 Task: Set up and organize the 'New Hiring' project in Asana, including tasks for recruitment and onboarding.
Action: Mouse moved to (273, 84)
Screenshot: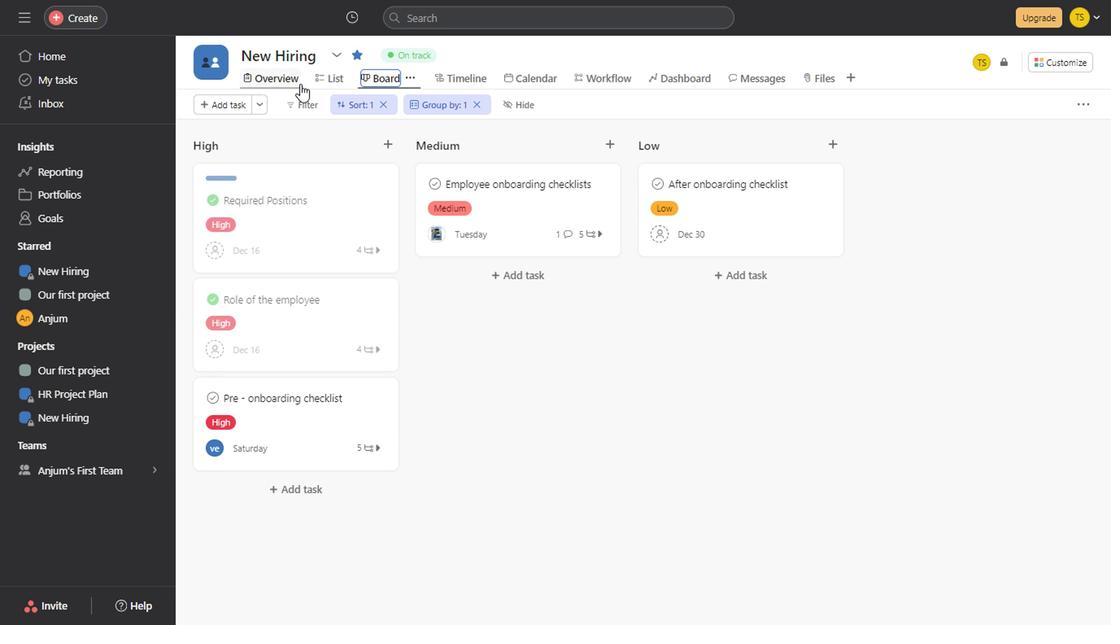 
Action: Mouse pressed left at (273, 84)
Screenshot: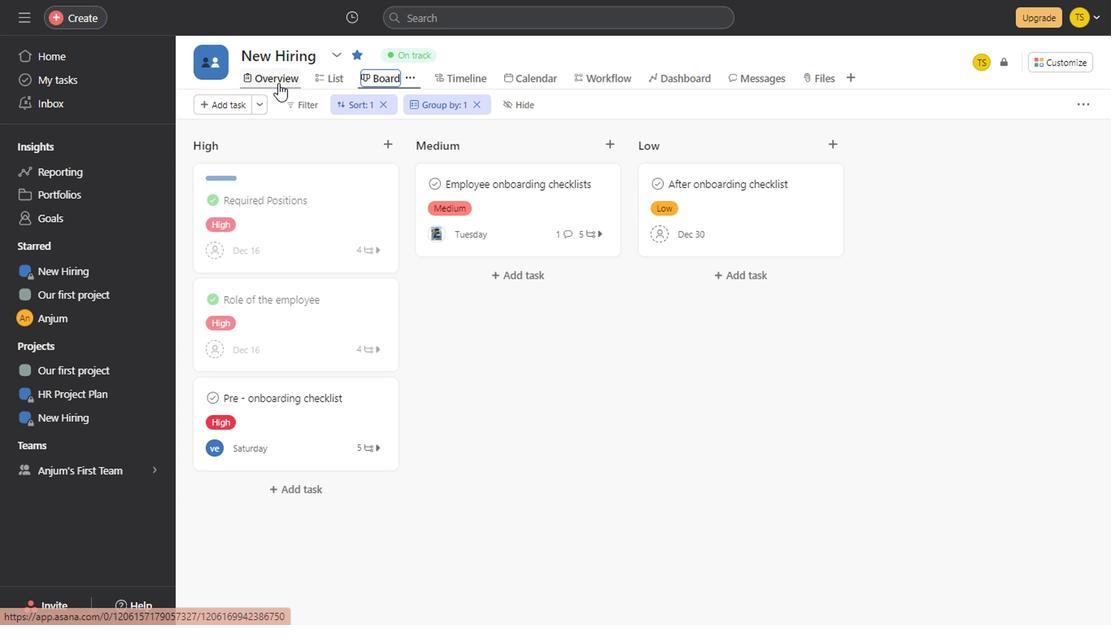 
Action: Mouse moved to (80, 59)
Screenshot: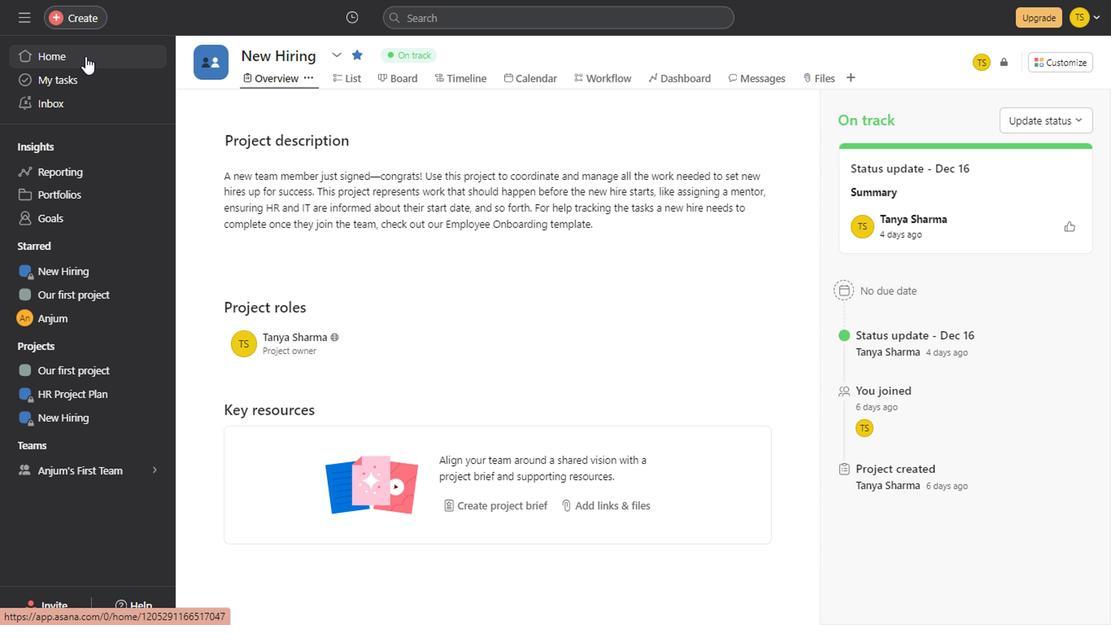 
Action: Mouse pressed left at (80, 59)
Screenshot: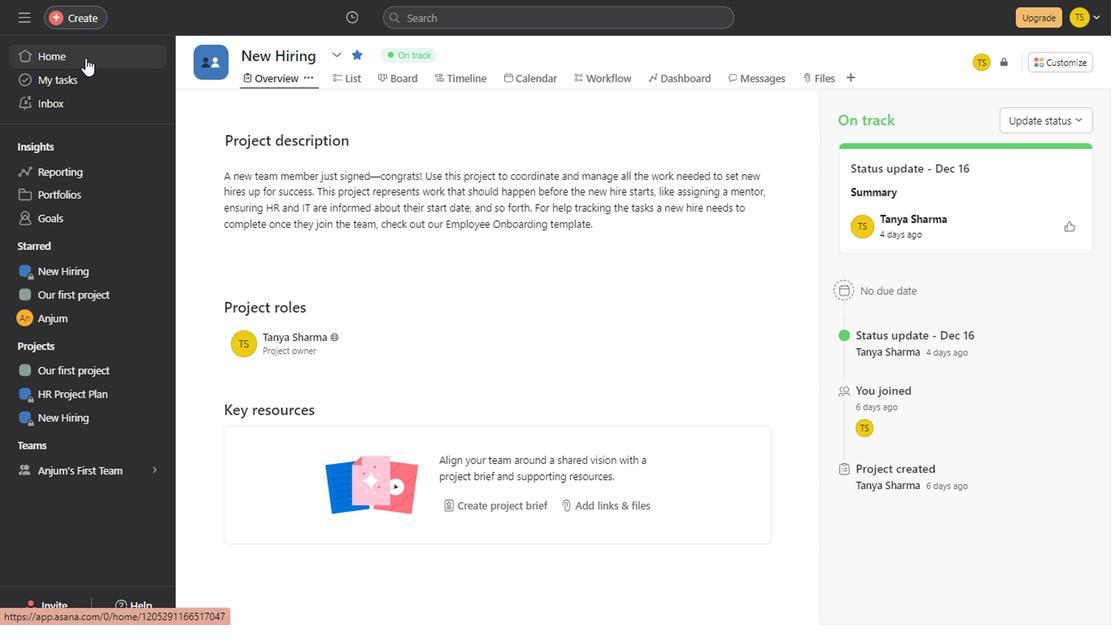 
Action: Mouse moved to (605, 434)
Screenshot: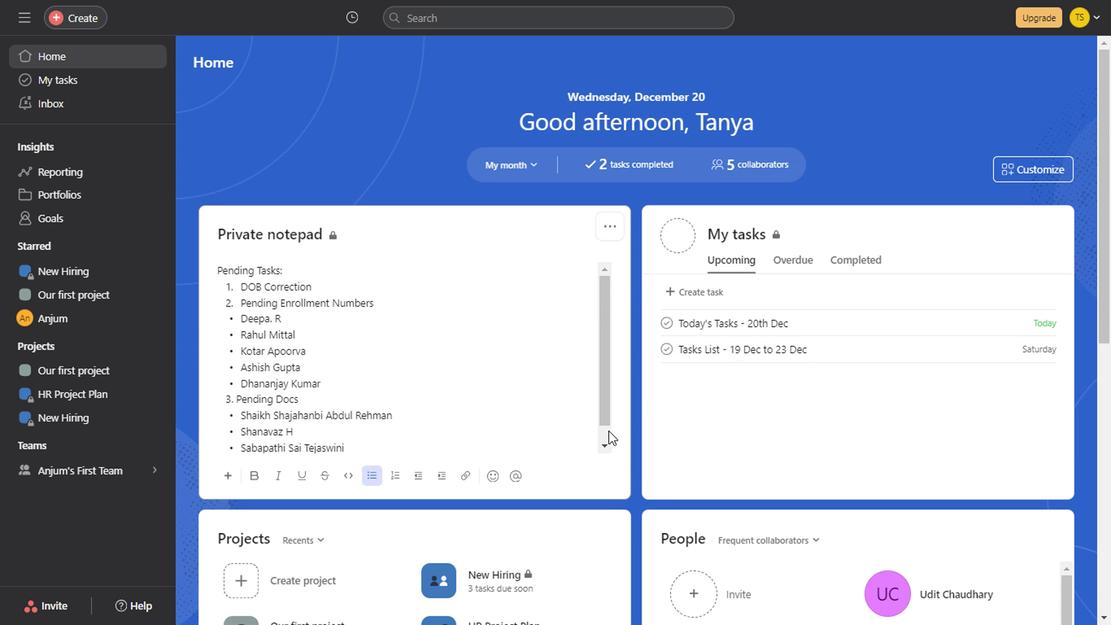 
Action: Mouse pressed left at (605, 434)
Screenshot: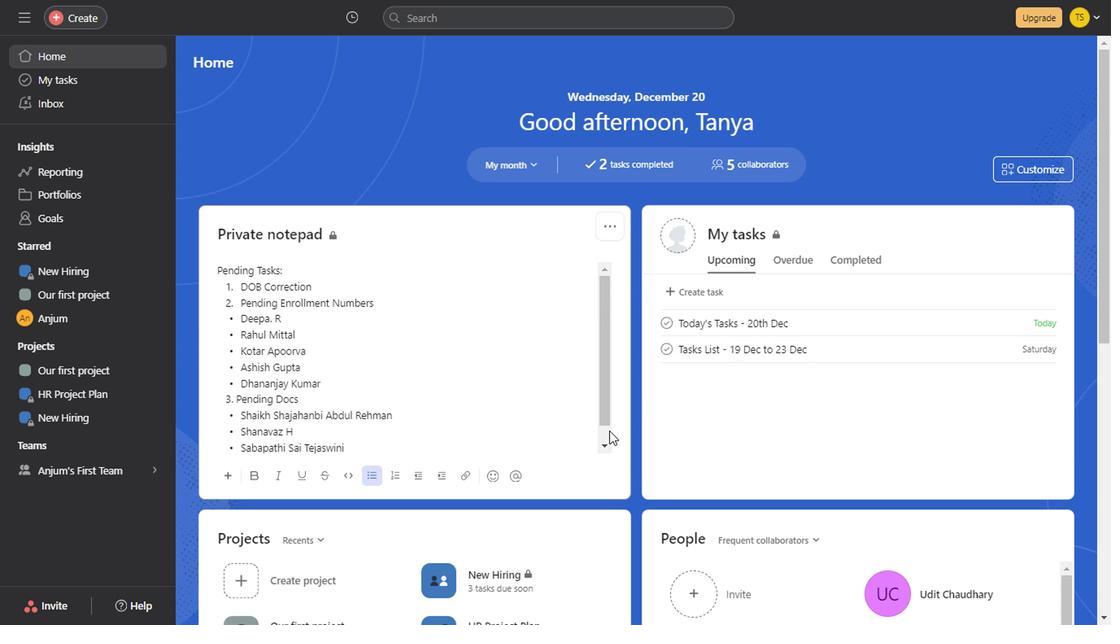 
Action: Mouse moved to (788, 272)
Screenshot: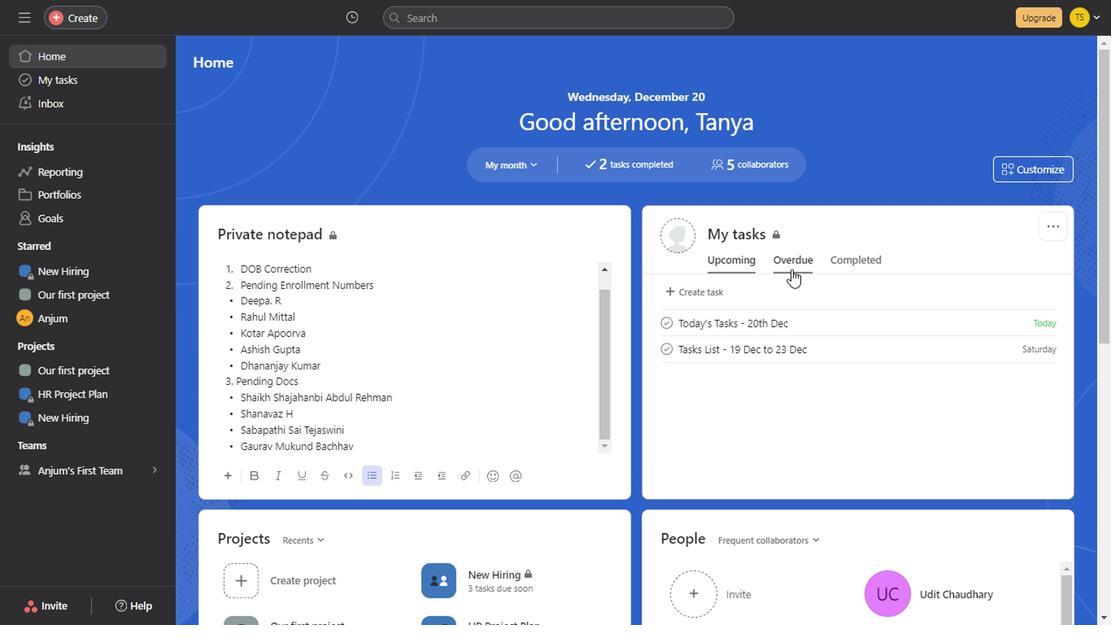 
Action: Mouse pressed left at (788, 272)
Screenshot: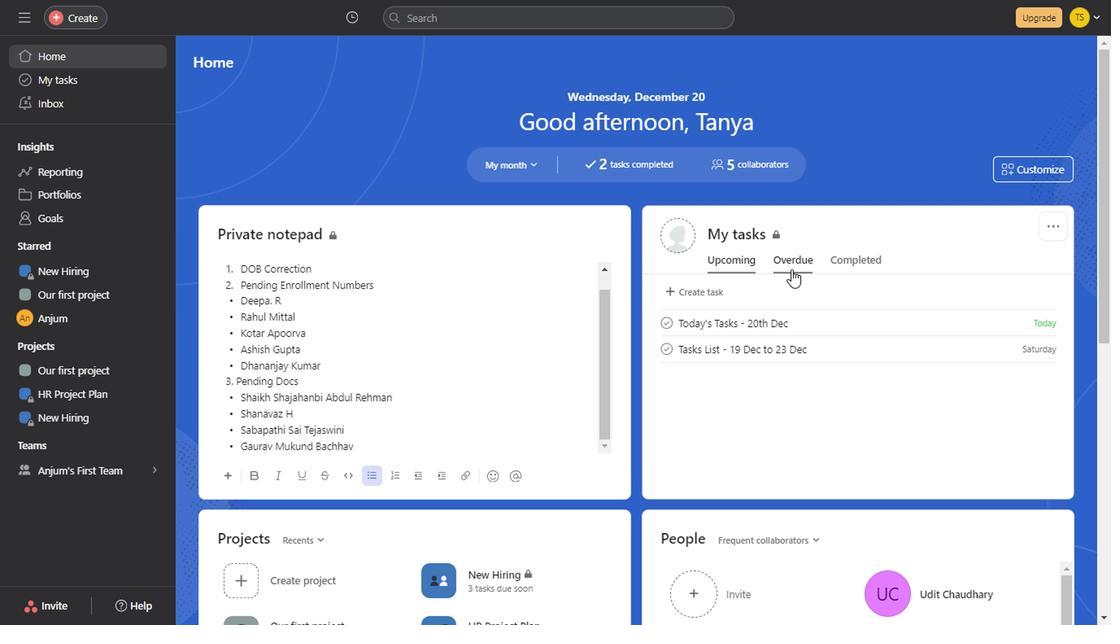 
Action: Mouse moved to (846, 274)
Screenshot: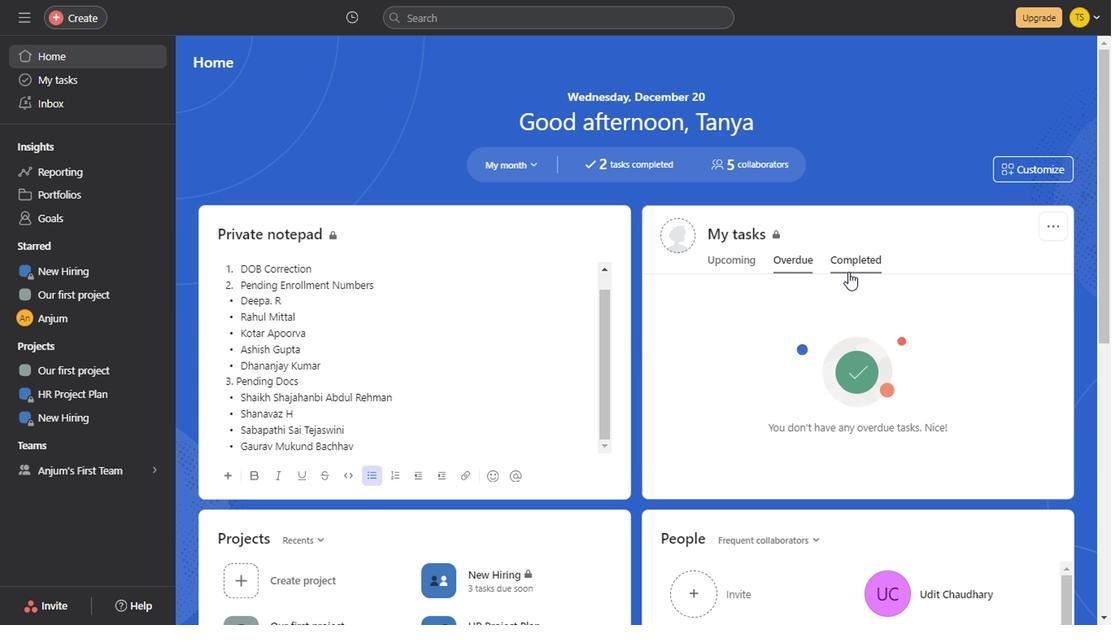 
Action: Mouse pressed left at (846, 274)
Screenshot: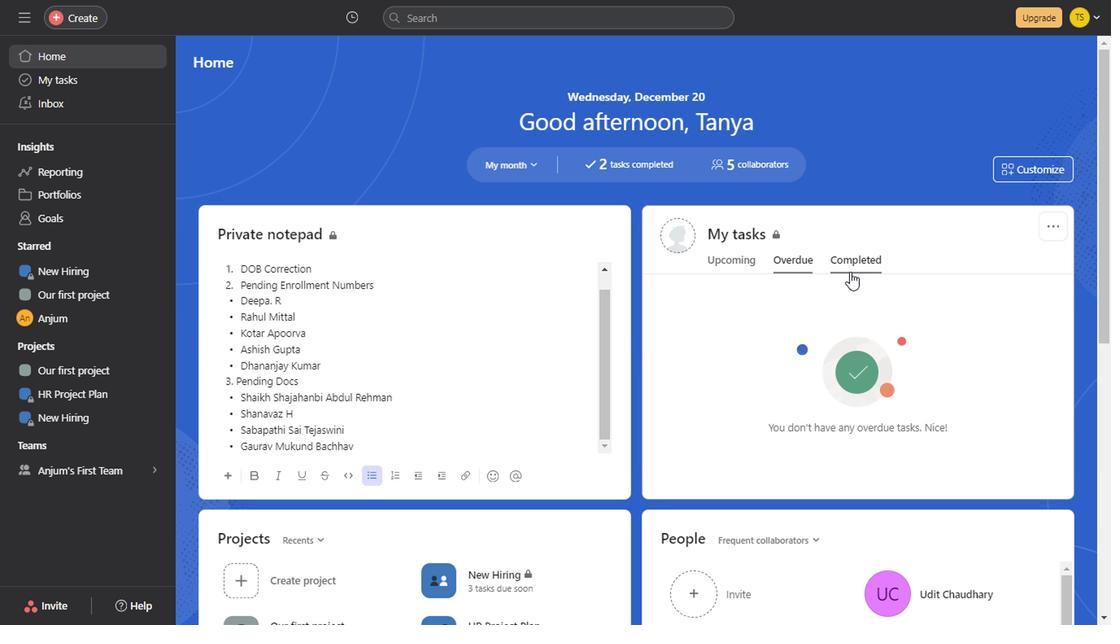 
Action: Mouse moved to (850, 416)
Screenshot: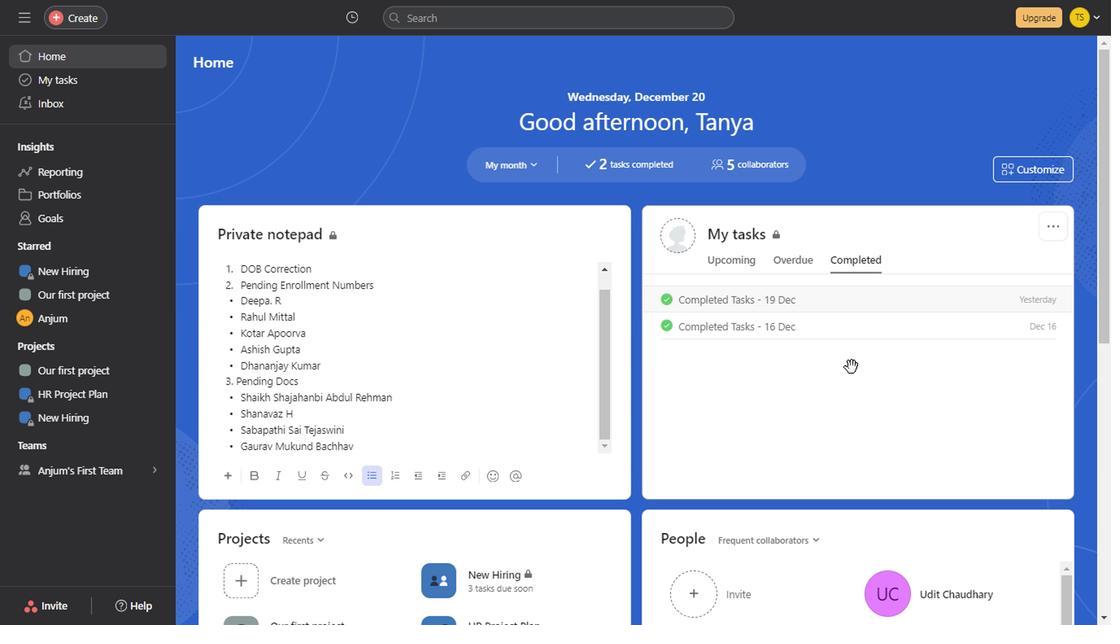 
Action: Mouse scrolled (850, 414) with delta (0, -1)
Screenshot: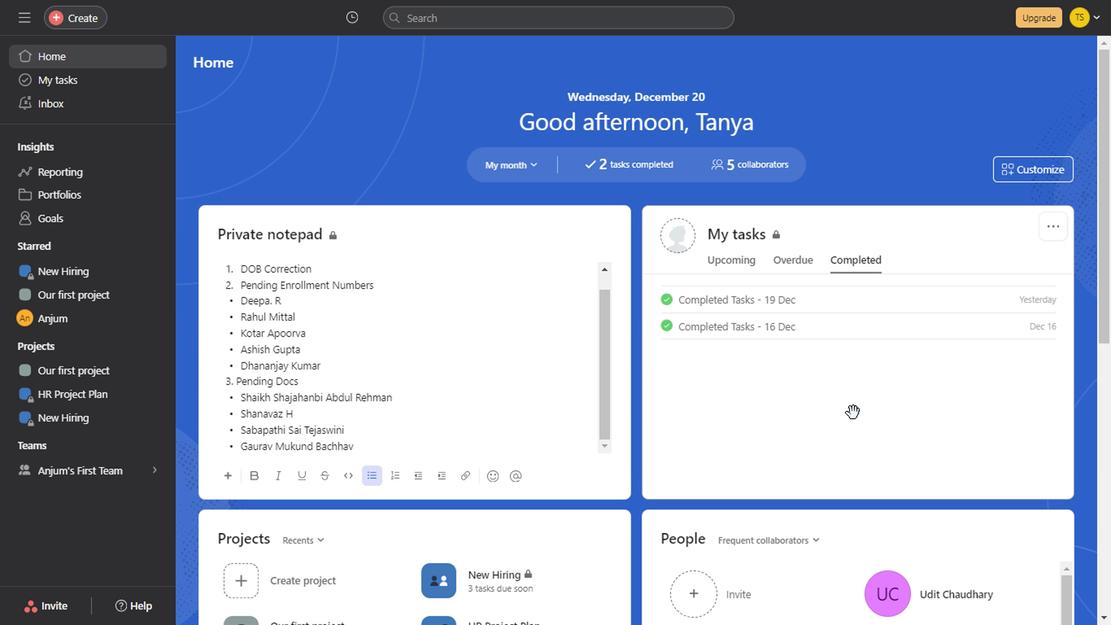 
Action: Mouse scrolled (850, 414) with delta (0, -1)
Screenshot: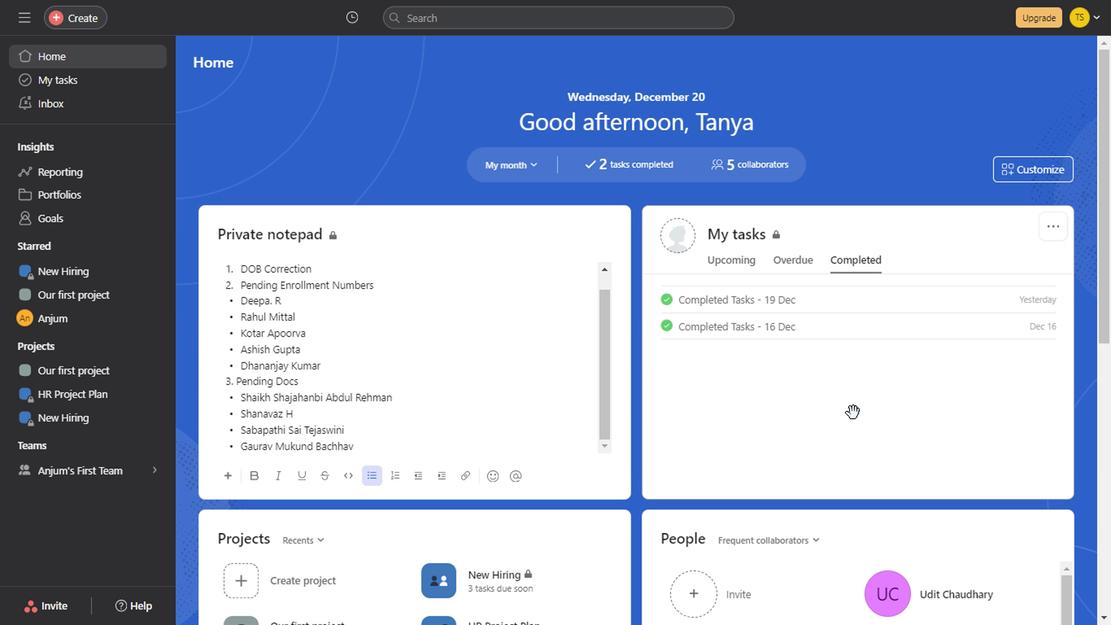 
Action: Mouse scrolled (850, 414) with delta (0, -1)
Screenshot: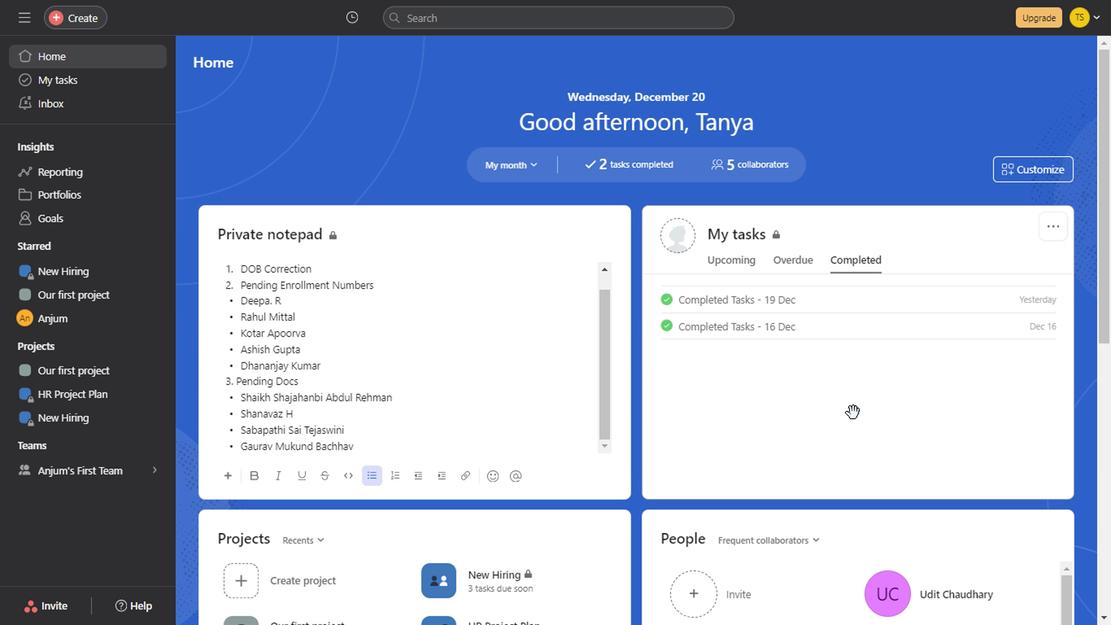 
Action: Mouse scrolled (850, 414) with delta (0, -1)
Screenshot: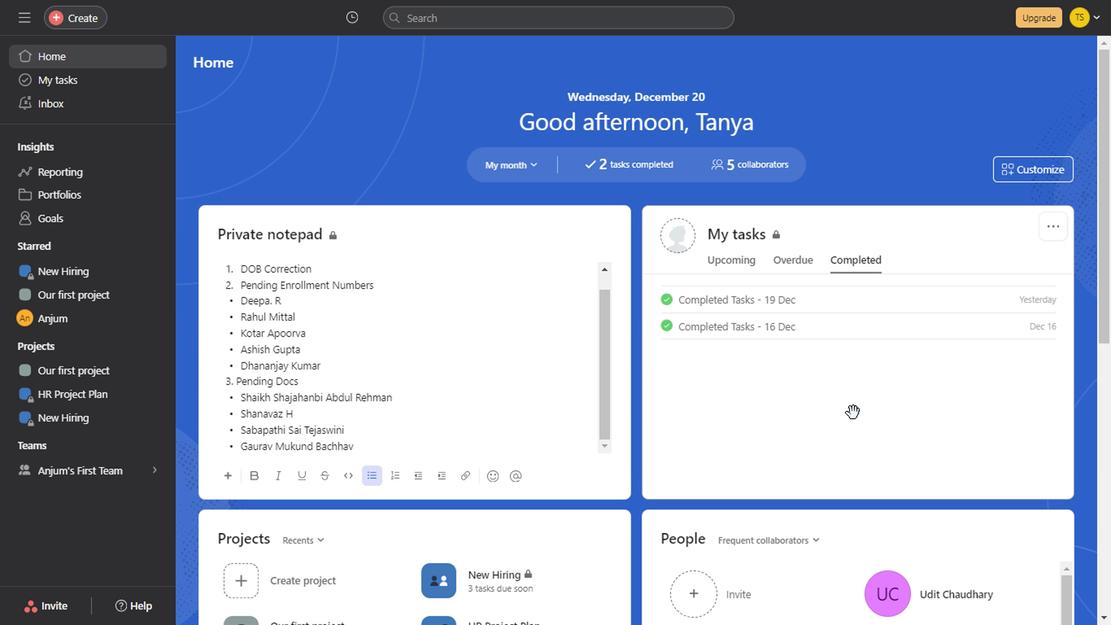 
Action: Mouse scrolled (850, 414) with delta (0, -1)
Screenshot: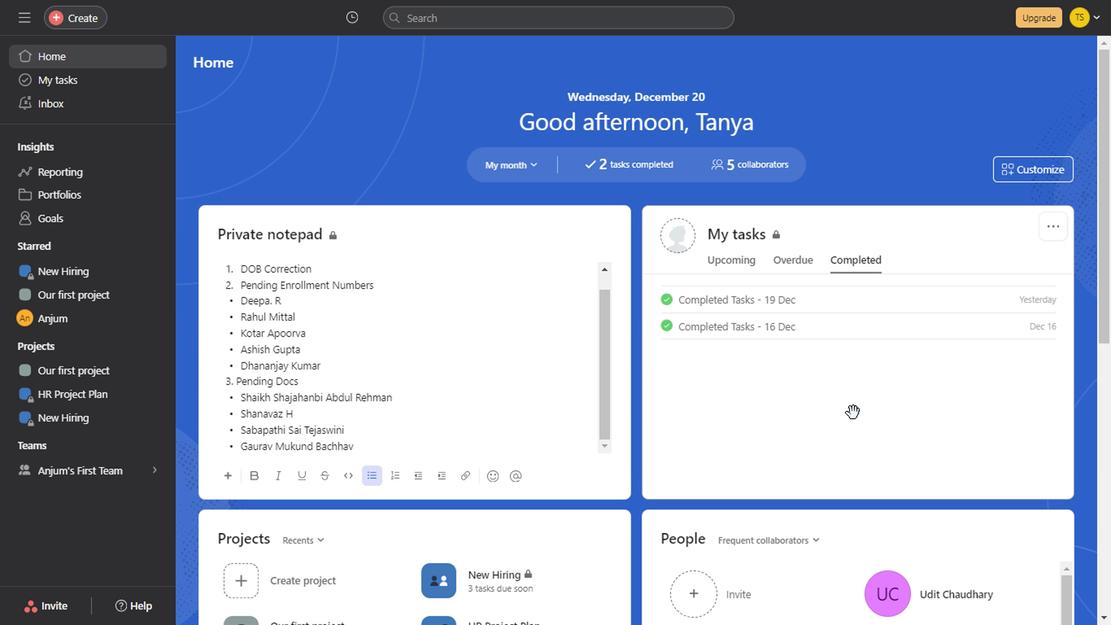 
Action: Mouse scrolled (850, 414) with delta (0, -1)
Screenshot: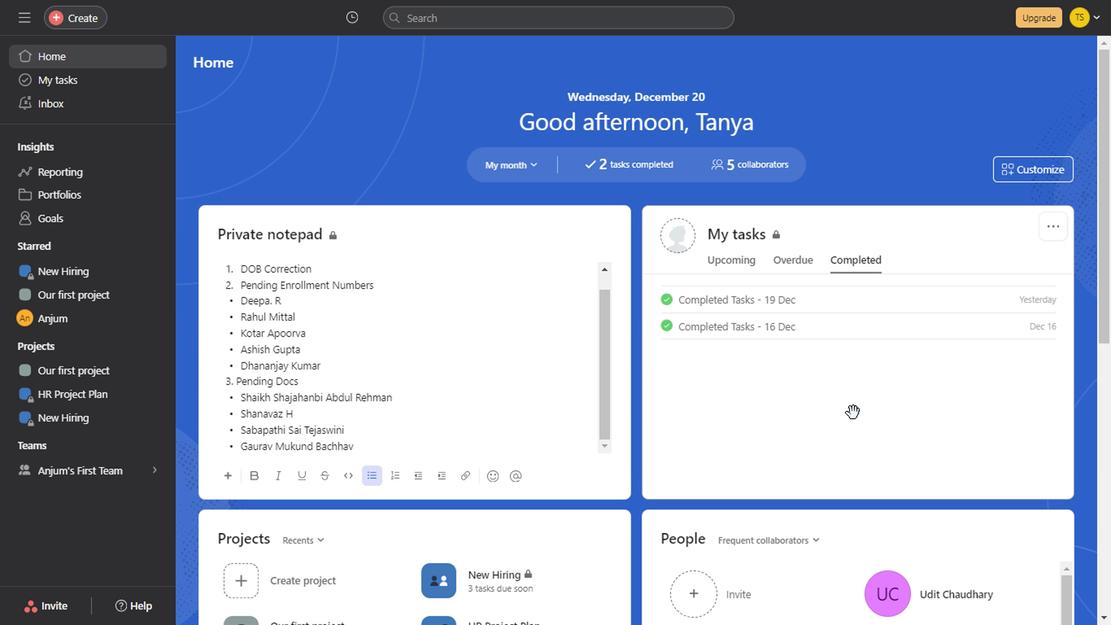 
Action: Mouse scrolled (850, 414) with delta (0, -1)
Screenshot: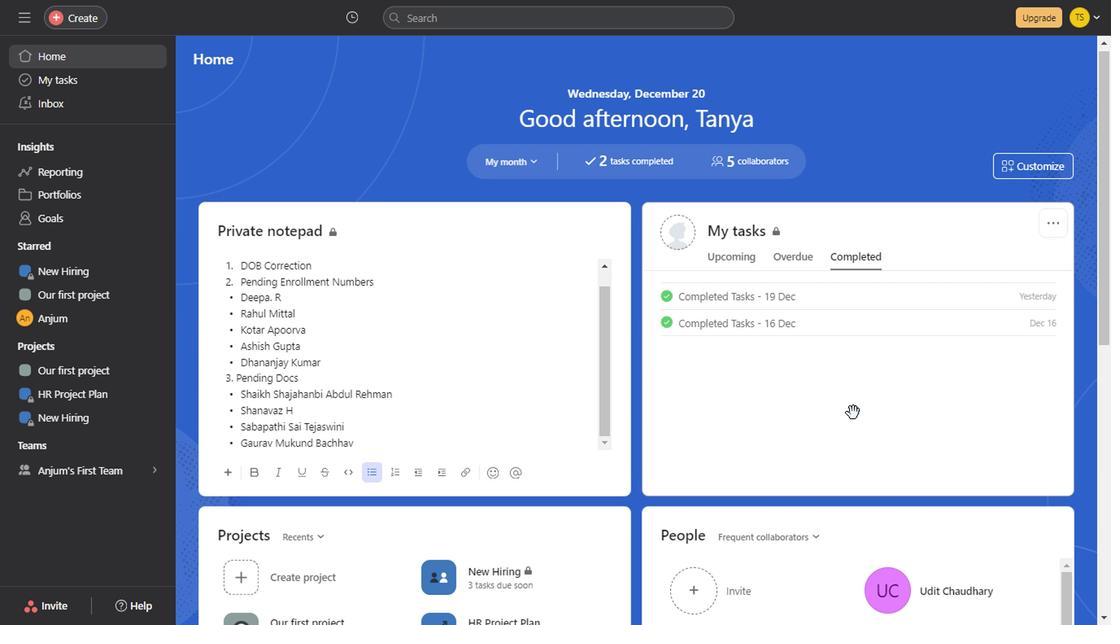 
Action: Mouse scrolled (850, 414) with delta (0, -1)
Screenshot: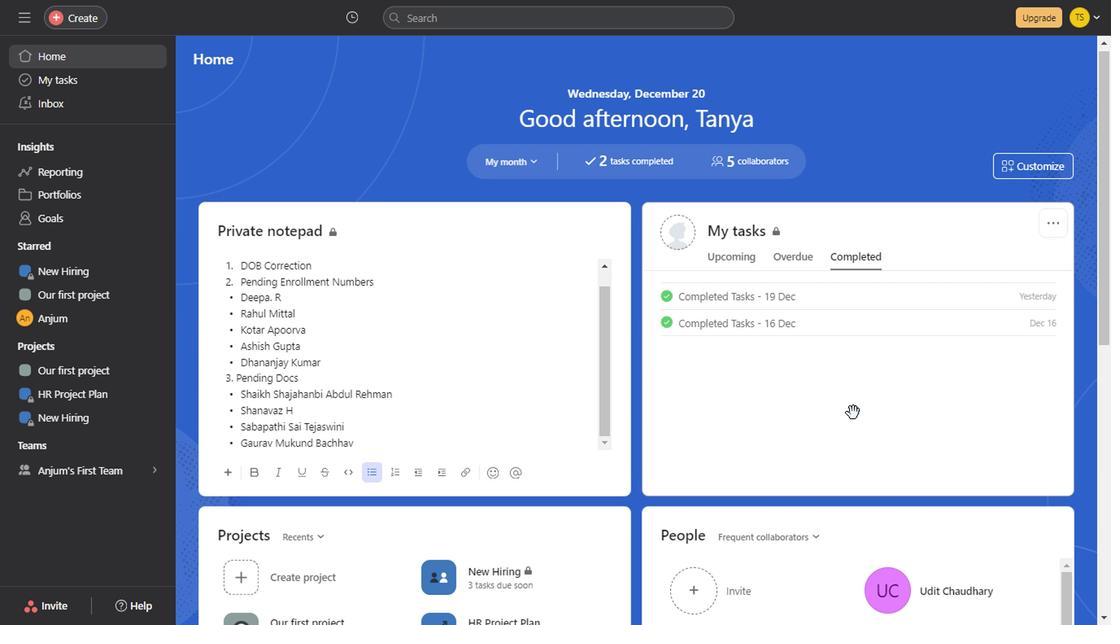
Action: Mouse scrolled (850, 414) with delta (0, -1)
Screenshot: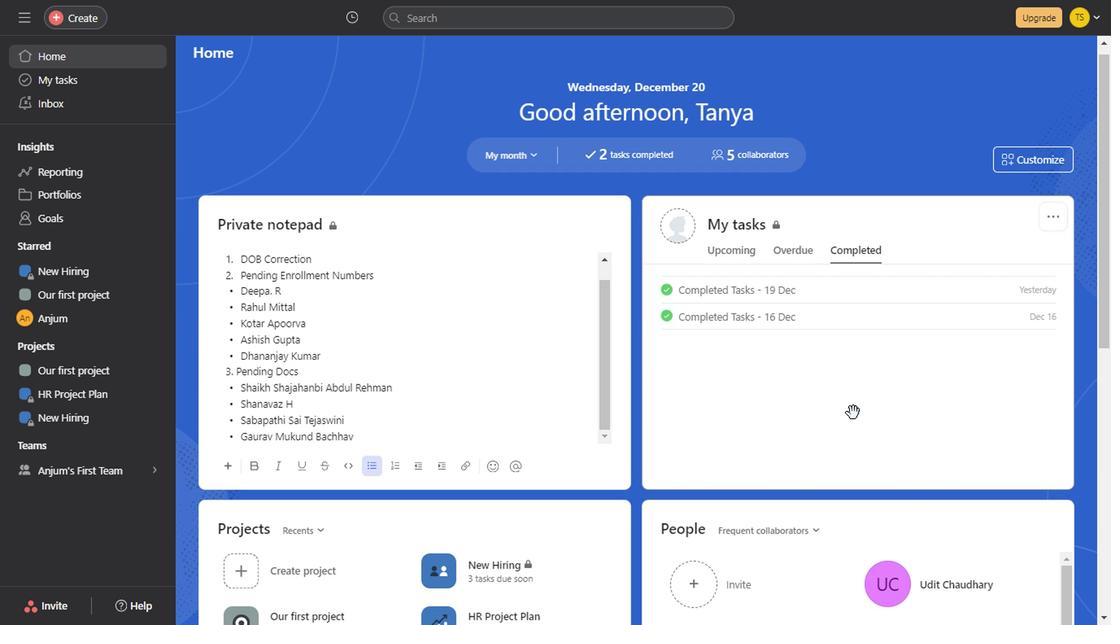 
Action: Mouse scrolled (850, 414) with delta (0, -1)
Screenshot: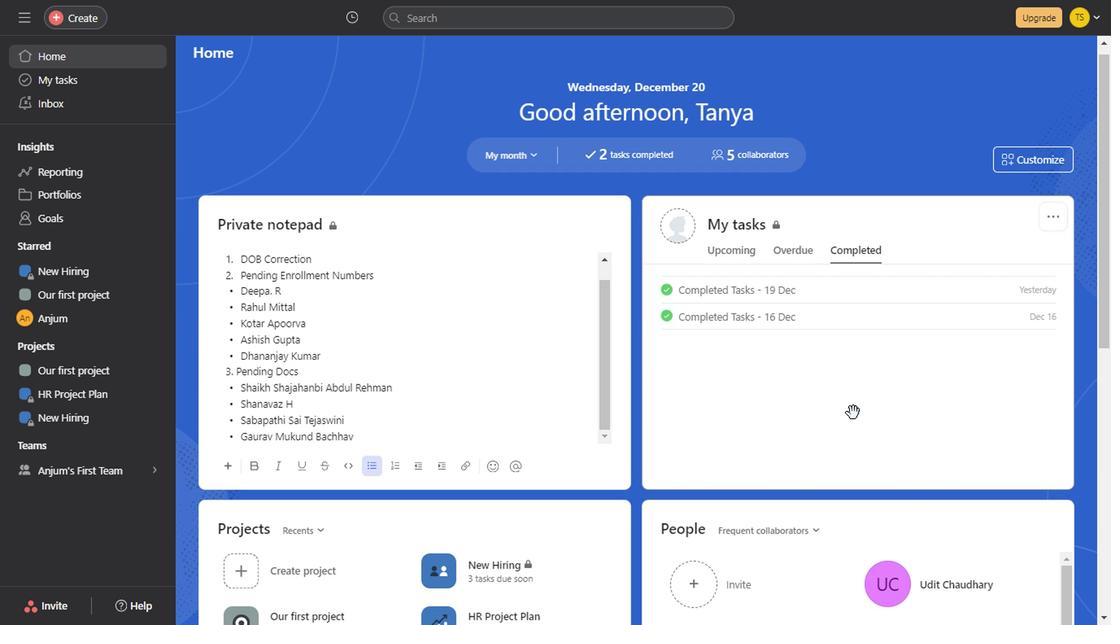 
Action: Mouse scrolled (850, 414) with delta (0, -1)
Screenshot: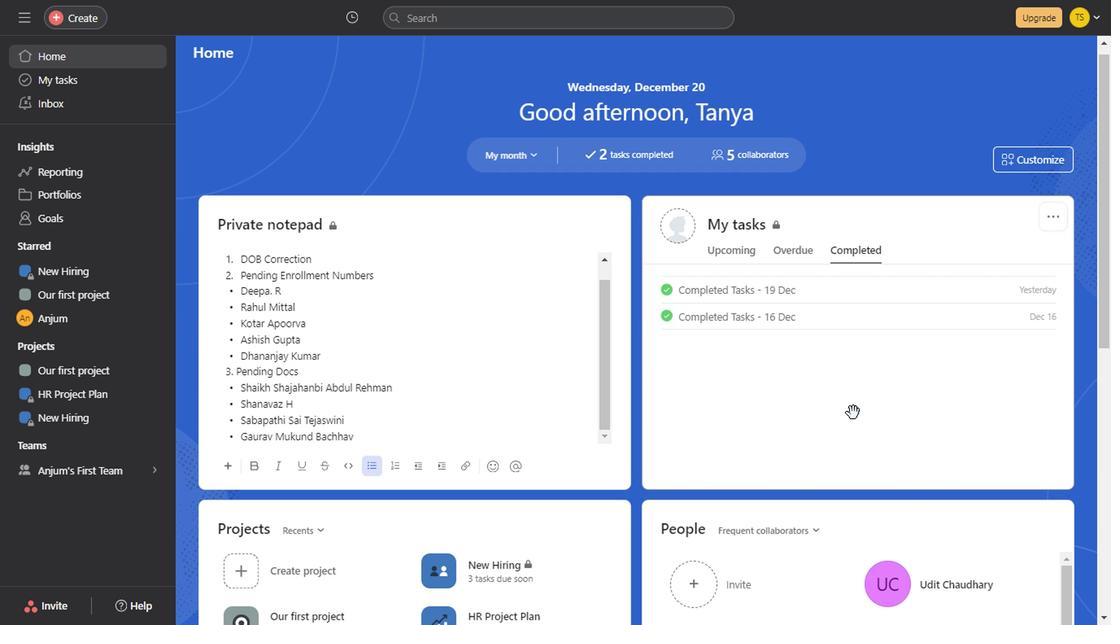 
Action: Mouse scrolled (850, 414) with delta (0, -1)
Screenshot: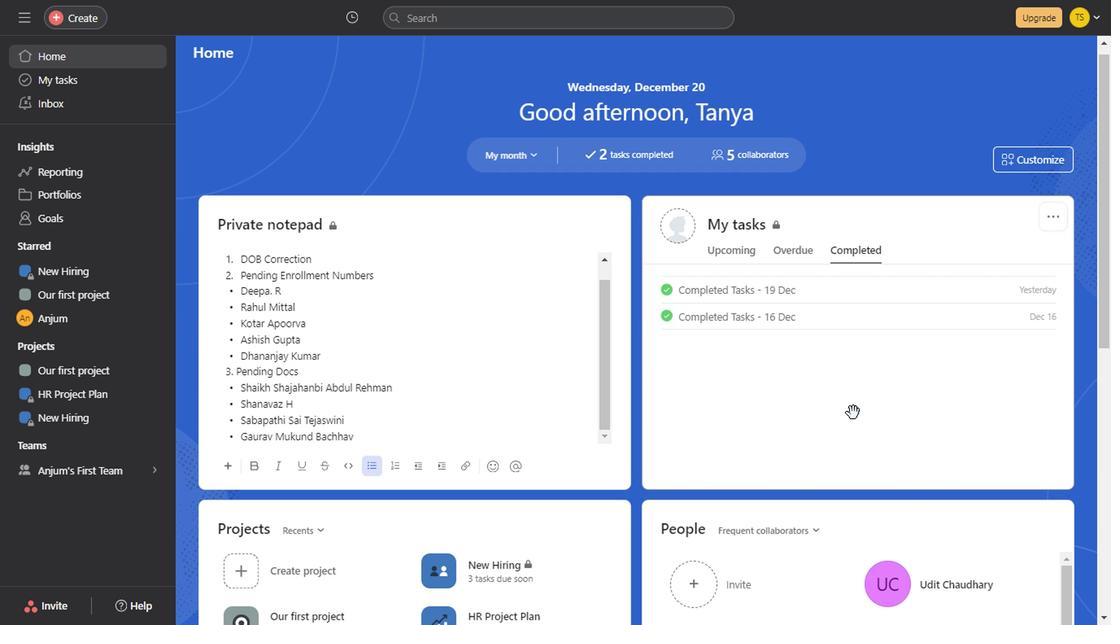 
Action: Mouse scrolled (850, 414) with delta (0, -1)
Screenshot: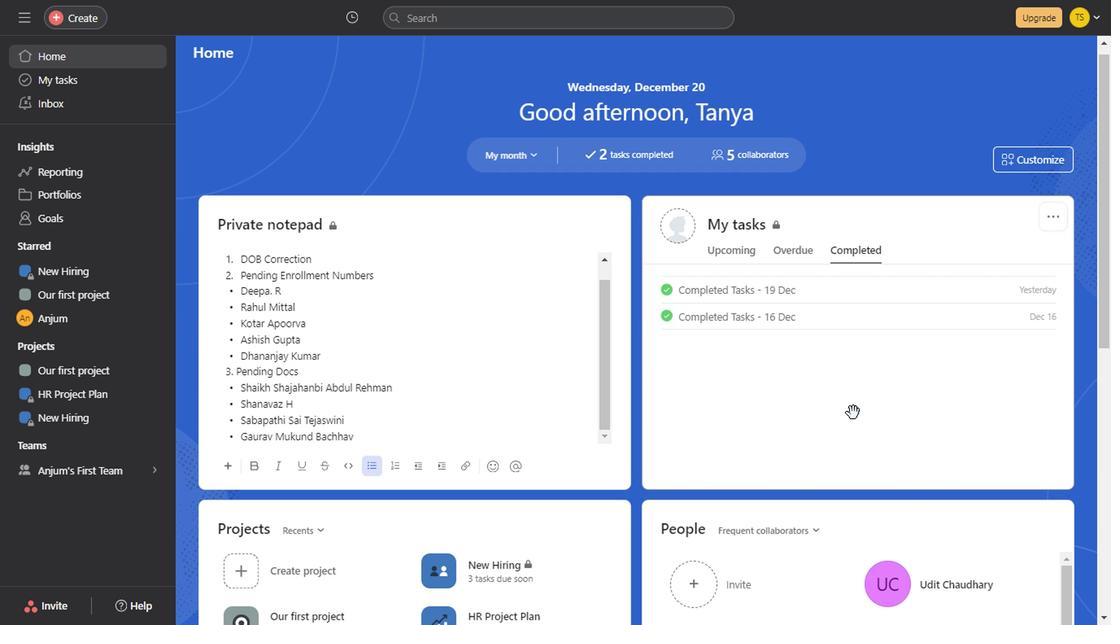 
Action: Mouse scrolled (850, 414) with delta (0, -1)
Screenshot: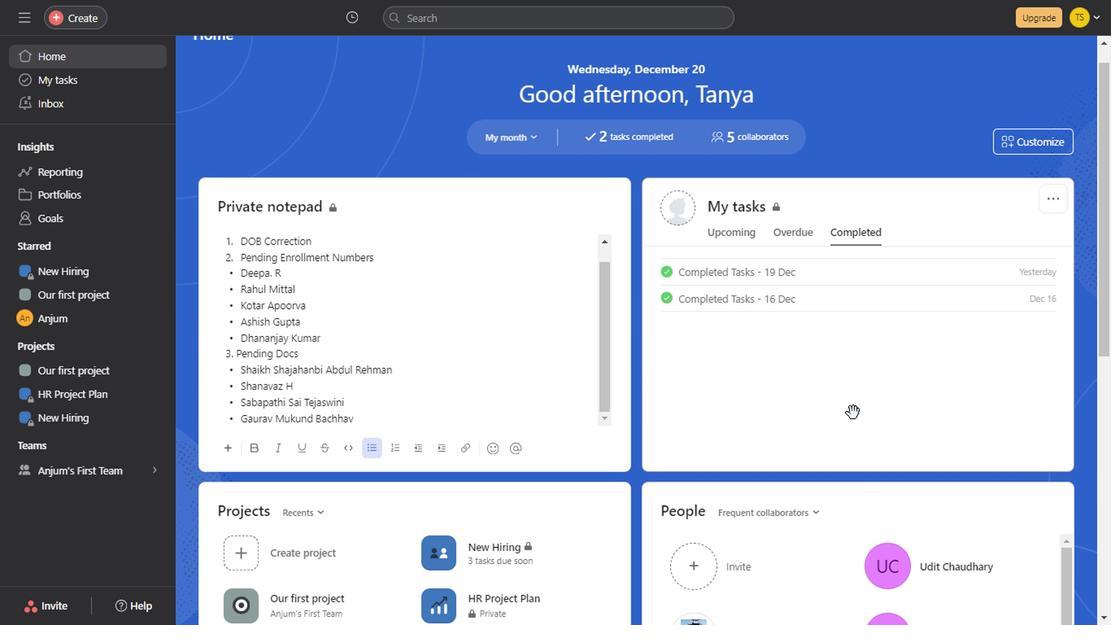 
Action: Mouse scrolled (850, 414) with delta (0, -1)
Screenshot: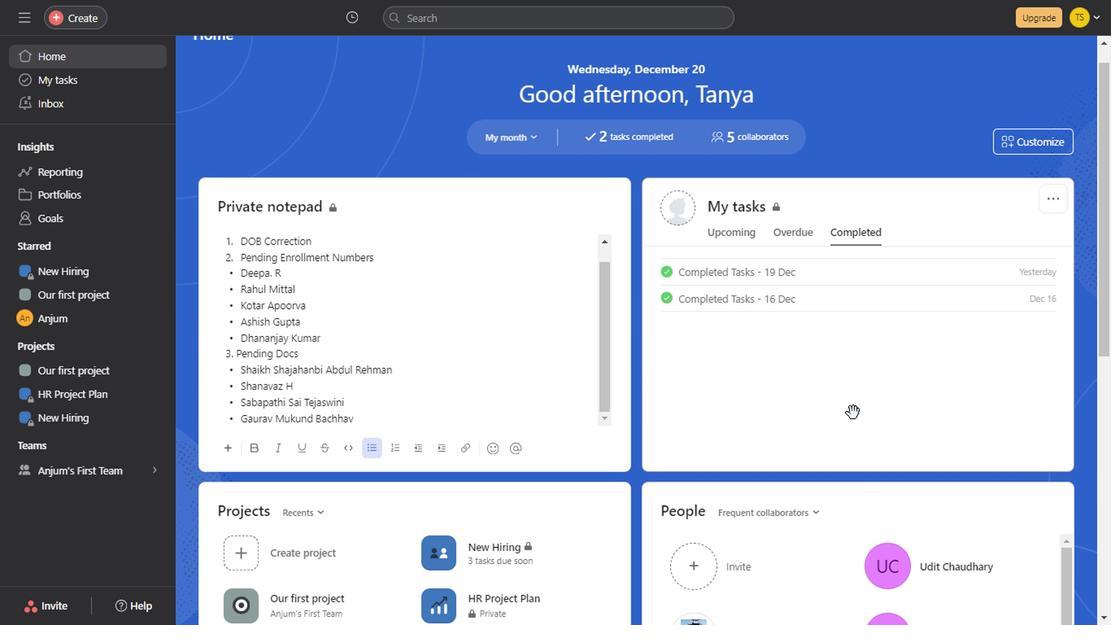 
Action: Mouse scrolled (850, 414) with delta (0, -1)
Screenshot: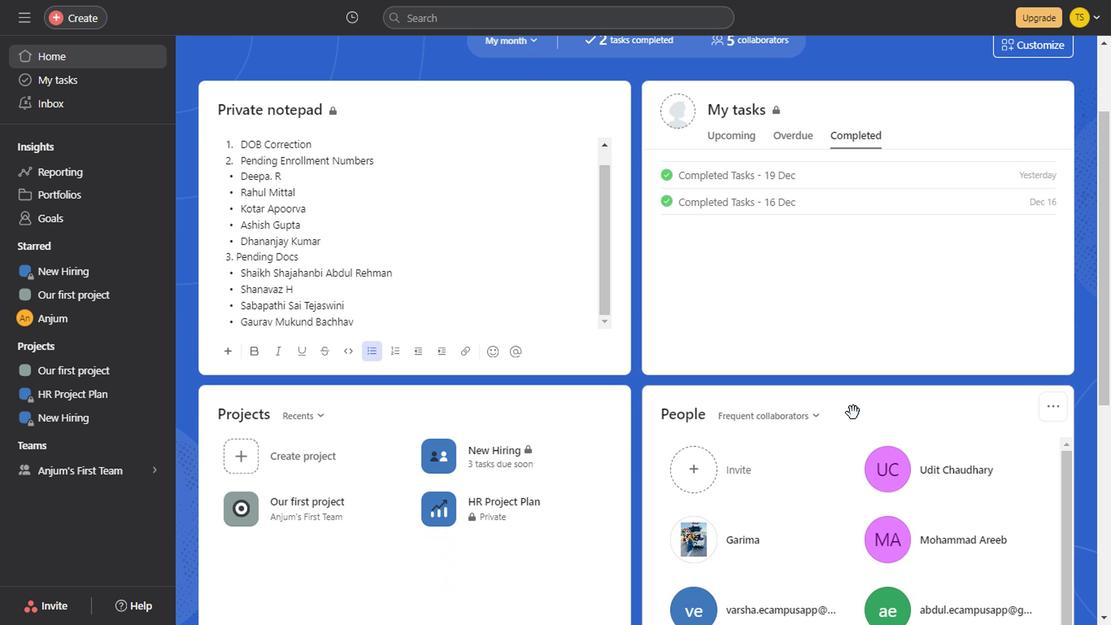 
Action: Mouse scrolled (850, 414) with delta (0, -1)
Screenshot: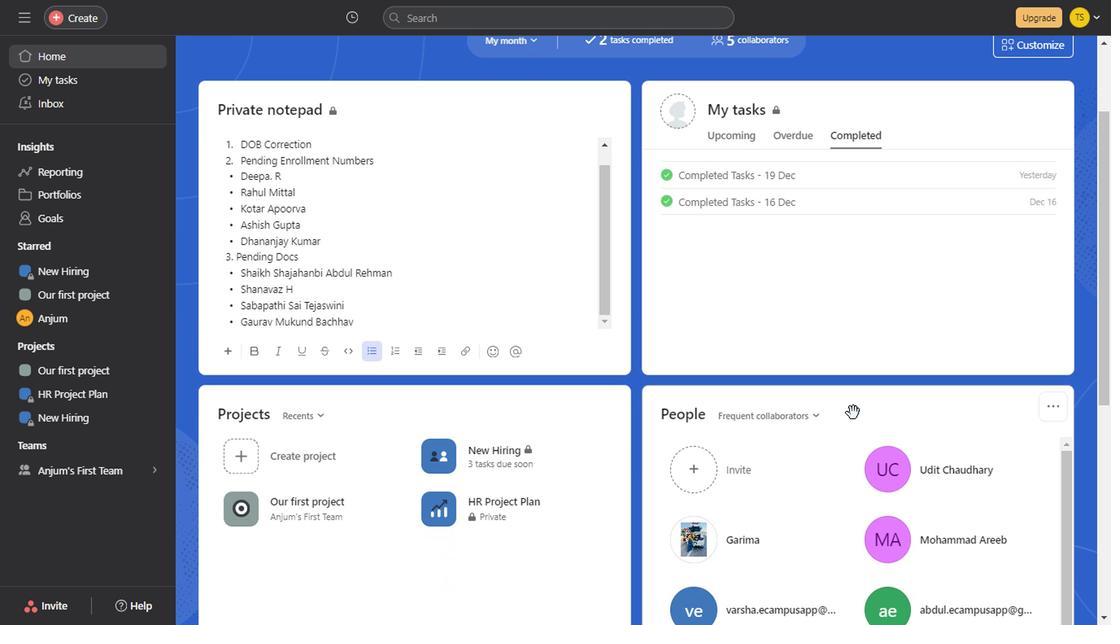 
Action: Mouse scrolled (850, 414) with delta (0, -1)
Screenshot: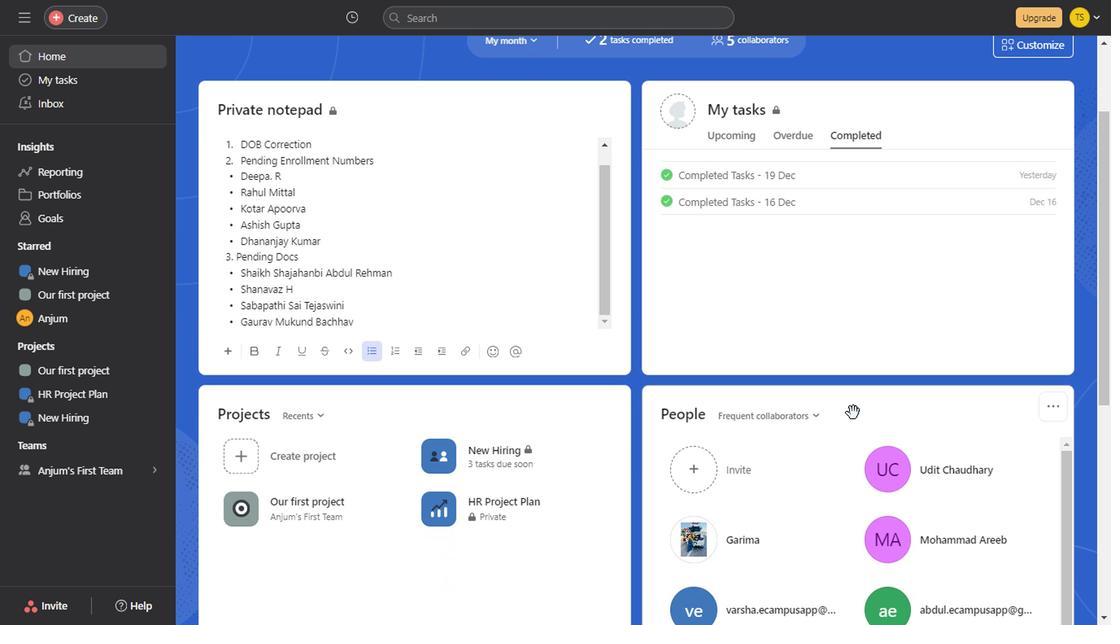 
Action: Mouse scrolled (850, 414) with delta (0, -1)
Screenshot: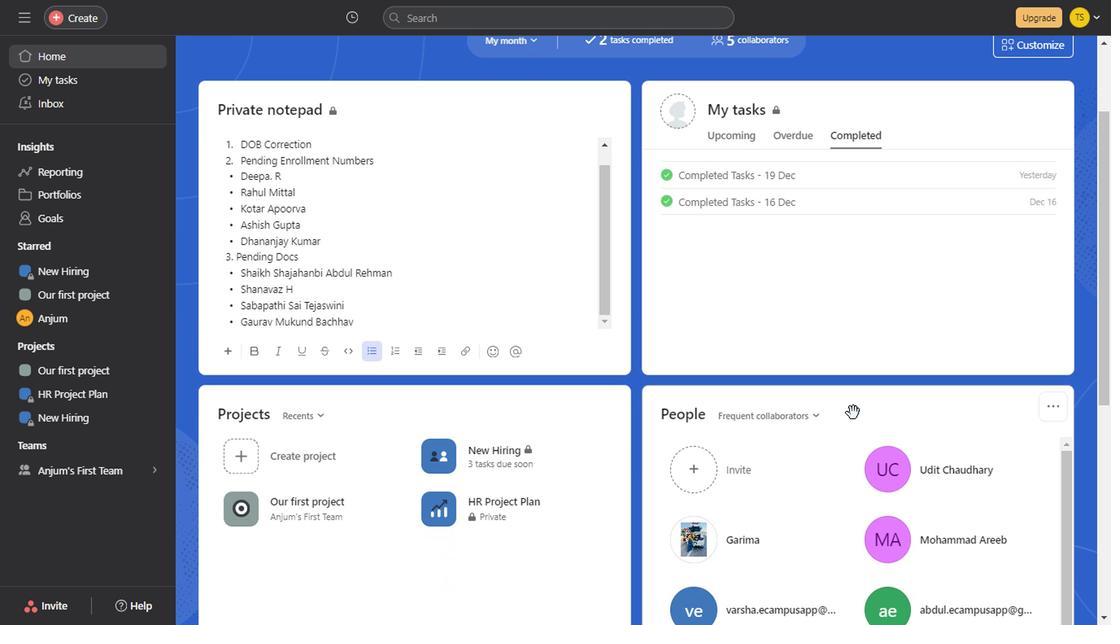 
Action: Mouse scrolled (850, 414) with delta (0, -1)
Screenshot: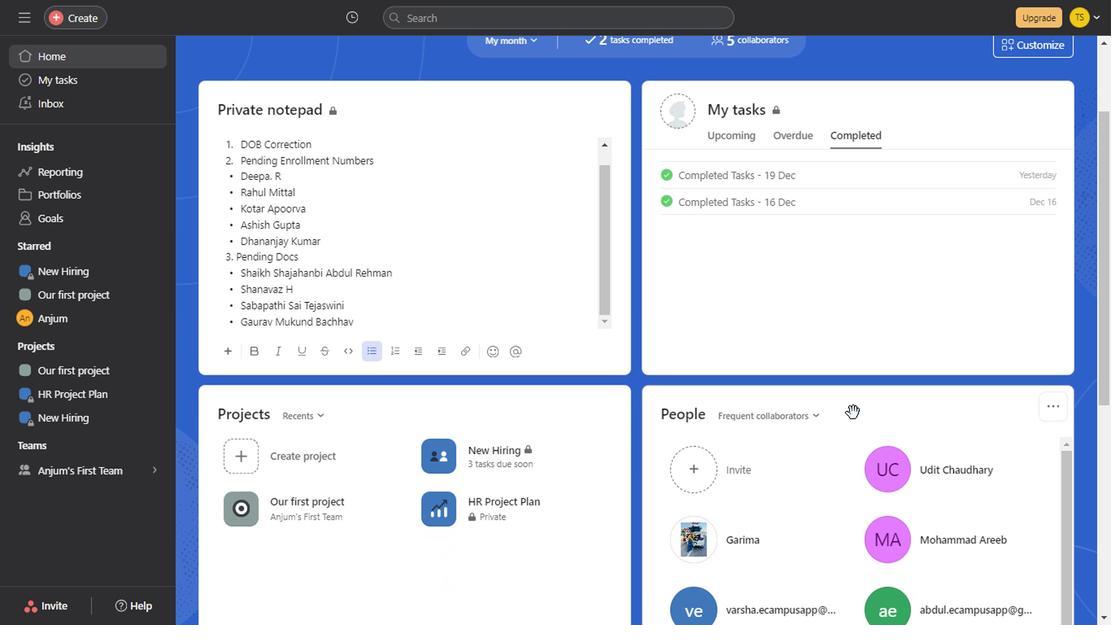 
Action: Mouse scrolled (850, 414) with delta (0, -1)
Screenshot: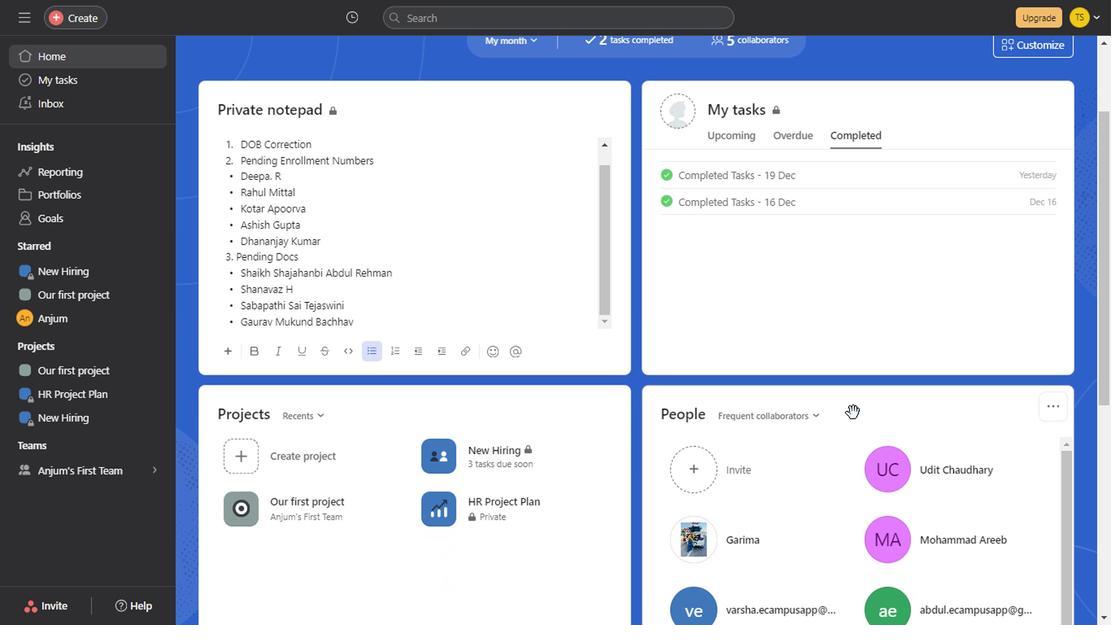 
Action: Mouse scrolled (850, 414) with delta (0, -1)
Screenshot: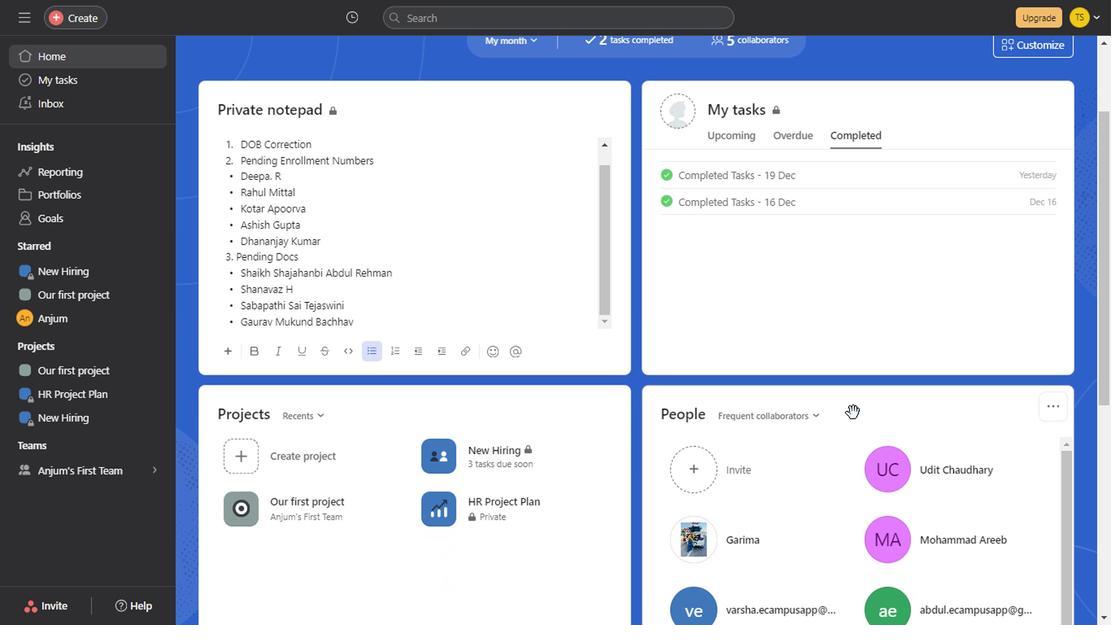 
Action: Mouse scrolled (850, 414) with delta (0, -1)
Screenshot: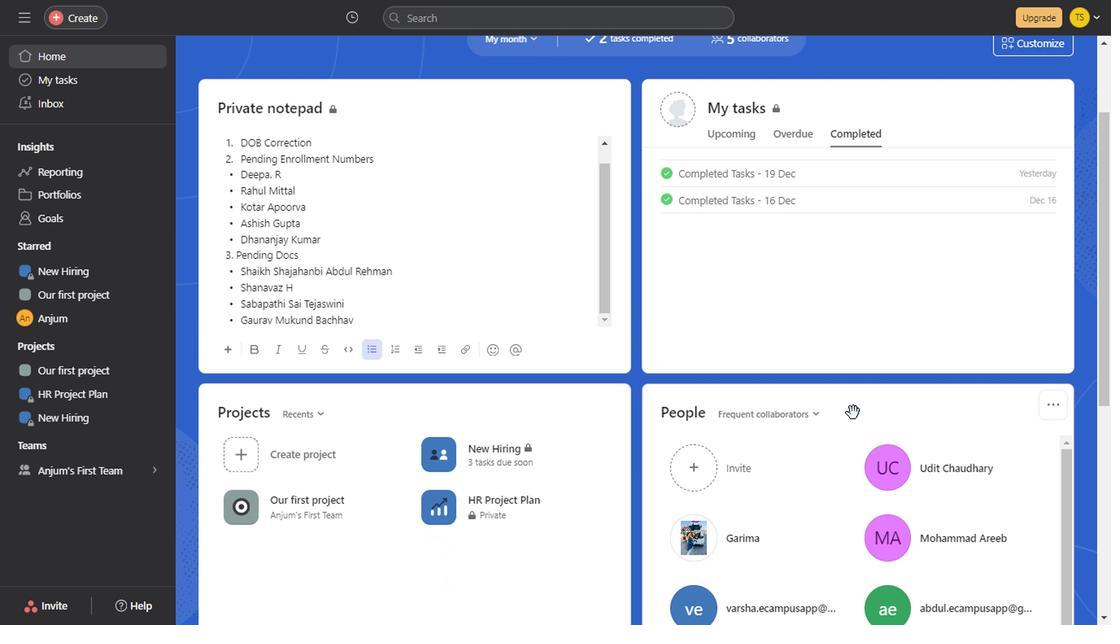
Action: Mouse scrolled (850, 414) with delta (0, -1)
Screenshot: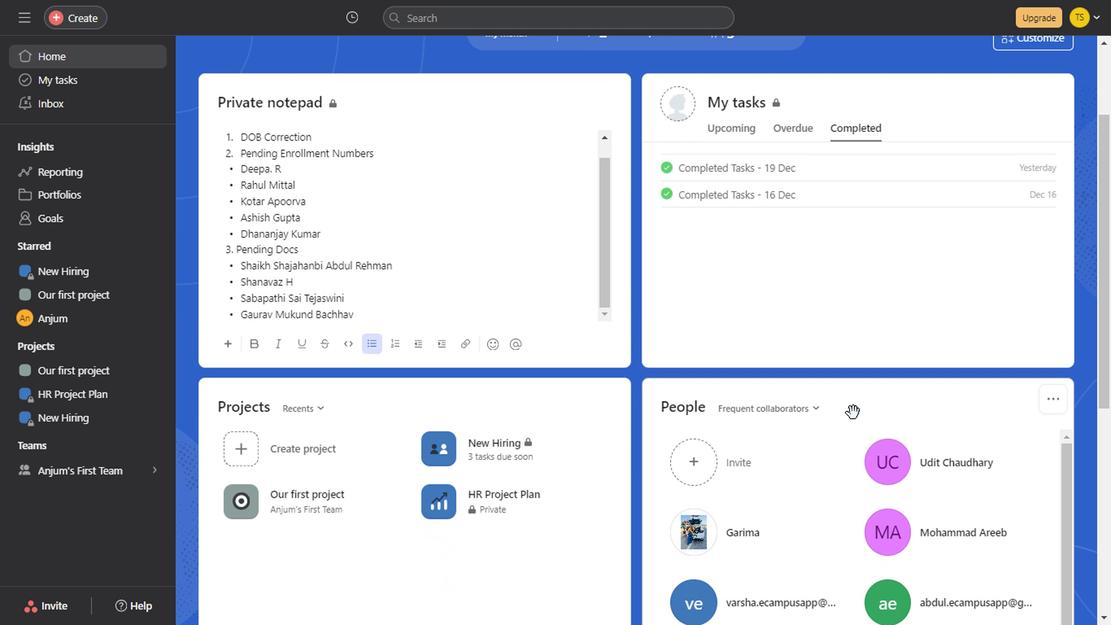 
Action: Mouse scrolled (850, 414) with delta (0, -1)
Screenshot: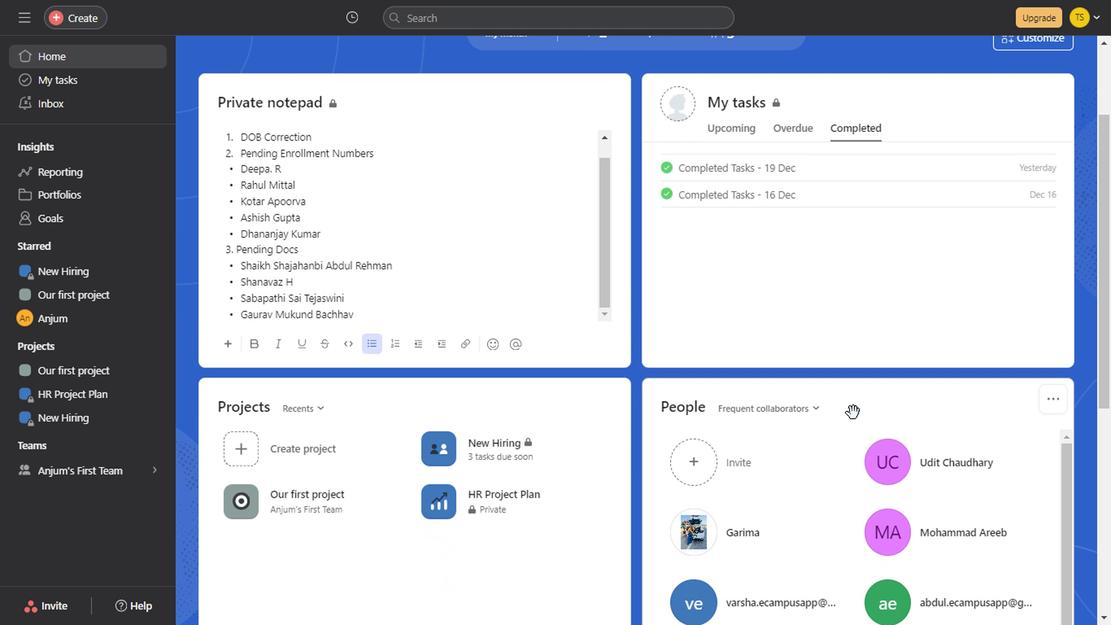 
Action: Mouse scrolled (850, 414) with delta (0, -1)
Screenshot: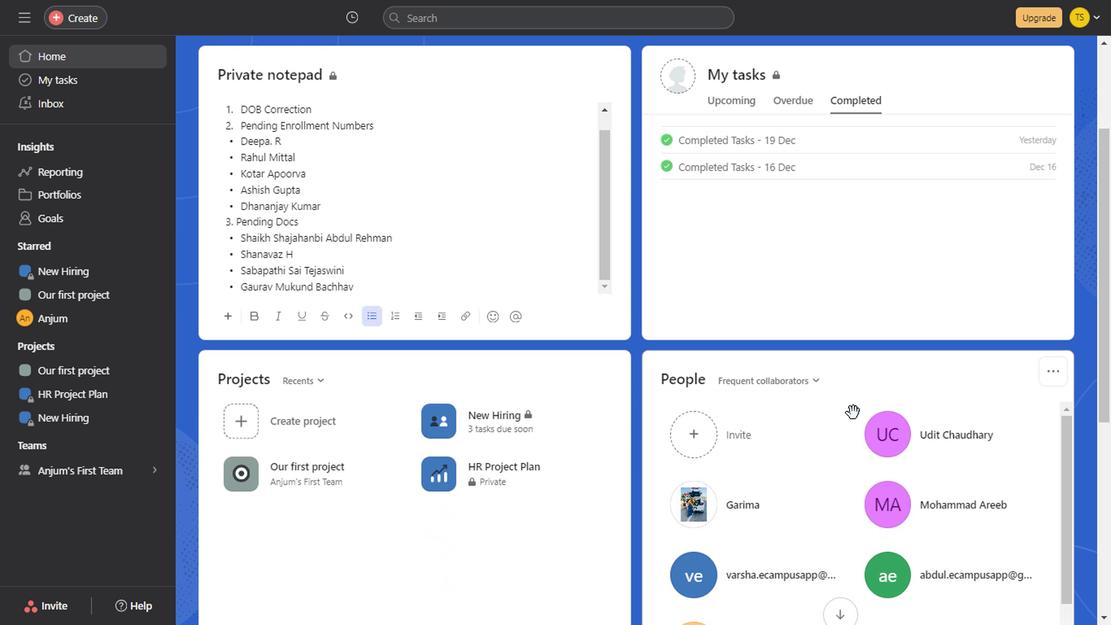 
Action: Mouse scrolled (850, 414) with delta (0, -1)
Screenshot: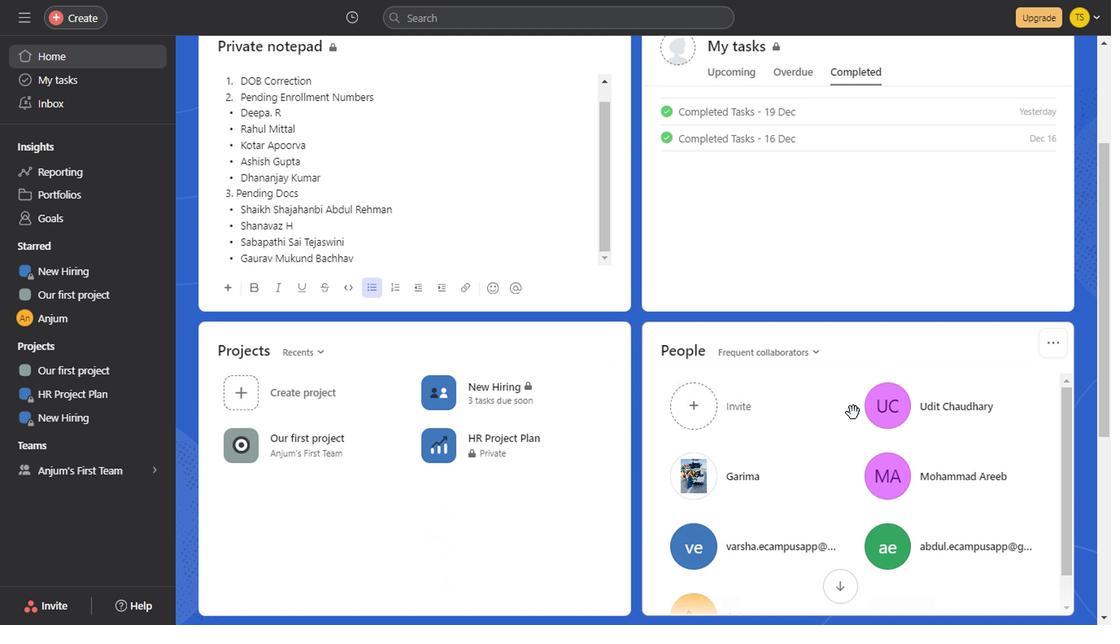 
Action: Mouse moved to (481, 292)
Screenshot: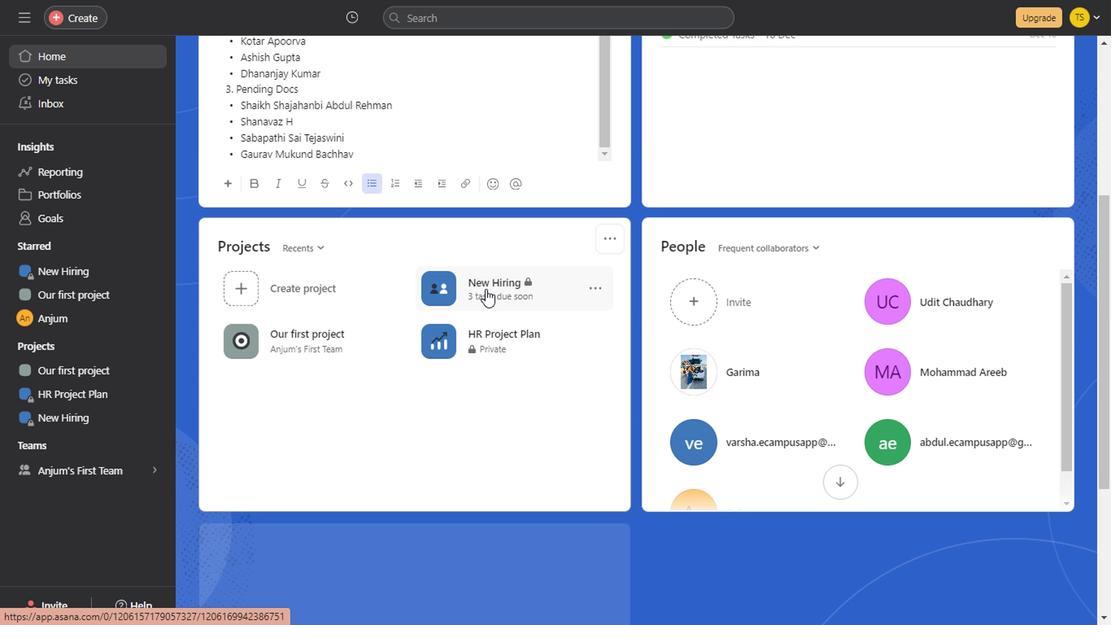 
Action: Mouse pressed left at (481, 292)
Screenshot: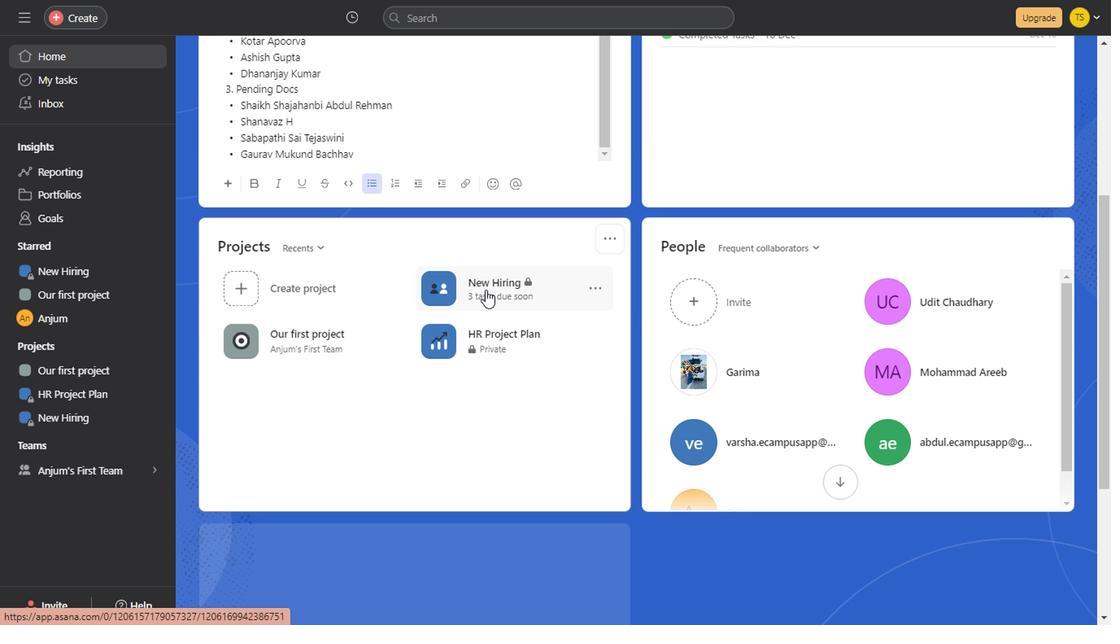 
Action: Mouse moved to (84, 76)
Screenshot: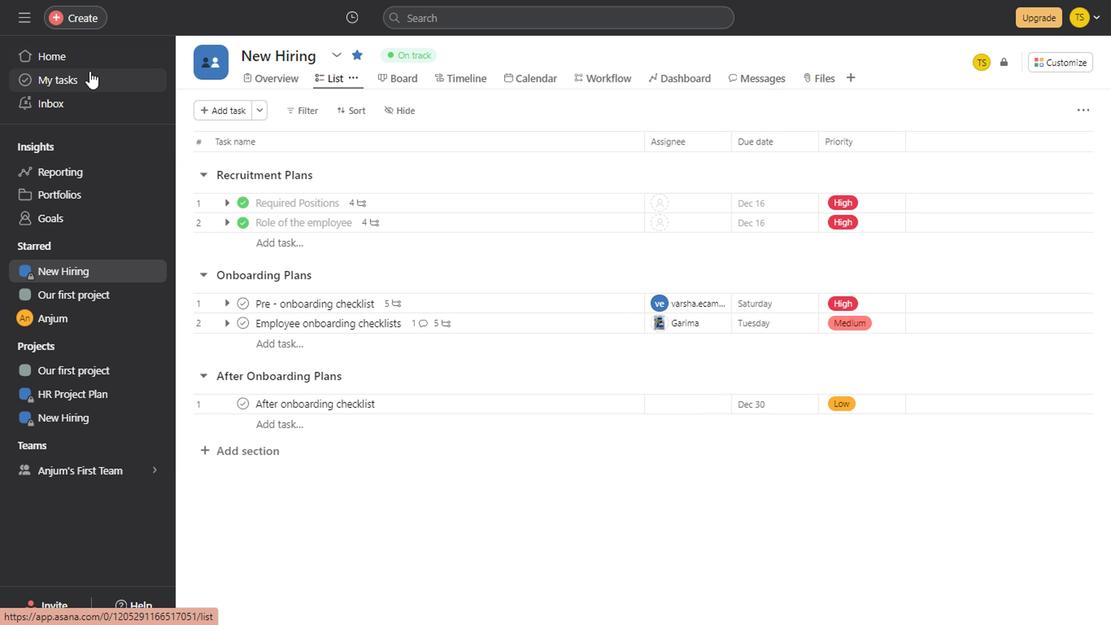 
Action: Mouse pressed left at (84, 76)
Screenshot: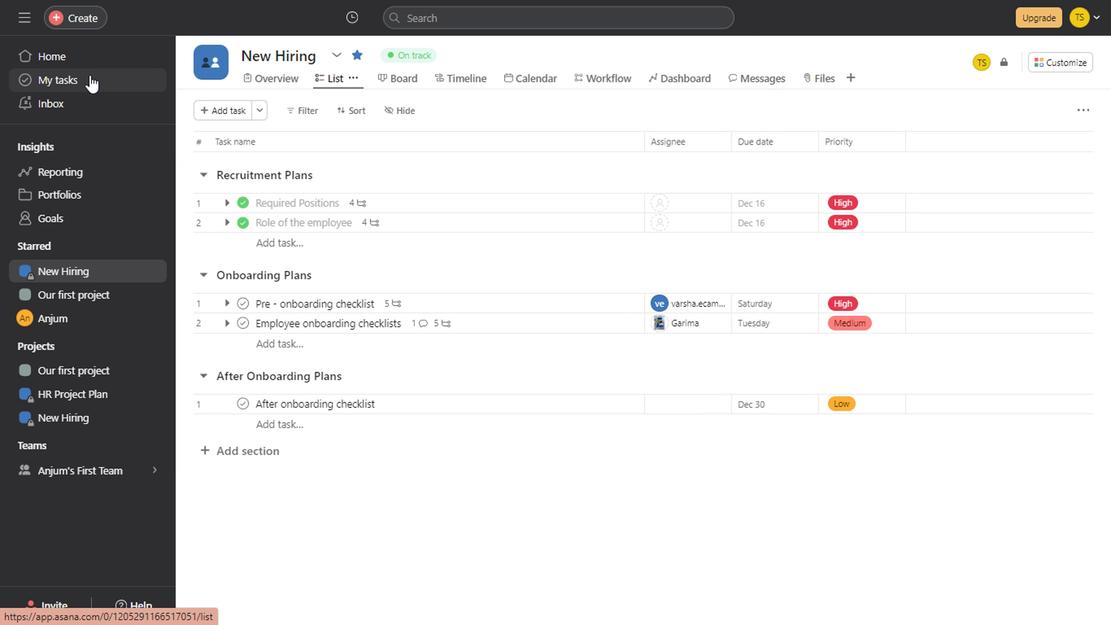 
Action: Mouse moved to (297, 76)
Screenshot: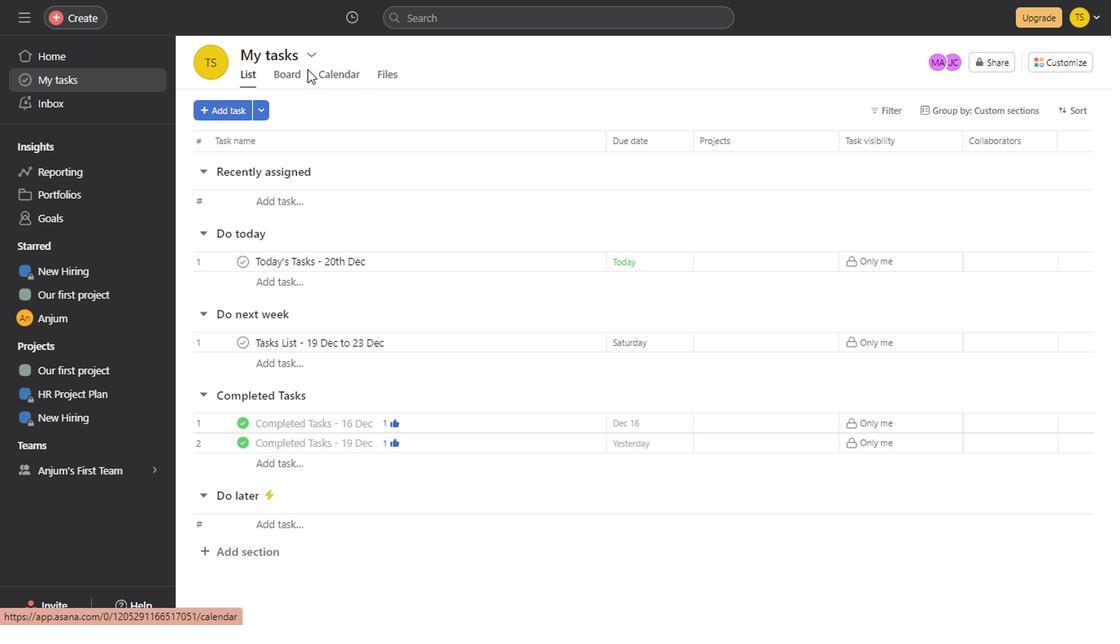 
Action: Mouse pressed left at (297, 76)
Screenshot: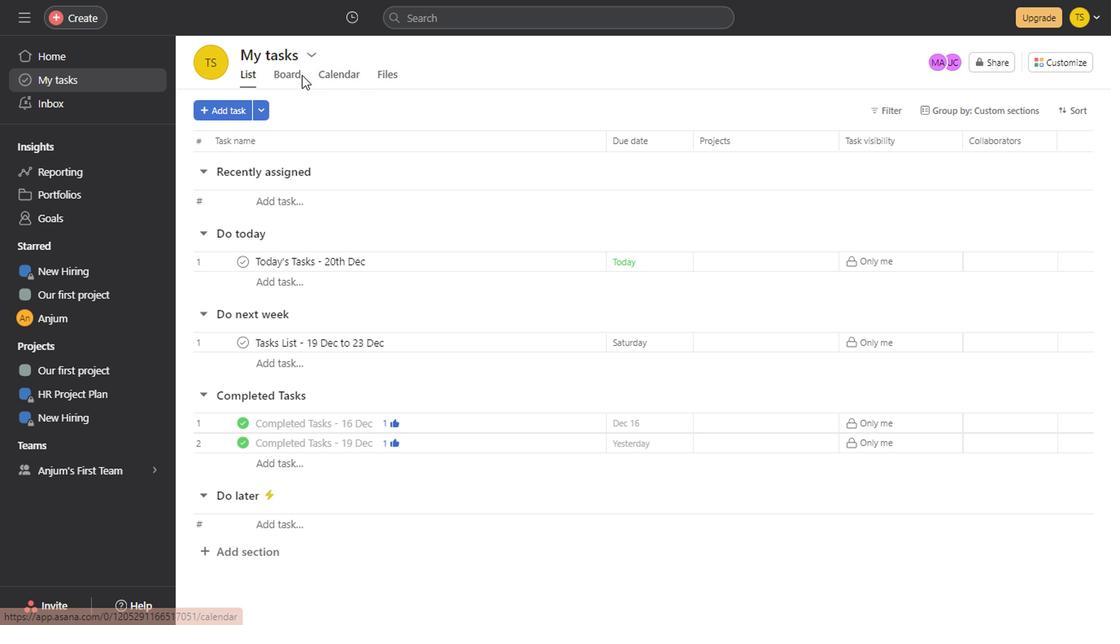 
Action: Mouse moved to (283, 76)
Screenshot: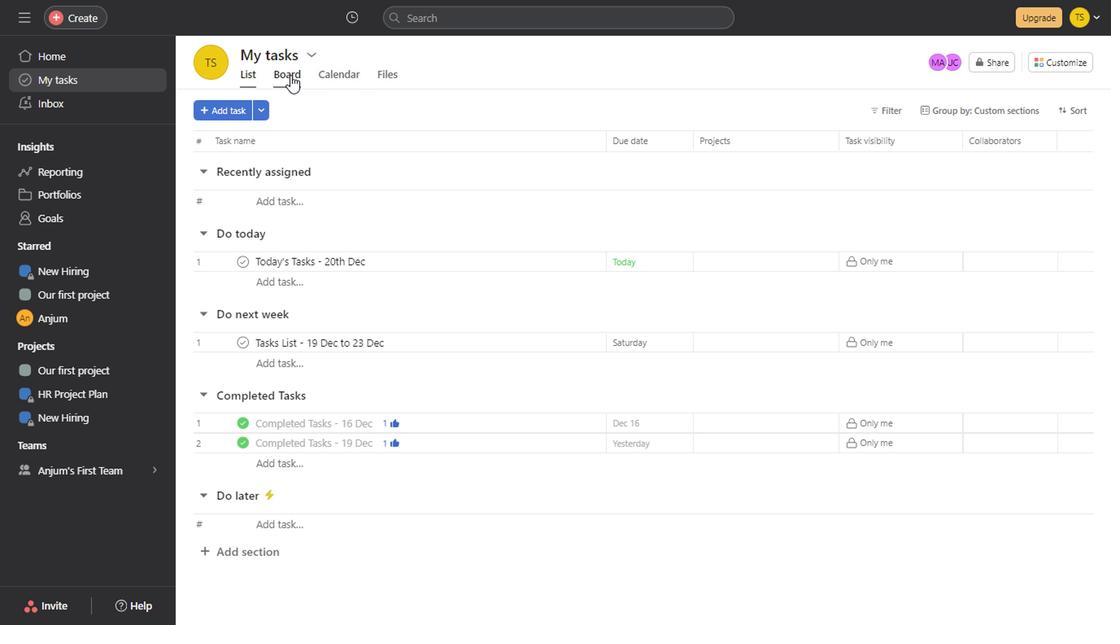 
Action: Mouse pressed left at (283, 76)
Screenshot: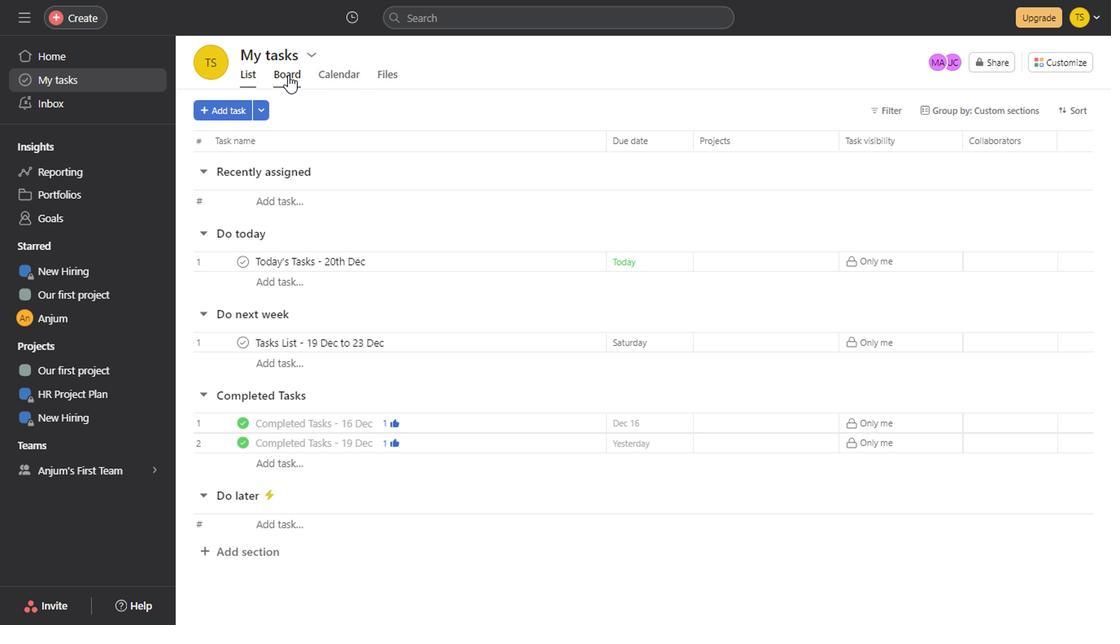 
Action: Mouse moved to (57, 97)
Screenshot: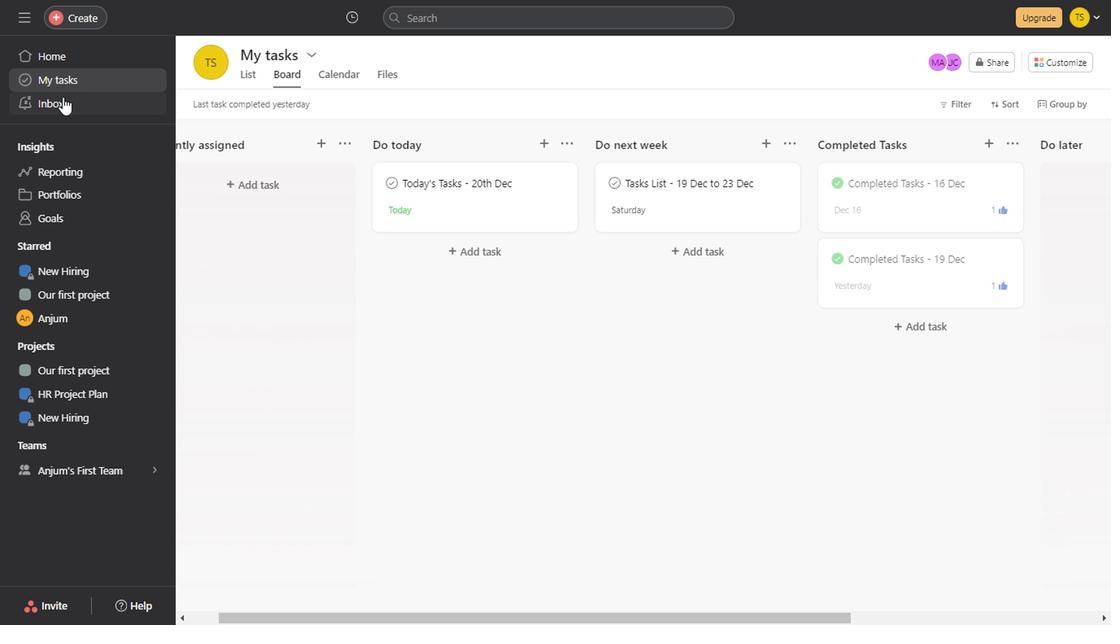 
Action: Mouse pressed left at (57, 97)
Screenshot: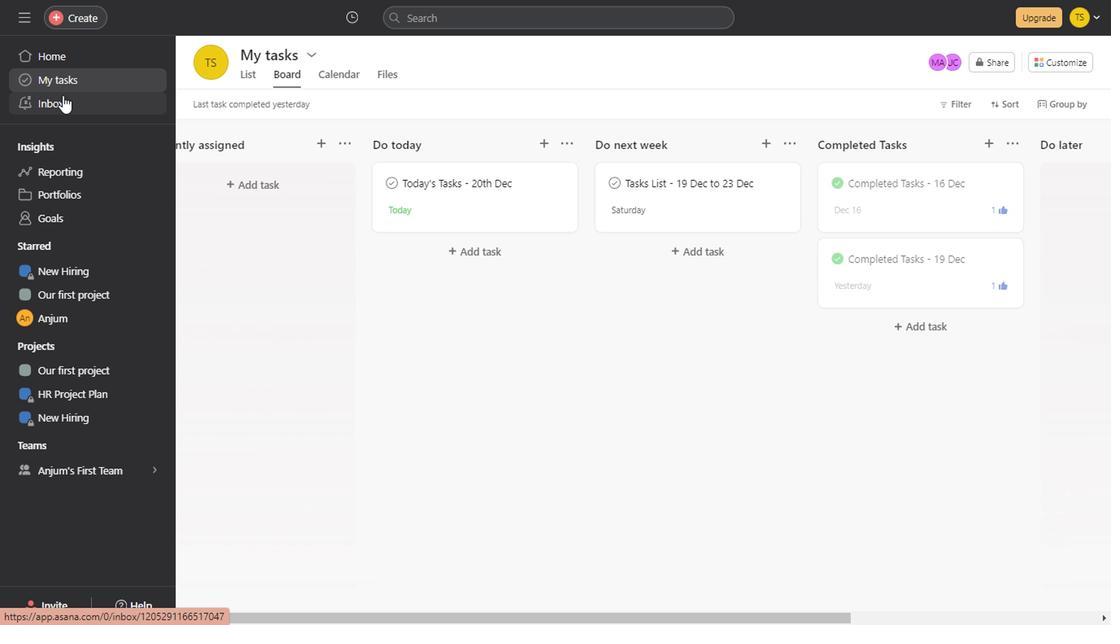 
Action: Mouse moved to (278, 85)
Screenshot: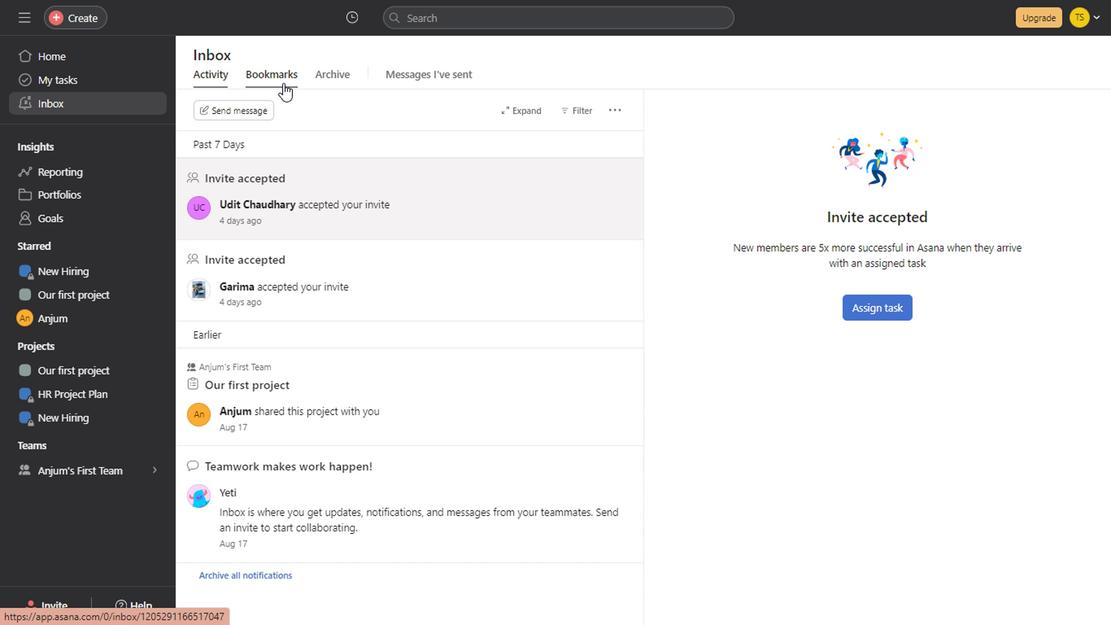 
Action: Mouse pressed left at (278, 85)
Screenshot: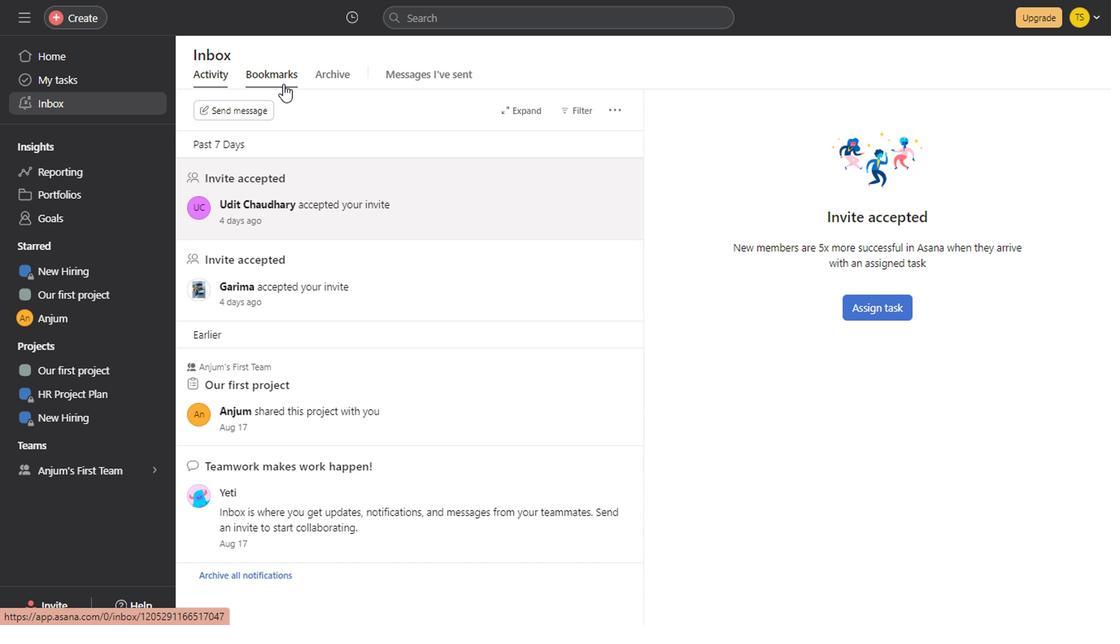 
Action: Mouse moved to (336, 71)
Screenshot: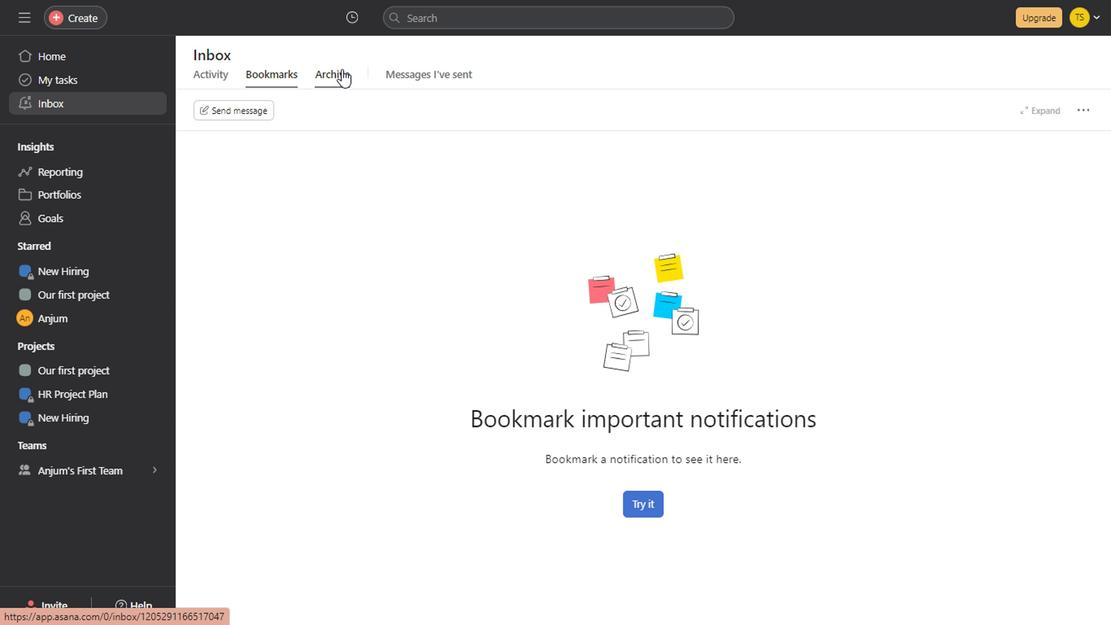 
Action: Mouse pressed left at (336, 71)
Screenshot: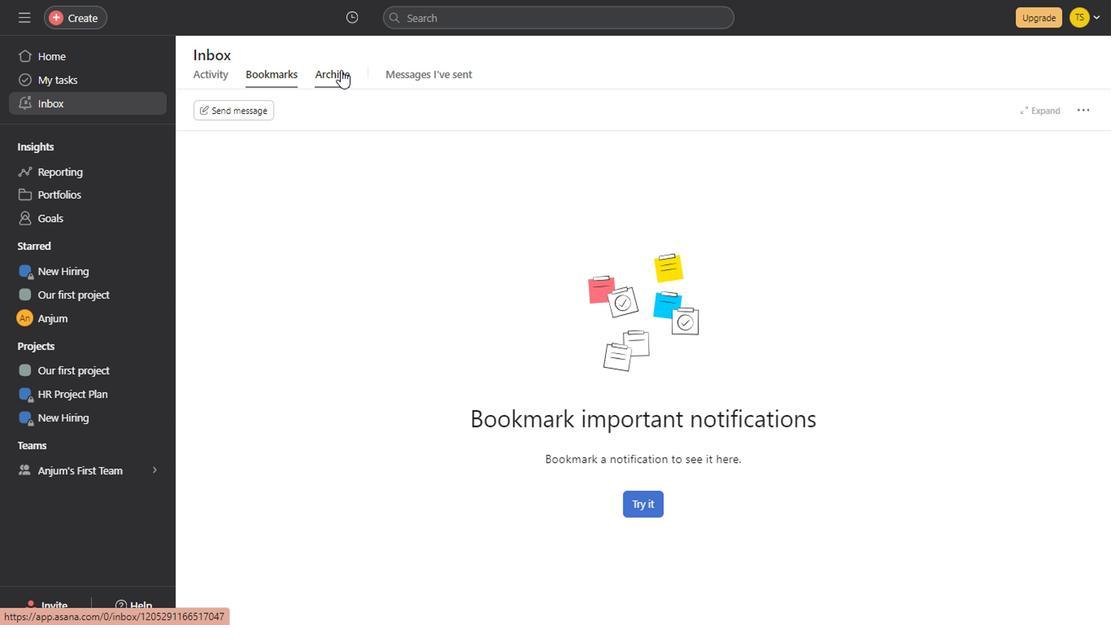 
Action: Mouse moved to (401, 74)
Screenshot: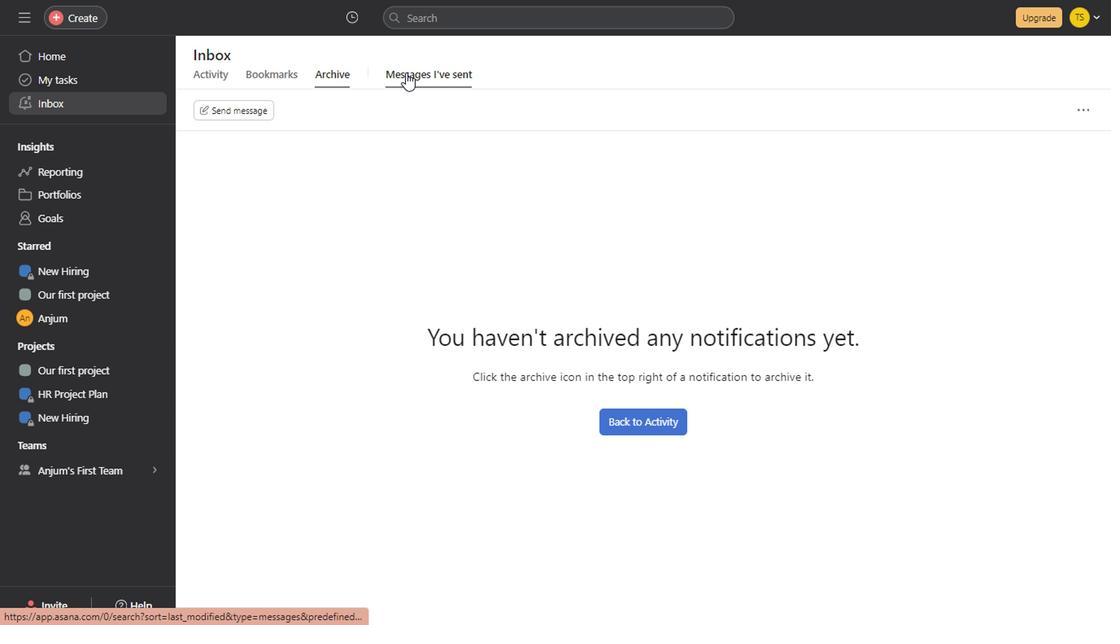 
Action: Mouse pressed left at (401, 74)
Screenshot: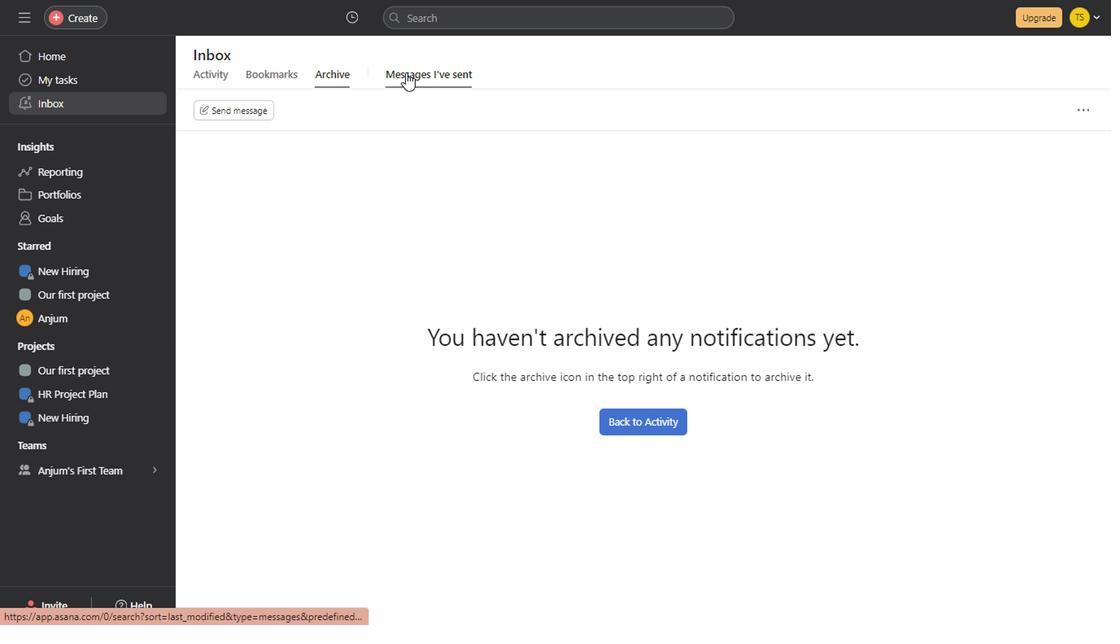 
Action: Mouse moved to (433, 183)
Screenshot: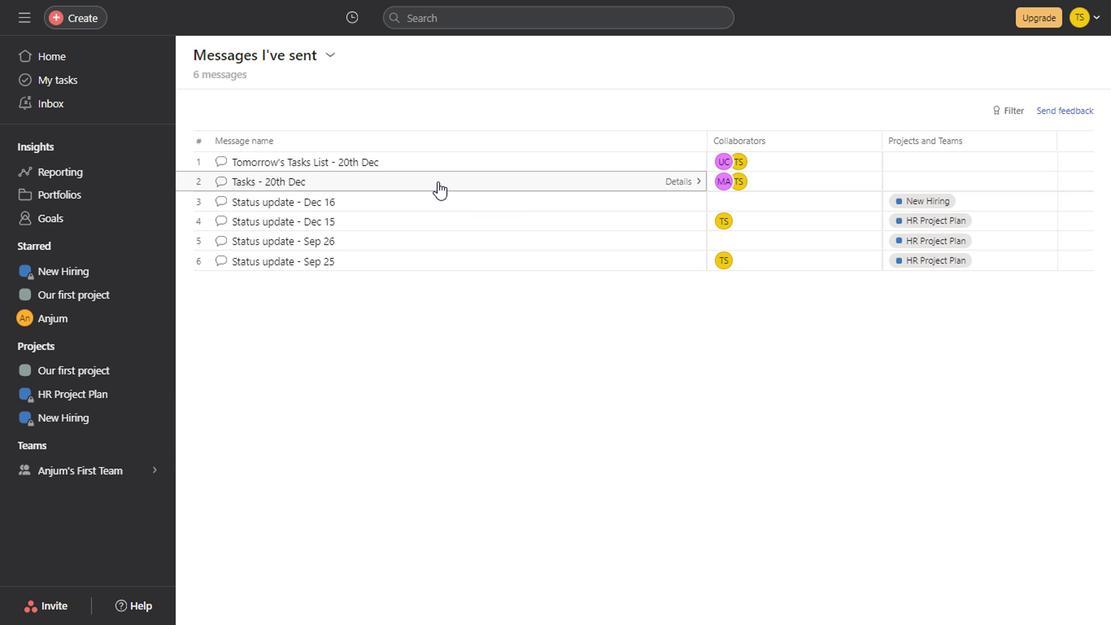 
Action: Mouse pressed left at (433, 183)
Screenshot: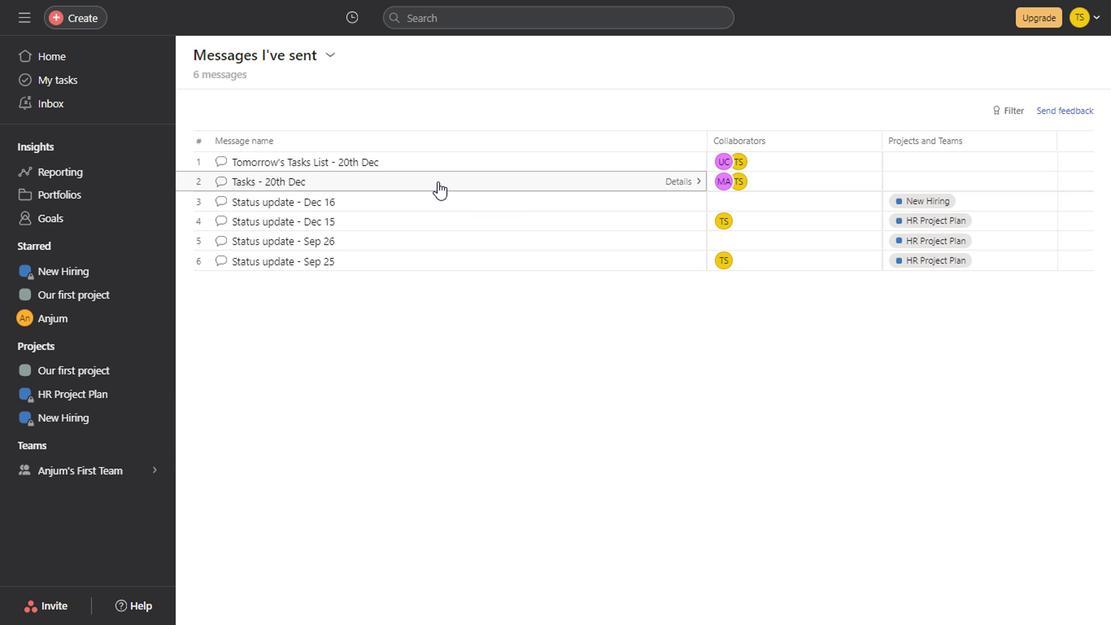 
Action: Mouse moved to (1080, 111)
Screenshot: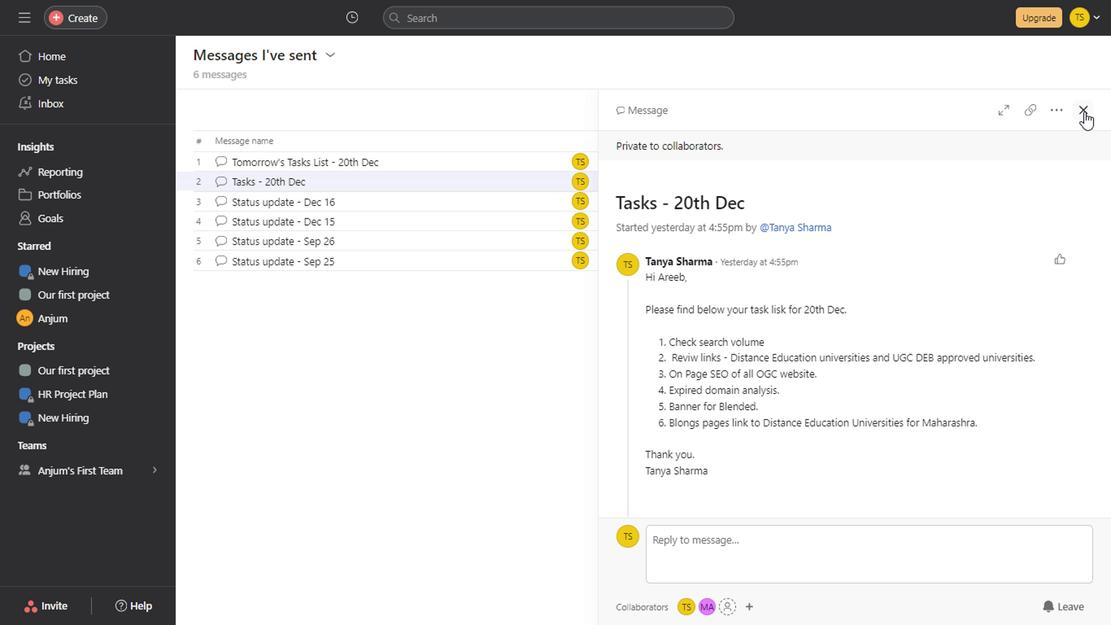 
Action: Mouse pressed left at (1080, 111)
Screenshot: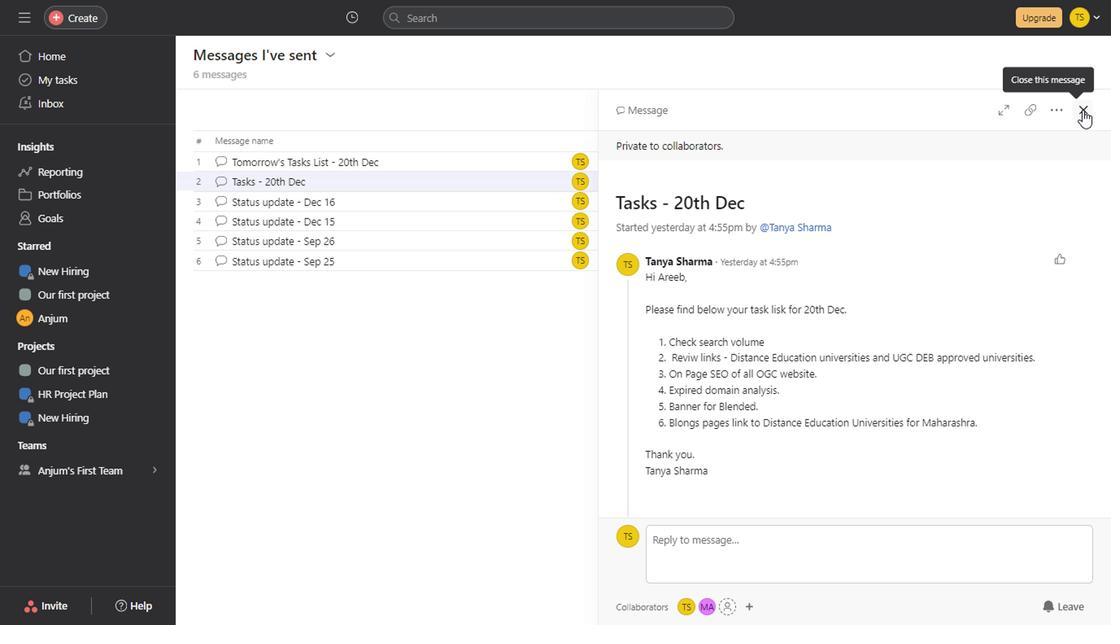 
Action: Mouse moved to (552, 159)
Screenshot: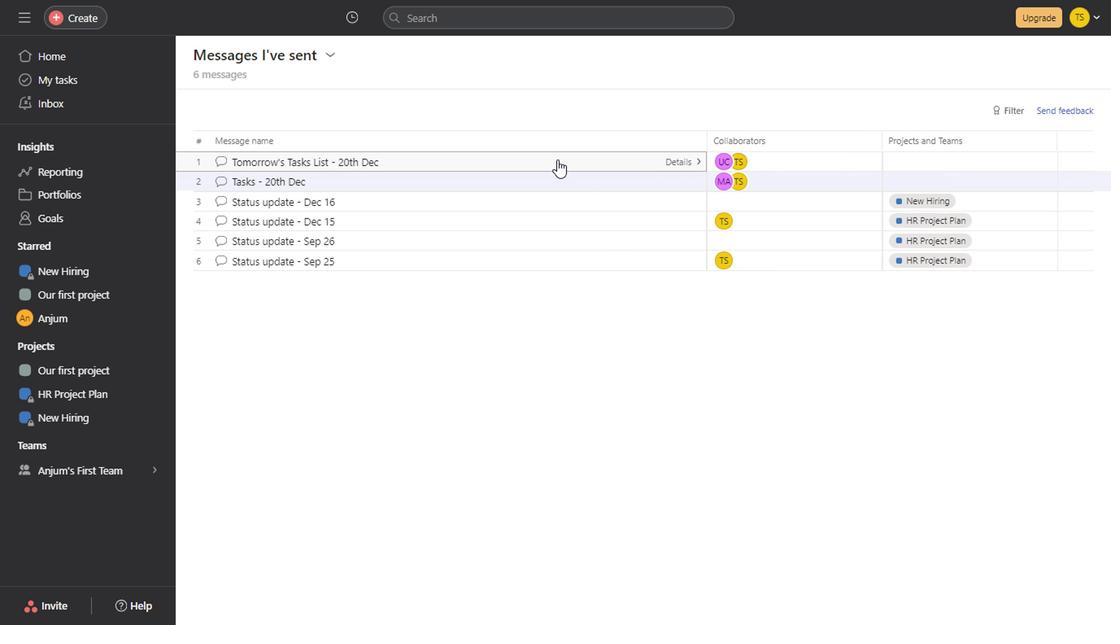 
Action: Mouse pressed left at (552, 159)
Screenshot: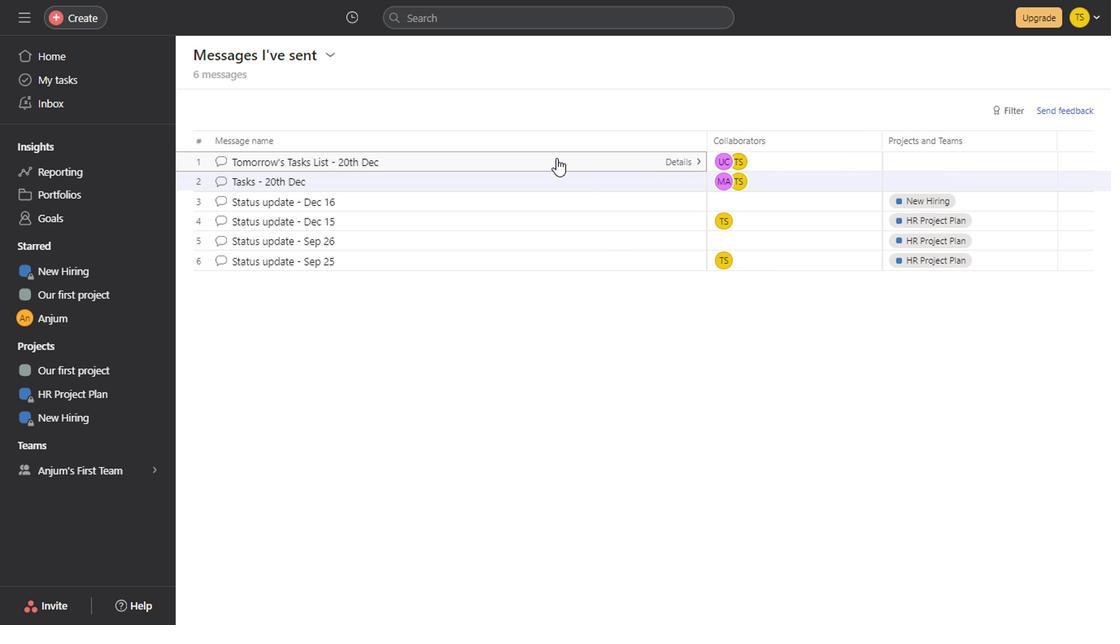 
Action: Mouse moved to (876, 390)
Screenshot: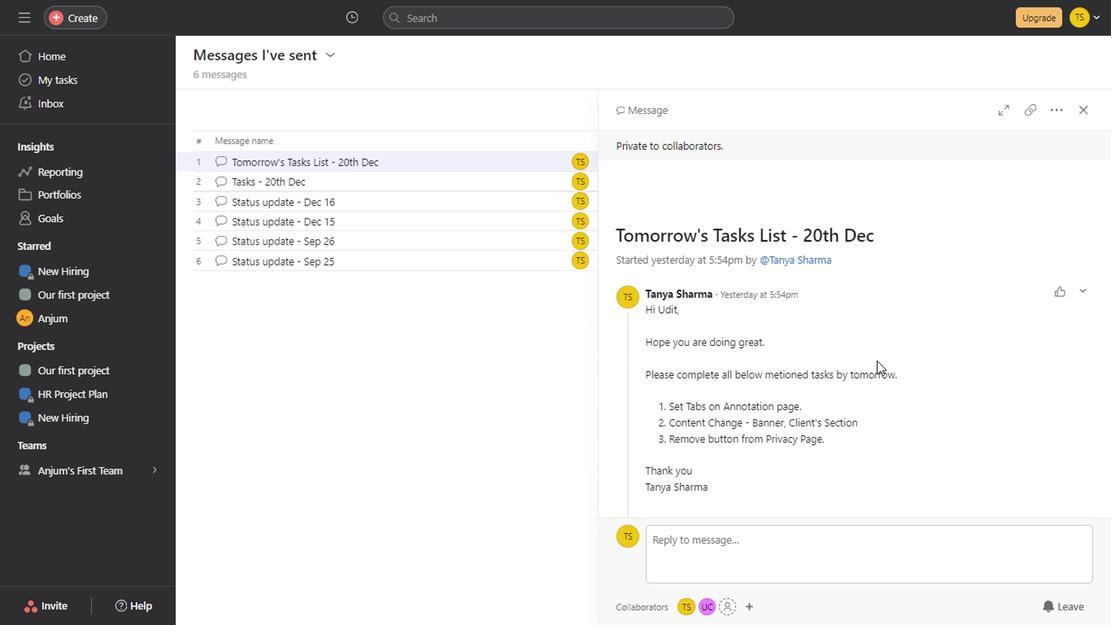 
Action: Mouse scrolled (876, 389) with delta (0, -1)
Screenshot: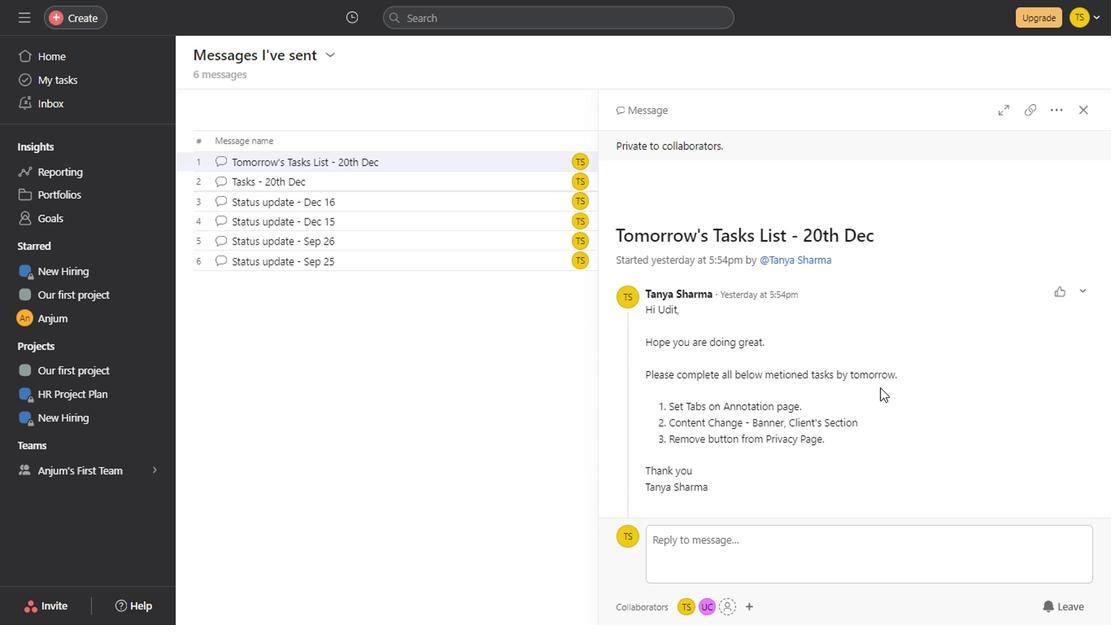 
Action: Mouse scrolled (876, 389) with delta (0, -1)
Screenshot: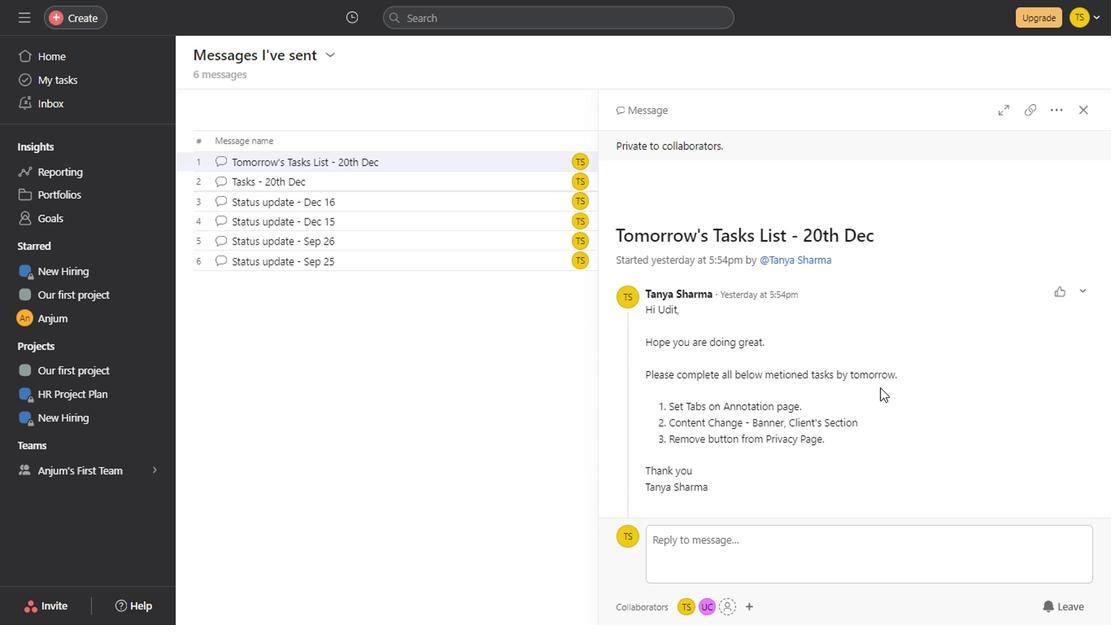 
Action: Mouse scrolled (876, 389) with delta (0, -1)
Screenshot: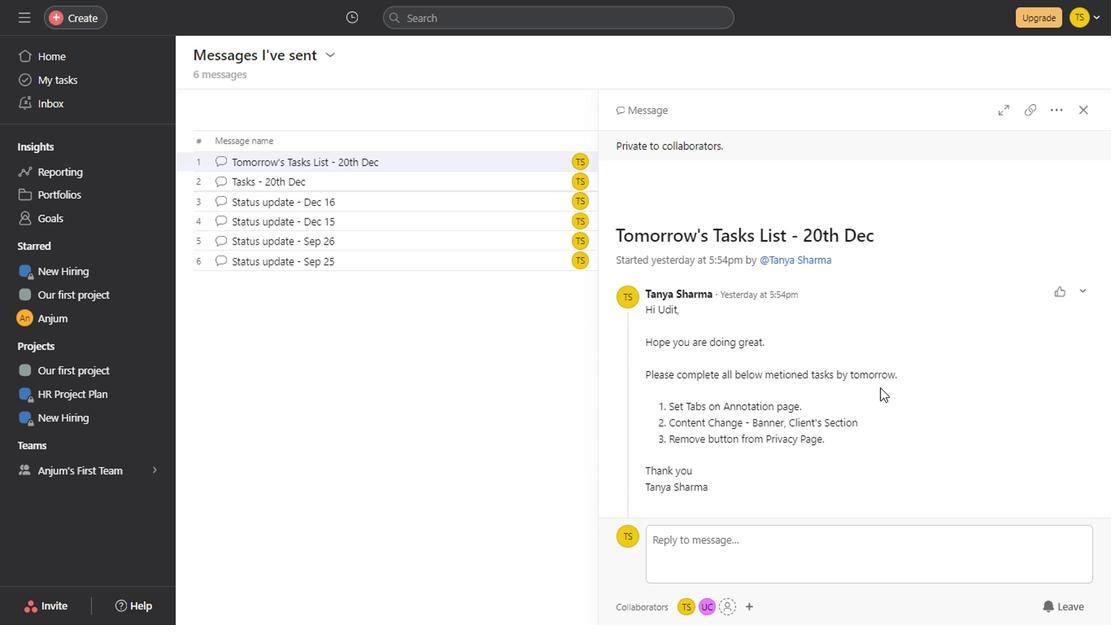 
Action: Mouse scrolled (876, 389) with delta (0, -1)
Screenshot: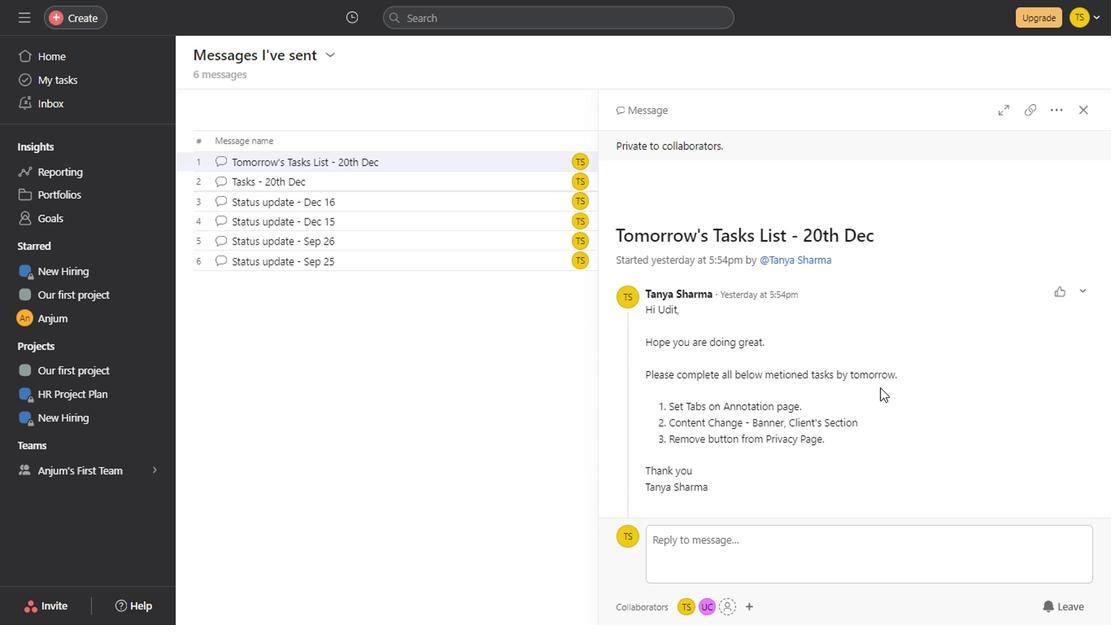 
Action: Mouse scrolled (876, 389) with delta (0, -1)
Screenshot: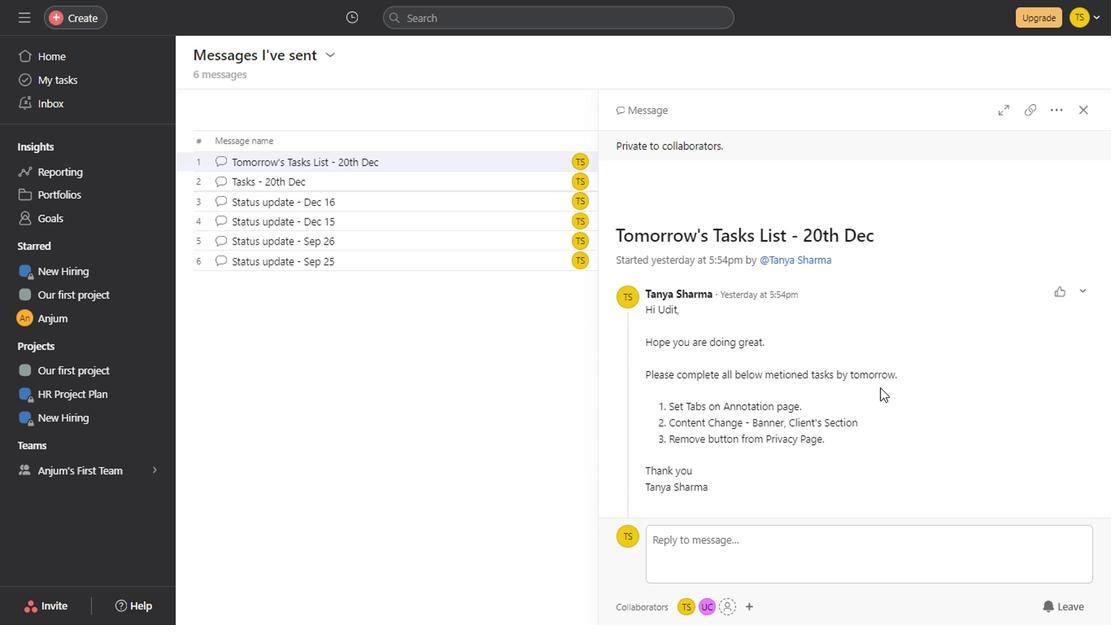 
Action: Mouse scrolled (876, 389) with delta (0, -1)
Screenshot: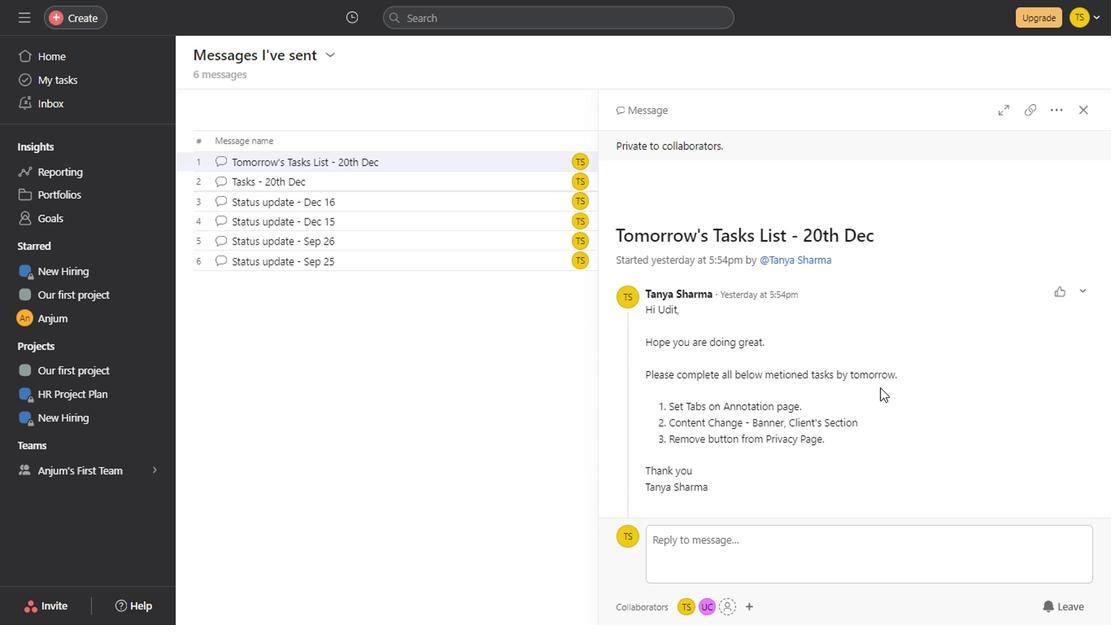 
Action: Mouse scrolled (876, 389) with delta (0, -1)
Screenshot: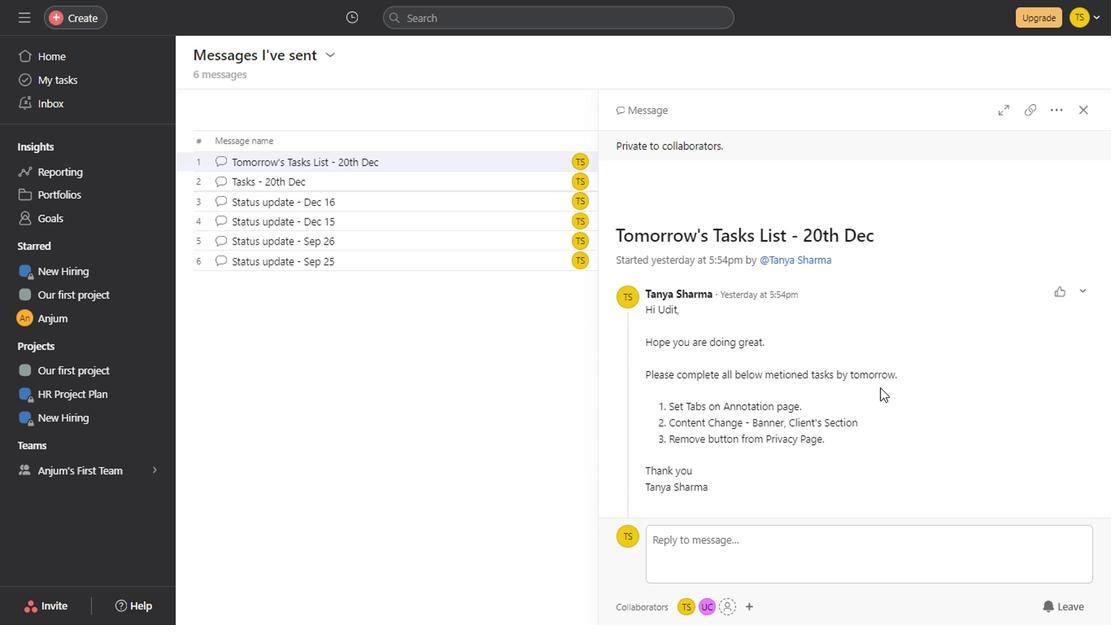 
Action: Mouse scrolled (876, 389) with delta (0, -1)
Screenshot: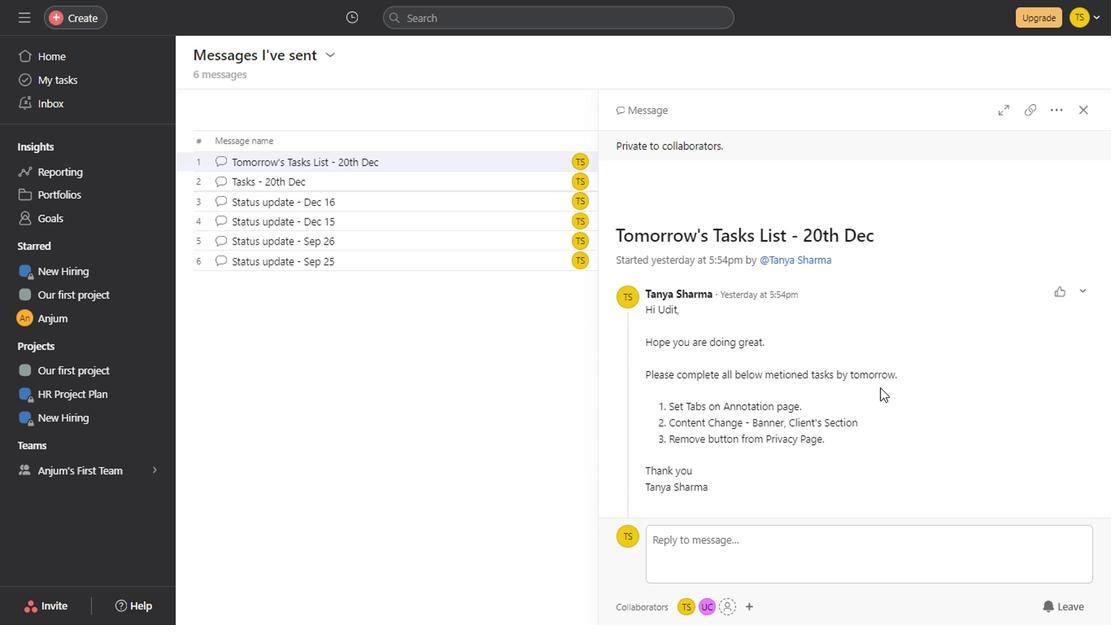 
Action: Mouse scrolled (876, 389) with delta (0, -1)
Screenshot: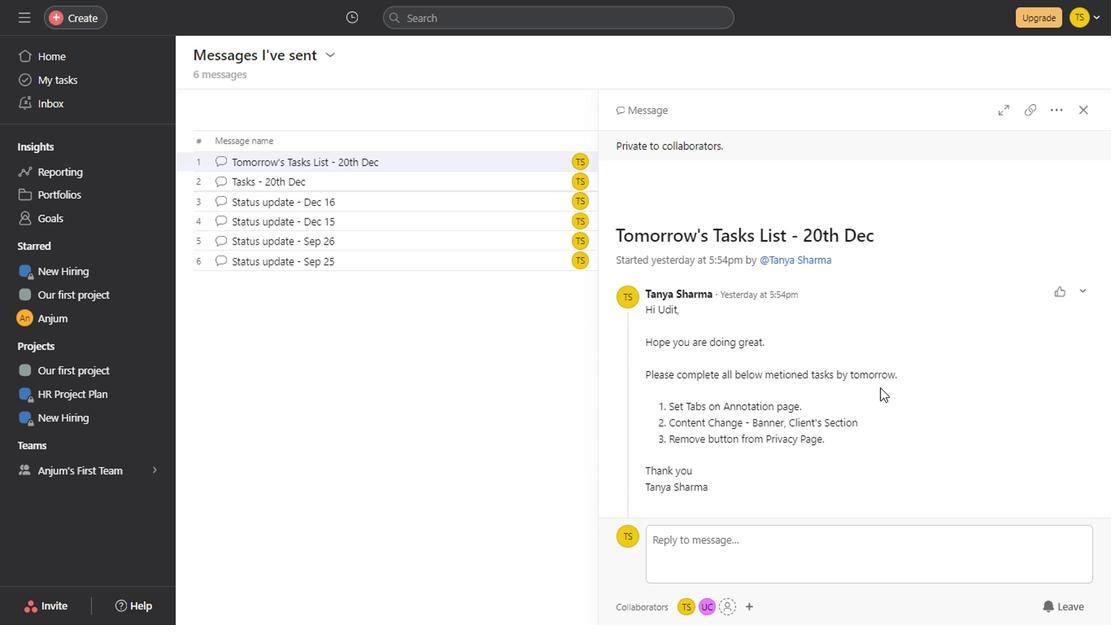 
Action: Mouse scrolled (876, 389) with delta (0, -1)
Screenshot: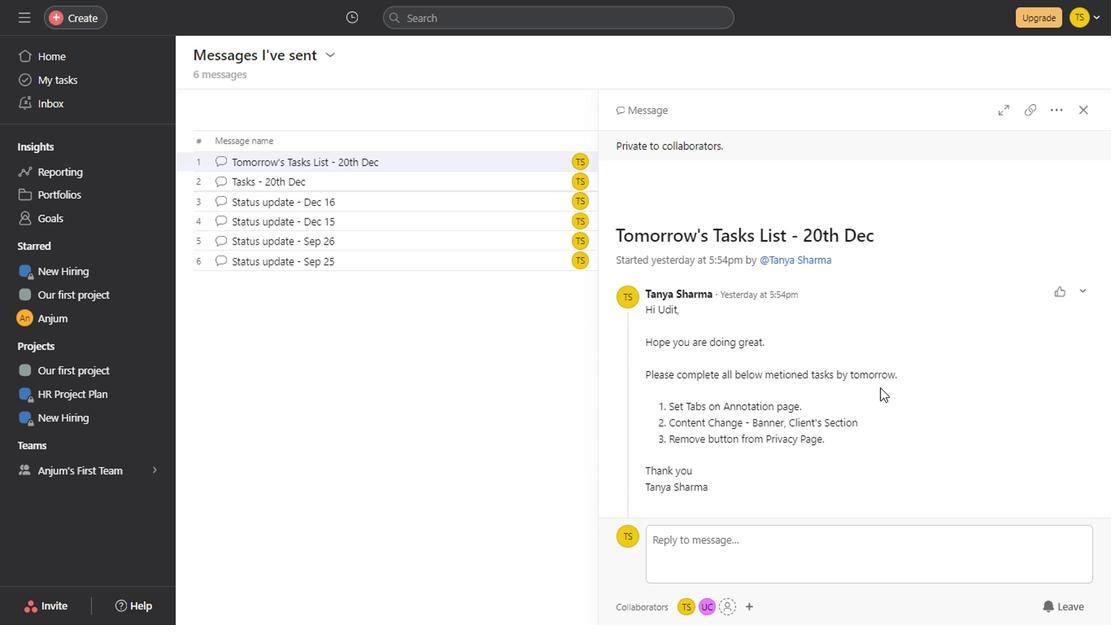 
Action: Mouse scrolled (876, 389) with delta (0, -1)
Screenshot: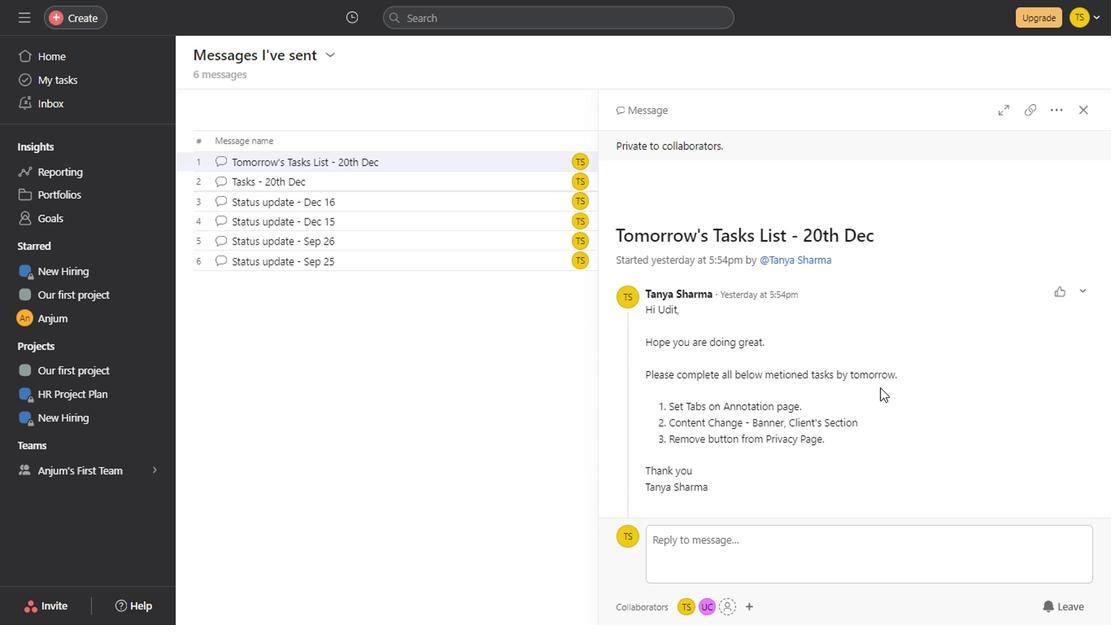 
Action: Mouse scrolled (876, 389) with delta (0, -1)
Screenshot: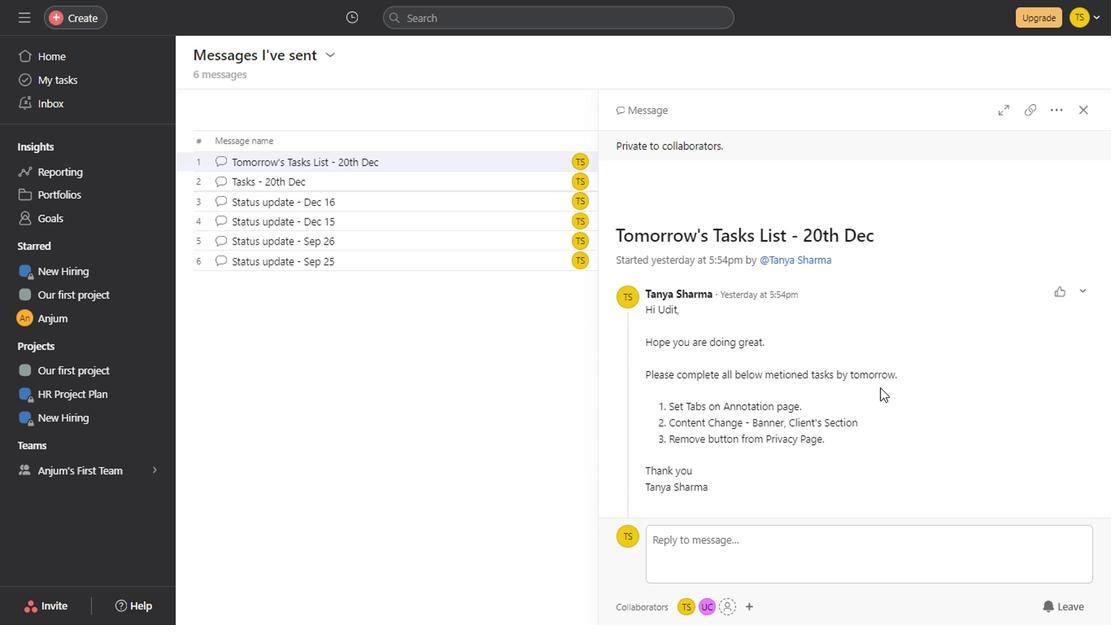 
Action: Mouse scrolled (876, 389) with delta (0, -1)
Screenshot: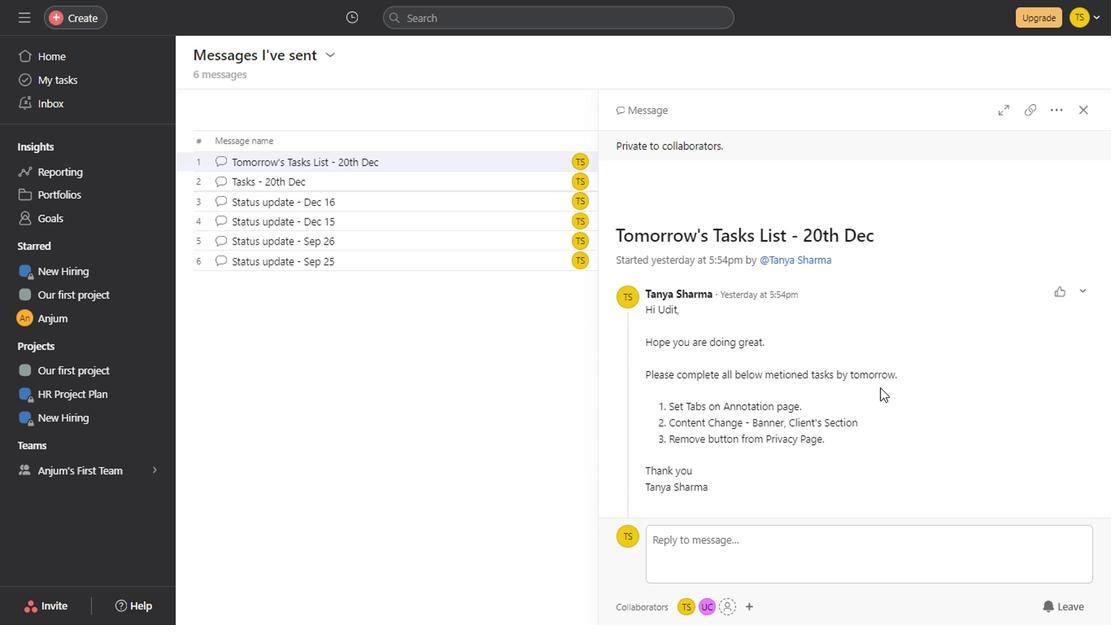 
Action: Mouse scrolled (876, 389) with delta (0, -1)
Screenshot: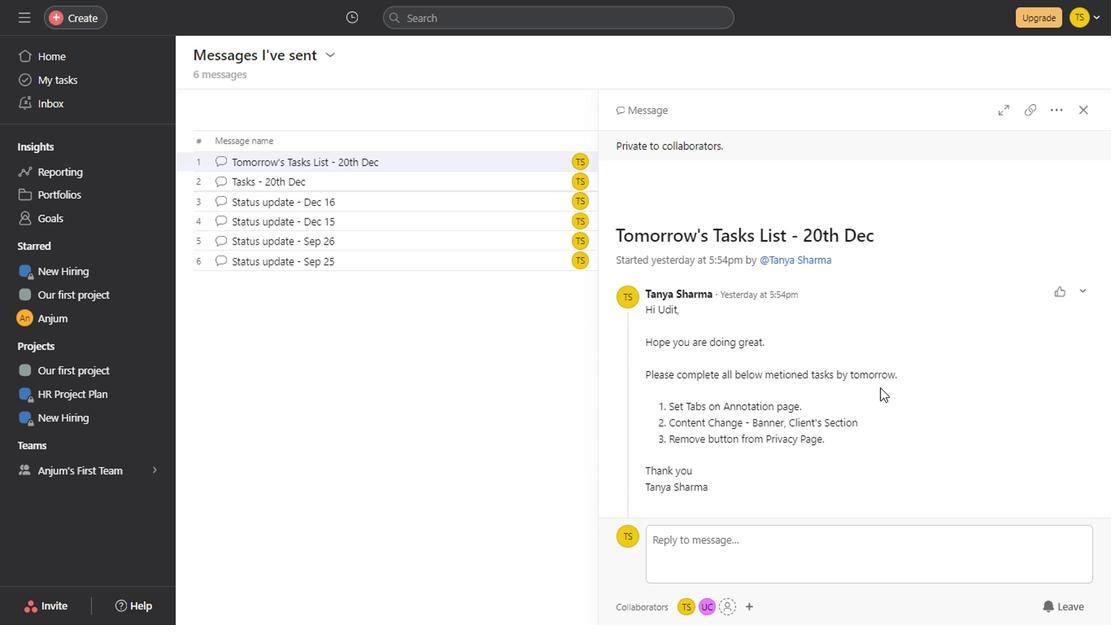 
Action: Mouse scrolled (876, 389) with delta (0, -1)
Screenshot: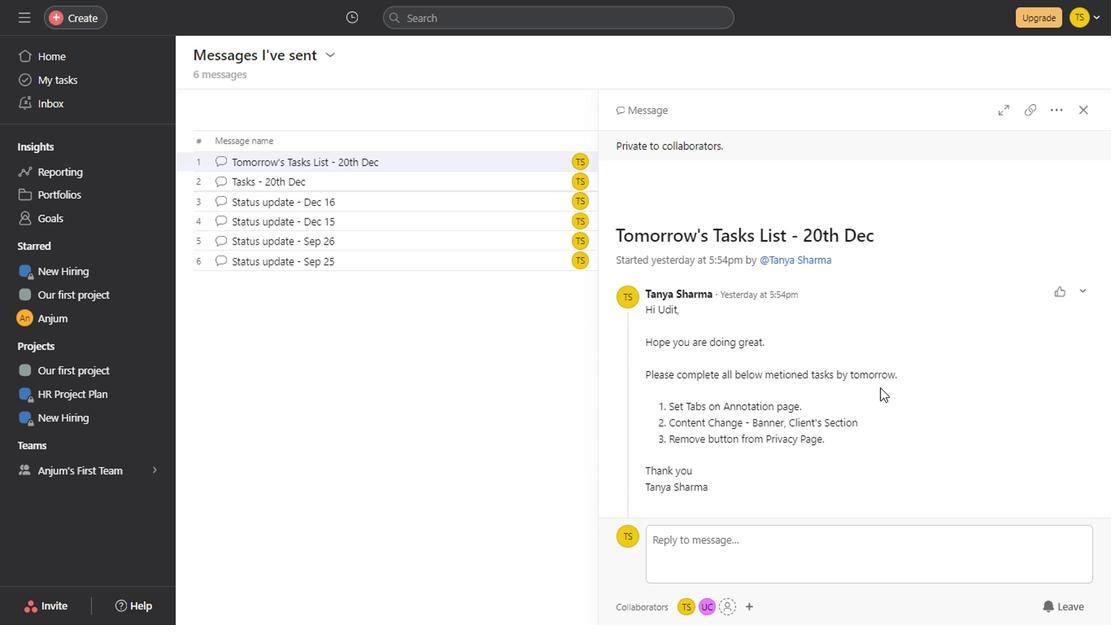 
Action: Mouse scrolled (876, 389) with delta (0, -1)
Screenshot: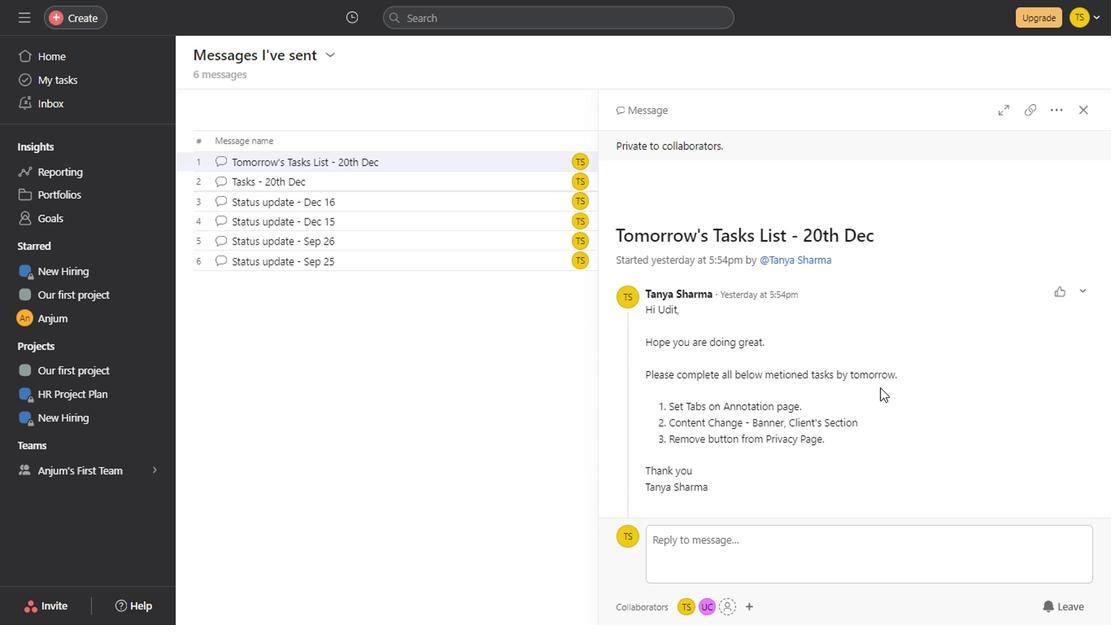 
Action: Mouse scrolled (876, 389) with delta (0, -1)
Screenshot: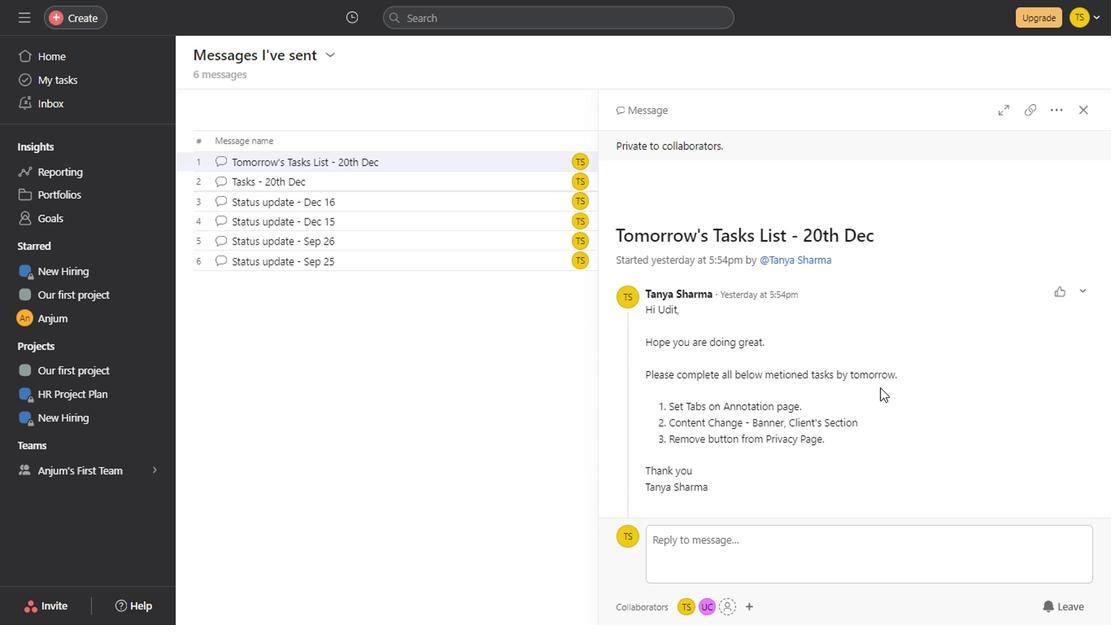 
Action: Mouse scrolled (876, 389) with delta (0, -1)
Screenshot: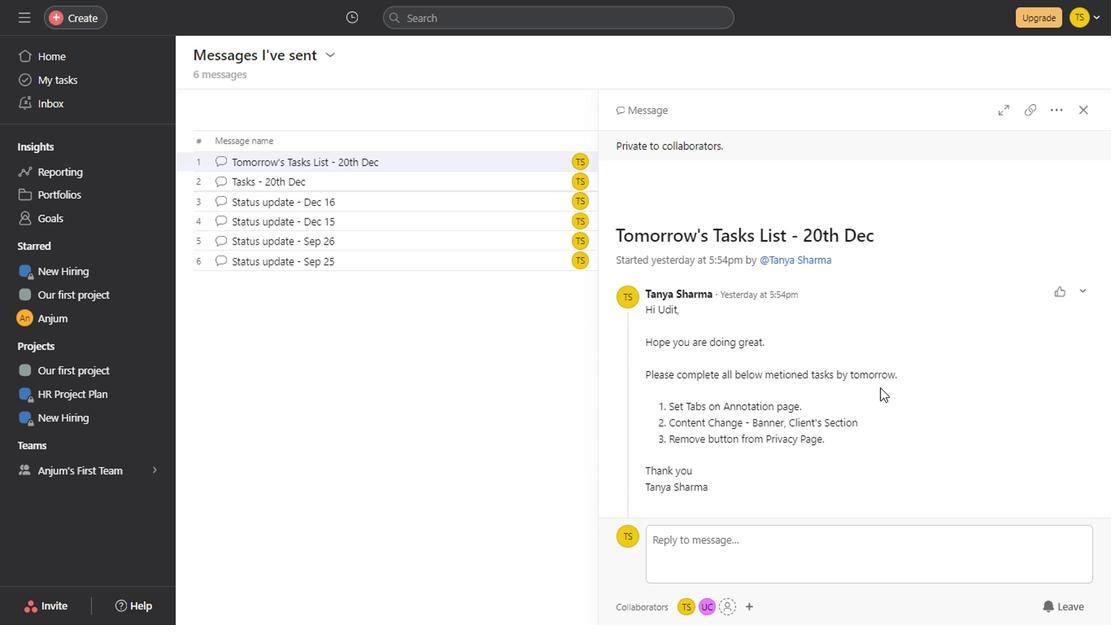 
Action: Mouse scrolled (876, 389) with delta (0, -1)
Screenshot: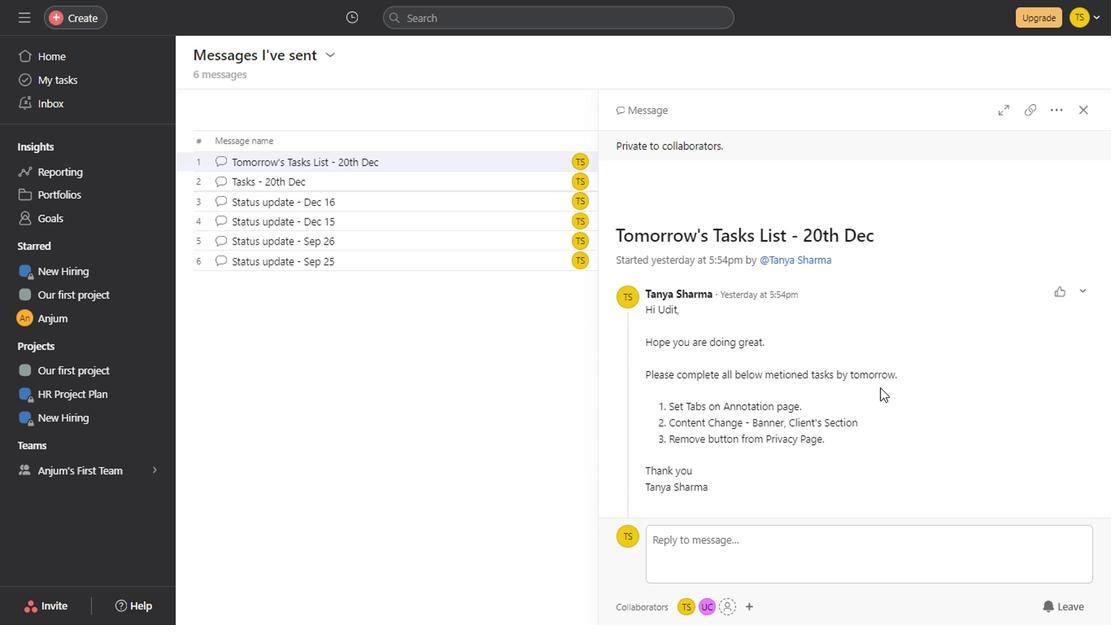 
Action: Mouse scrolled (876, 389) with delta (0, -1)
Screenshot: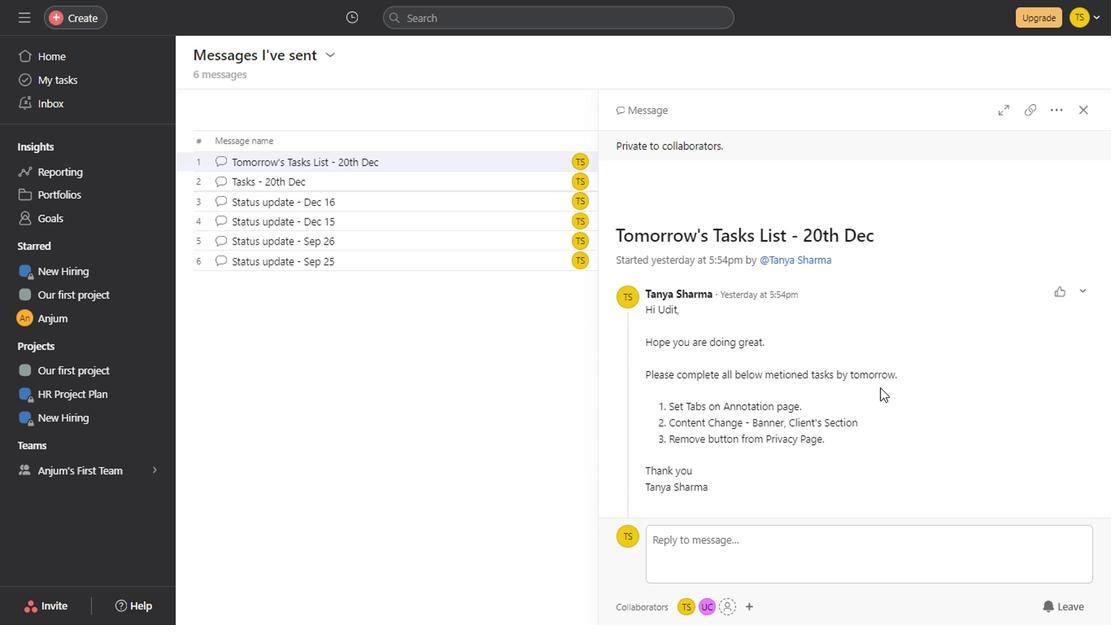 
Action: Mouse scrolled (876, 389) with delta (0, -1)
Screenshot: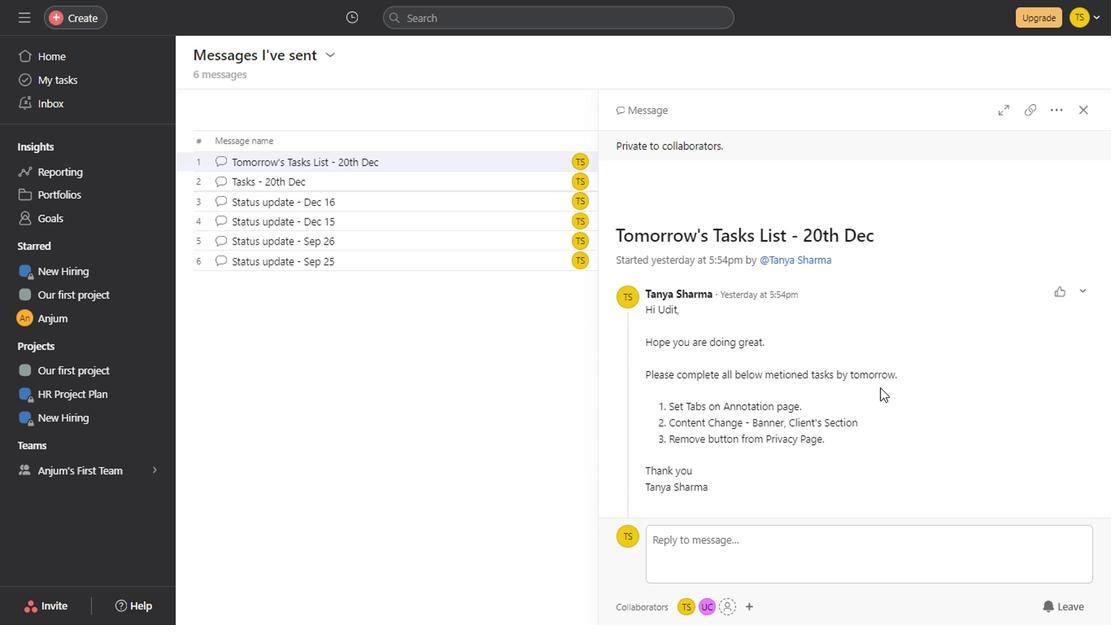 
Action: Mouse scrolled (876, 389) with delta (0, -1)
Screenshot: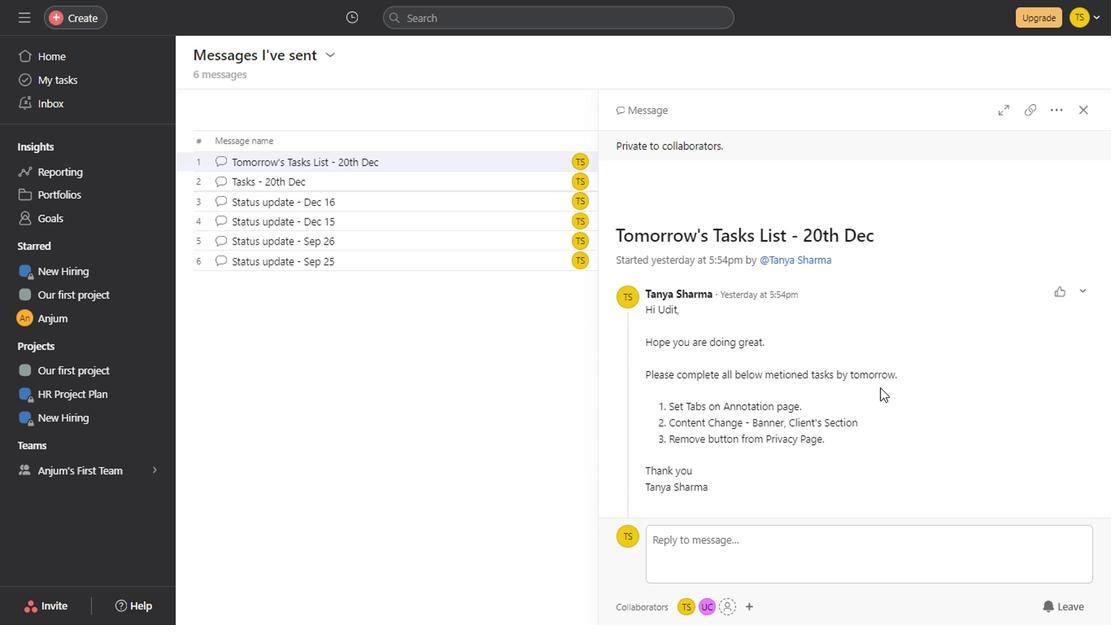 
Action: Mouse scrolled (876, 389) with delta (0, -1)
Screenshot: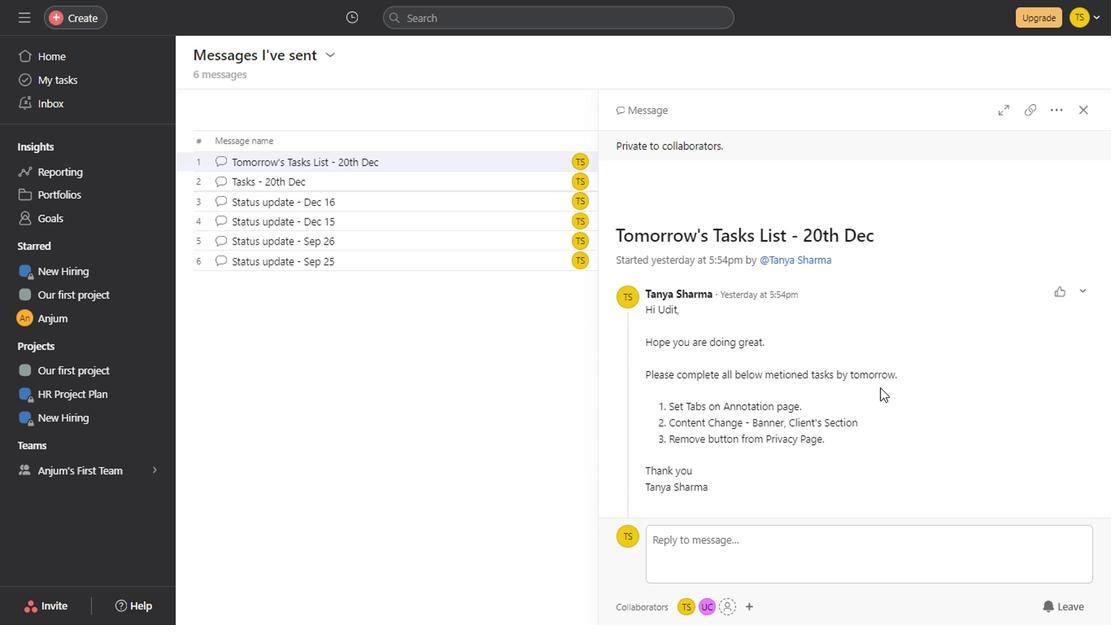 
Action: Mouse scrolled (876, 389) with delta (0, -1)
Screenshot: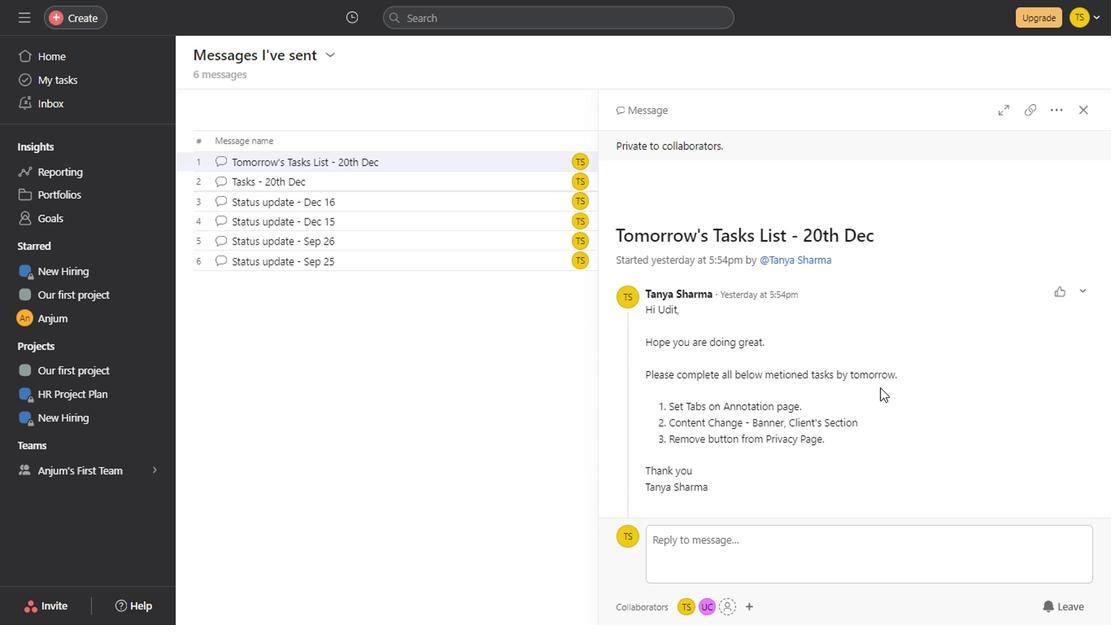 
Action: Mouse scrolled (876, 389) with delta (0, -1)
Screenshot: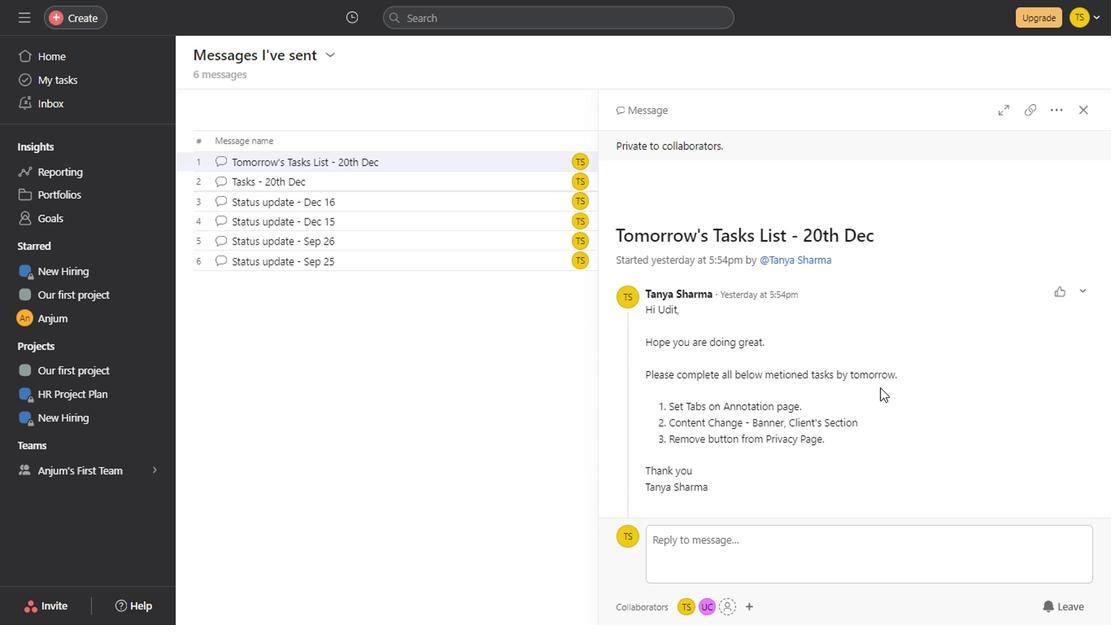 
Action: Mouse scrolled (876, 389) with delta (0, -1)
Screenshot: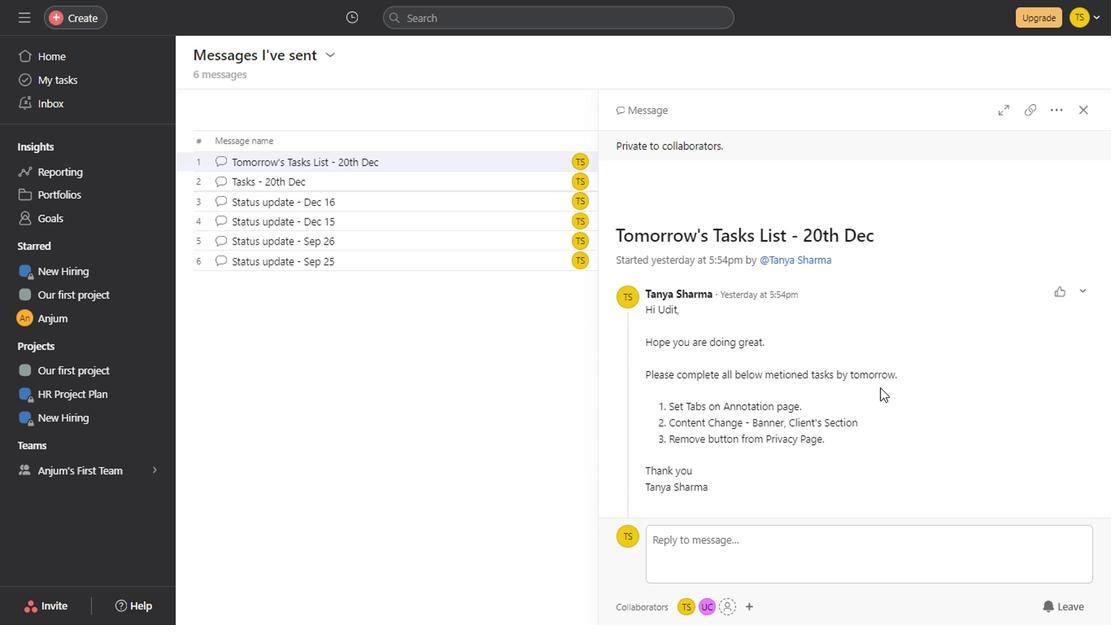 
Action: Mouse scrolled (876, 389) with delta (0, -1)
Screenshot: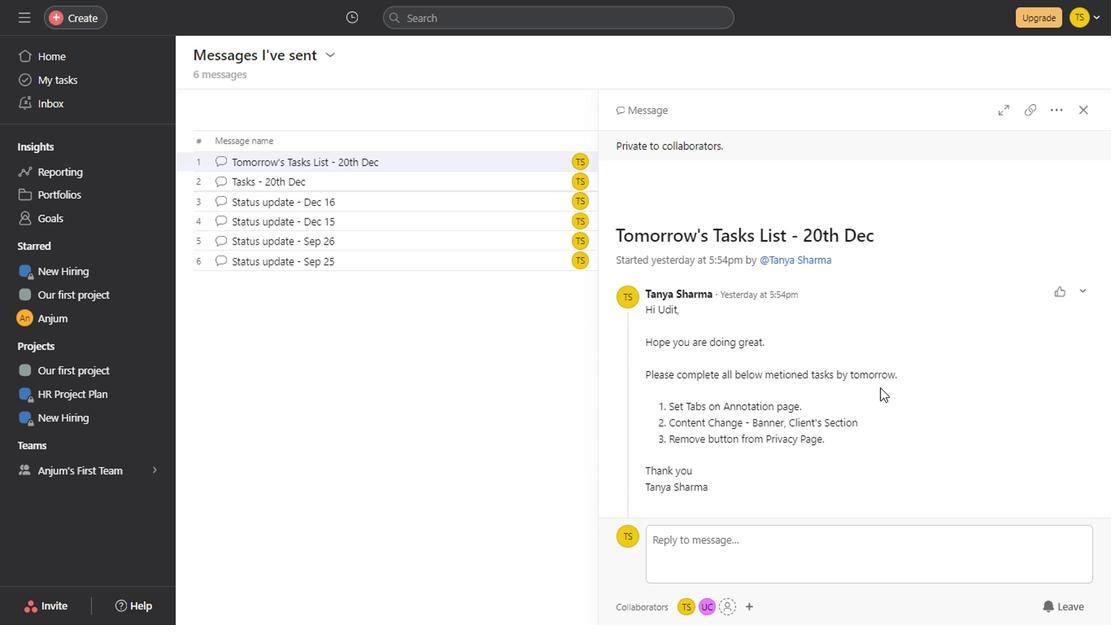 
Action: Mouse scrolled (876, 389) with delta (0, -1)
Screenshot: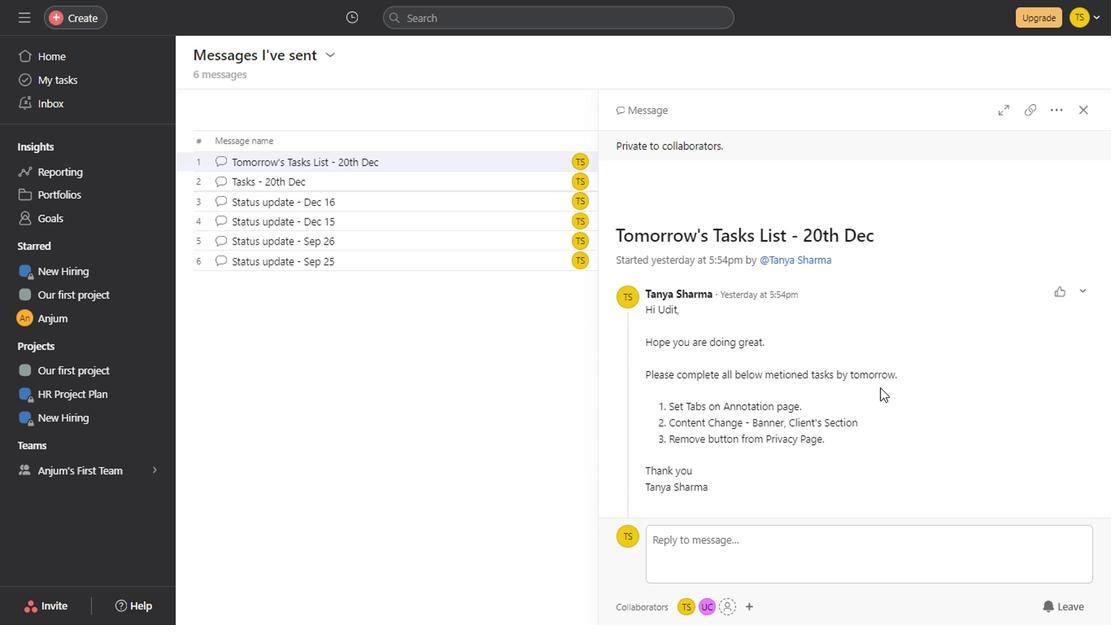 
Action: Mouse scrolled (876, 389) with delta (0, -1)
Screenshot: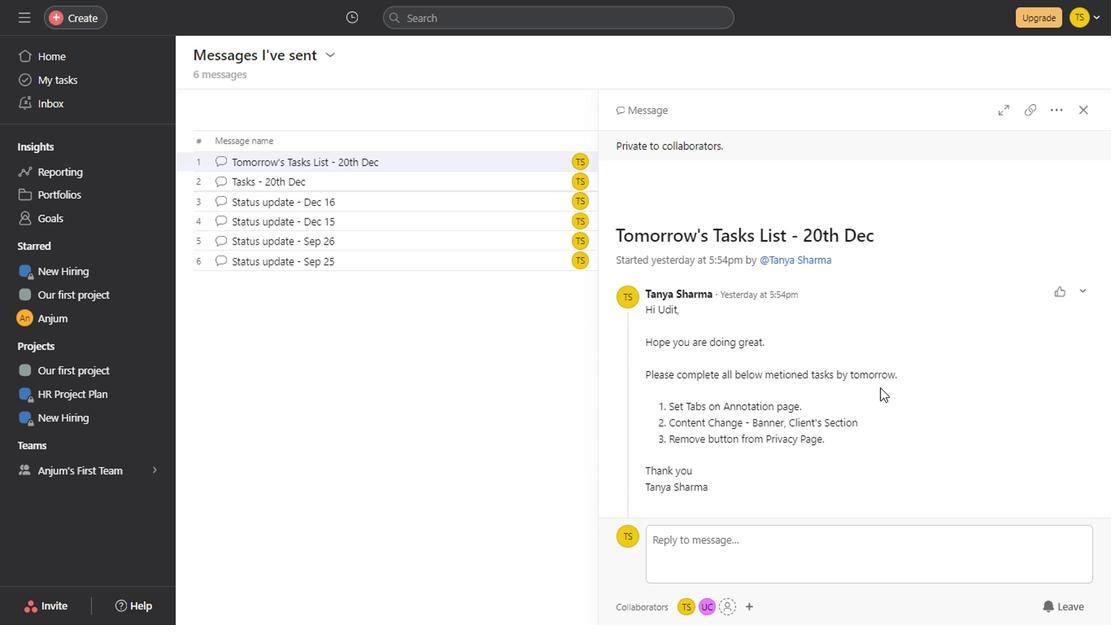 
Action: Mouse scrolled (876, 389) with delta (0, -1)
Screenshot: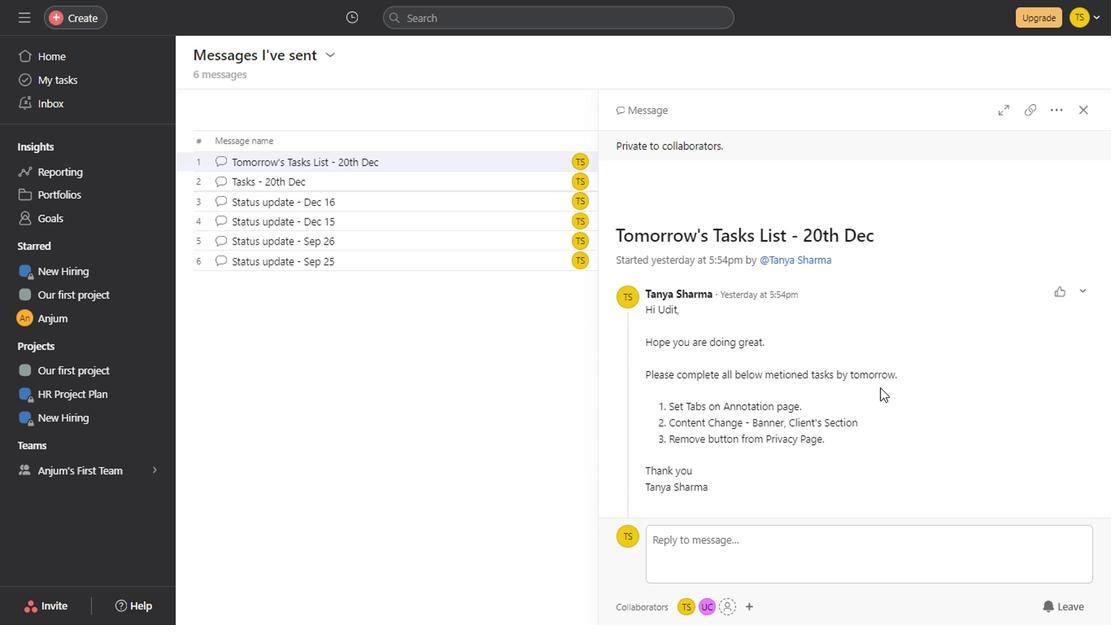 
Action: Mouse scrolled (876, 389) with delta (0, -1)
Screenshot: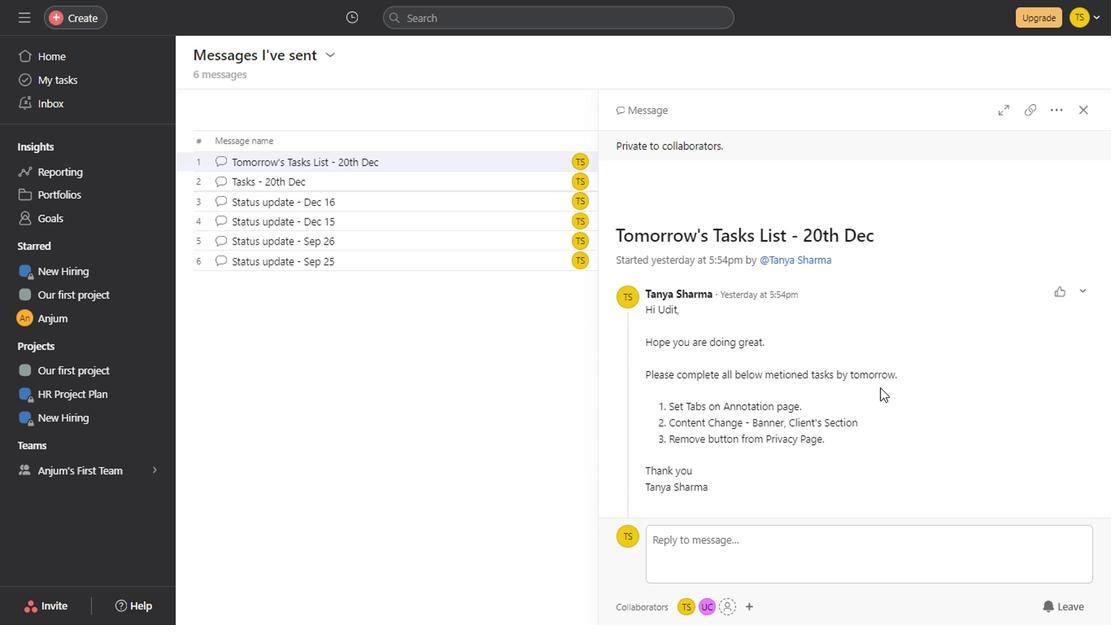 
Action: Mouse scrolled (876, 389) with delta (0, -1)
Screenshot: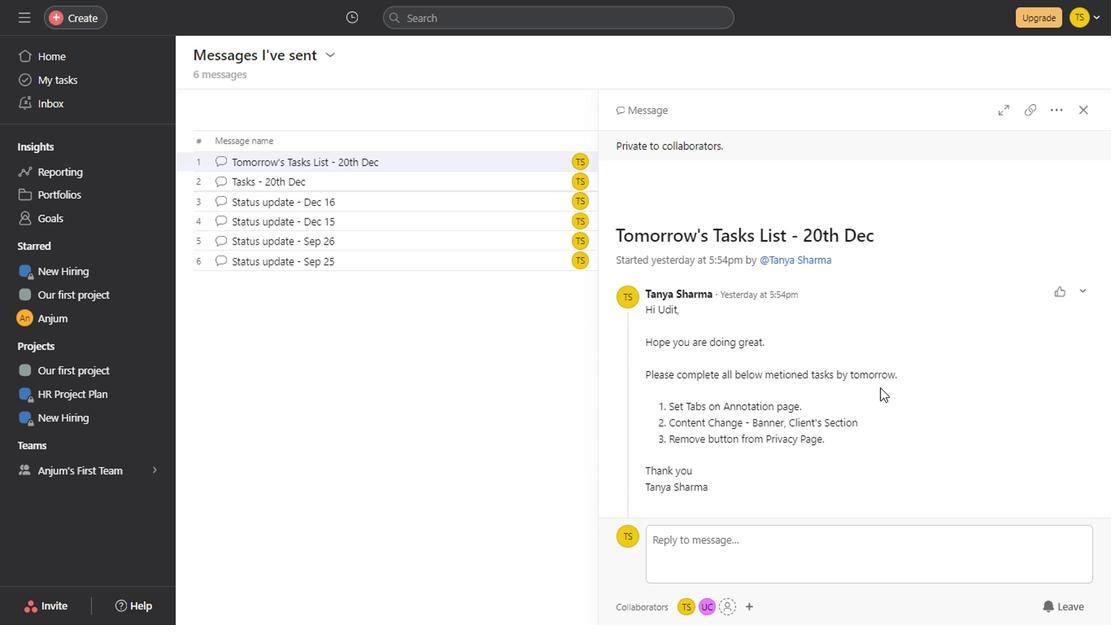 
Action: Mouse scrolled (876, 389) with delta (0, -1)
Screenshot: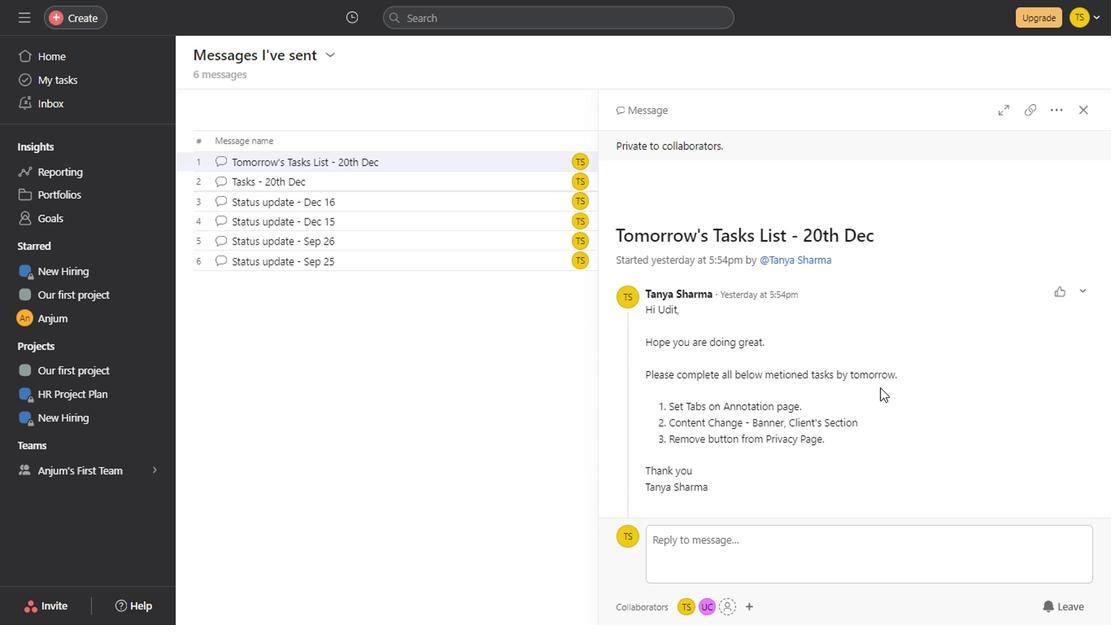 
Action: Mouse moved to (1070, 614)
Screenshot: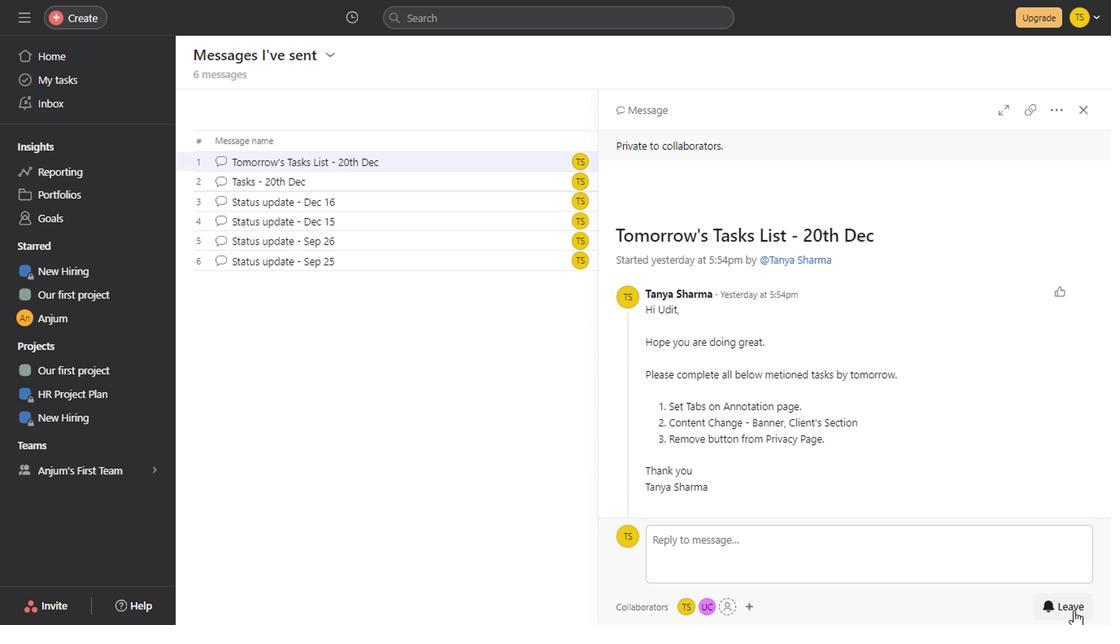 
Action: Mouse pressed left at (1070, 614)
Screenshot: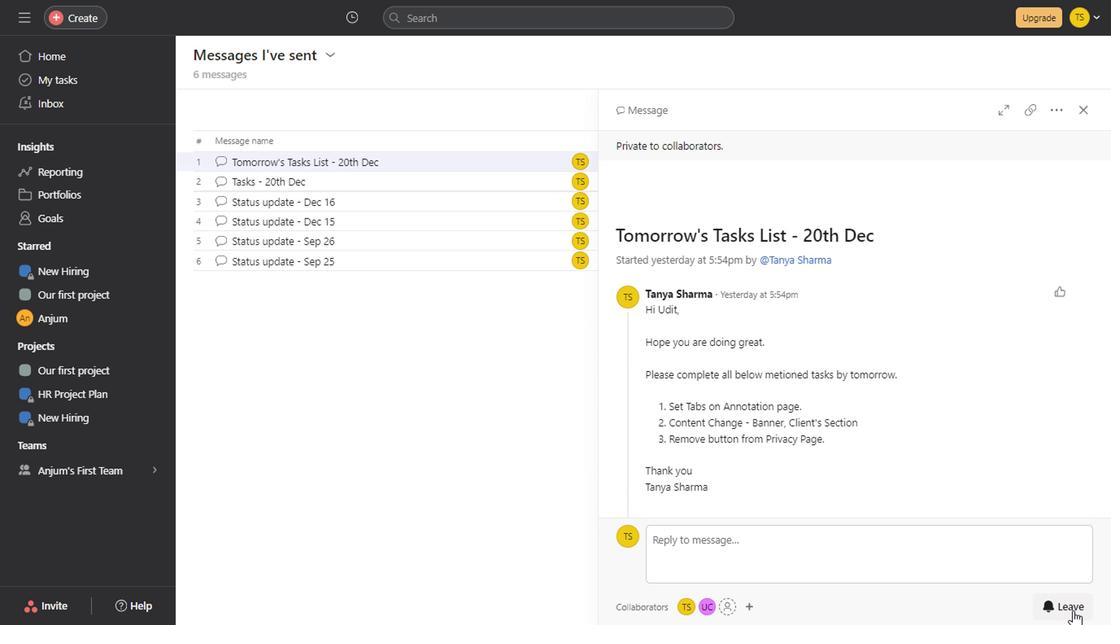 
Action: Mouse moved to (442, 163)
Screenshot: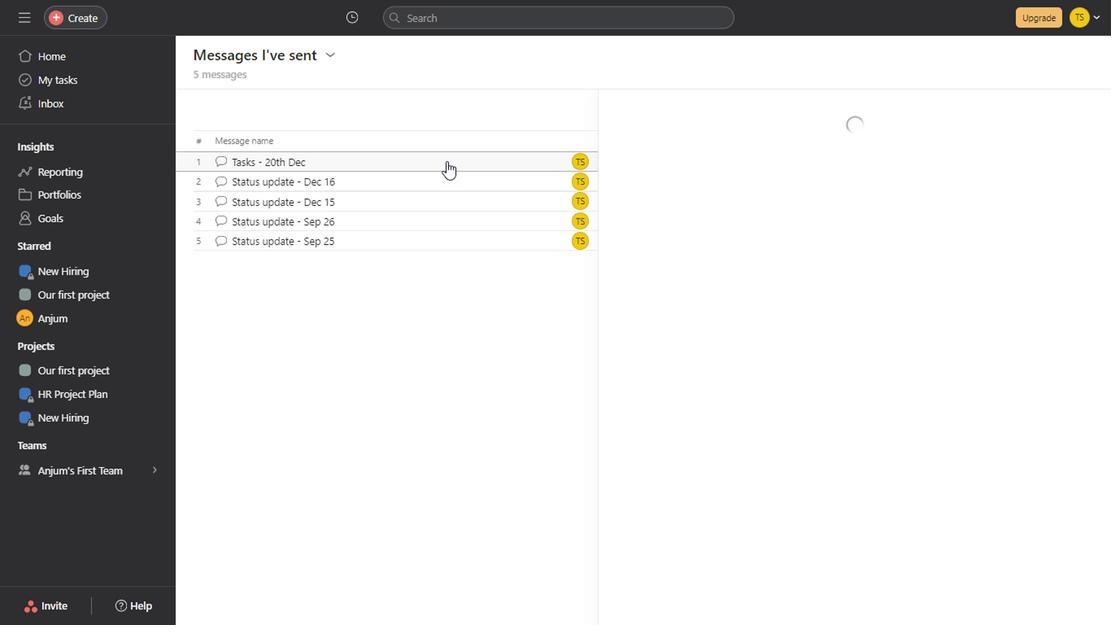 
Action: Mouse pressed left at (442, 163)
Screenshot: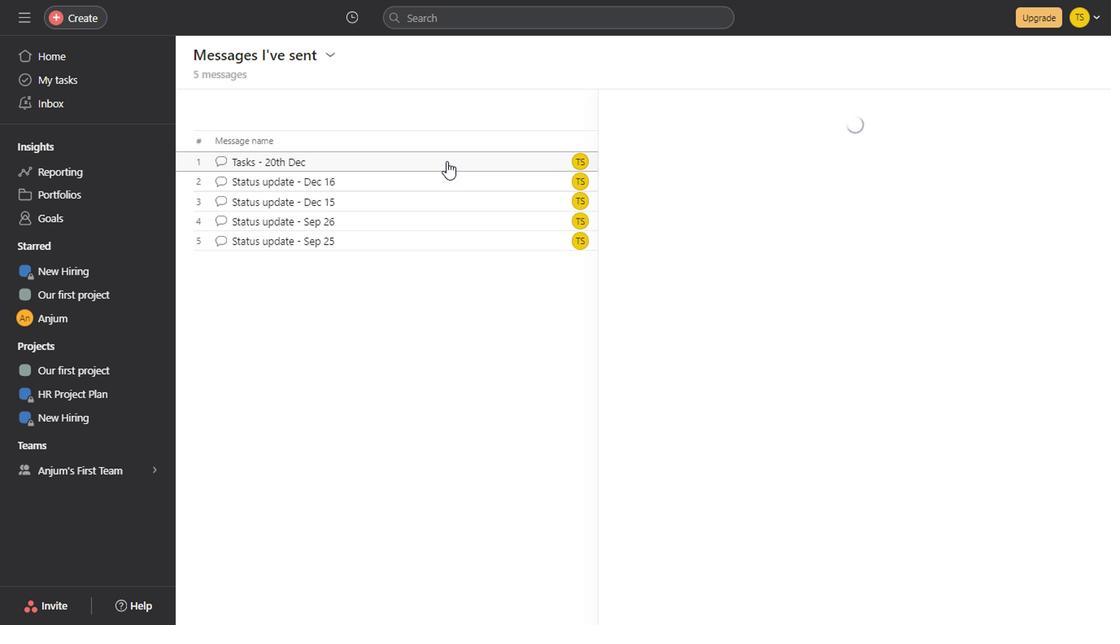 
Action: Mouse moved to (436, 189)
Screenshot: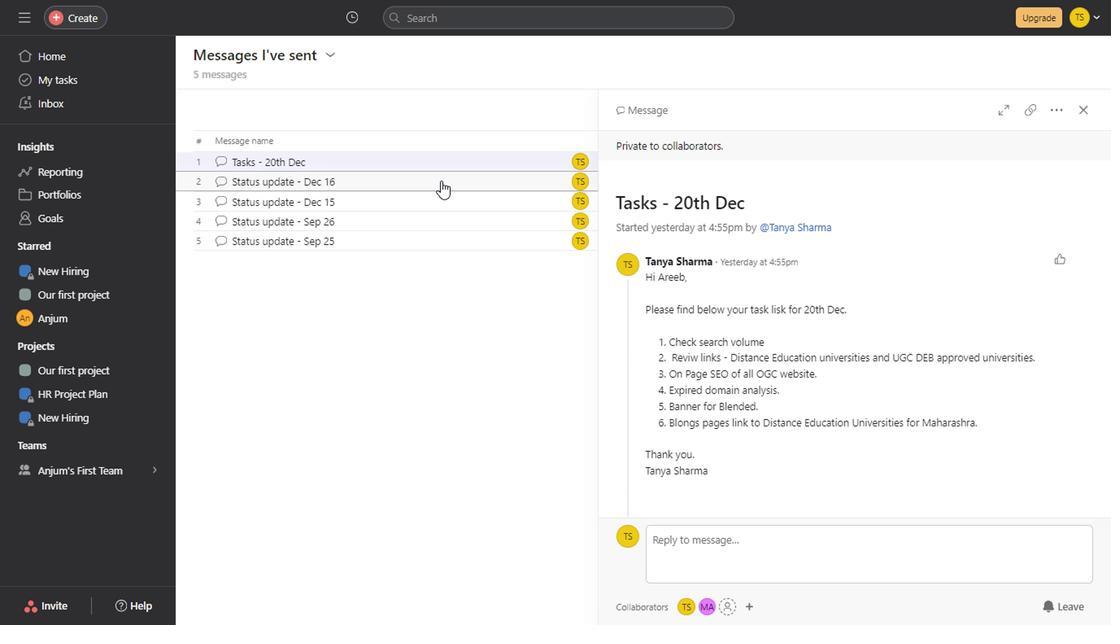 
Action: Mouse pressed left at (436, 189)
Screenshot: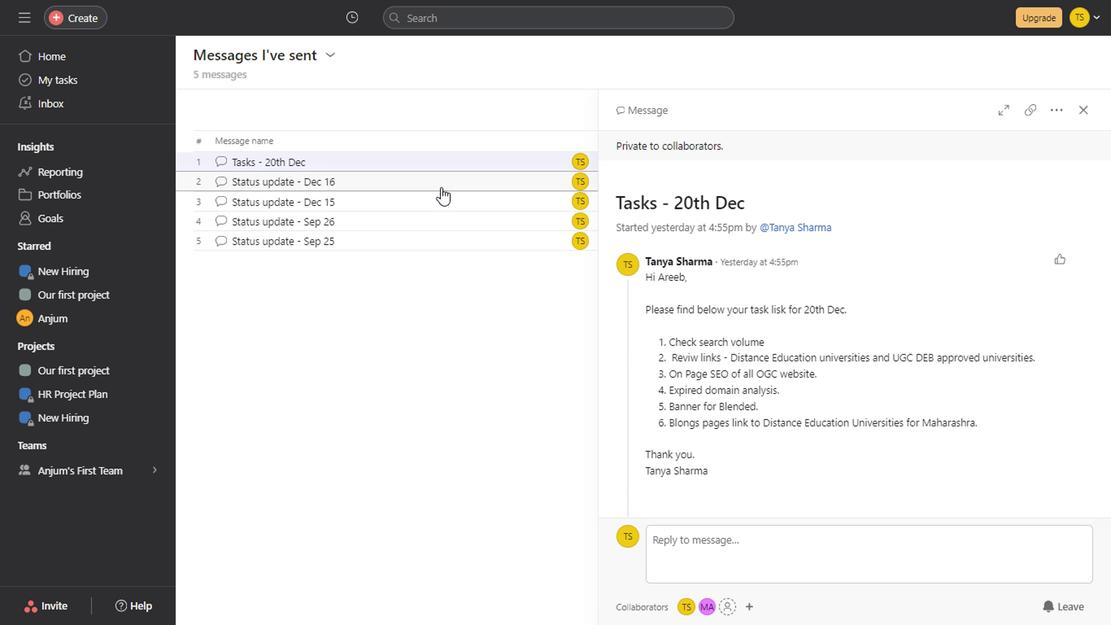 
Action: Mouse moved to (1075, 122)
Screenshot: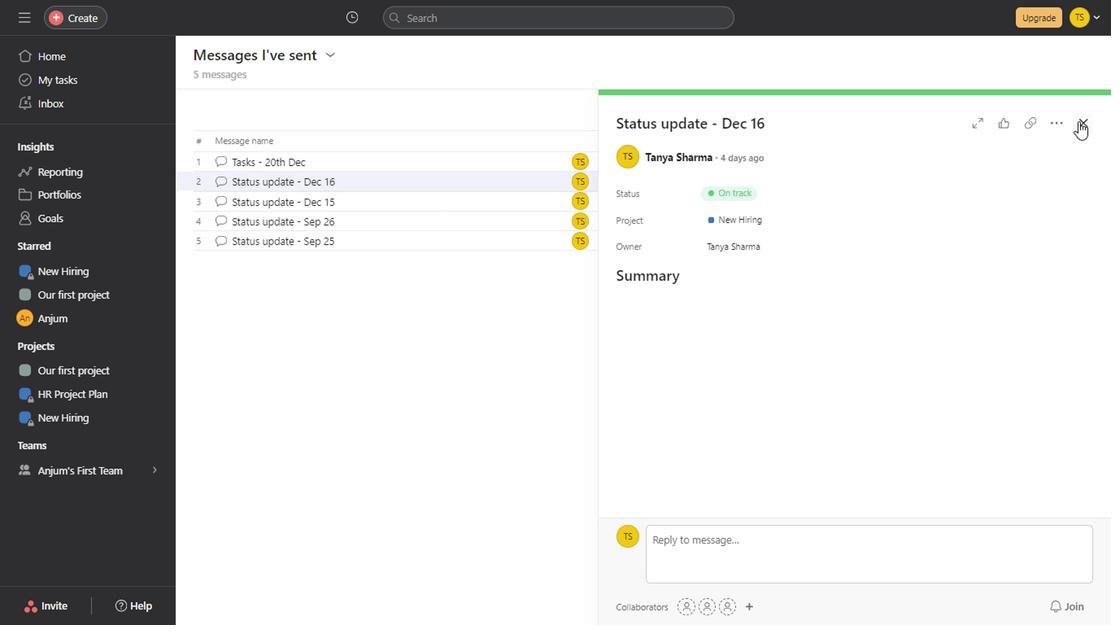 
Action: Mouse pressed left at (1075, 122)
Screenshot: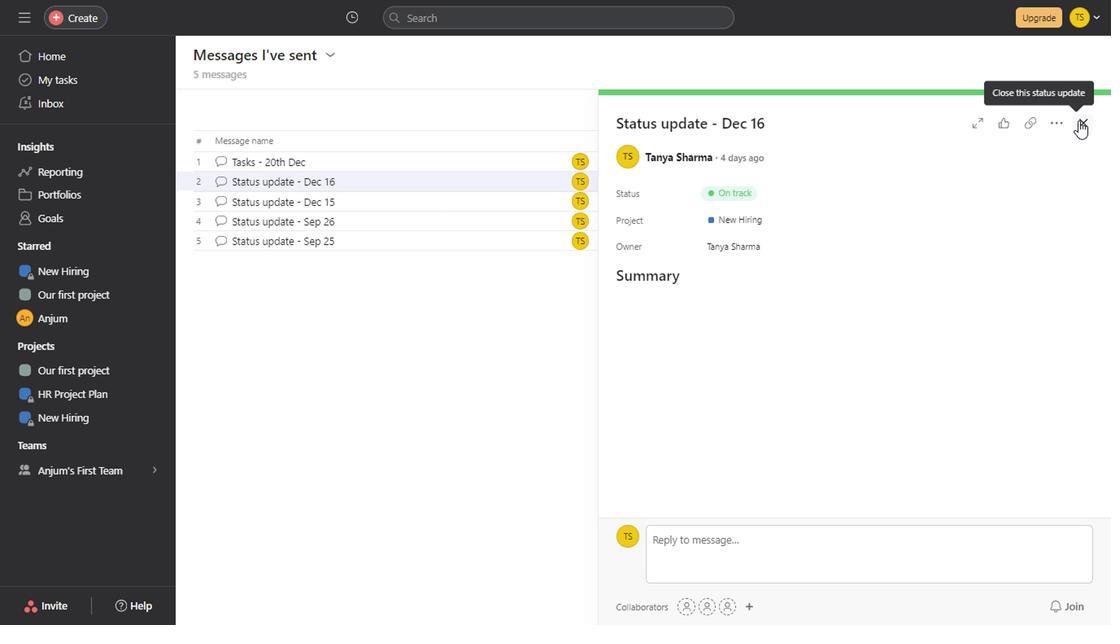 
Action: Mouse moved to (524, 165)
Screenshot: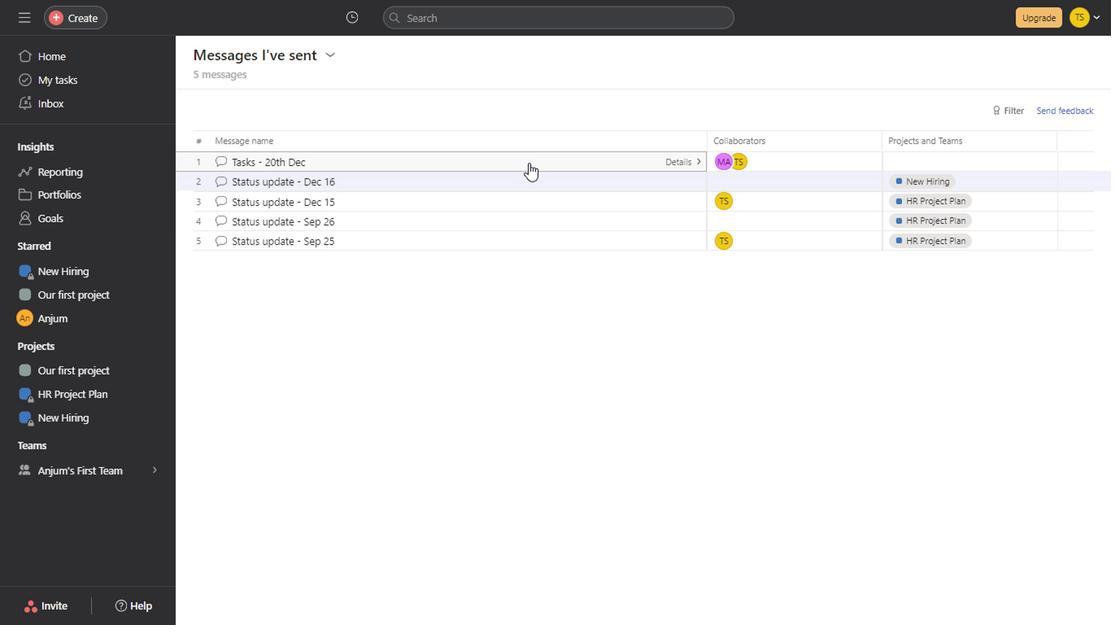 
Action: Mouse pressed left at (524, 165)
Screenshot: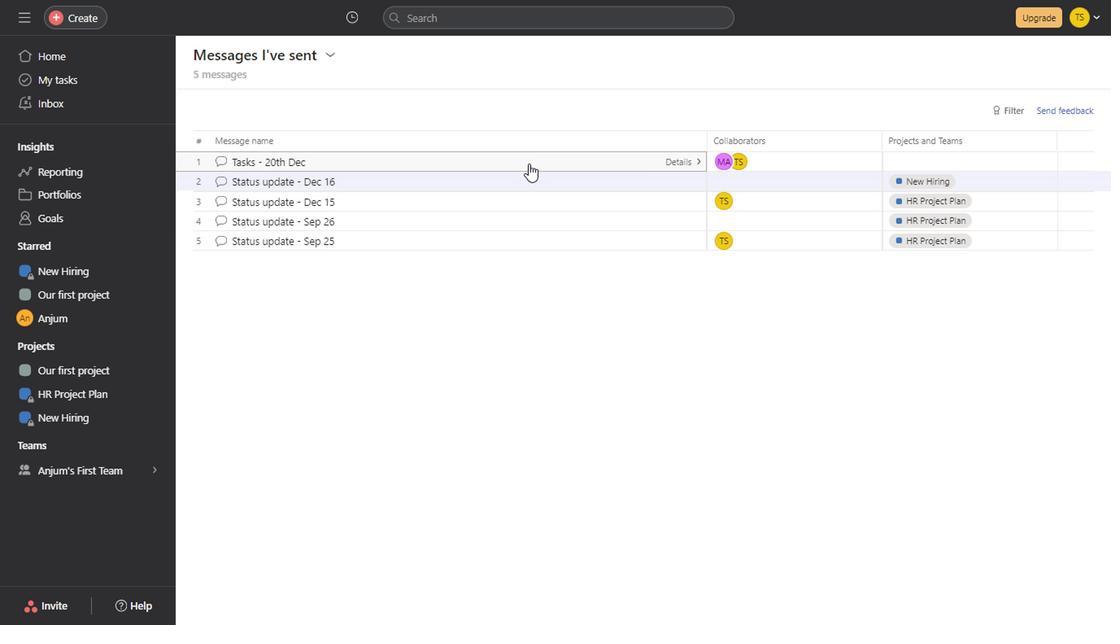 
Action: Mouse moved to (1083, 114)
Screenshot: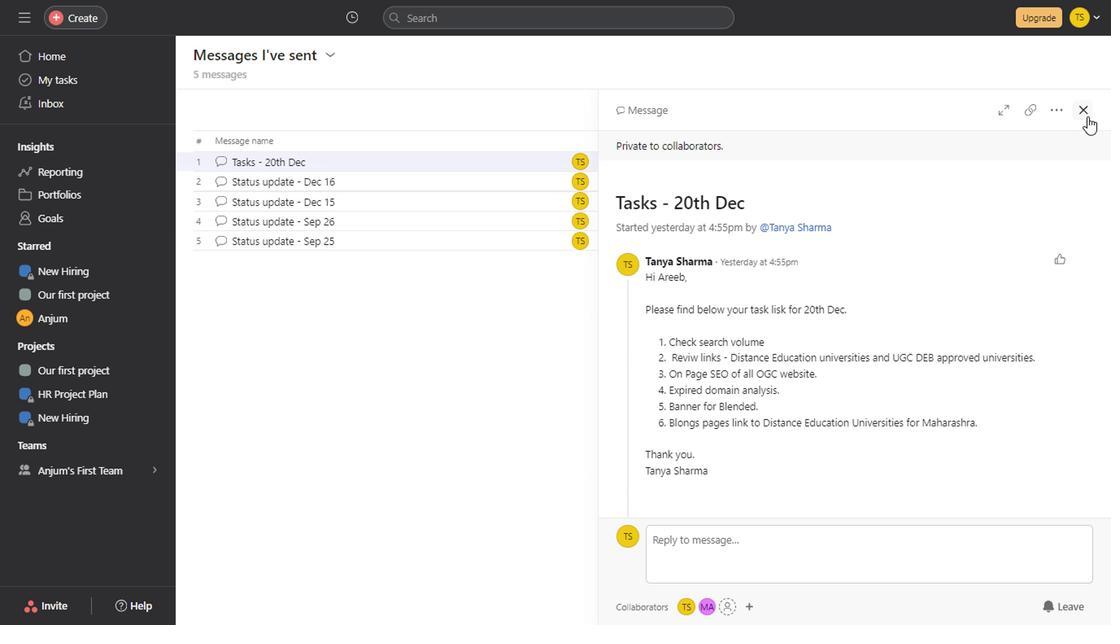
Action: Mouse pressed left at (1083, 114)
Screenshot: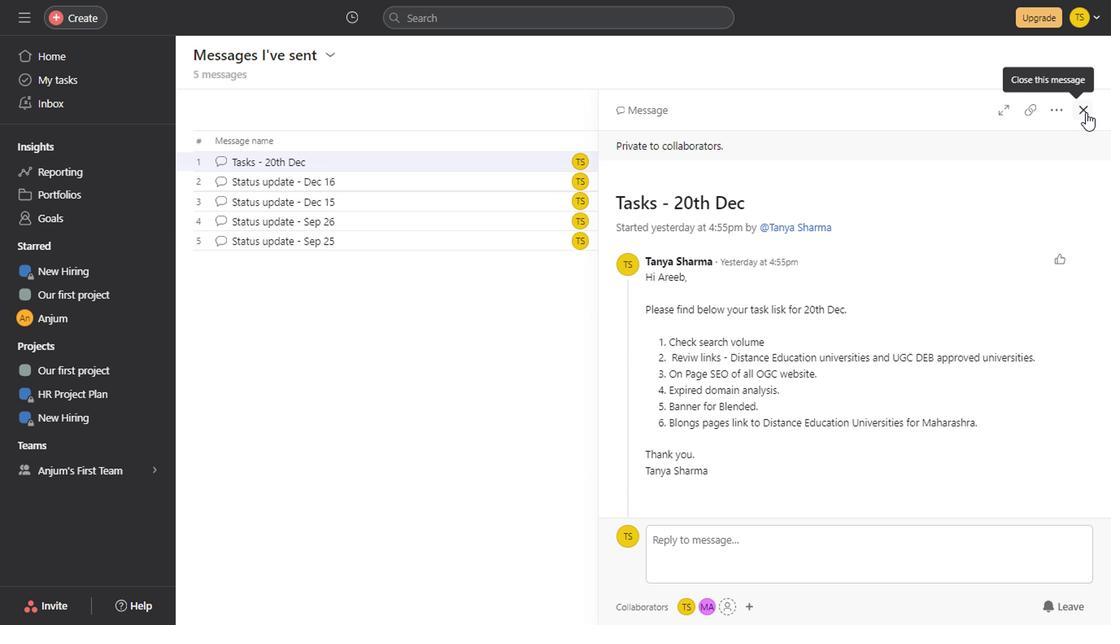 
Action: Mouse moved to (995, 108)
Screenshot: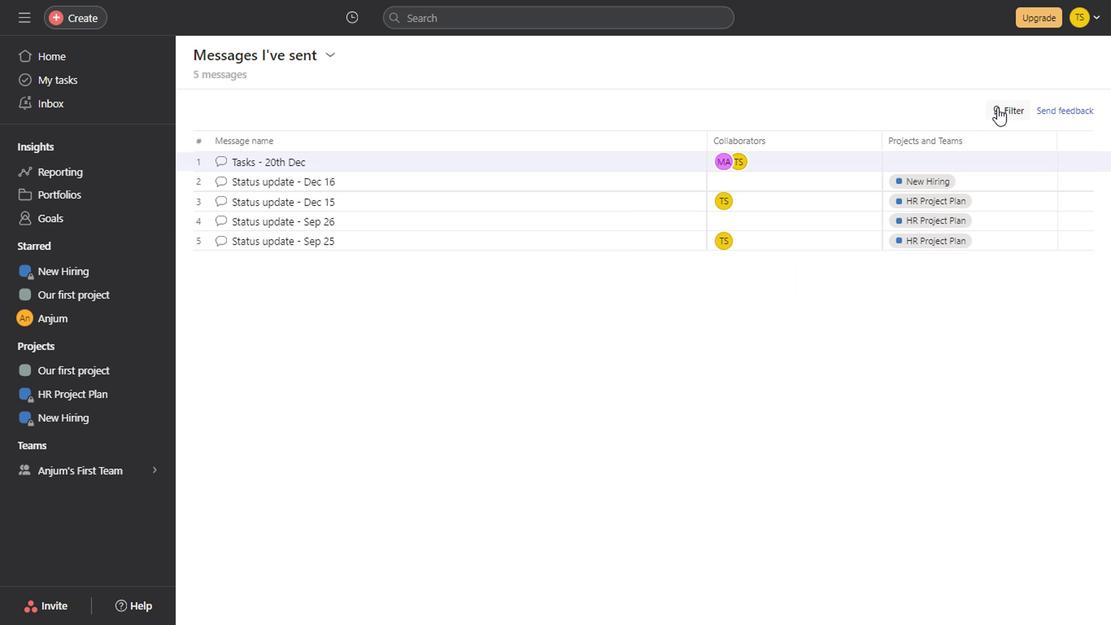
Action: Mouse pressed left at (995, 108)
Screenshot: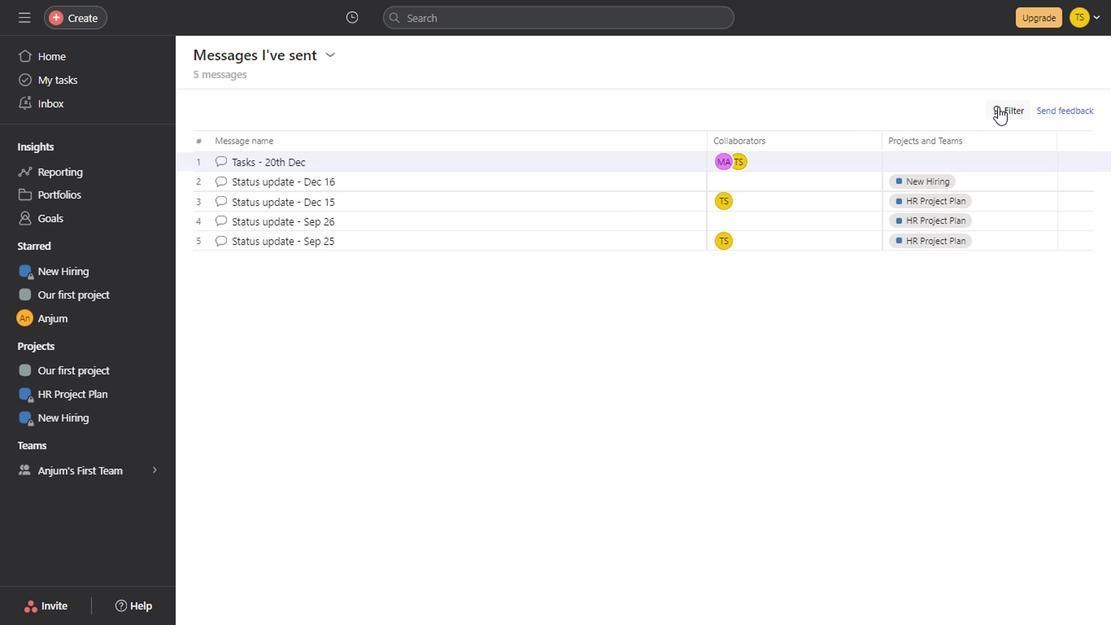 
Action: Mouse moved to (835, 342)
Screenshot: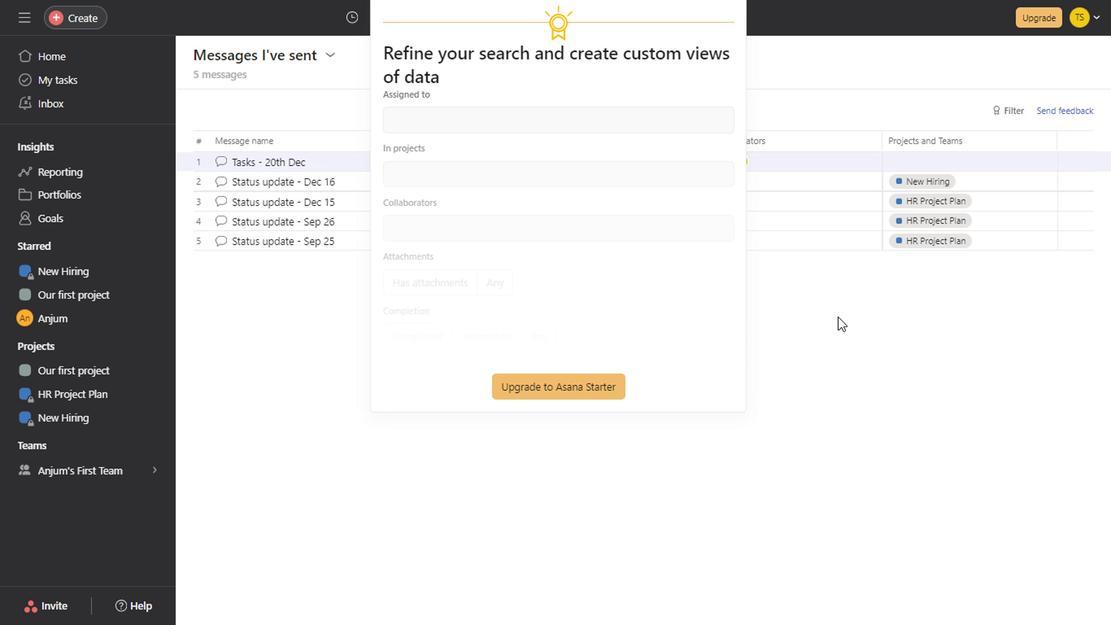 
Action: Mouse pressed left at (835, 342)
Screenshot: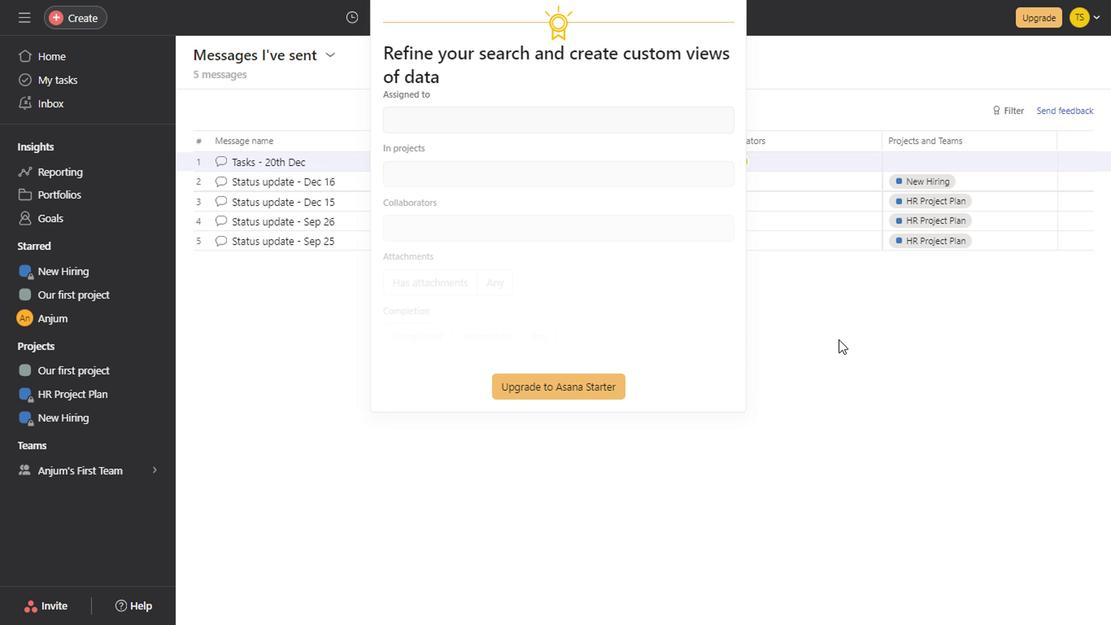 
Action: Mouse moved to (454, 211)
Screenshot: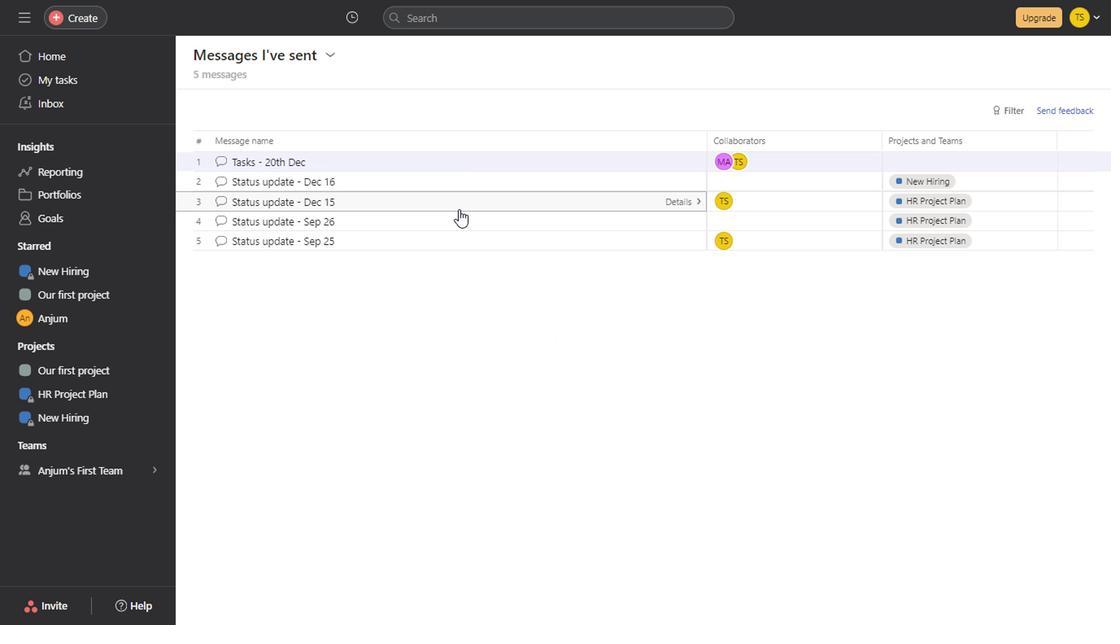 
Action: Mouse pressed left at (454, 211)
Screenshot: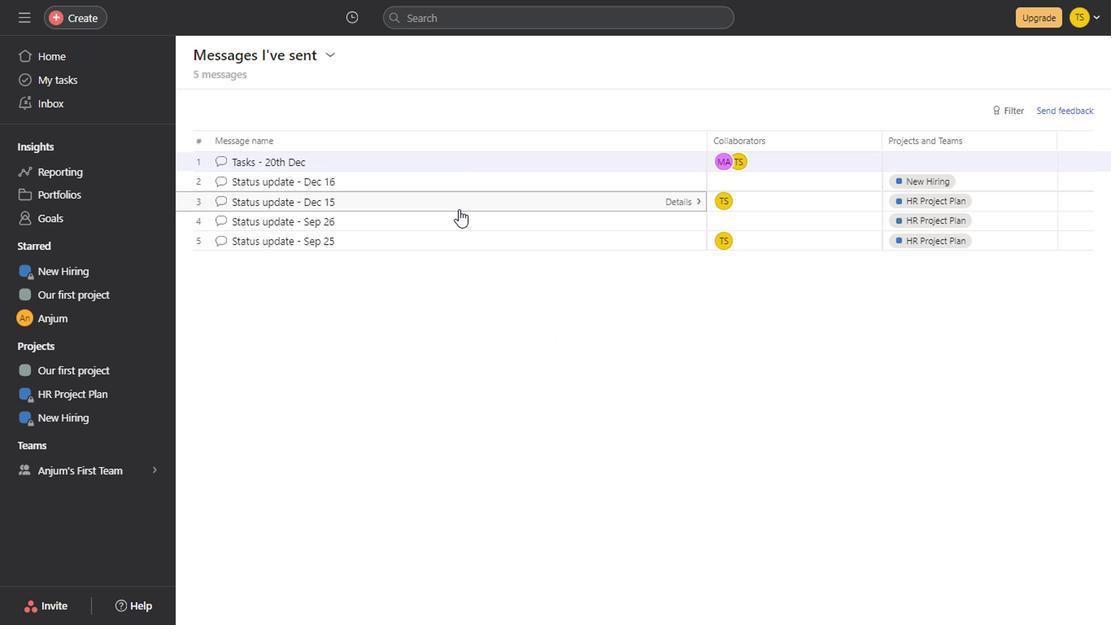 
Action: Mouse moved to (1082, 119)
Screenshot: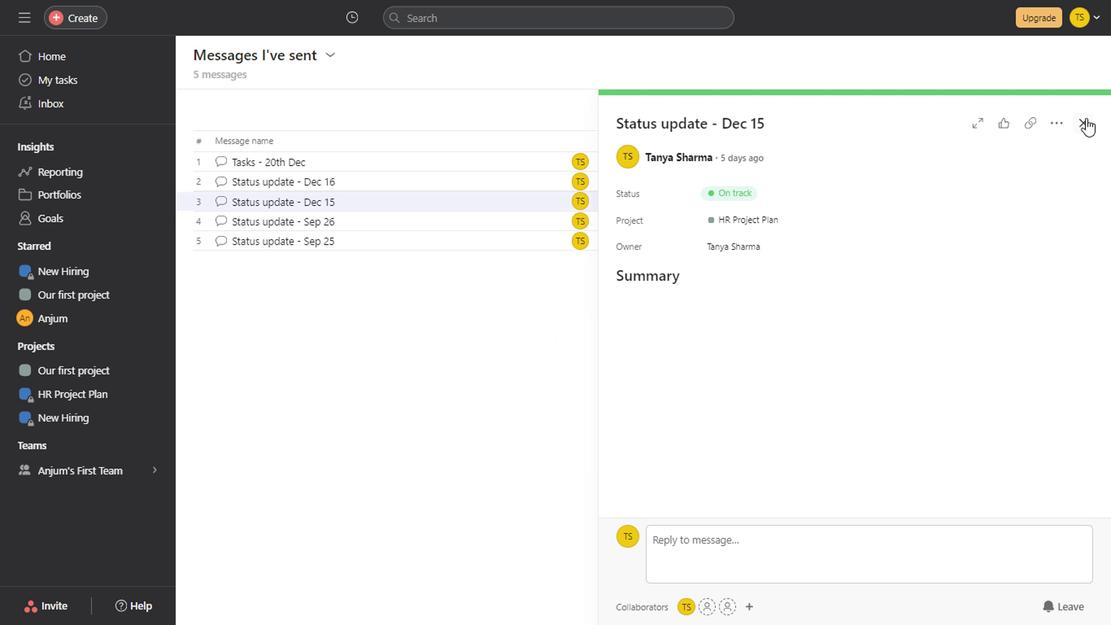 
Action: Mouse pressed left at (1082, 119)
Screenshot: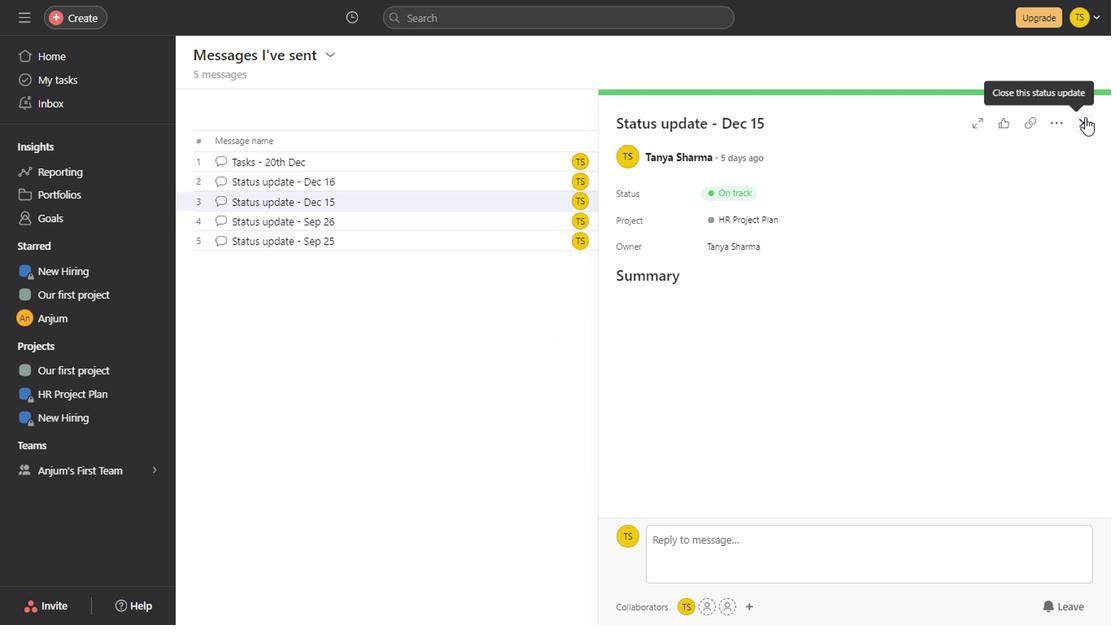 
Action: Mouse moved to (565, 250)
Screenshot: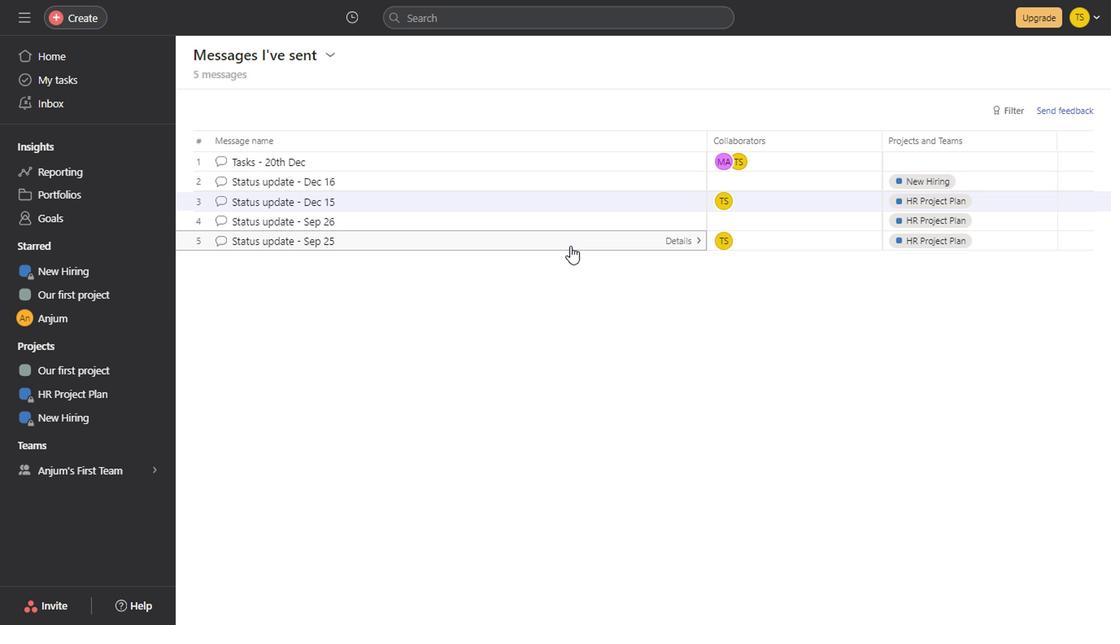 
Action: Mouse pressed left at (565, 250)
Screenshot: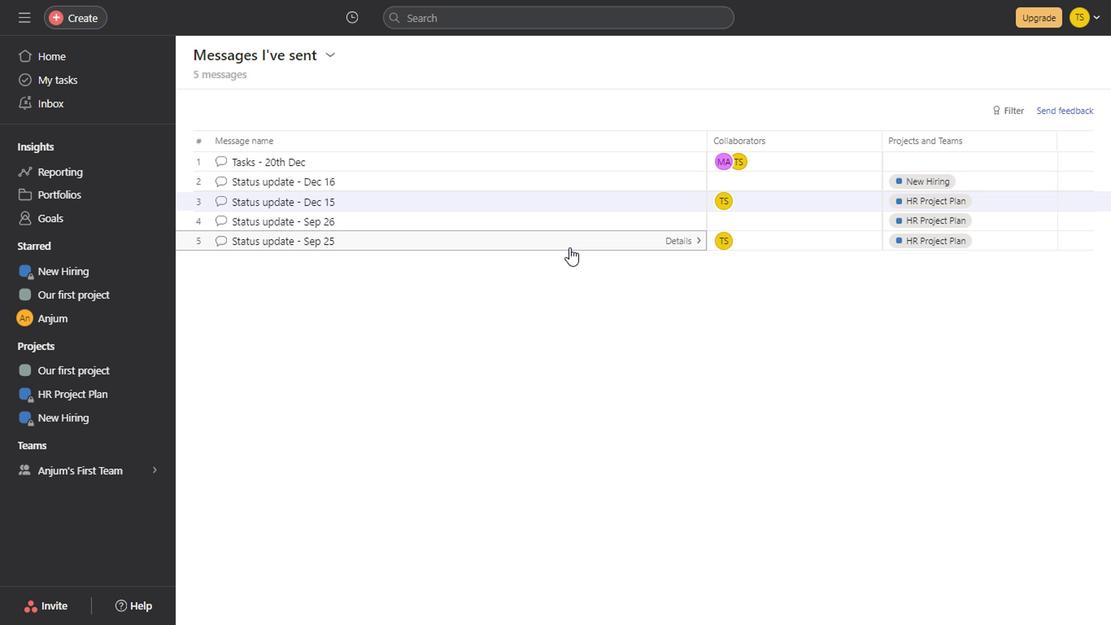 
Action: Mouse moved to (1070, 608)
Screenshot: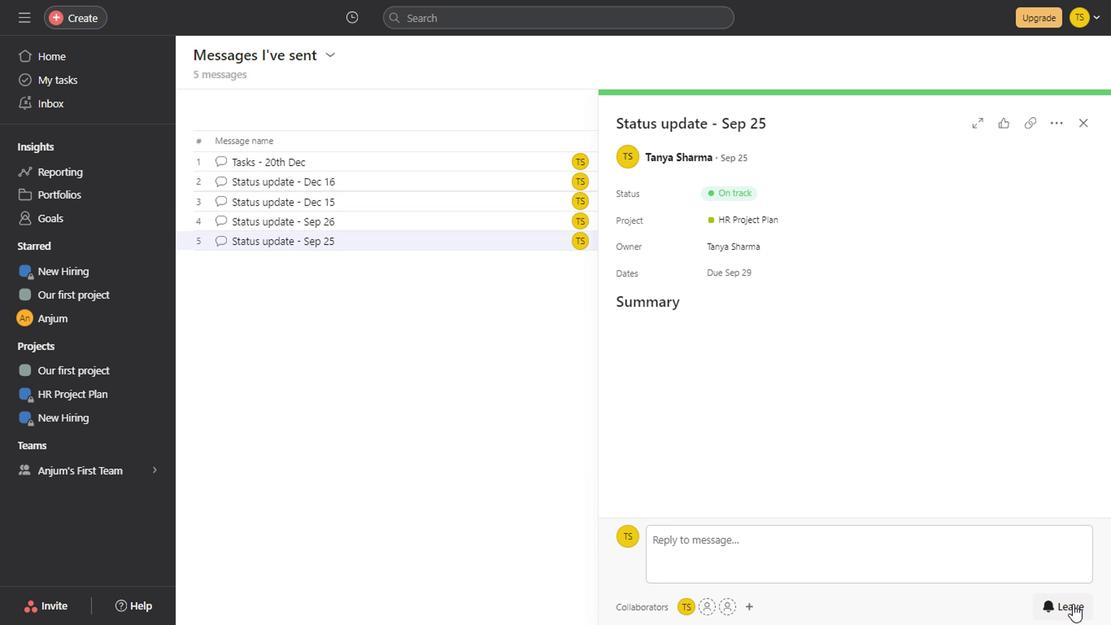 
Action: Mouse pressed left at (1070, 608)
Screenshot: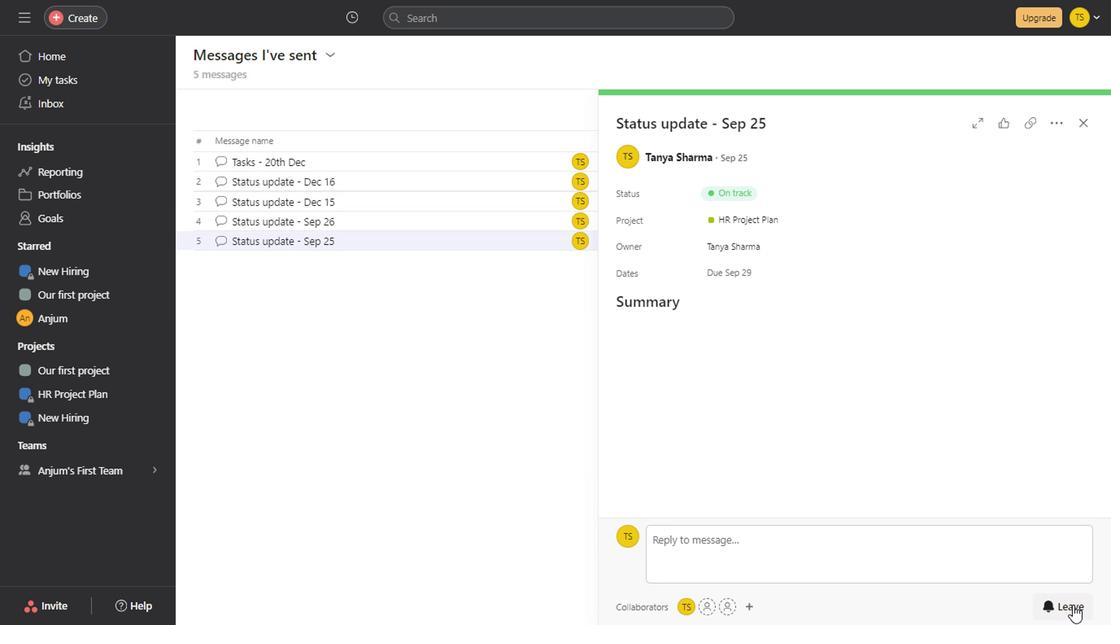 
Action: Mouse moved to (1078, 120)
Screenshot: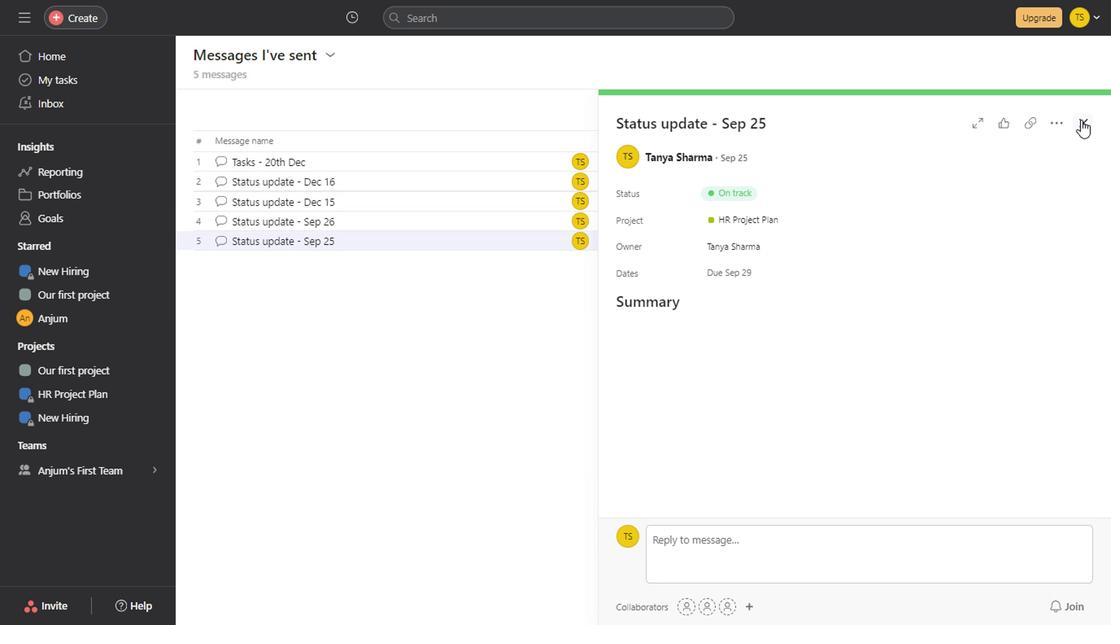 
Action: Mouse pressed left at (1078, 120)
Screenshot: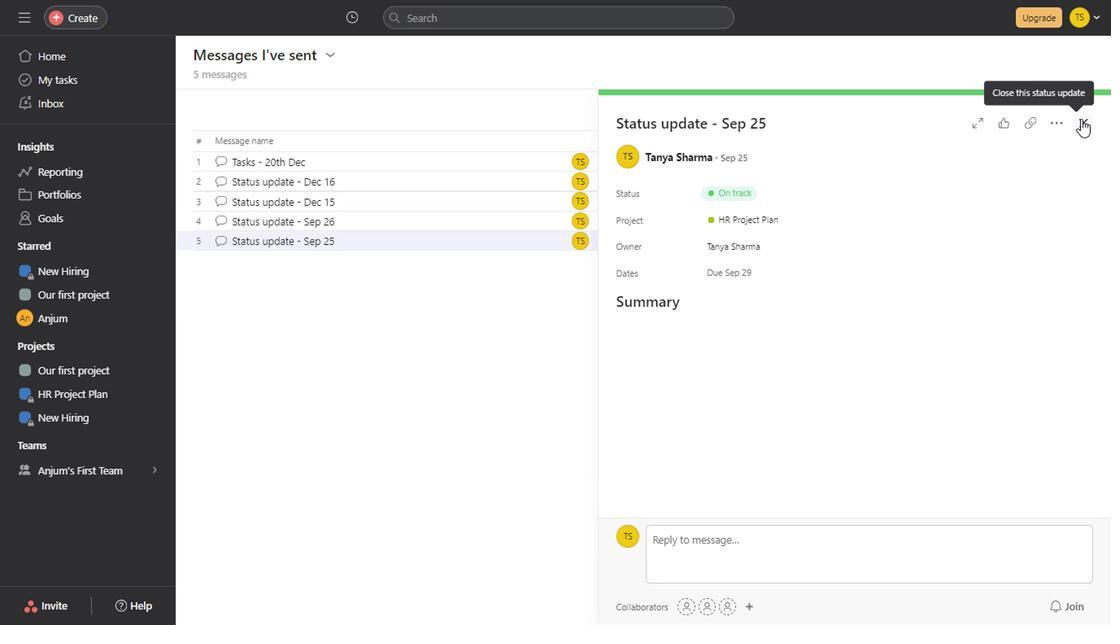 
Action: Mouse moved to (688, 341)
Screenshot: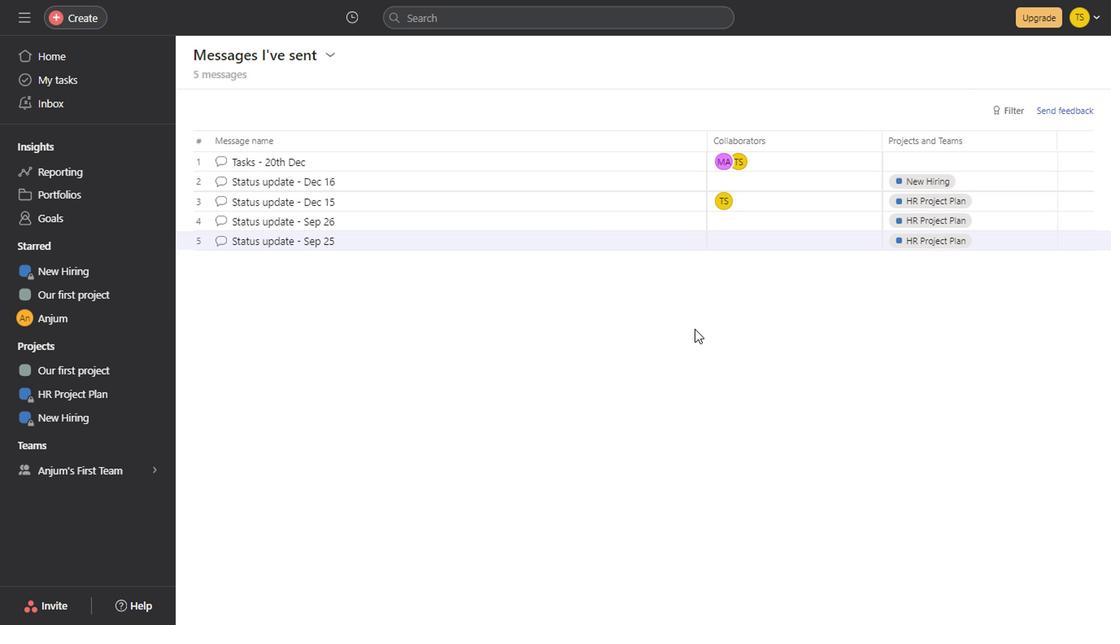
Action: Mouse pressed left at (688, 341)
Screenshot: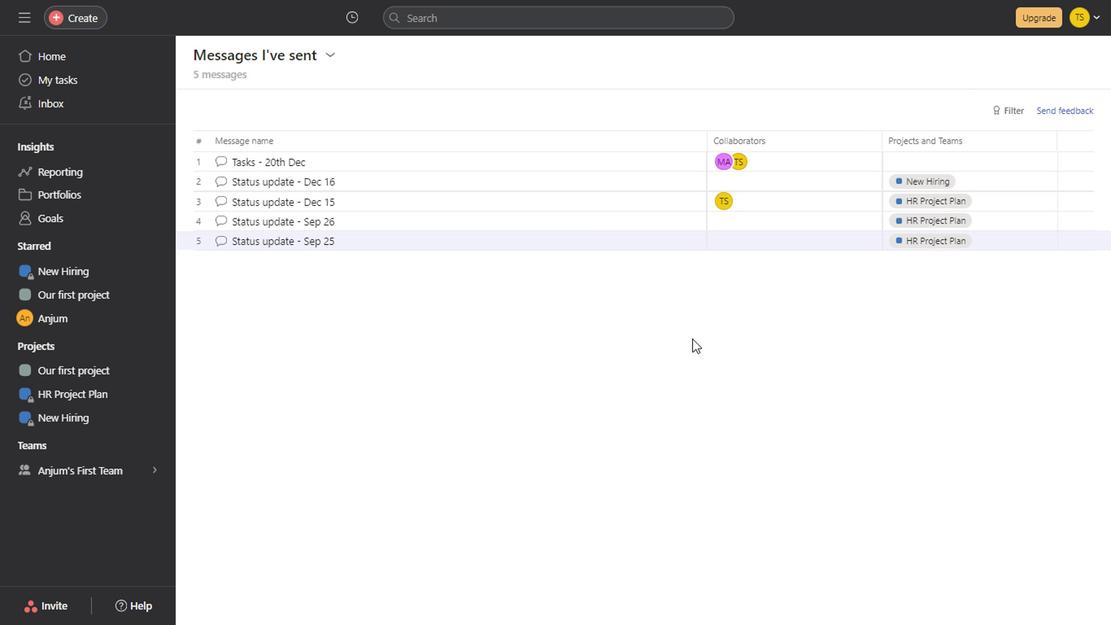 
Action: Mouse moved to (116, 391)
Screenshot: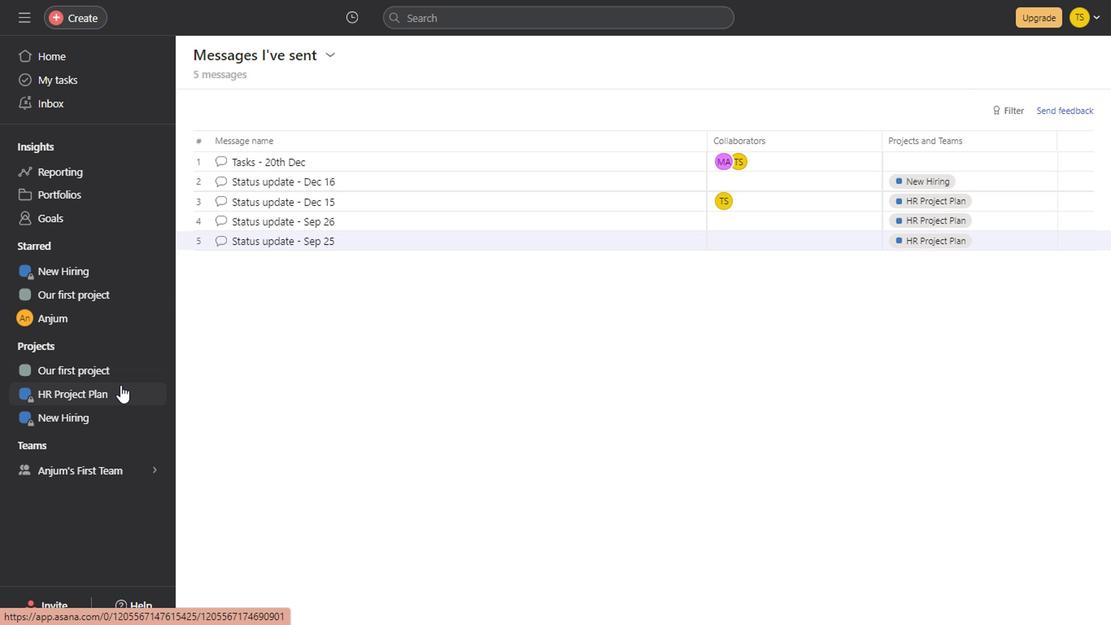 
Action: Mouse pressed left at (116, 391)
Screenshot: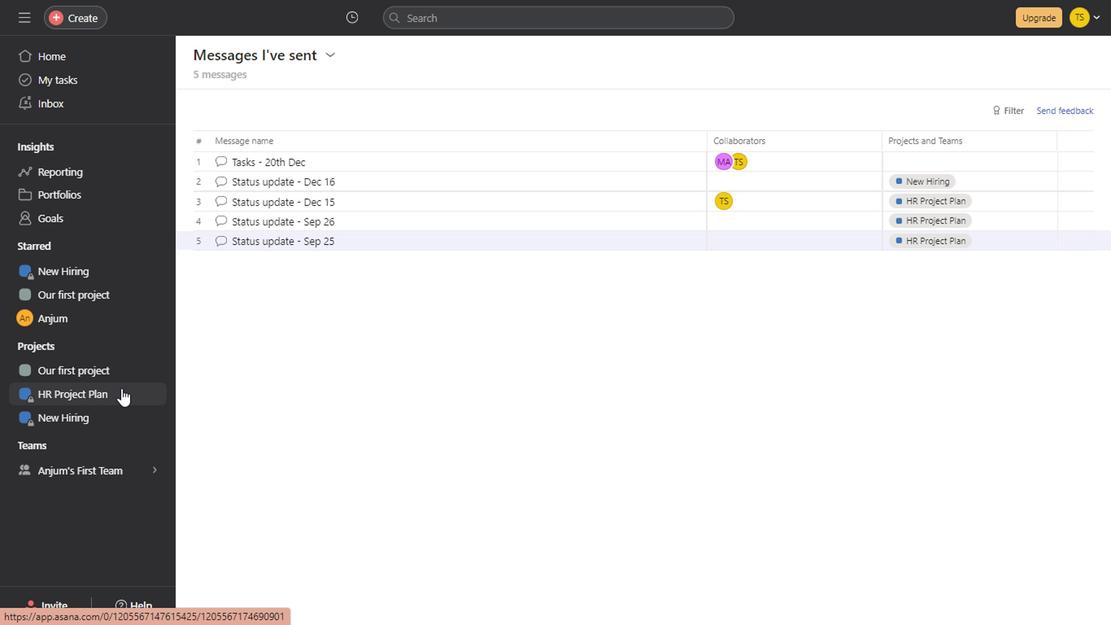 
Action: Mouse moved to (104, 421)
Screenshot: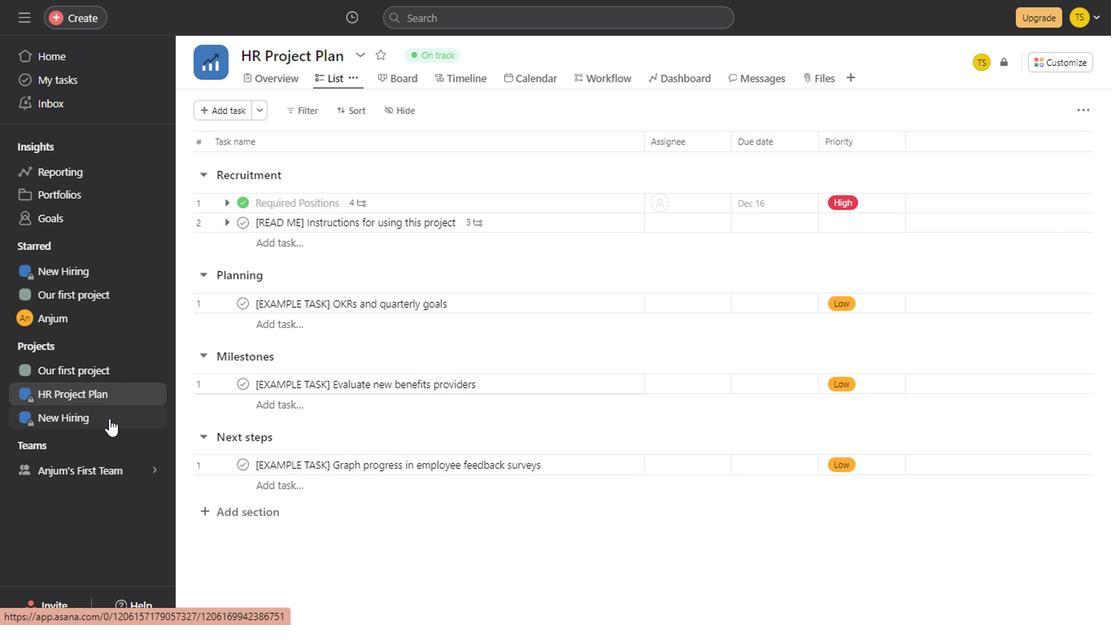 
Action: Mouse pressed left at (104, 421)
Screenshot: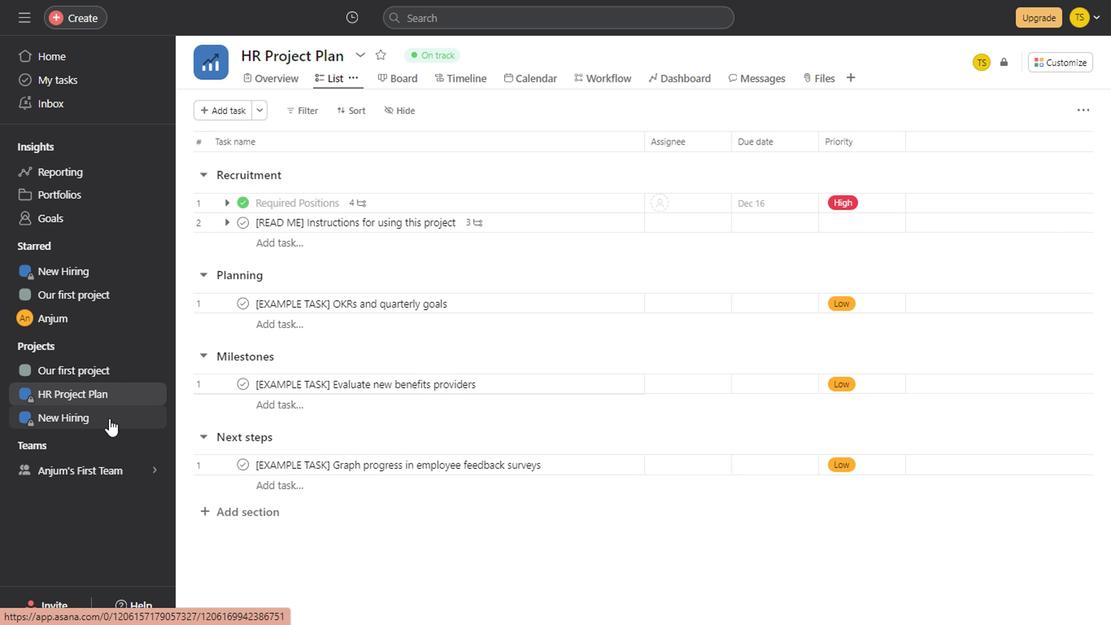 
Action: Mouse moved to (467, 318)
Screenshot: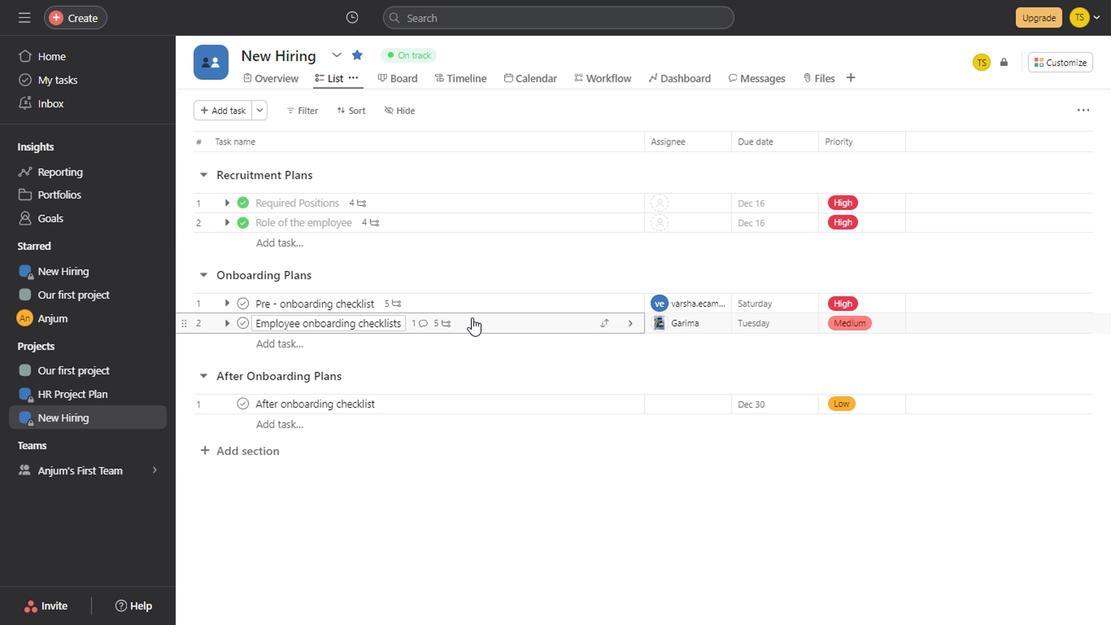 
Action: Mouse pressed left at (467, 318)
Screenshot: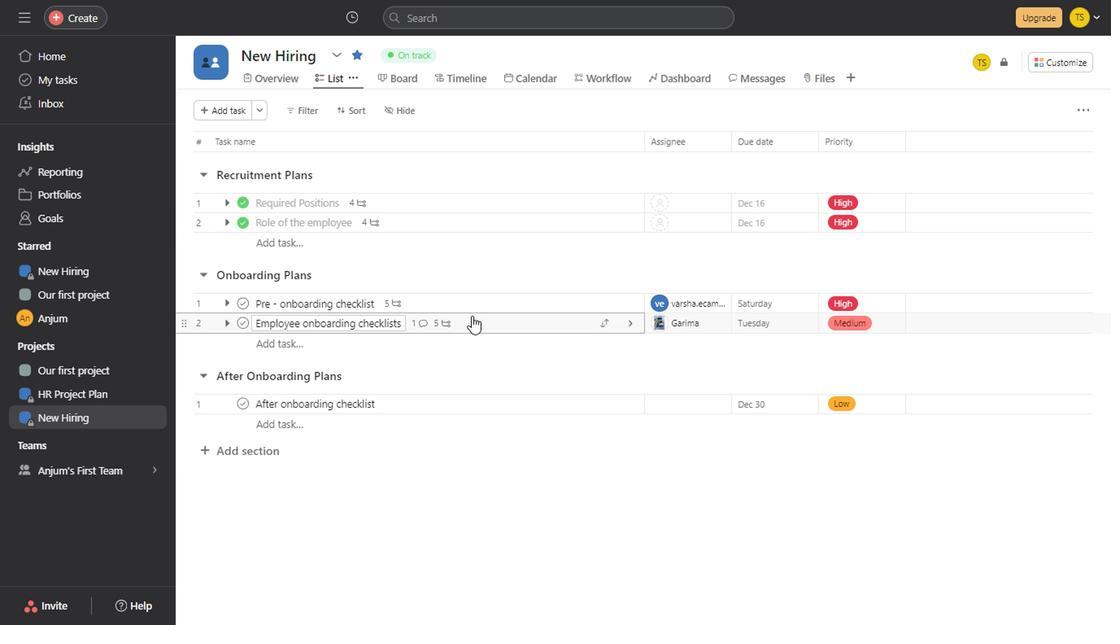 
Action: Mouse moved to (720, 368)
Screenshot: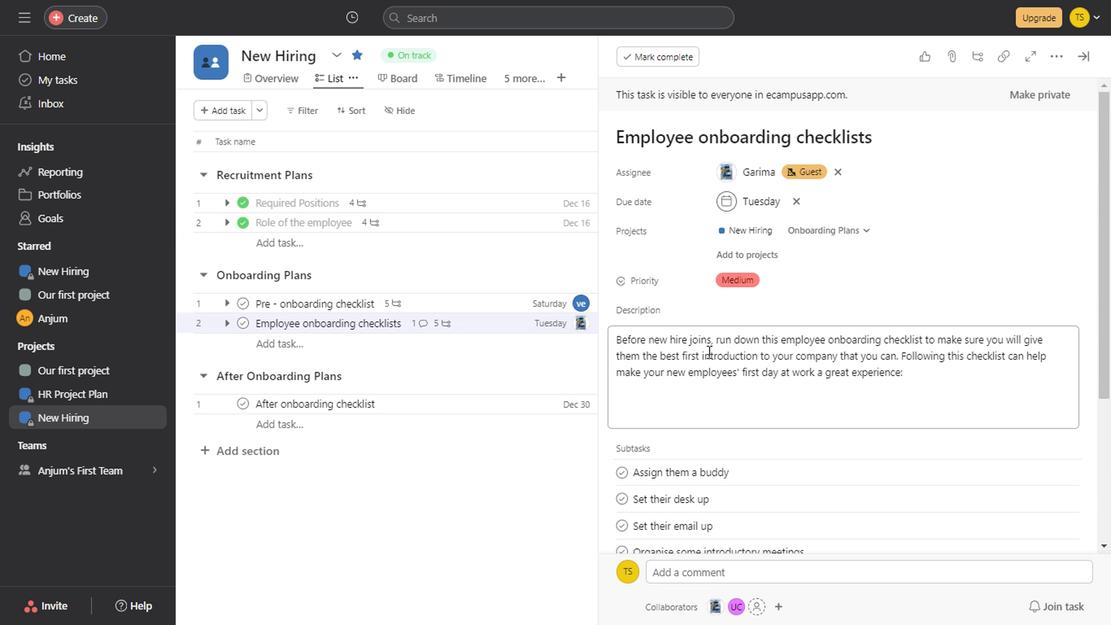 
Action: Mouse pressed left at (720, 368)
Screenshot: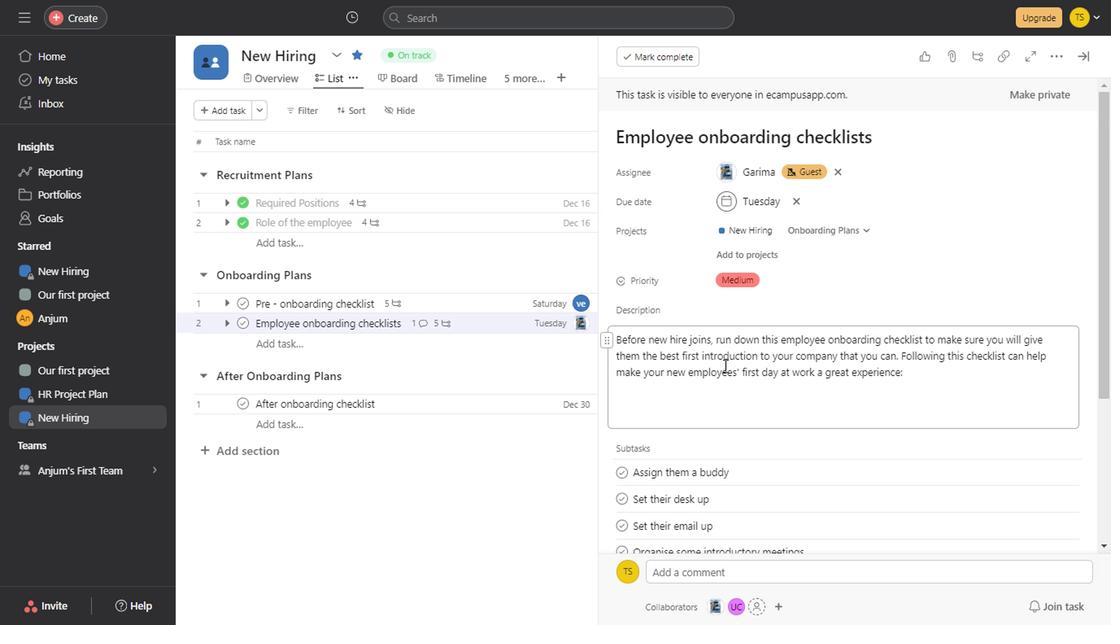 
Action: Mouse moved to (846, 436)
Screenshot: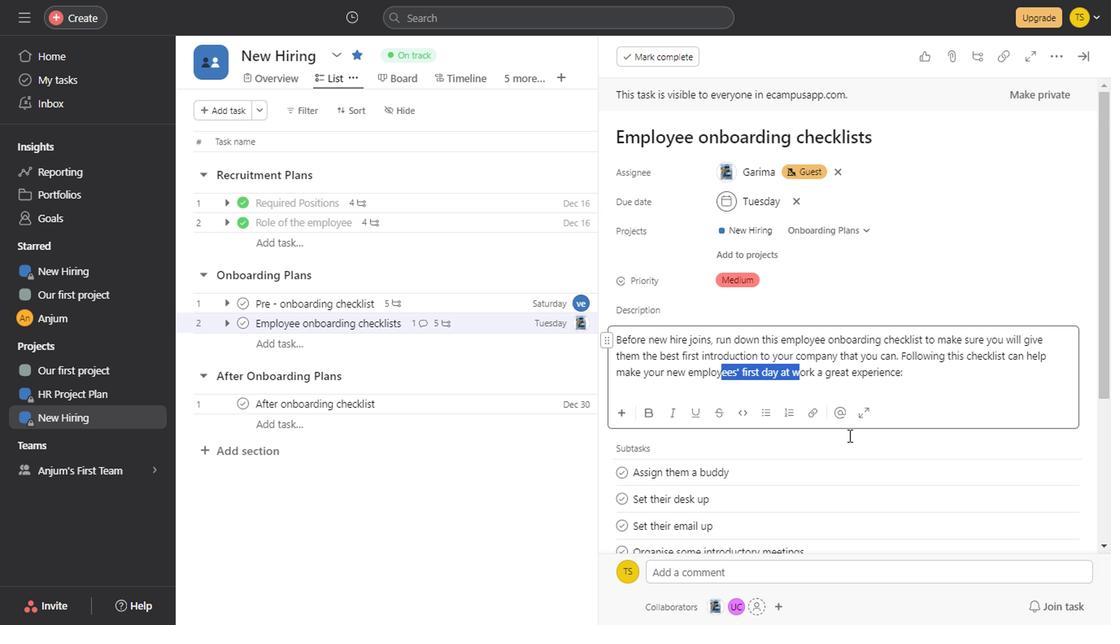 
Action: Mouse scrolled (846, 436) with delta (0, 0)
Screenshot: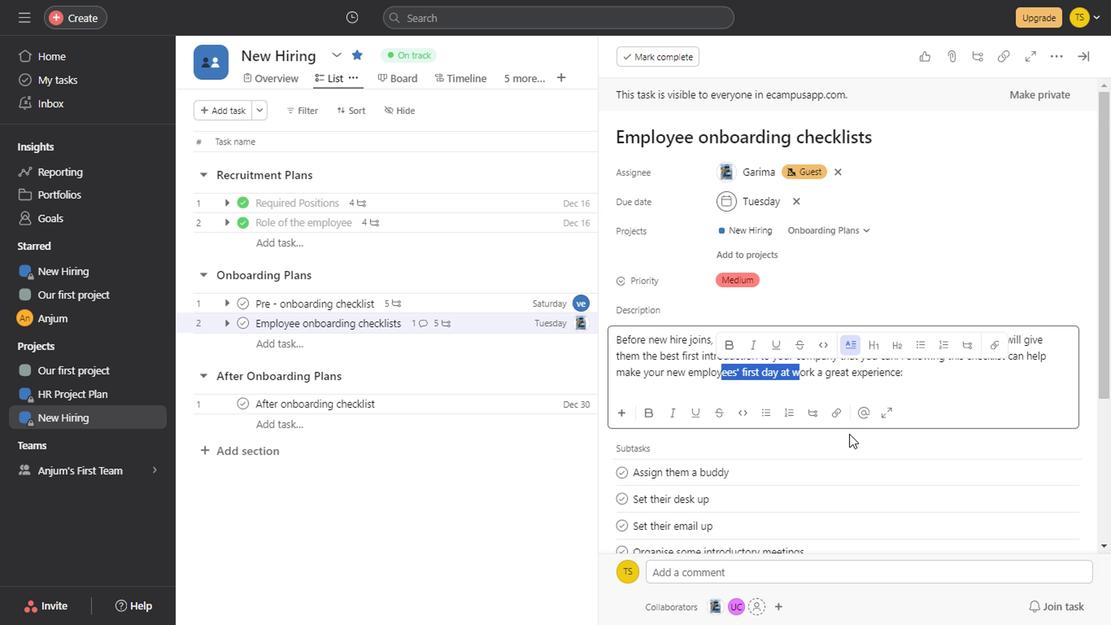 
Action: Mouse scrolled (846, 436) with delta (0, 0)
Screenshot: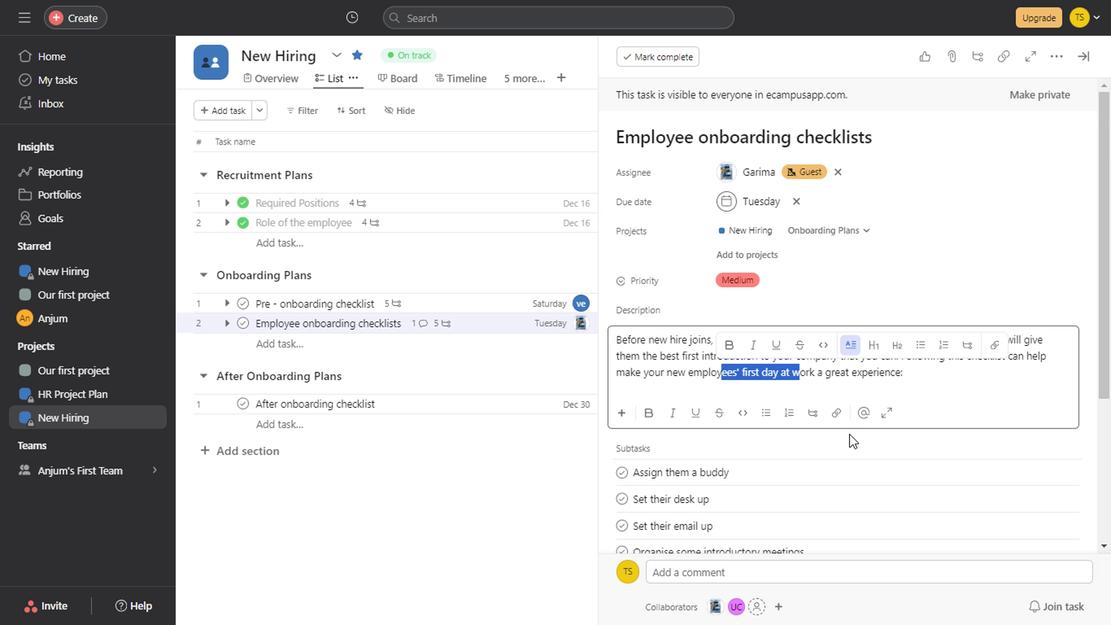 
Action: Mouse scrolled (846, 436) with delta (0, 0)
Screenshot: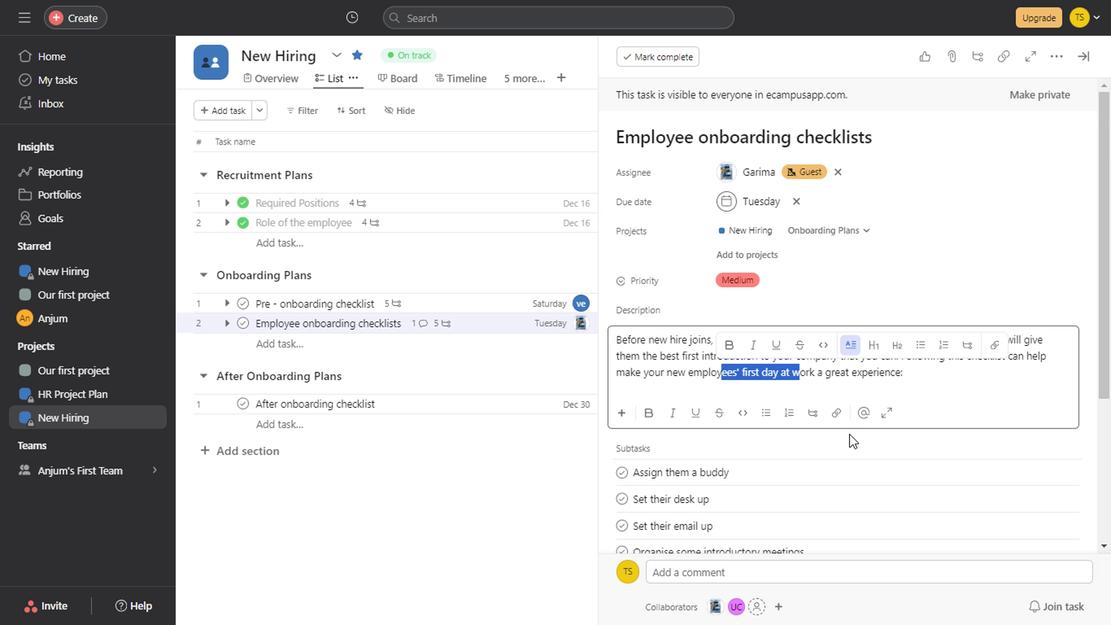 
Action: Mouse scrolled (846, 436) with delta (0, 0)
Screenshot: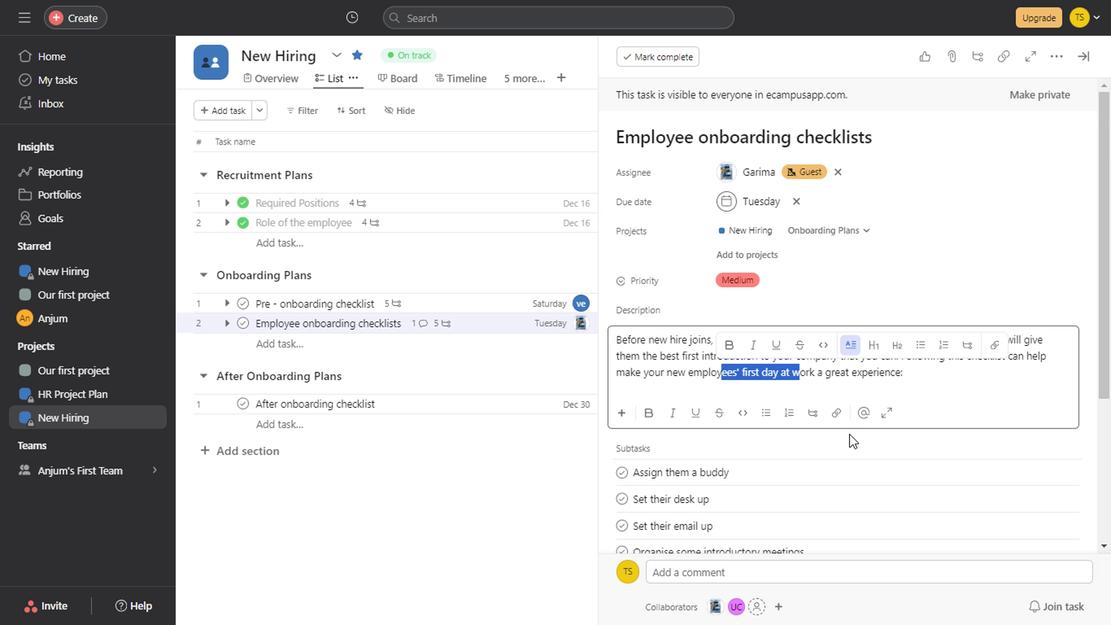 
Action: Mouse scrolled (846, 436) with delta (0, 0)
Screenshot: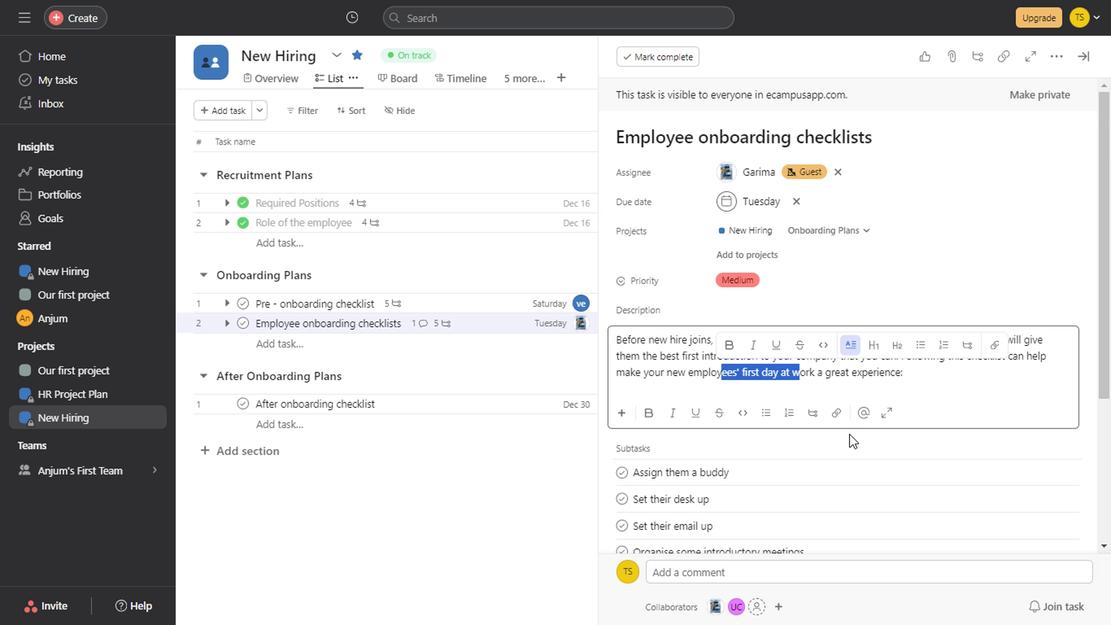 
Action: Mouse scrolled (846, 436) with delta (0, 0)
Screenshot: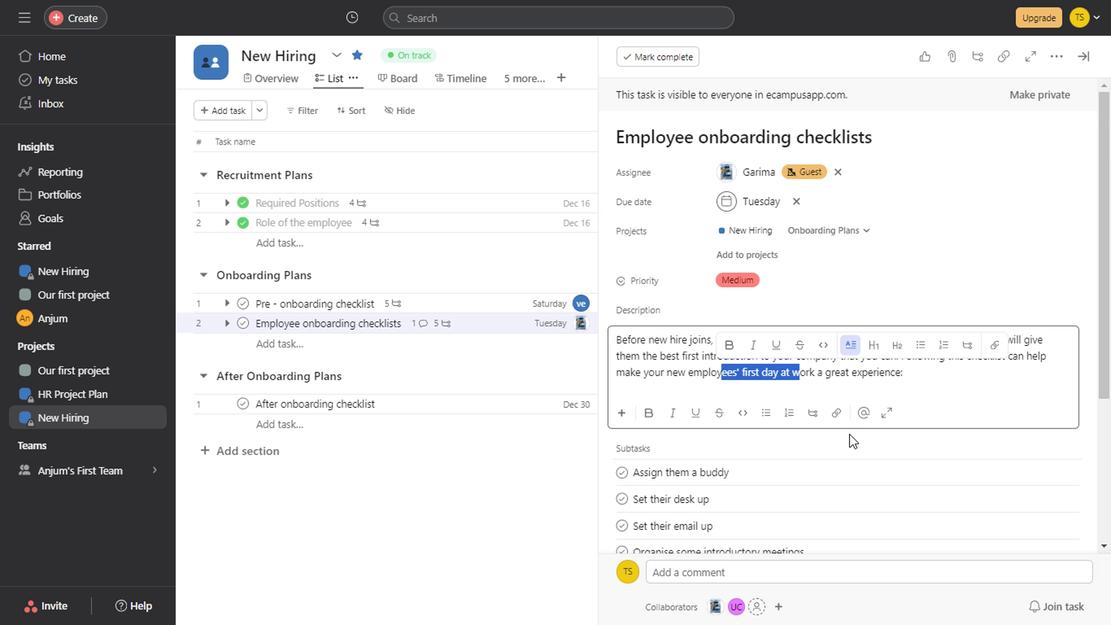 
Action: Mouse scrolled (846, 436) with delta (0, 0)
Screenshot: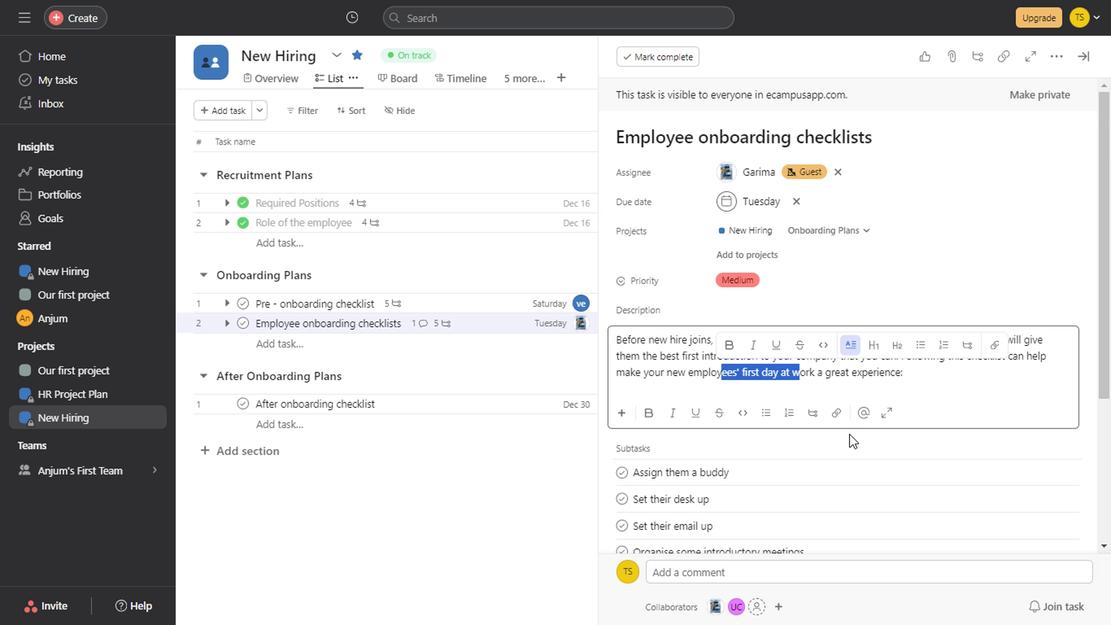 
Action: Mouse scrolled (846, 436) with delta (0, 0)
Screenshot: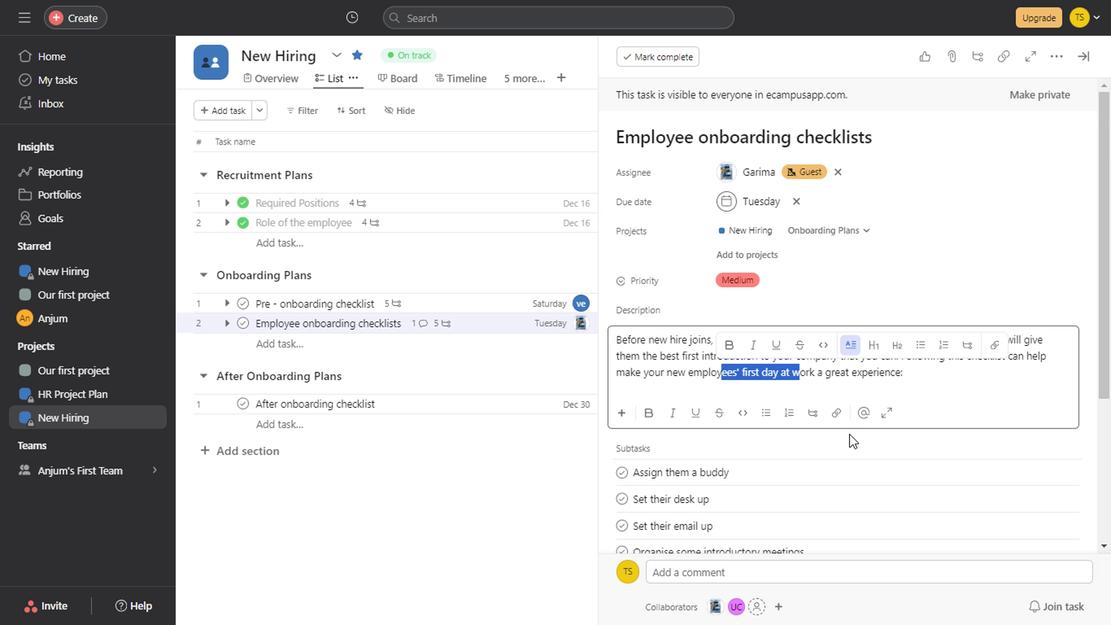 
Action: Mouse scrolled (846, 436) with delta (0, 0)
Screenshot: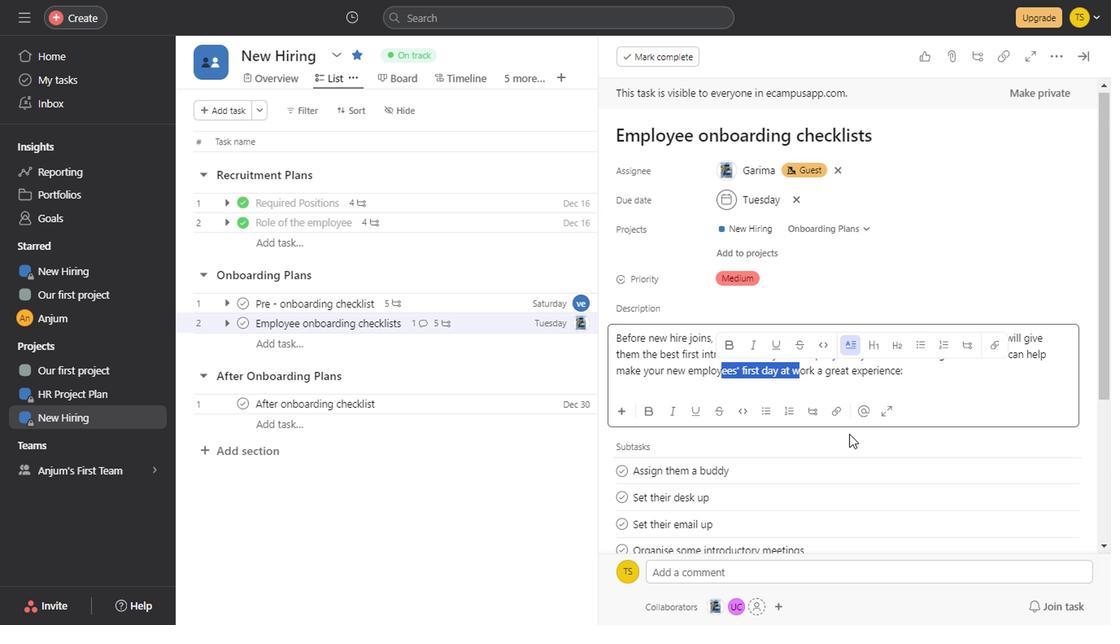 
Action: Mouse scrolled (846, 436) with delta (0, 0)
Screenshot: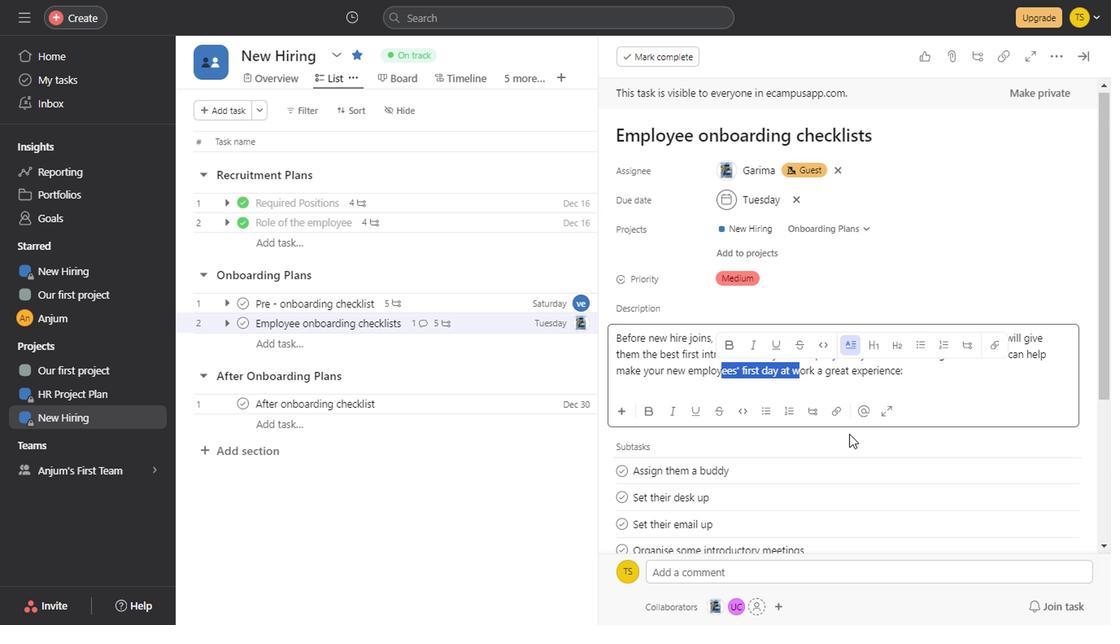 
Action: Mouse scrolled (846, 436) with delta (0, 0)
Screenshot: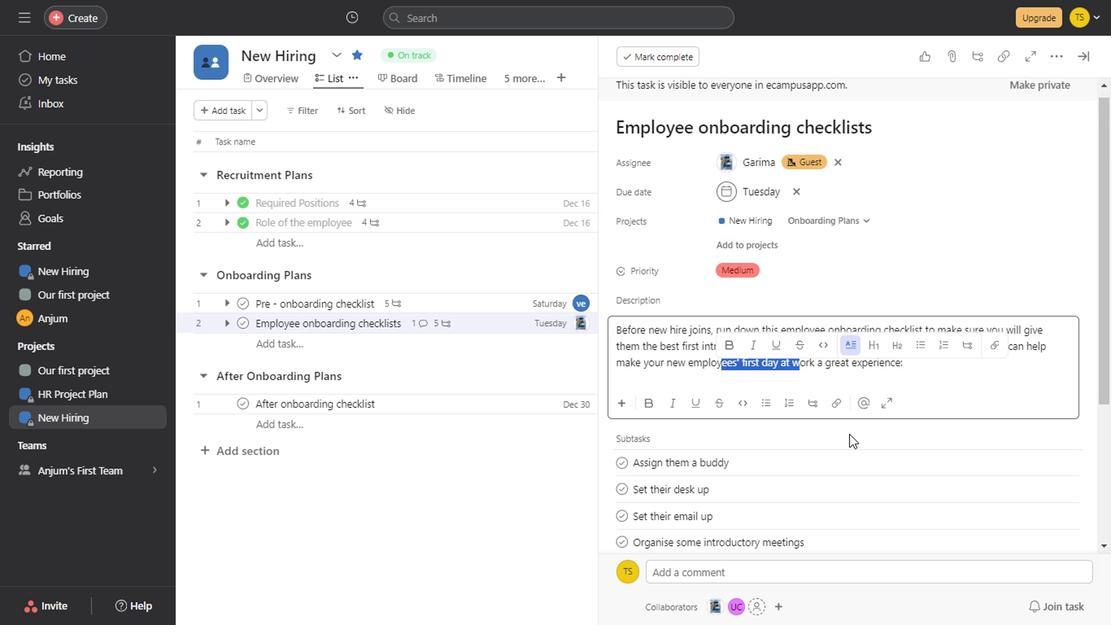 
Action: Mouse moved to (823, 187)
Screenshot: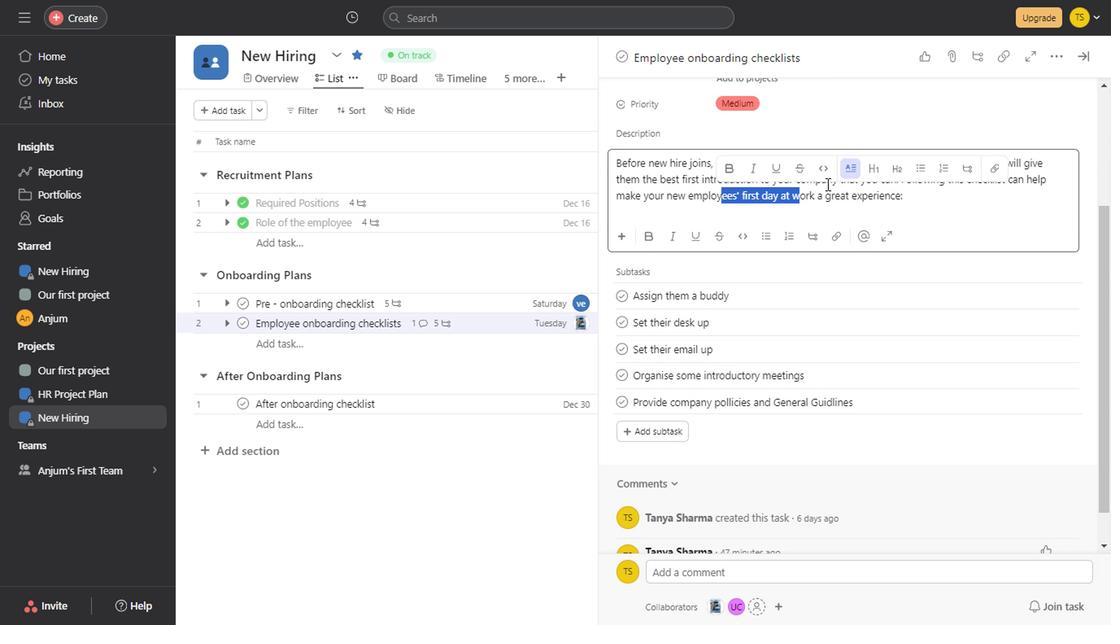 
Action: Mouse pressed left at (823, 187)
Screenshot: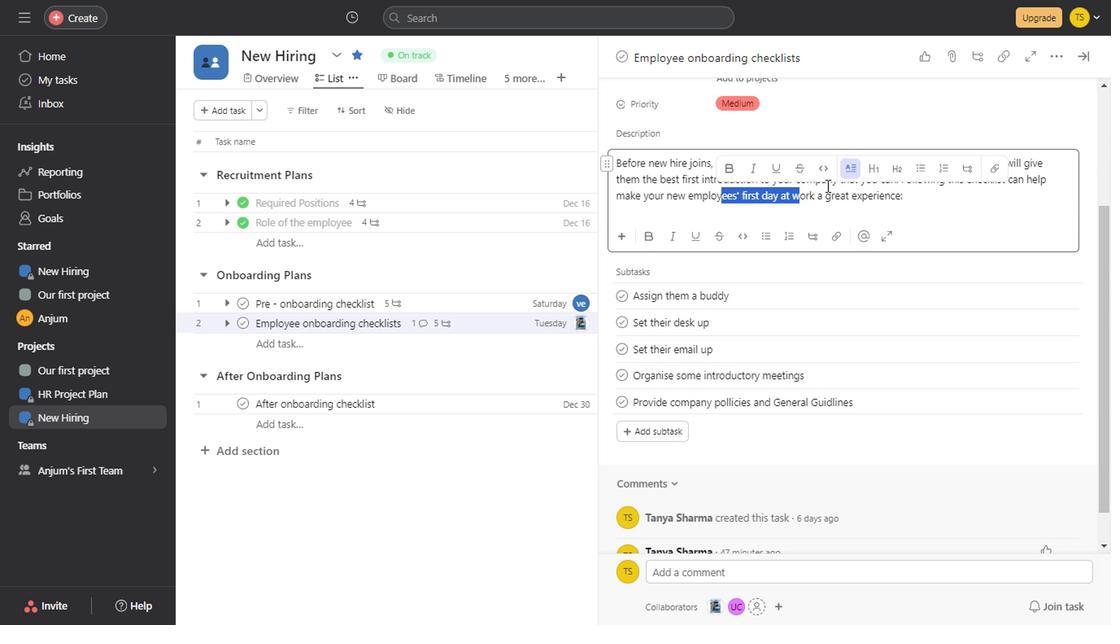 
Action: Mouse moved to (804, 303)
Screenshot: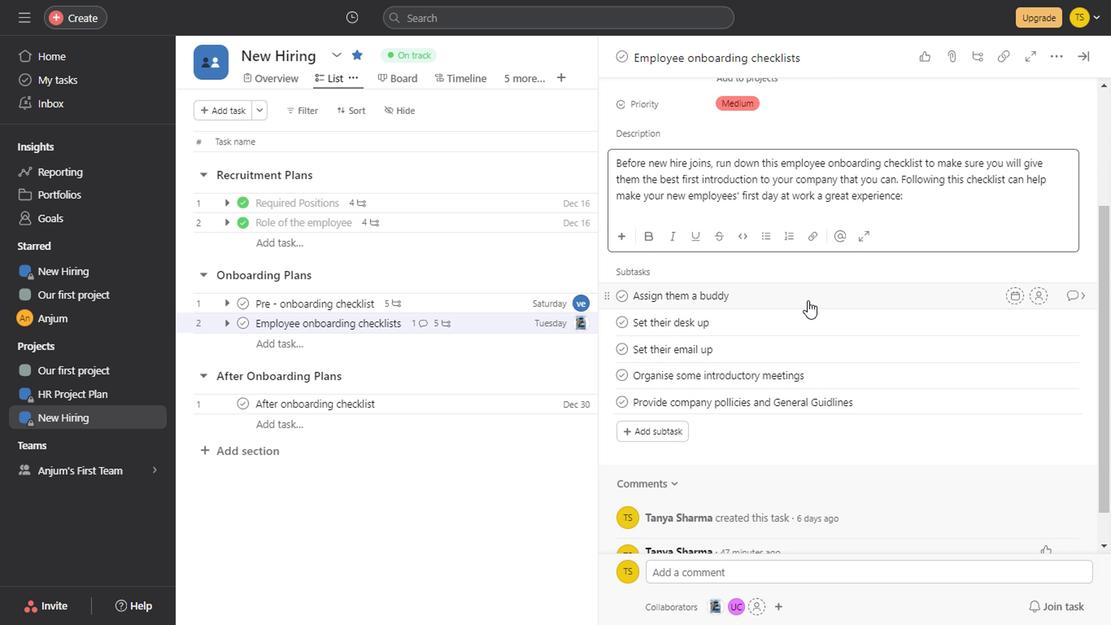 
Action: Mouse pressed left at (804, 303)
Screenshot: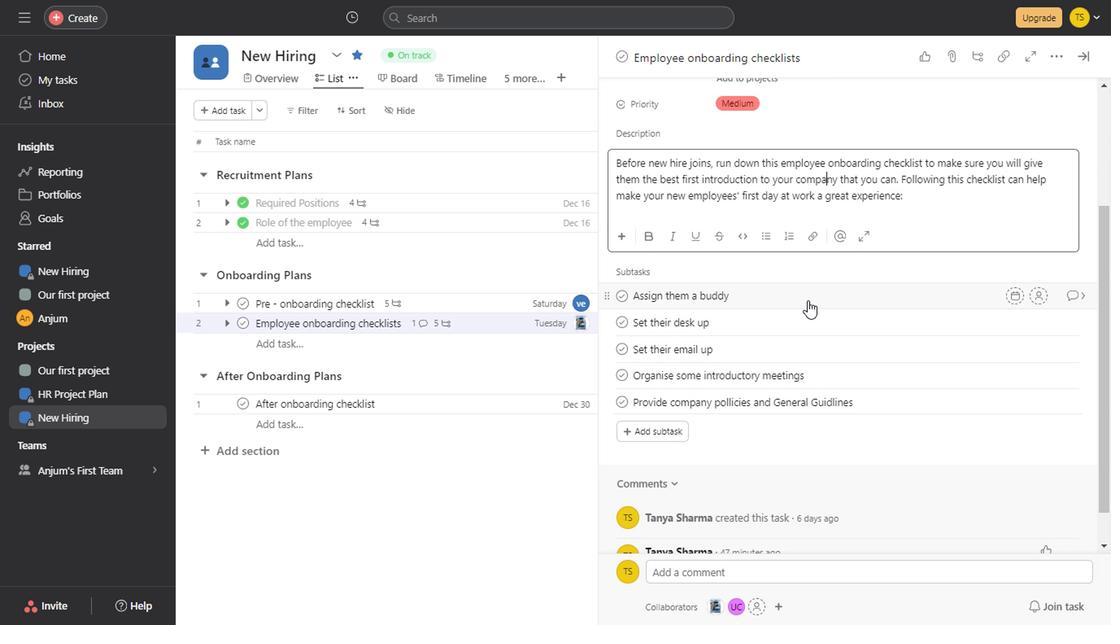 
Action: Mouse moved to (1067, 293)
Screenshot: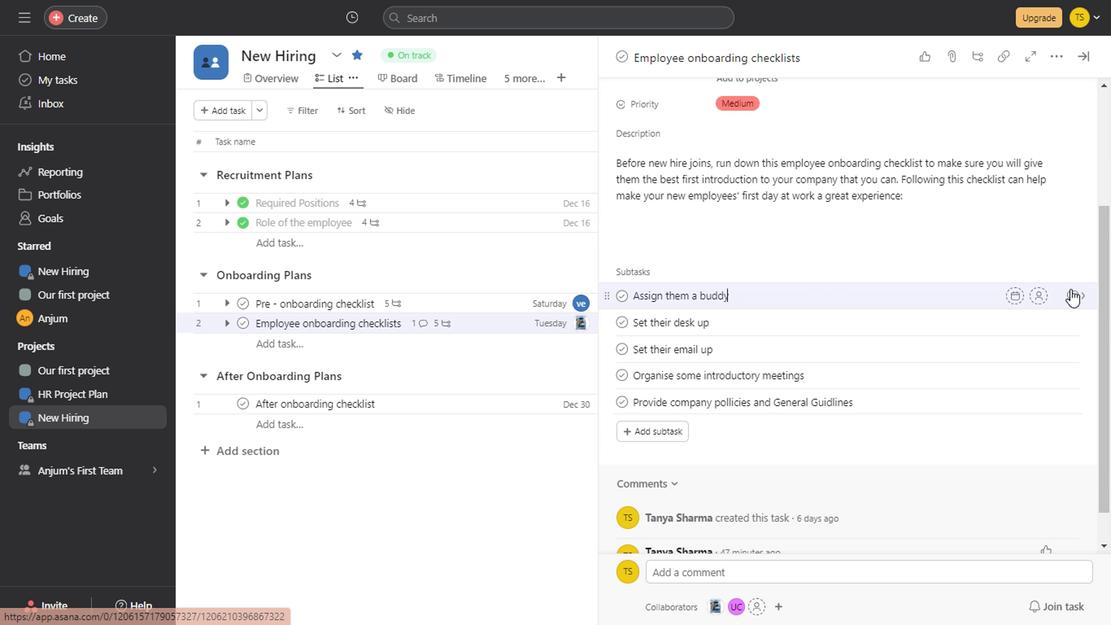 
Action: Mouse pressed left at (1067, 293)
Screenshot: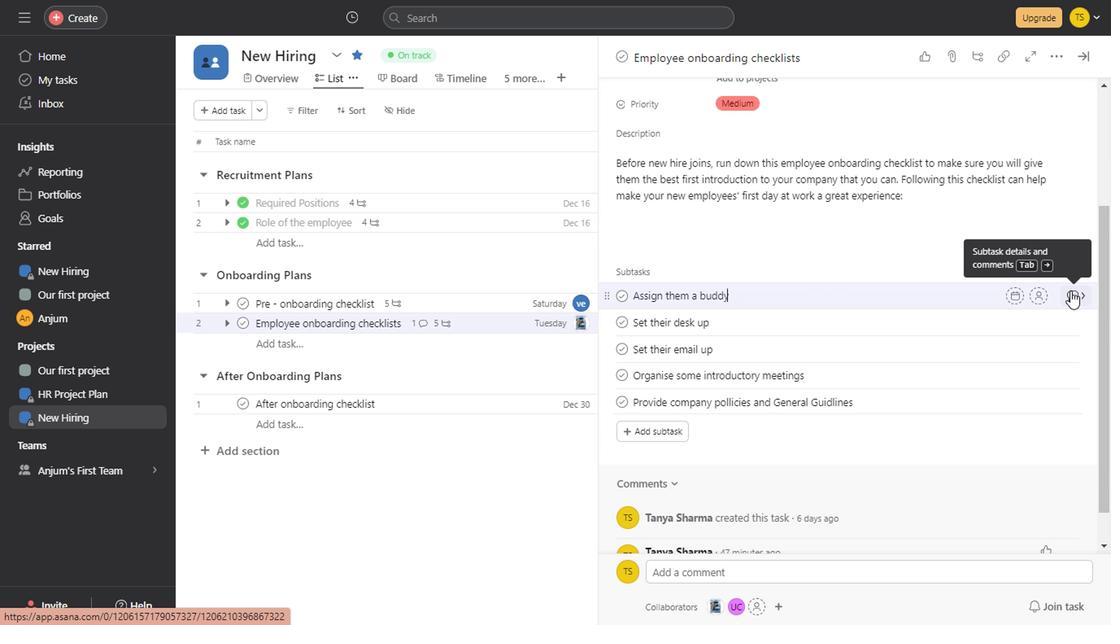 
Action: Mouse moved to (665, 339)
Screenshot: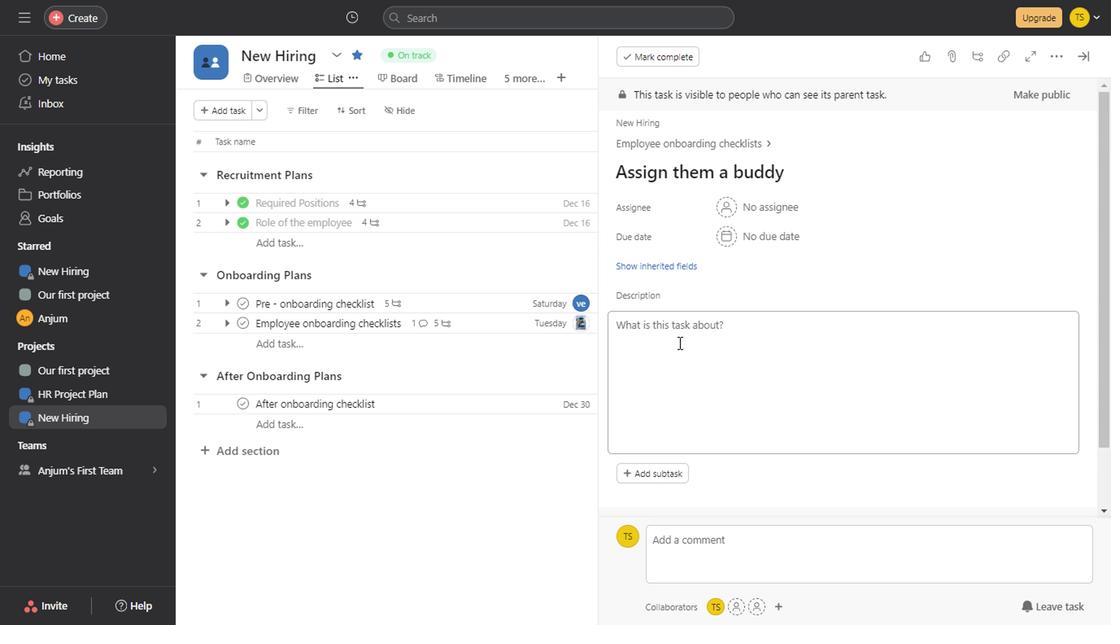 
Action: Mouse pressed left at (665, 339)
Screenshot: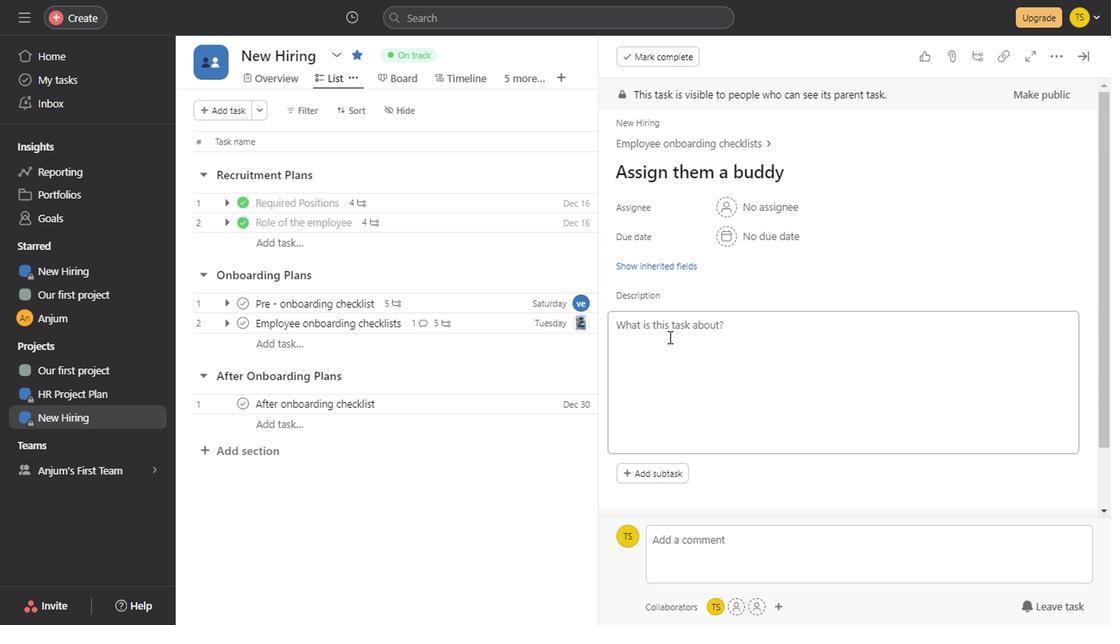 
Action: Key pressed g<Key.backspace><Key.shift>Someone<Key.space>who
Screenshot: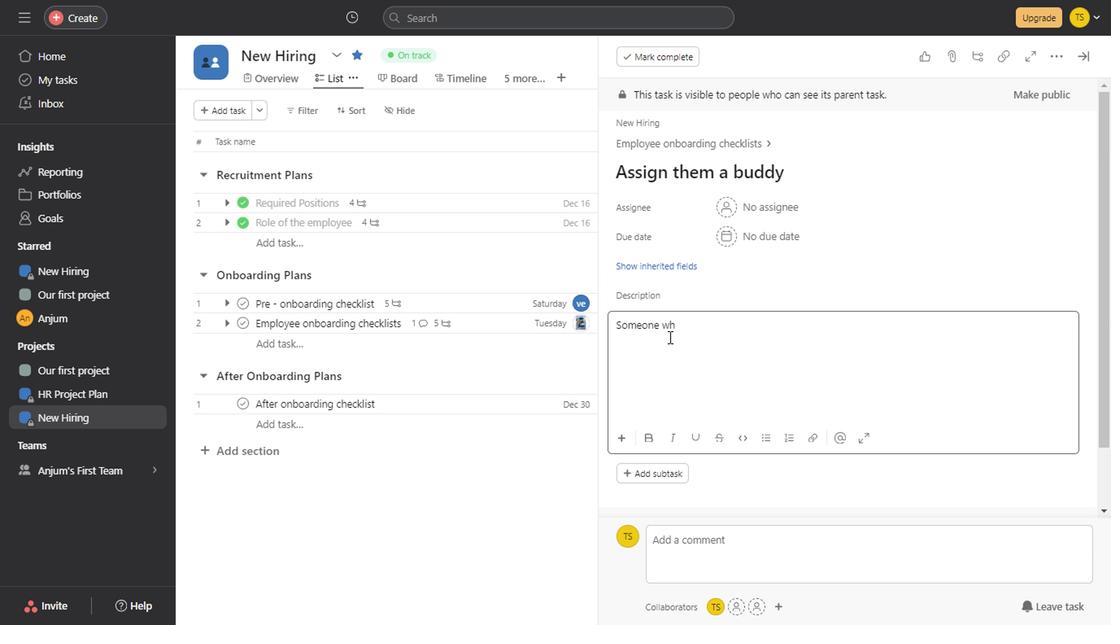 
Action: Mouse moved to (1028, 56)
Screenshot: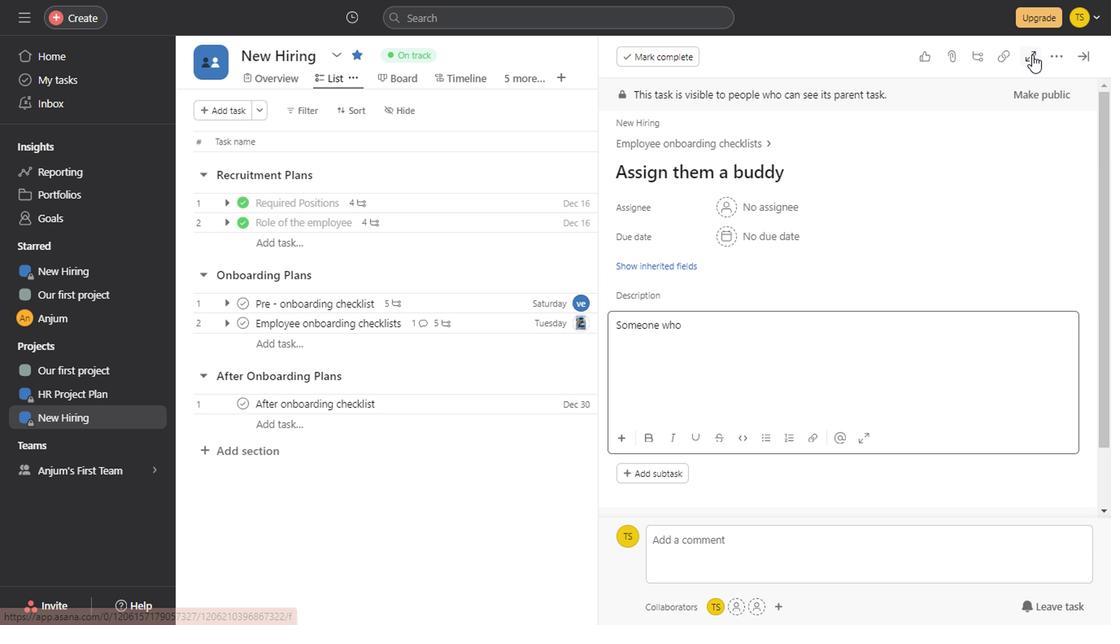 
Action: Mouse pressed left at (1028, 56)
Screenshot: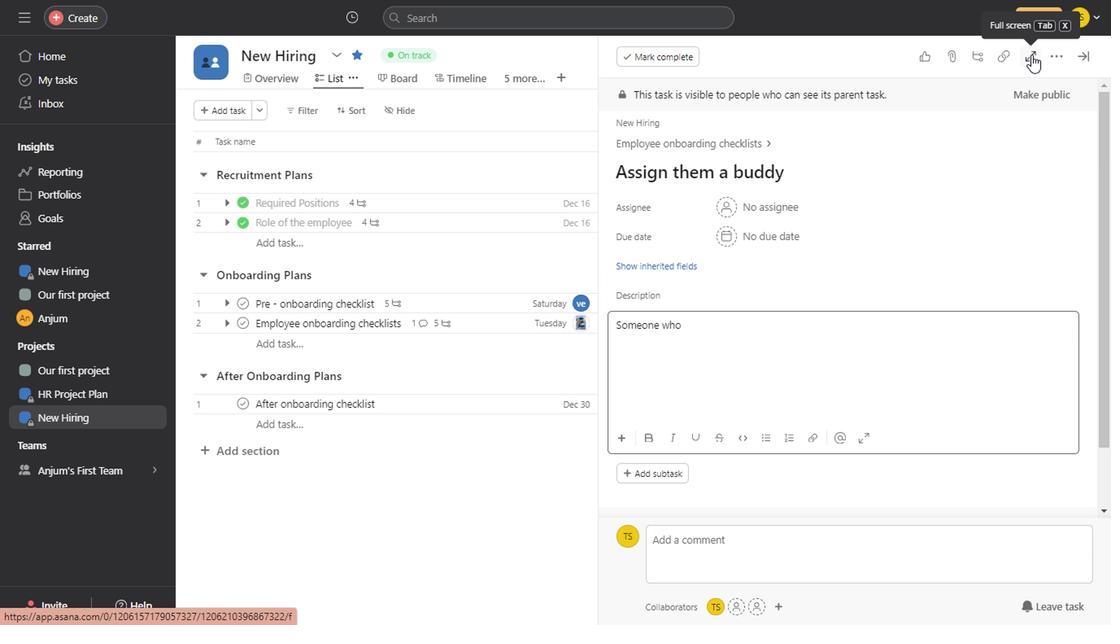 
Action: Mouse moved to (398, 301)
Screenshot: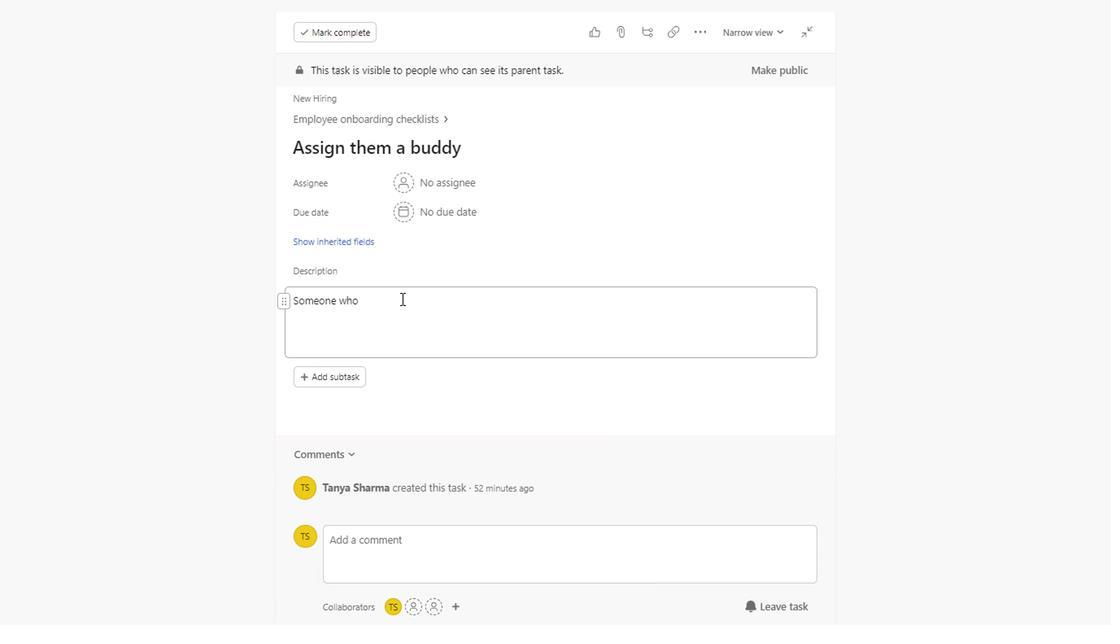 
Action: Mouse pressed left at (398, 301)
Screenshot: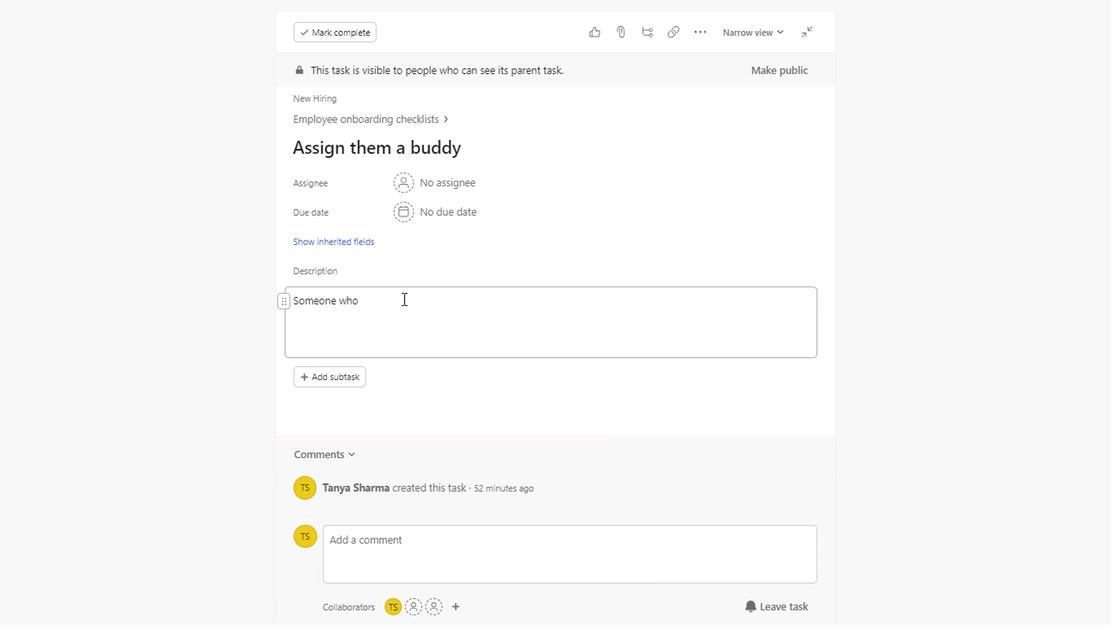 
Action: Key pressed <Key.space>can<Key.space>show<Key.space>them<Key.space>
Screenshot: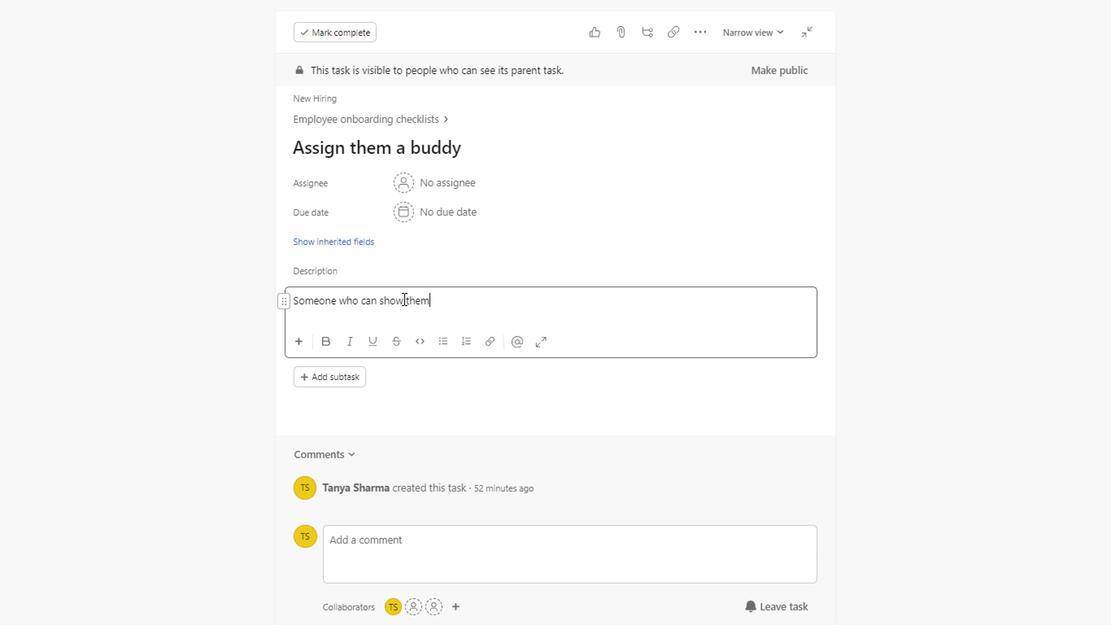 
Action: Mouse moved to (1108, 355)
Screenshot: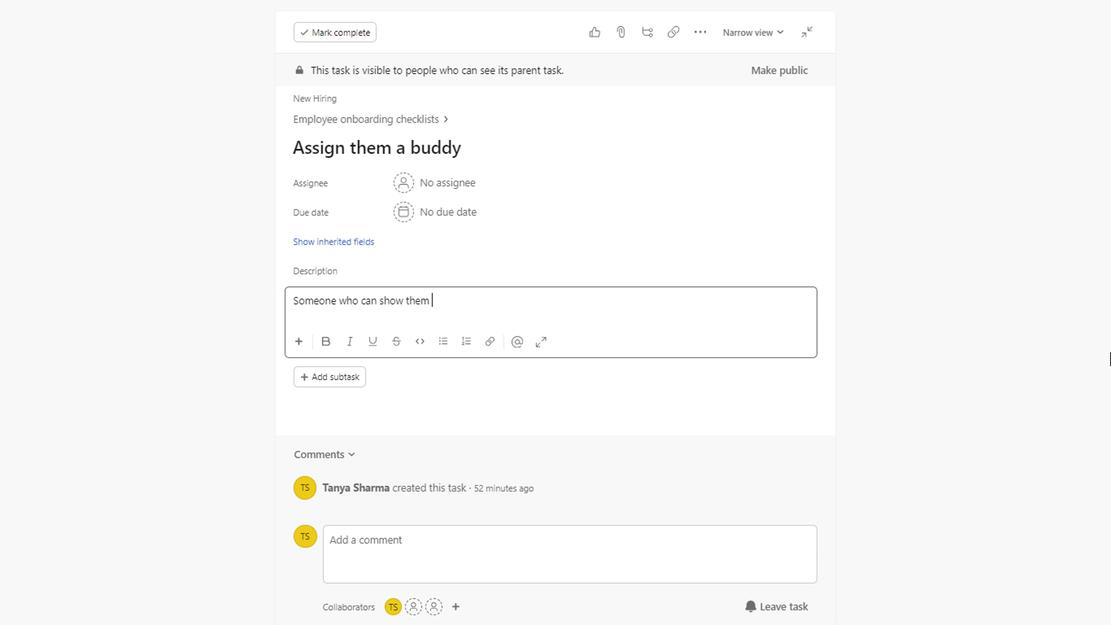 
Action: Key pressed where<Key.space>eyerything<Key.space>isn<Key.space><Key.backspace><Key.space><Key.backspace><Key.backspace><Key.space>and<Key.space><Key.left><Key.left><Key.left><Key.left><Key.left>,<Key.right><Key.right><Key.right><Key.right><Key.space>who'll<Key.space>be<Key.space>on<Key.space>hand<Key.space>if<Key.space>they<Key.space>have<Key.space>any<Key.space>questions.<Key.space><Key.shift_r><Key.shift_r><Key.shift_r><Key.enter><Key.shift_r><Key.shift_r><Key.shift_r><Key.shift_r><Key.shift_r><Key.shift_r>You<Key.space>can<Key.space>assign<Key.space>a<Key.space>buddy<Key.space>justb<Key.backspace><Key.space>for<Key.space>the<Key.space>week,<Key.space>or<Key.space>it<Key.space>could<Key.space>be<Key.space>an<Key.space>on<Key.space>goin<Key.backspace><Key.backspace>ing<Key.space>relationship<Key.space>throughout<Key.space>the<Key.space>whole<Key.space>onboarding<Key.space>process.
Screenshot: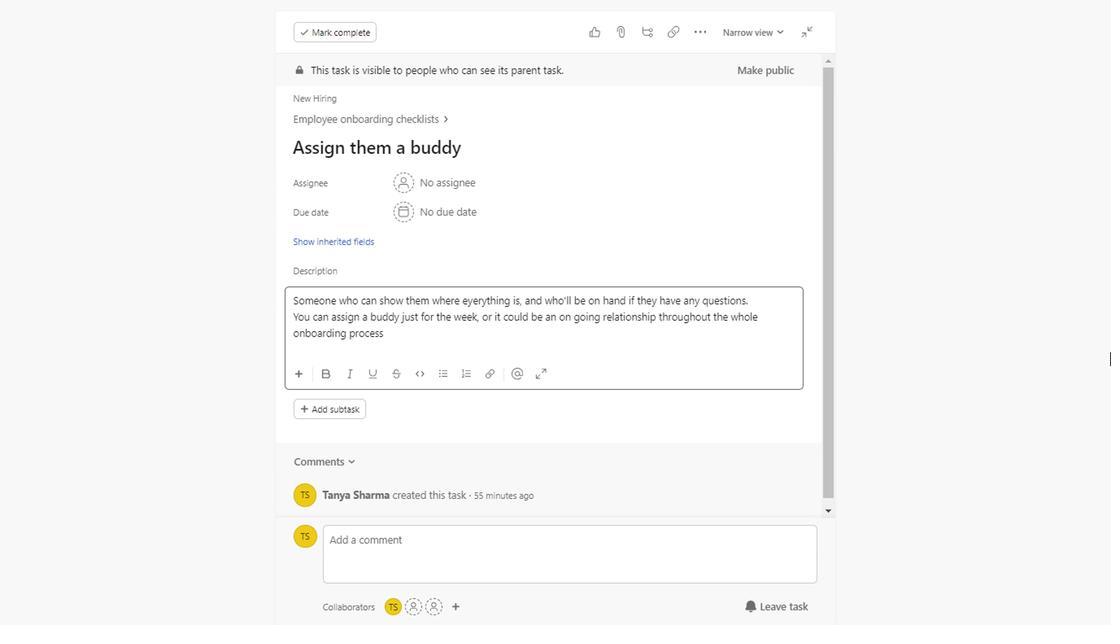 
Action: Mouse moved to (726, 454)
Screenshot: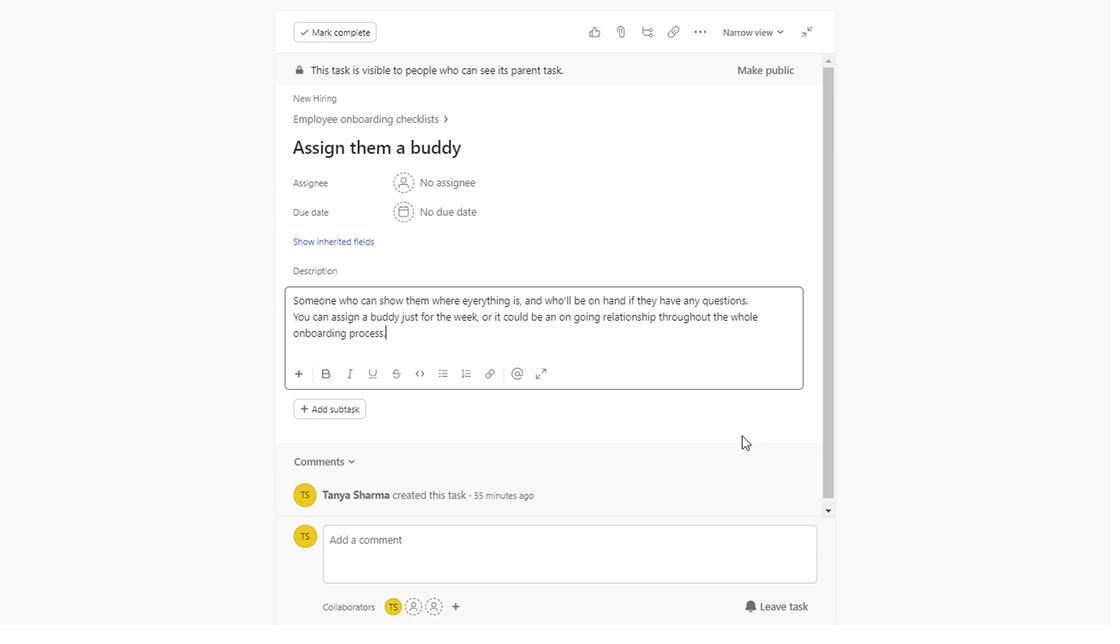 
Action: Mouse scrolled (726, 453) with delta (0, 0)
Screenshot: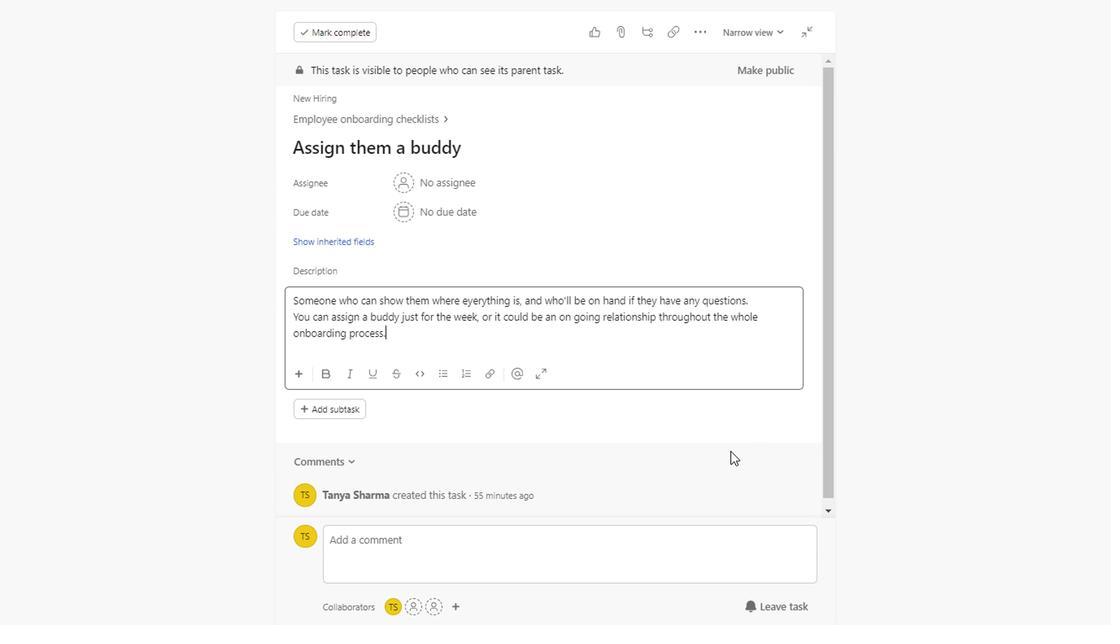 
Action: Mouse scrolled (726, 453) with delta (0, 0)
Screenshot: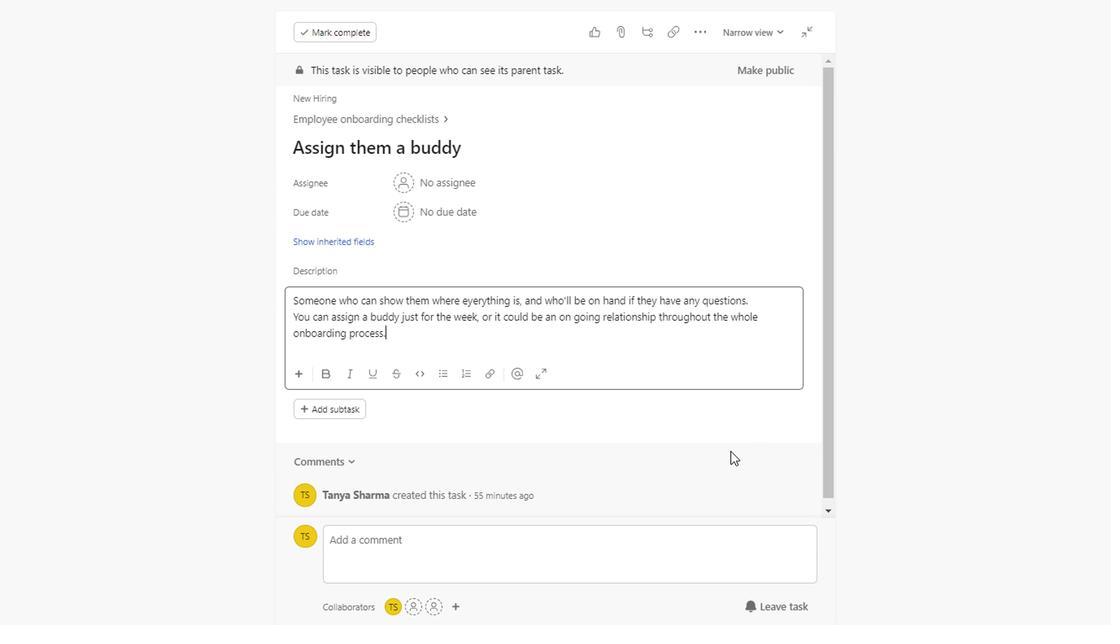 
Action: Mouse scrolled (726, 453) with delta (0, 0)
Screenshot: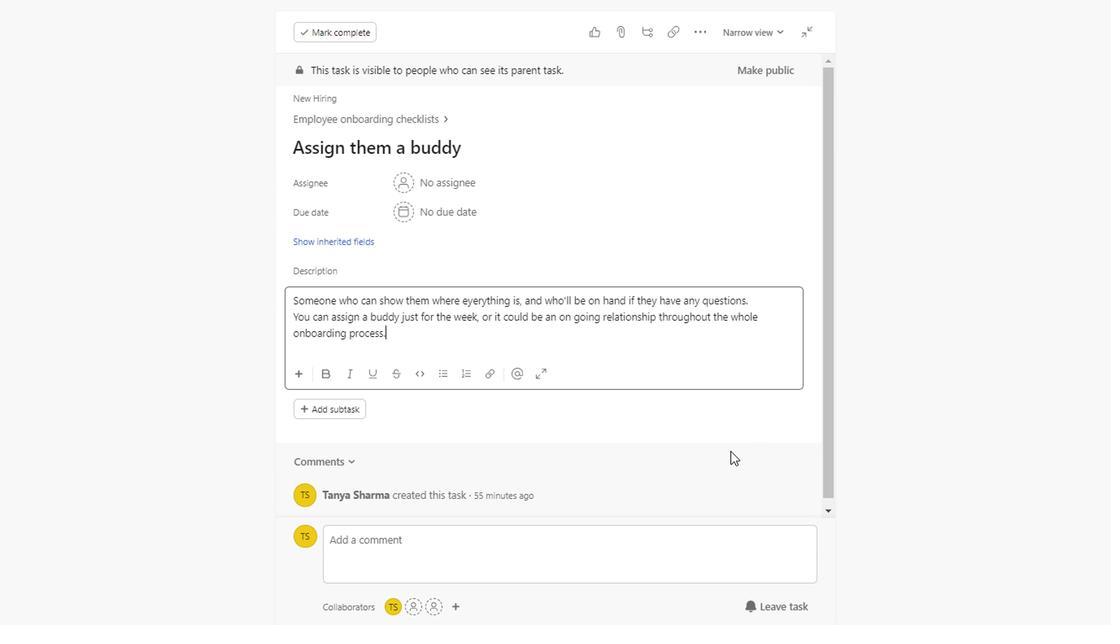 
Action: Mouse scrolled (726, 453) with delta (0, 0)
Screenshot: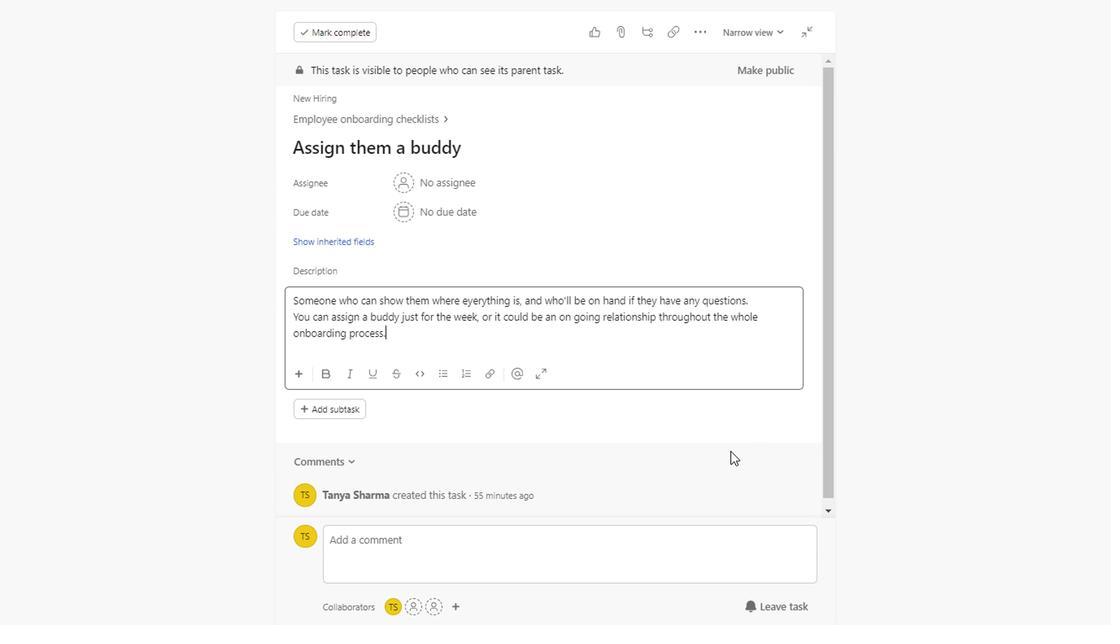 
Action: Mouse scrolled (726, 453) with delta (0, 0)
Screenshot: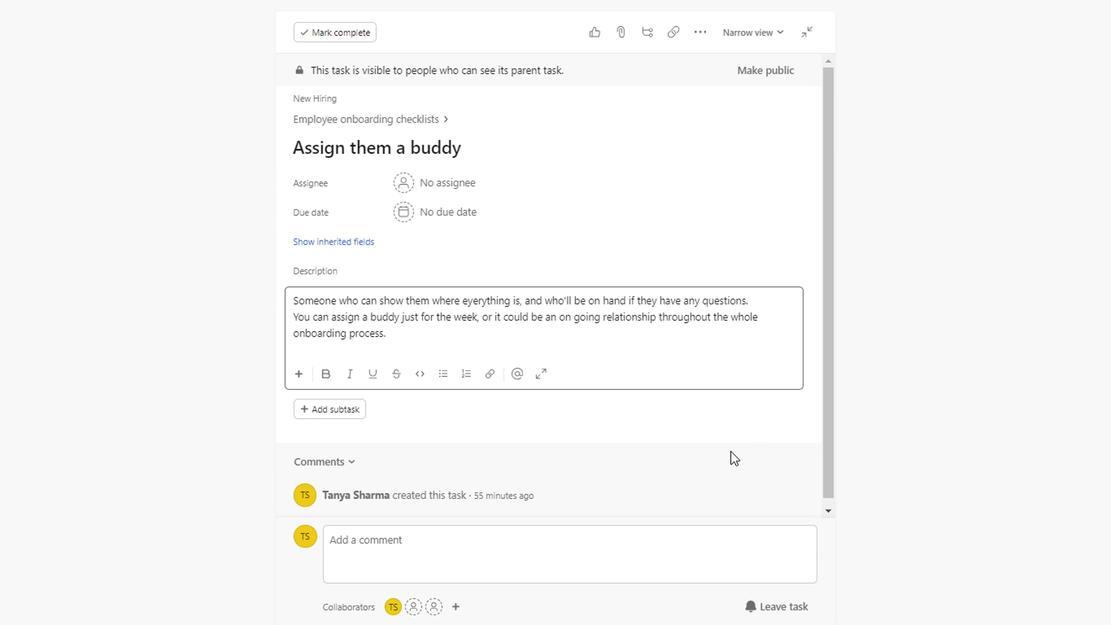 
Action: Mouse scrolled (726, 453) with delta (0, 0)
Screenshot: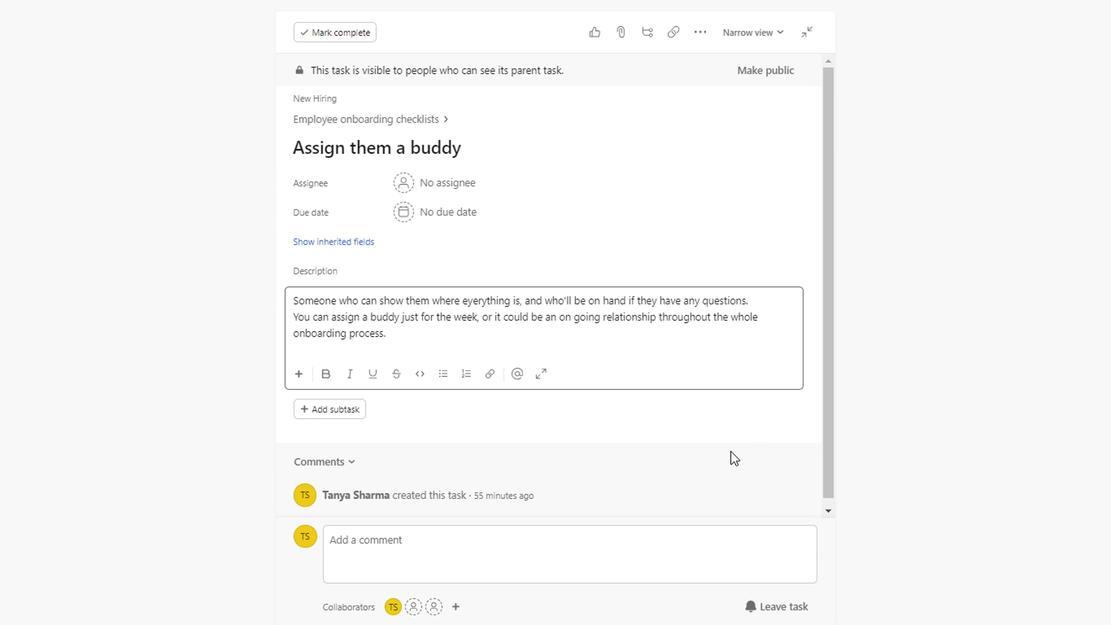 
Action: Mouse scrolled (726, 453) with delta (0, 0)
Screenshot: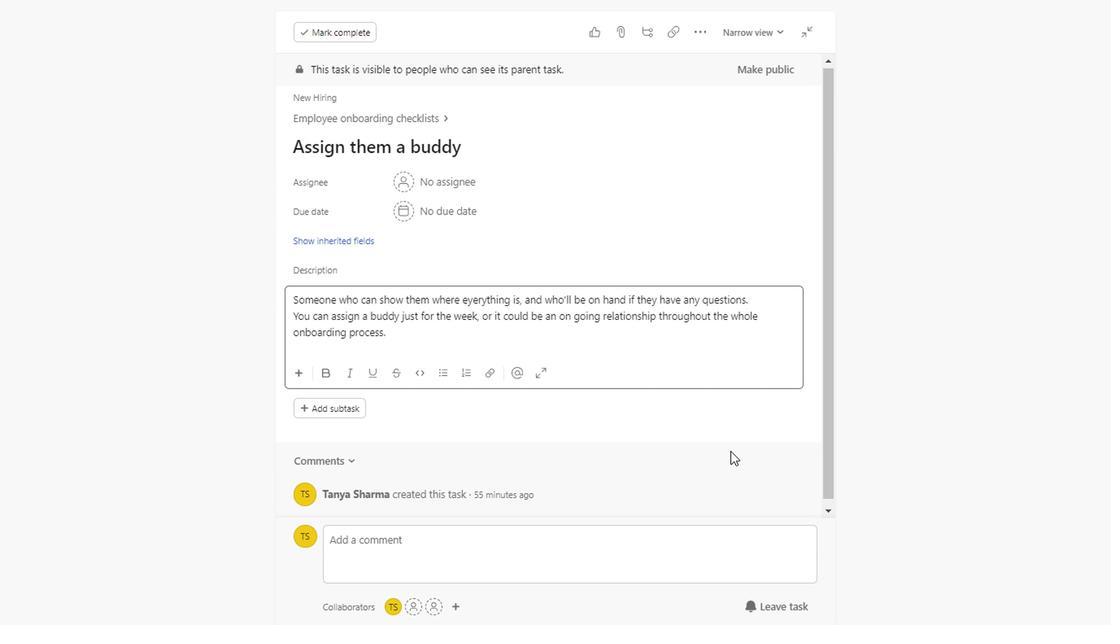
Action: Mouse scrolled (726, 453) with delta (0, 0)
Screenshot: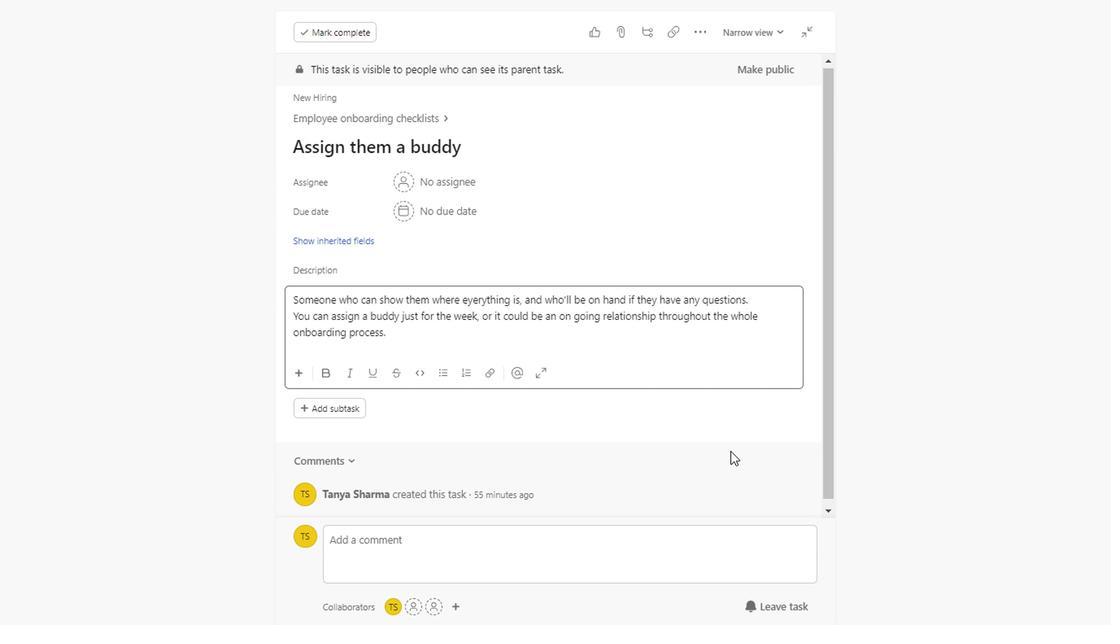 
Action: Mouse scrolled (726, 453) with delta (0, 0)
Screenshot: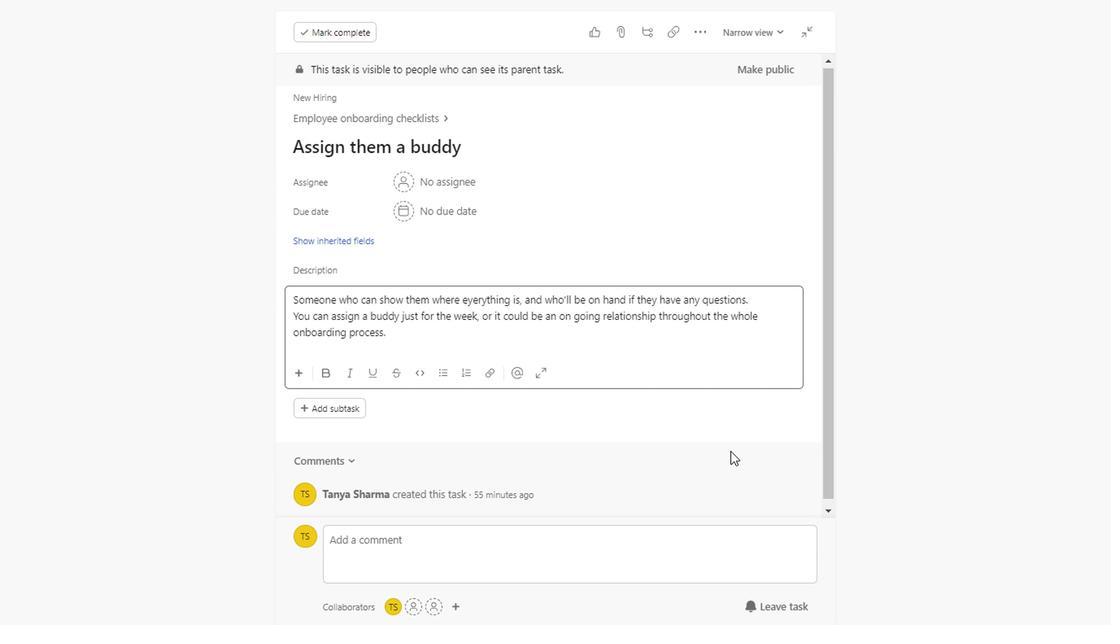 
Action: Mouse scrolled (726, 453) with delta (0, 0)
Screenshot: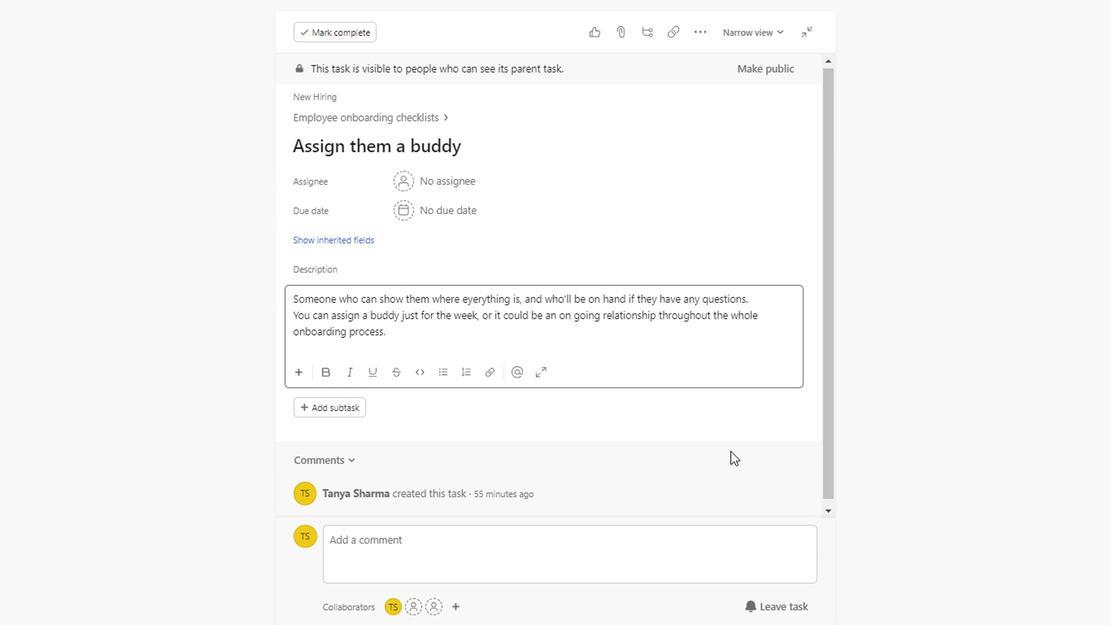 
Action: Mouse moved to (445, 210)
Screenshot: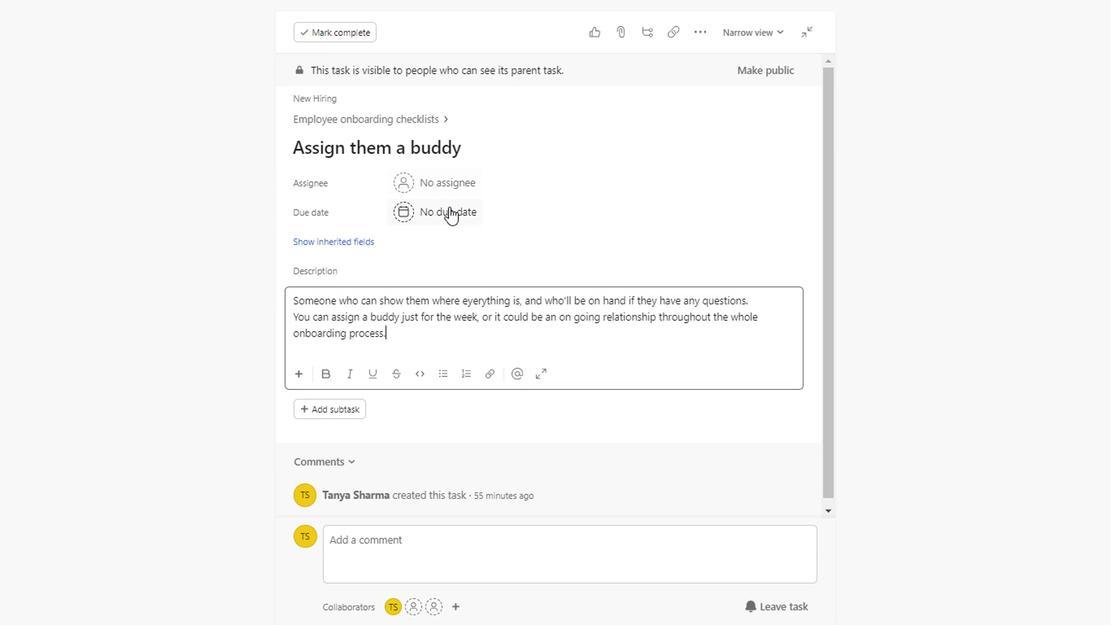 
Action: Mouse pressed left at (445, 210)
Screenshot: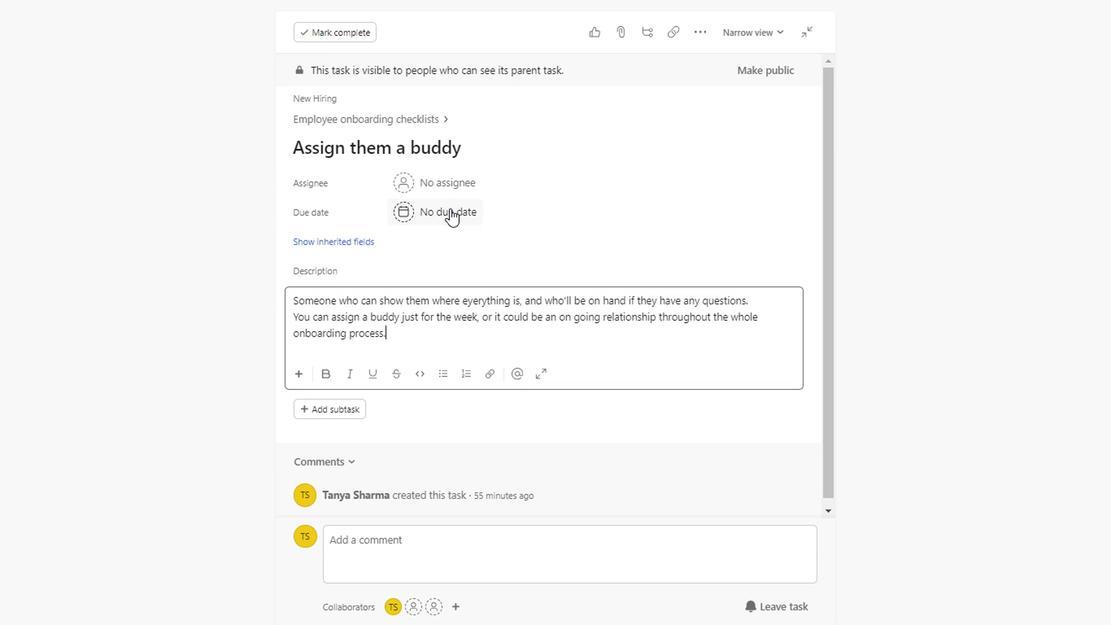 
Action: Mouse moved to (437, 410)
Screenshot: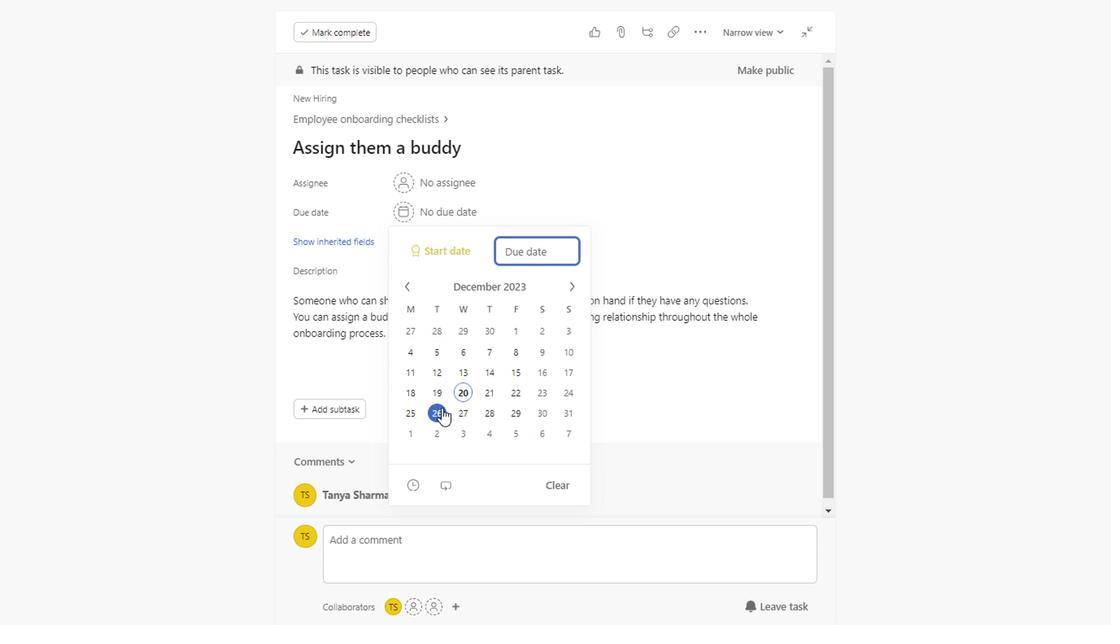 
Action: Mouse pressed left at (437, 410)
Screenshot: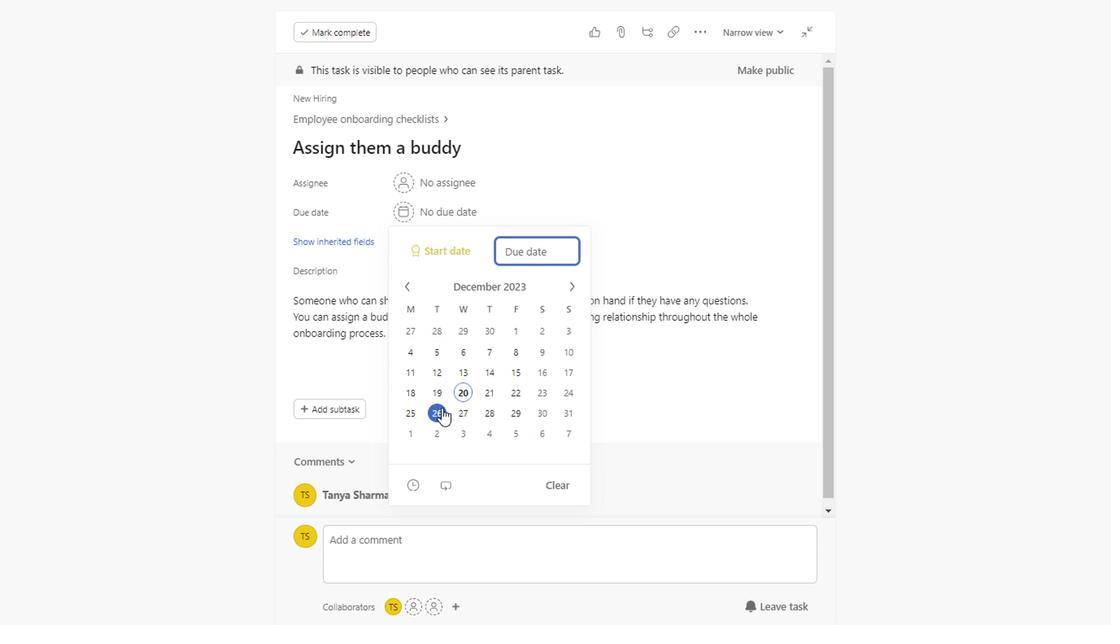 
Action: Mouse moved to (432, 410)
Screenshot: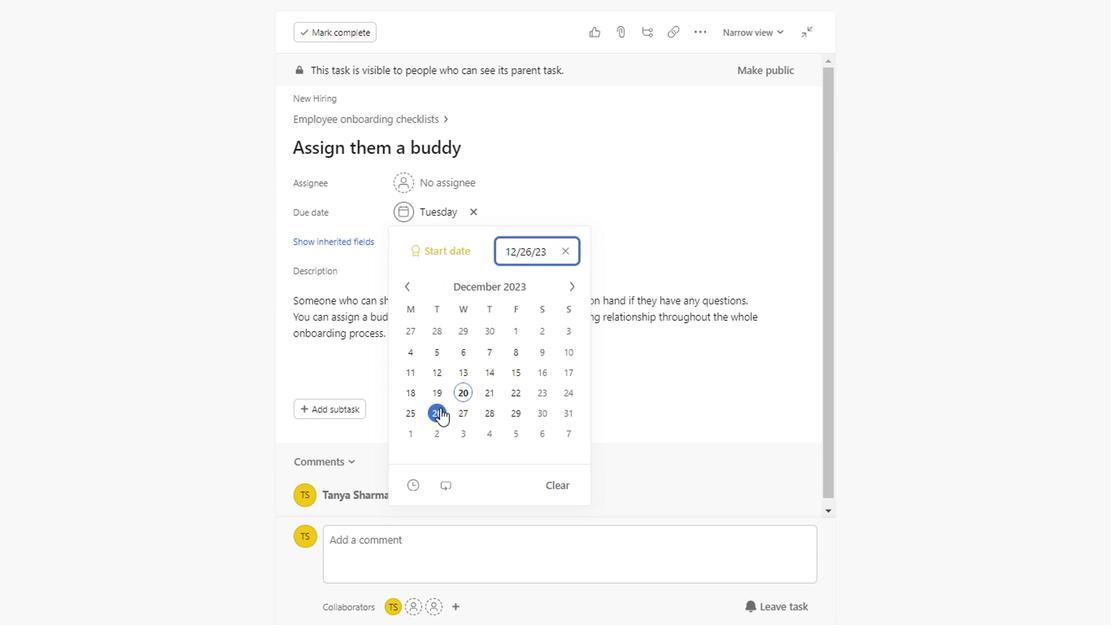 
Action: Mouse pressed left at (432, 410)
Screenshot: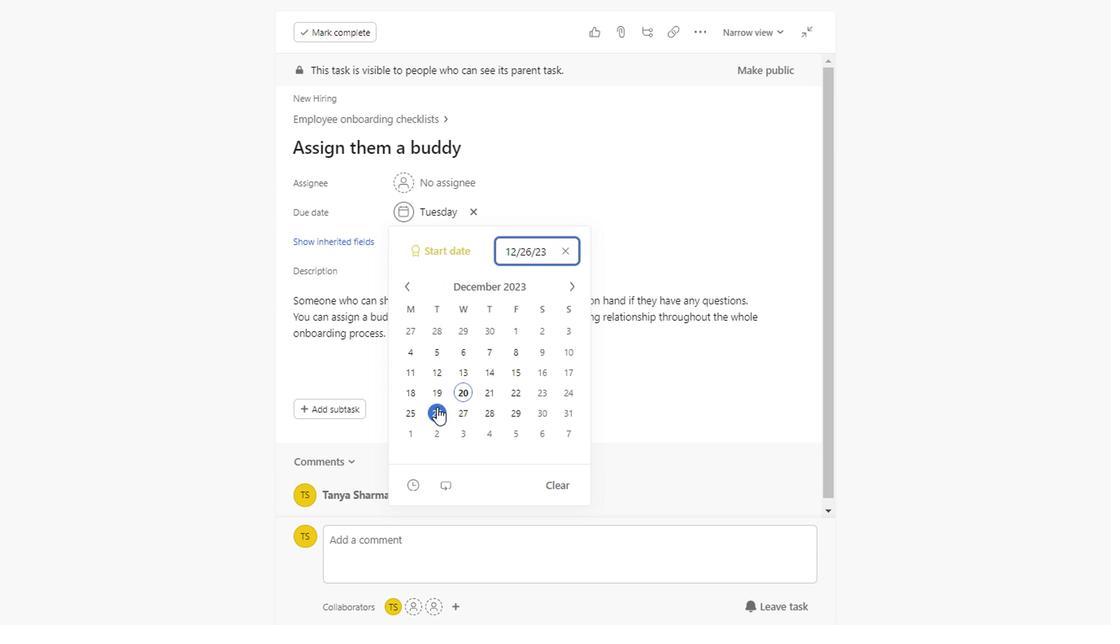 
Action: Mouse moved to (692, 392)
Screenshot: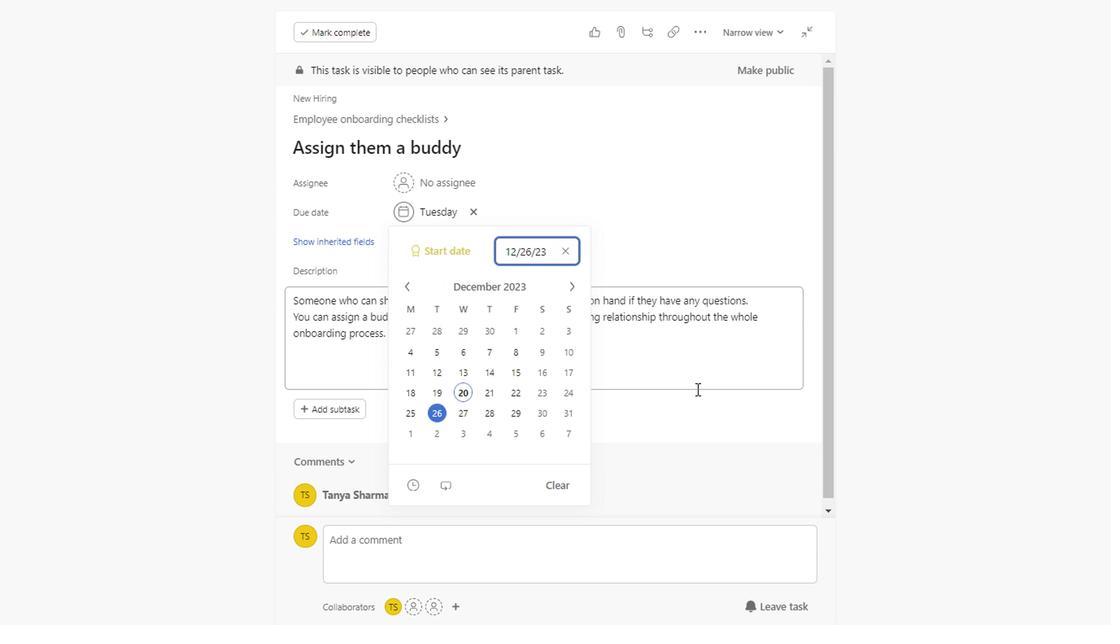 
Action: Mouse pressed left at (692, 392)
Screenshot: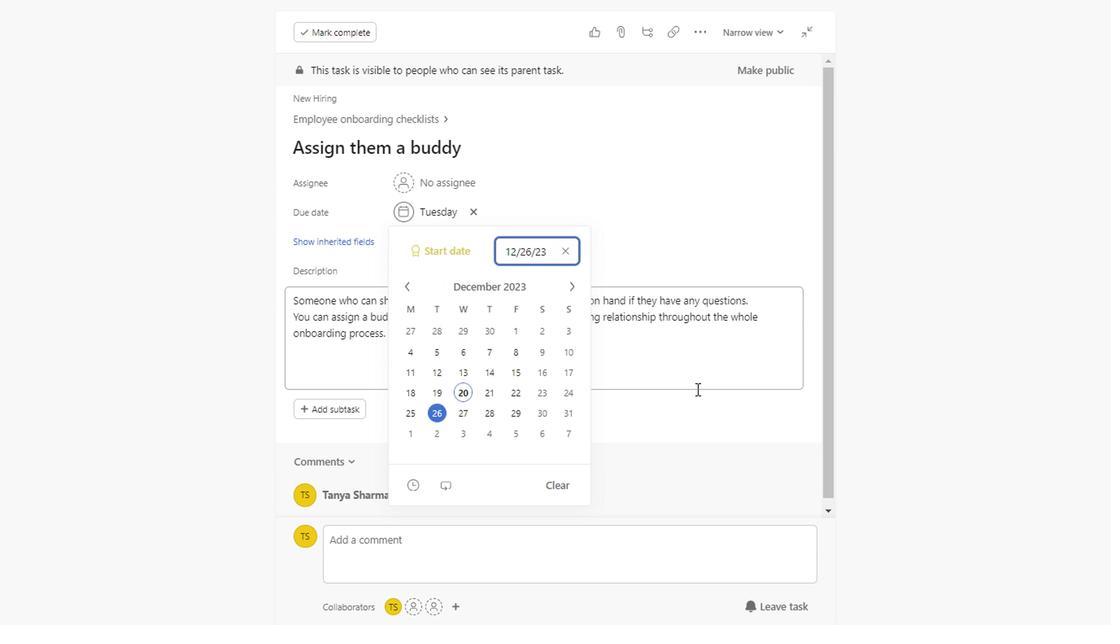 
Action: Mouse moved to (441, 169)
Screenshot: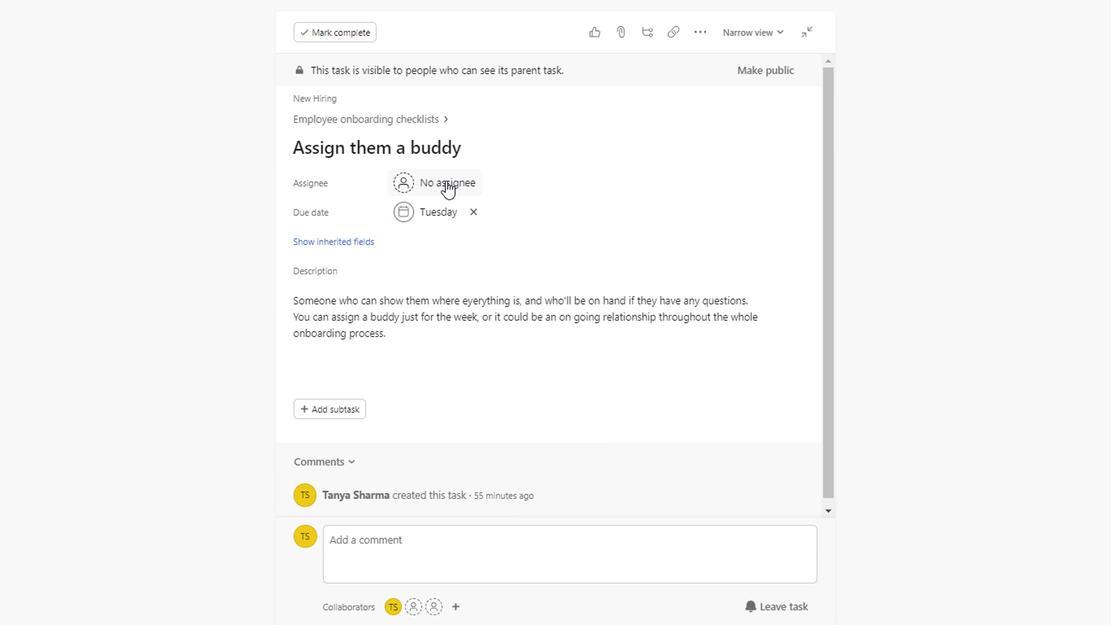 
Action: Mouse pressed left at (441, 169)
Screenshot: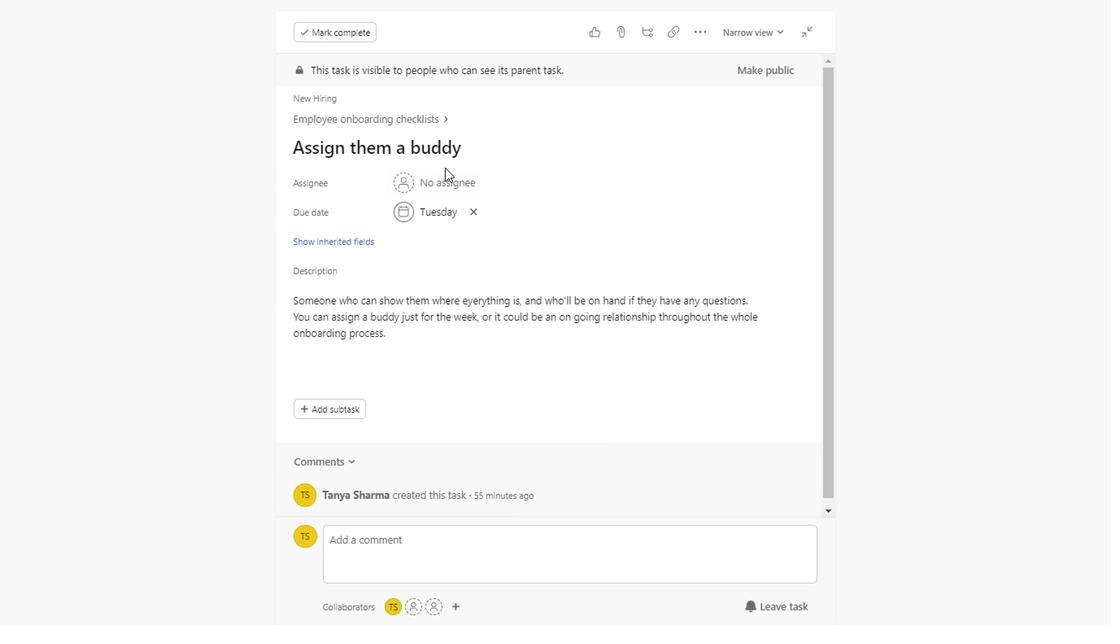 
Action: Mouse moved to (447, 197)
Screenshot: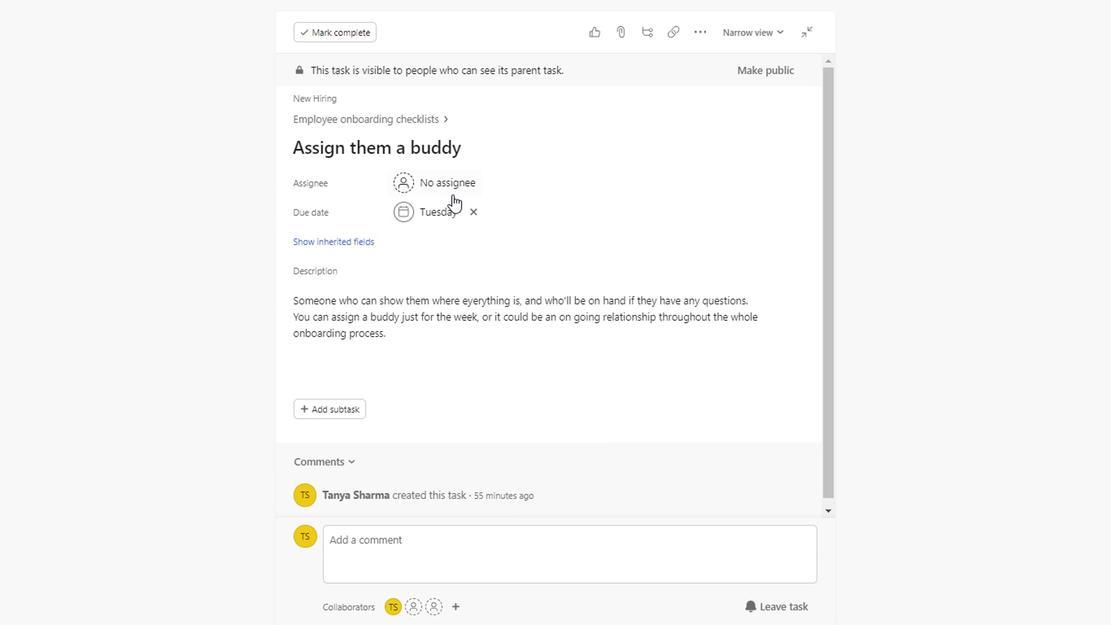 
Action: Mouse pressed left at (447, 197)
Screenshot: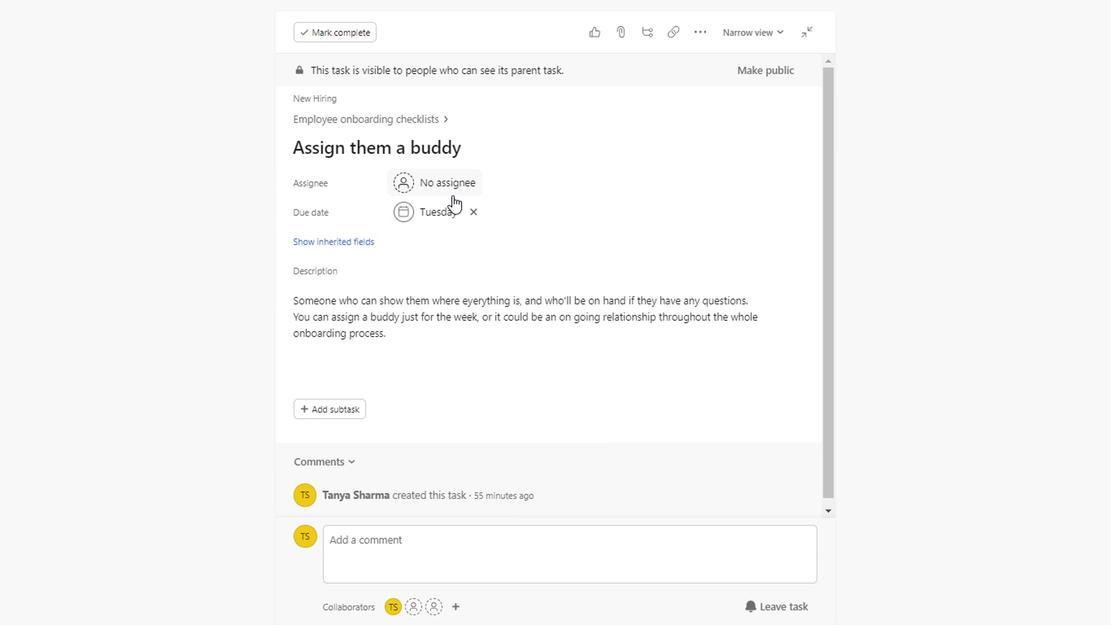 
Action: Mouse moved to (468, 321)
Screenshot: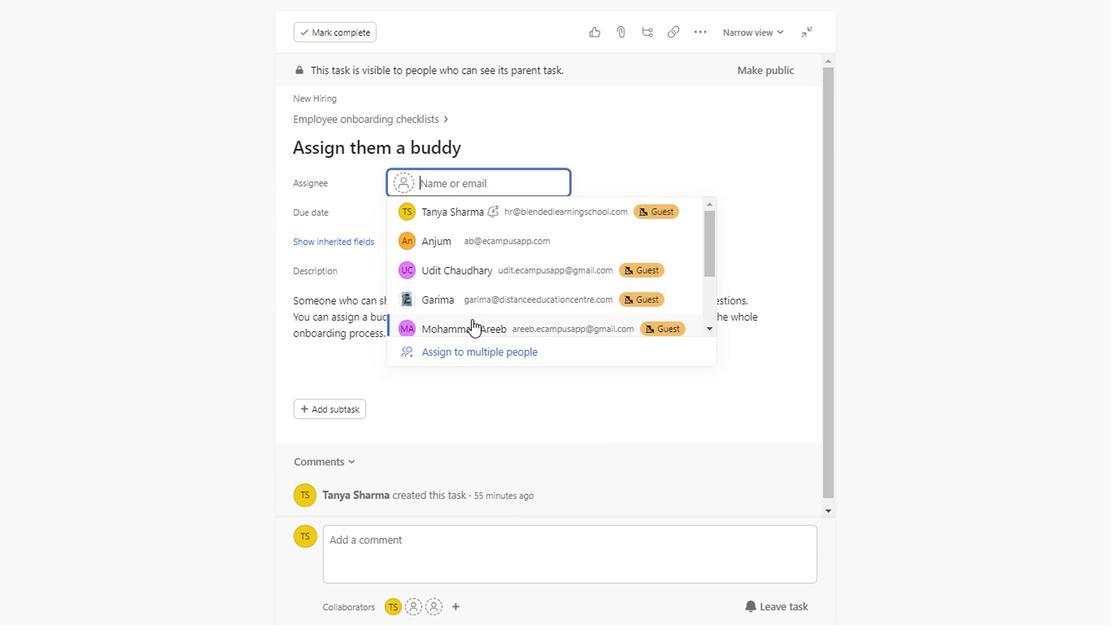 
Action: Mouse scrolled (468, 321) with delta (0, 0)
Screenshot: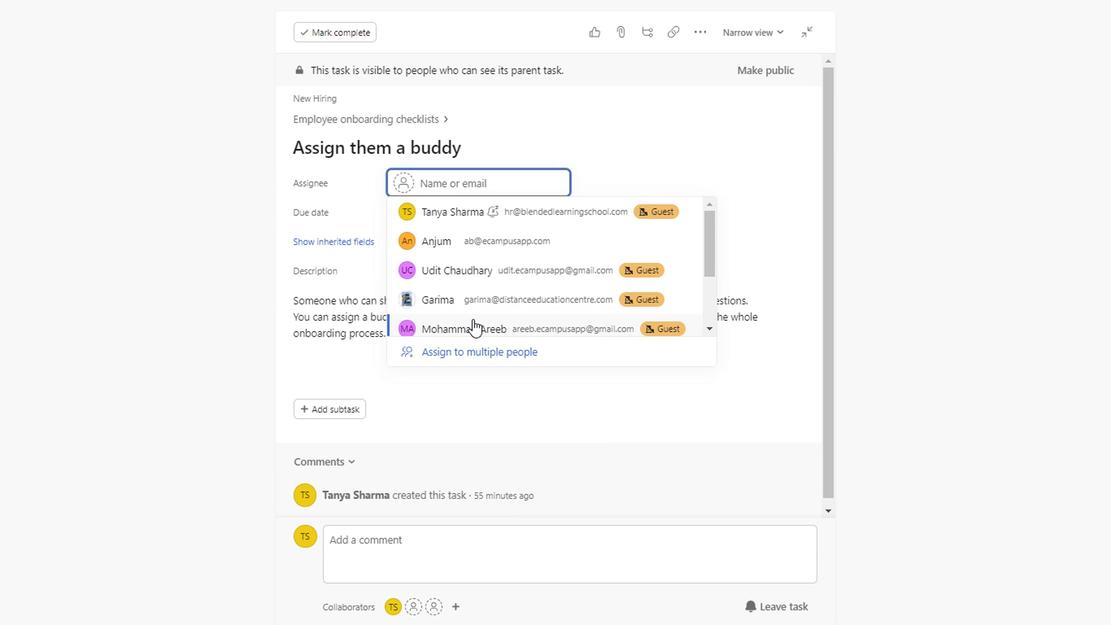 
Action: Mouse scrolled (468, 321) with delta (0, 0)
Screenshot: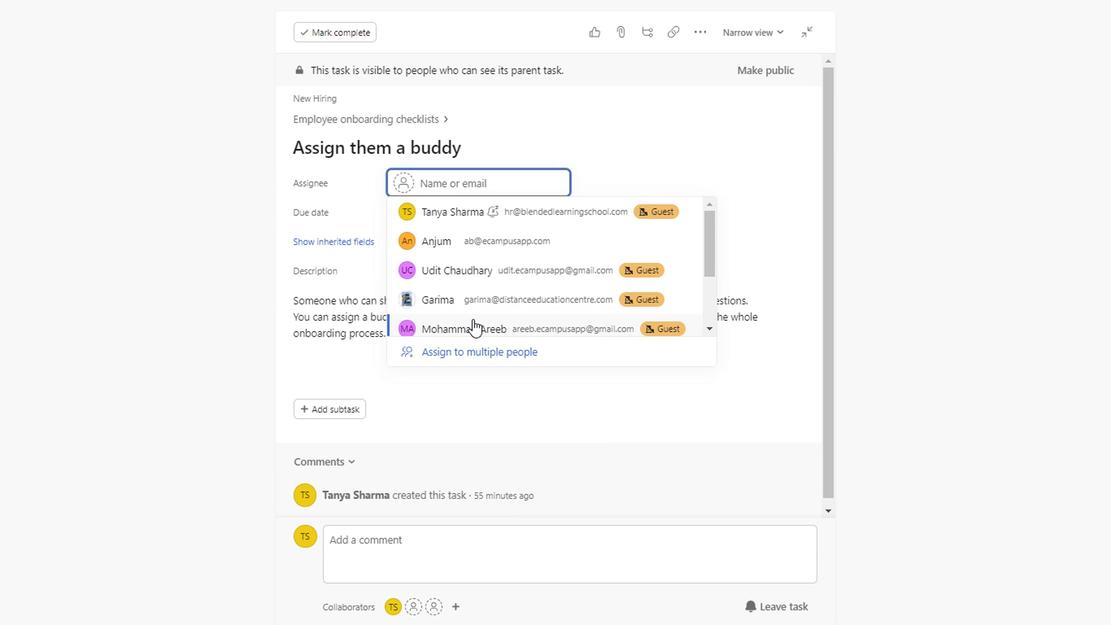 
Action: Mouse scrolled (468, 321) with delta (0, 0)
Screenshot: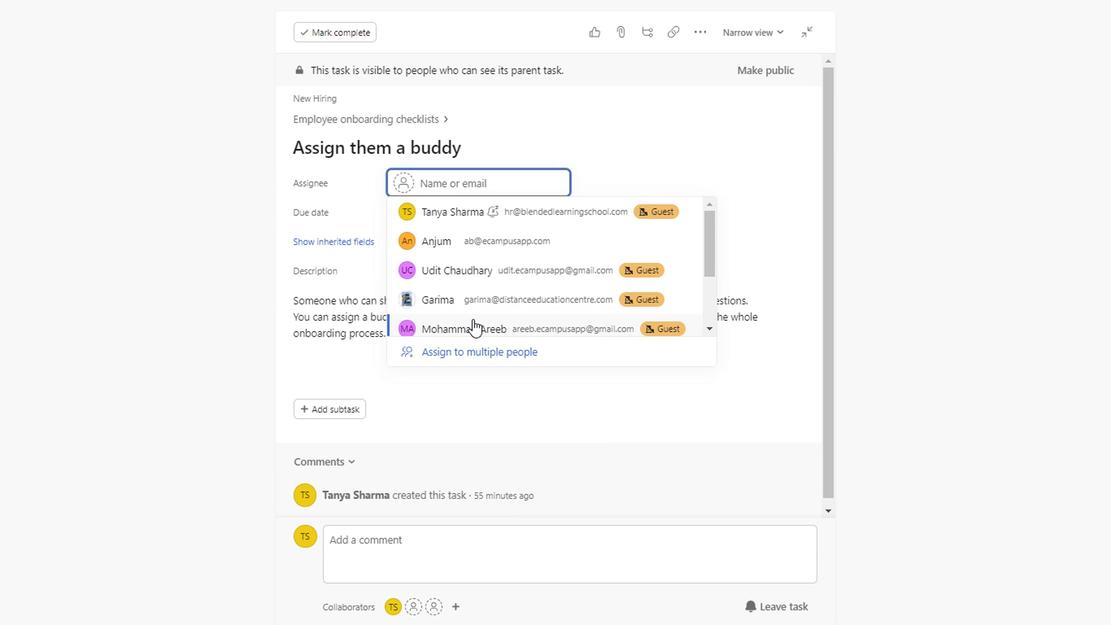 
Action: Mouse scrolled (468, 321) with delta (0, 0)
Screenshot: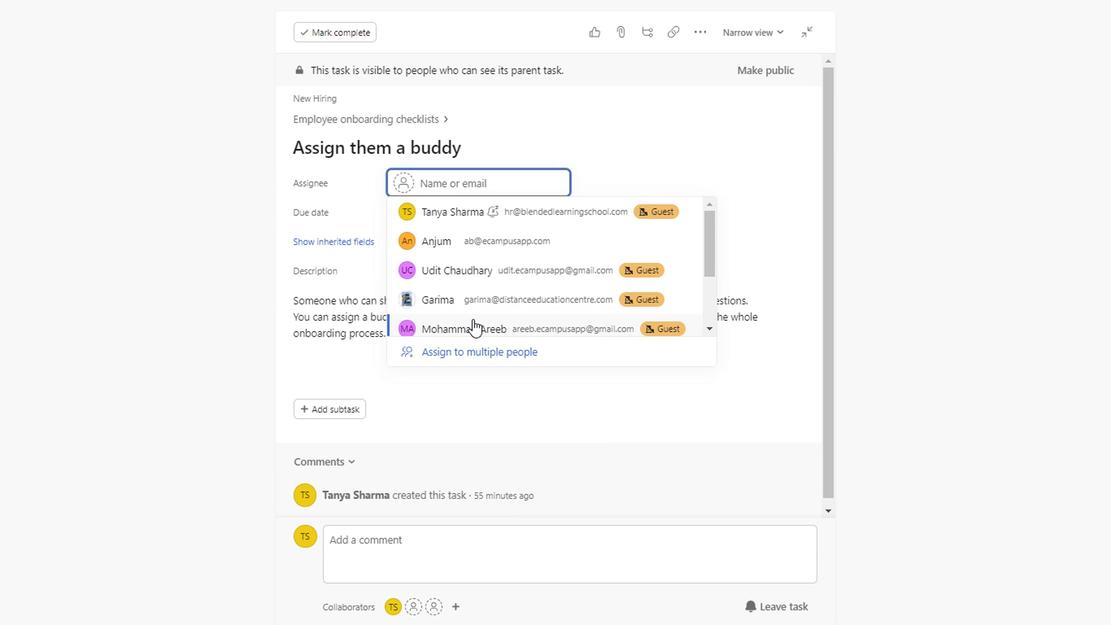 
Action: Mouse scrolled (468, 321) with delta (0, 0)
Screenshot: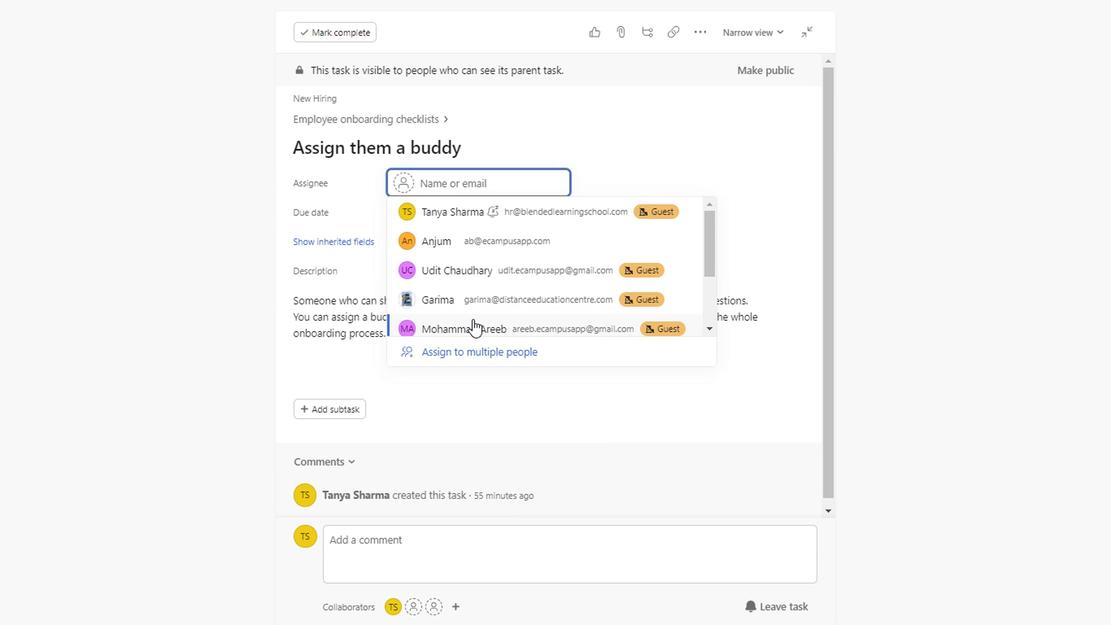 
Action: Mouse scrolled (468, 321) with delta (0, 0)
Screenshot: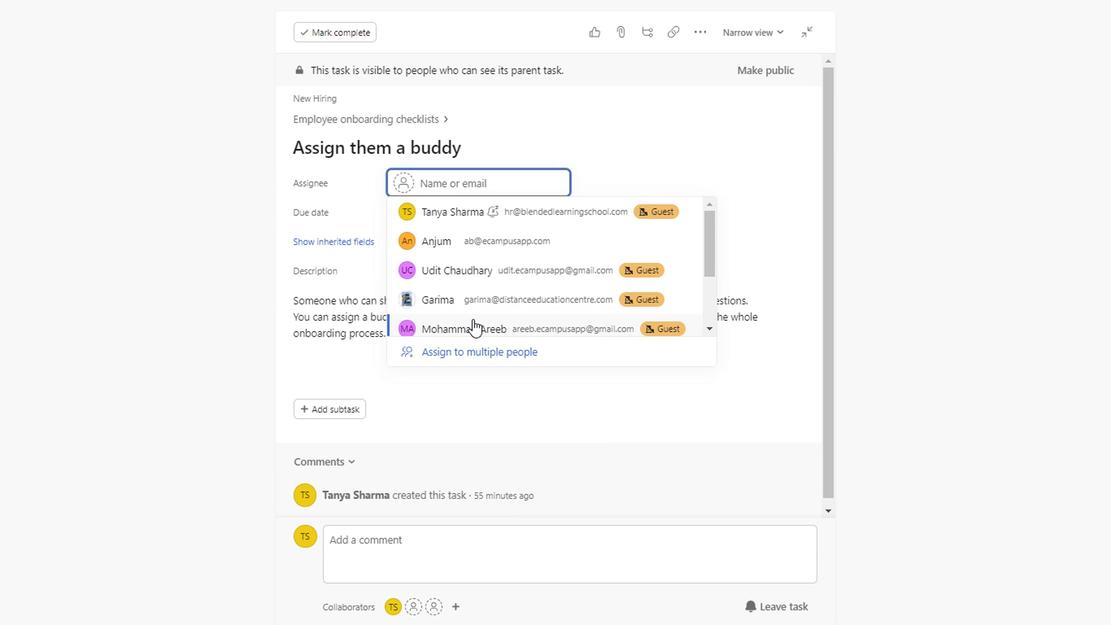 
Action: Mouse scrolled (468, 321) with delta (0, 0)
Screenshot: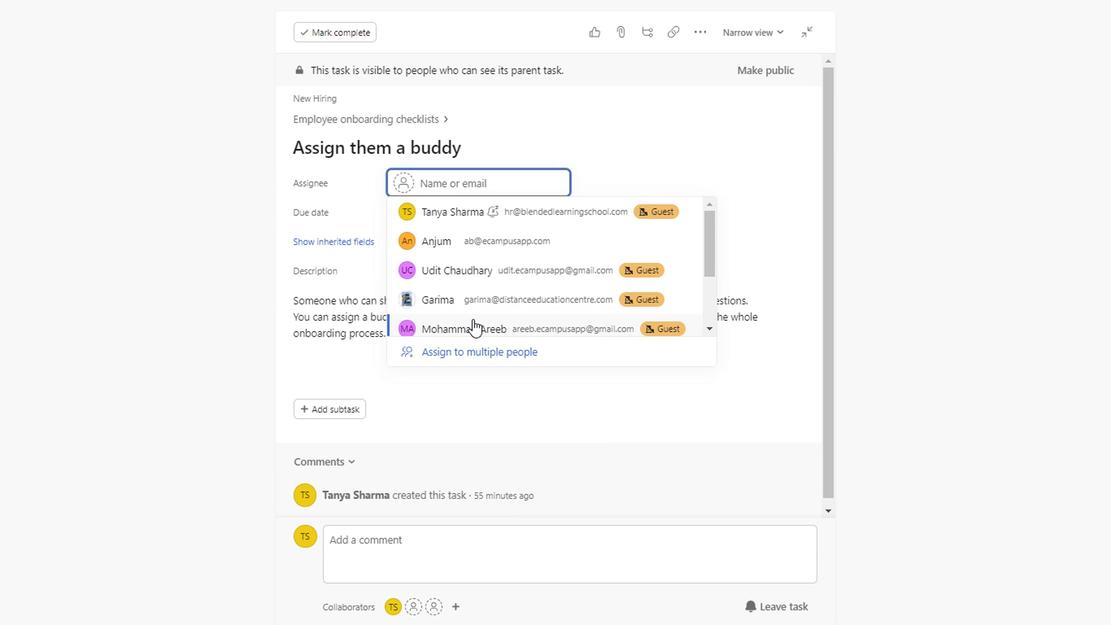 
Action: Mouse scrolled (468, 321) with delta (0, 0)
Screenshot: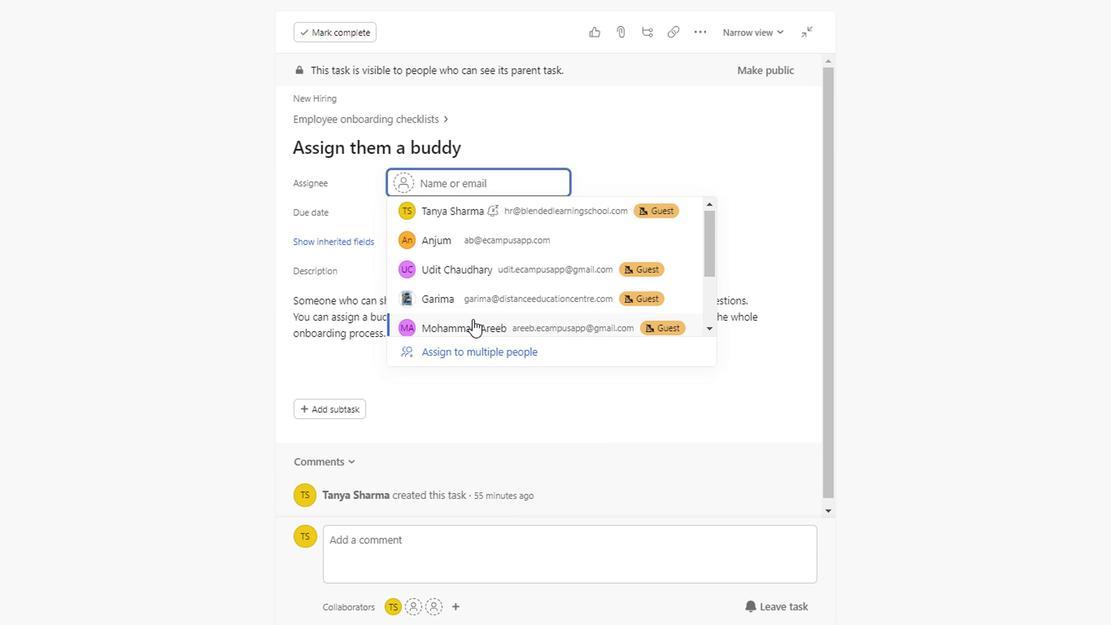 
Action: Mouse scrolled (468, 321) with delta (0, 0)
Screenshot: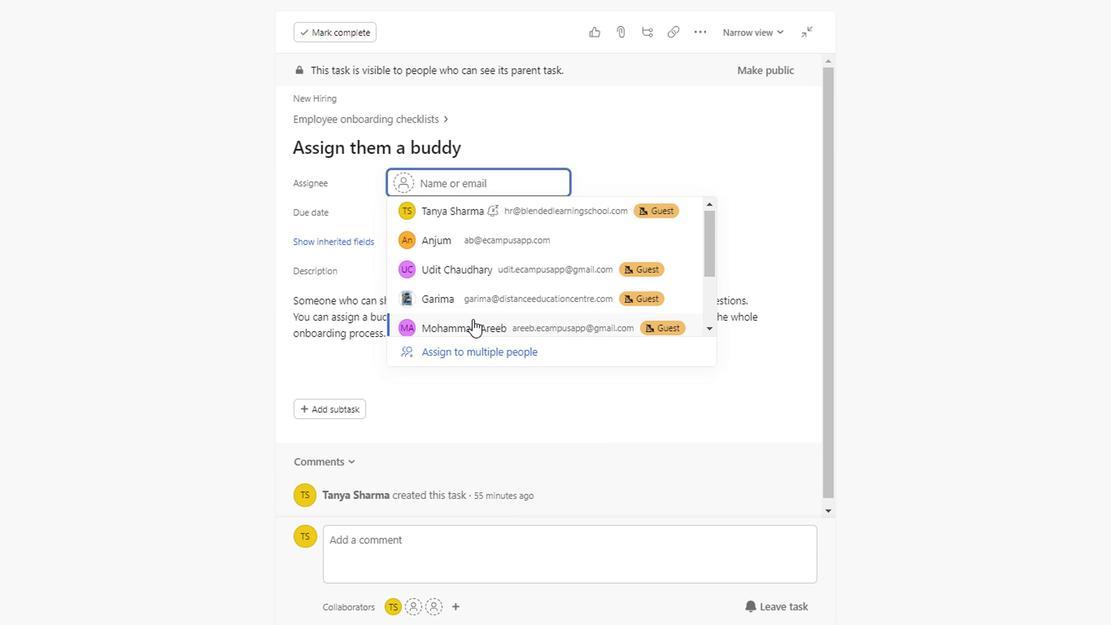 
Action: Mouse scrolled (468, 321) with delta (0, 0)
Screenshot: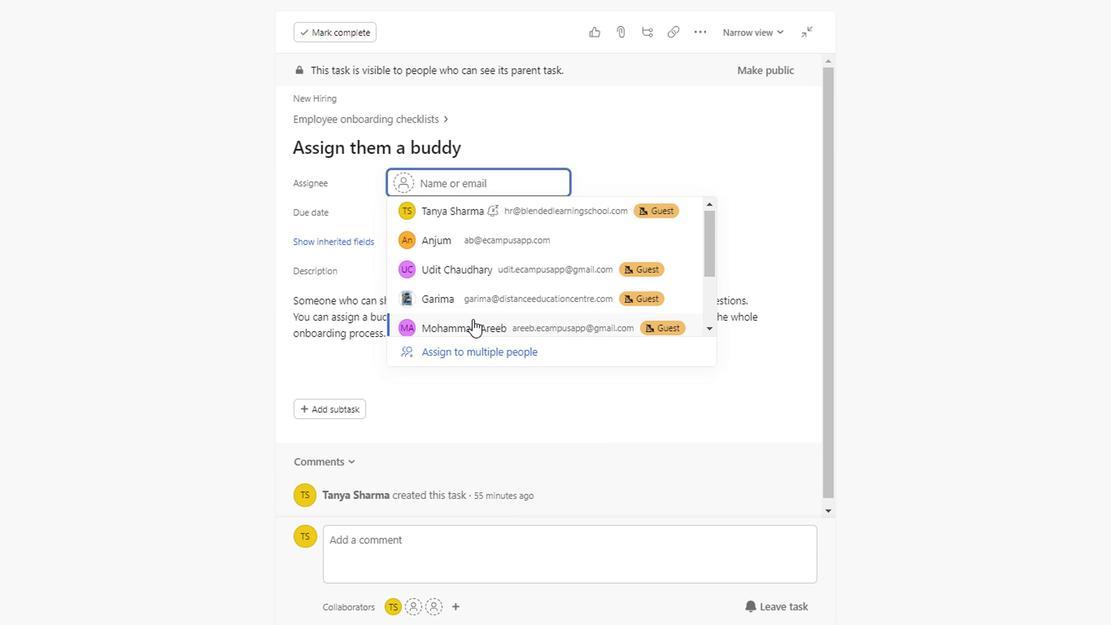
Action: Mouse scrolled (468, 321) with delta (0, 0)
Screenshot: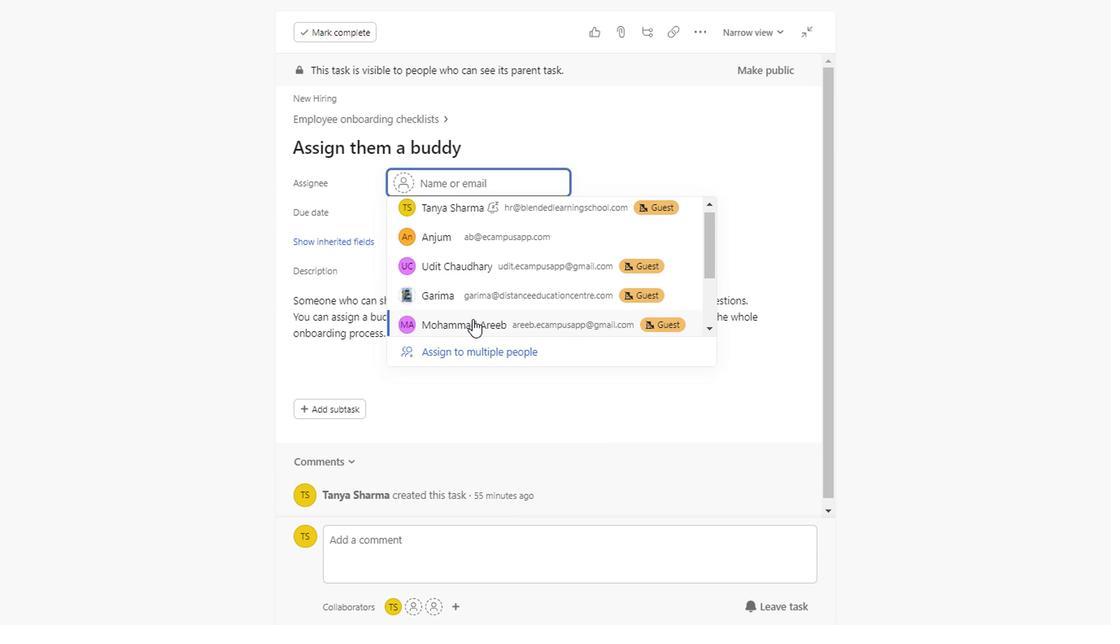 
Action: Mouse scrolled (468, 321) with delta (0, 0)
Screenshot: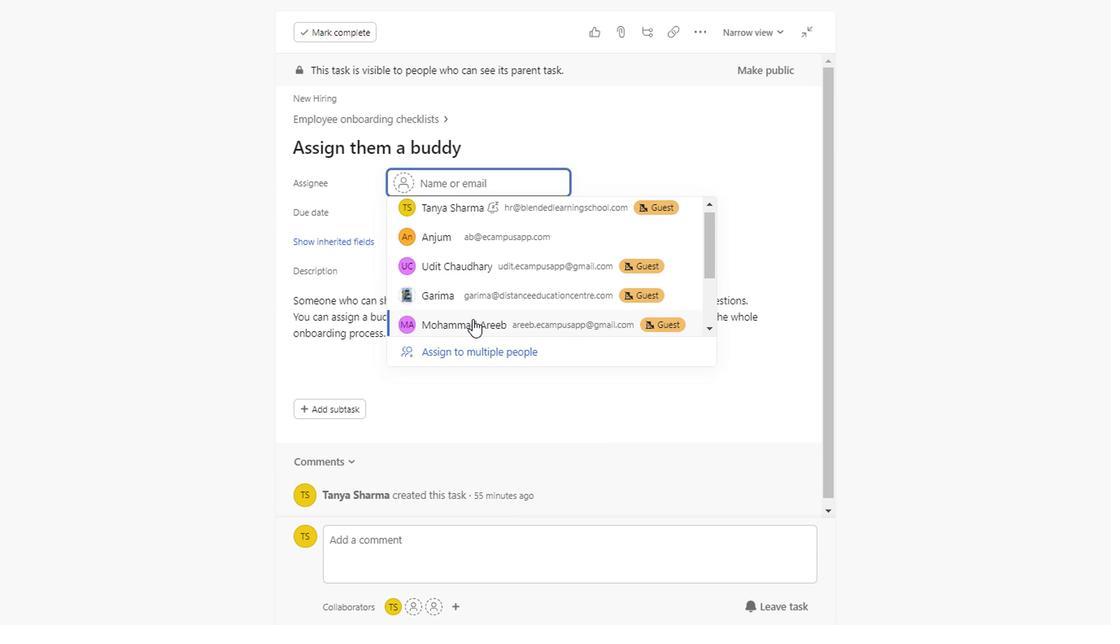 
Action: Mouse scrolled (468, 321) with delta (0, 0)
Screenshot: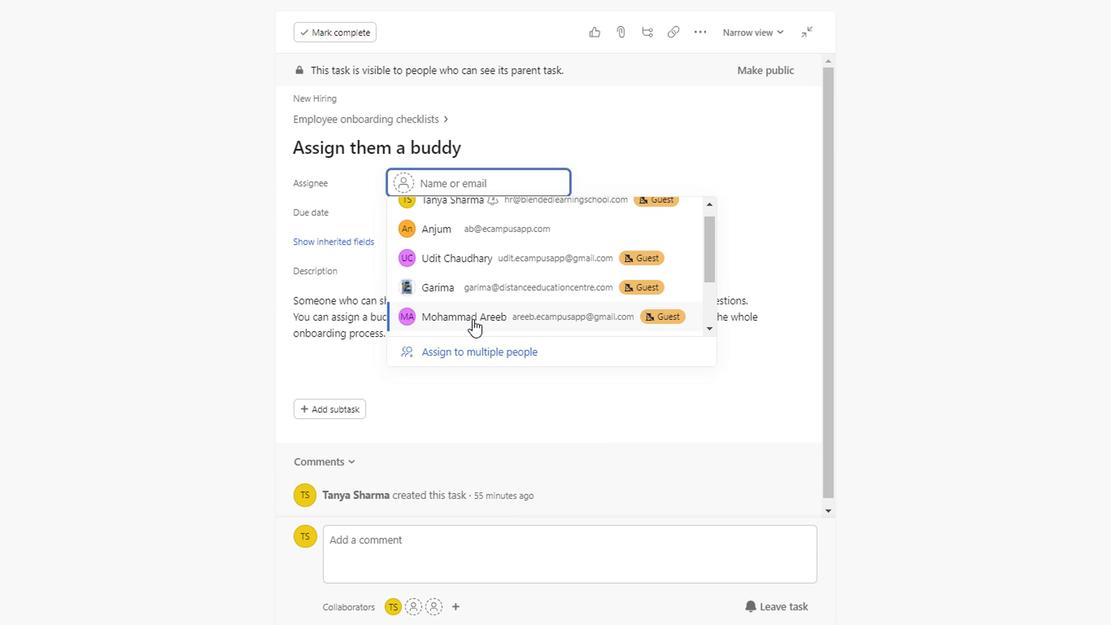 
Action: Mouse scrolled (468, 321) with delta (0, 0)
Screenshot: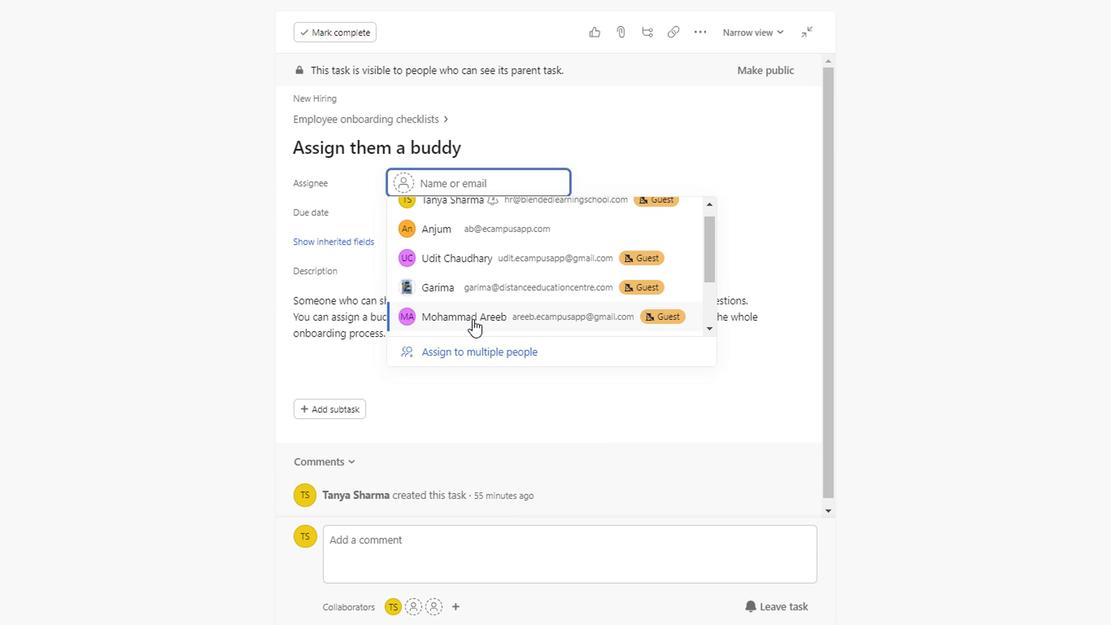 
Action: Mouse scrolled (468, 321) with delta (0, 0)
Screenshot: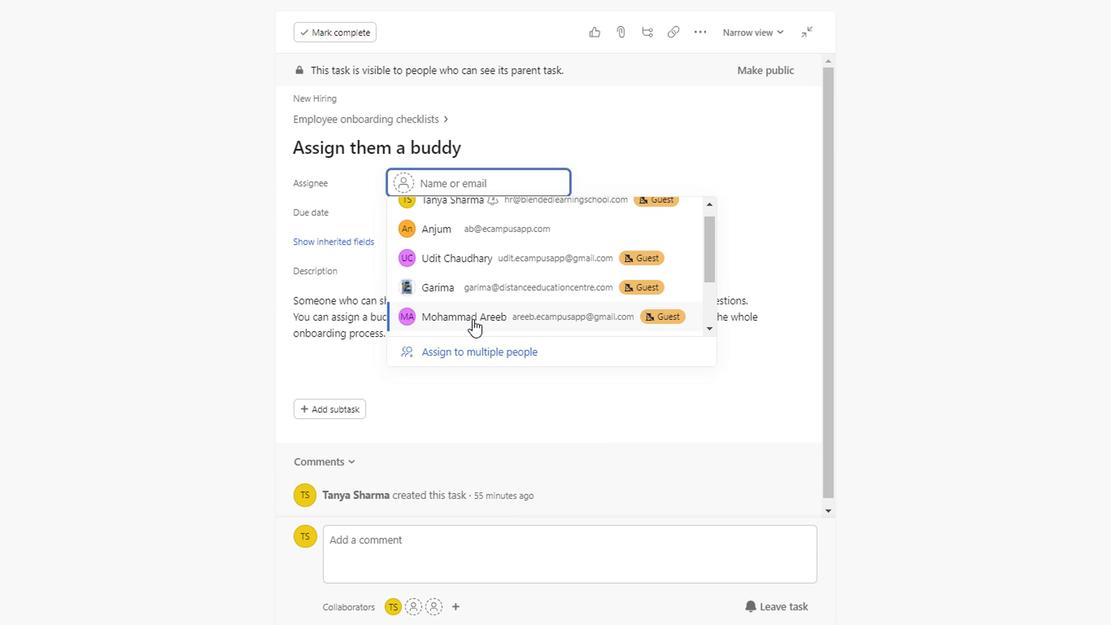 
Action: Mouse scrolled (468, 321) with delta (0, 0)
Screenshot: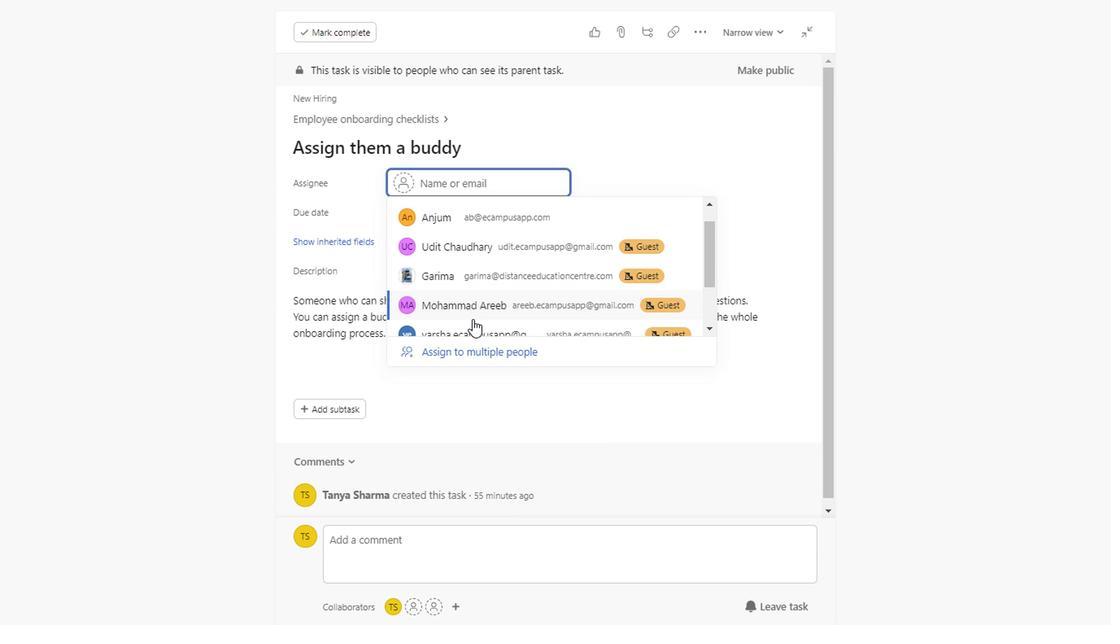 
Action: Mouse scrolled (468, 321) with delta (0, 0)
Screenshot: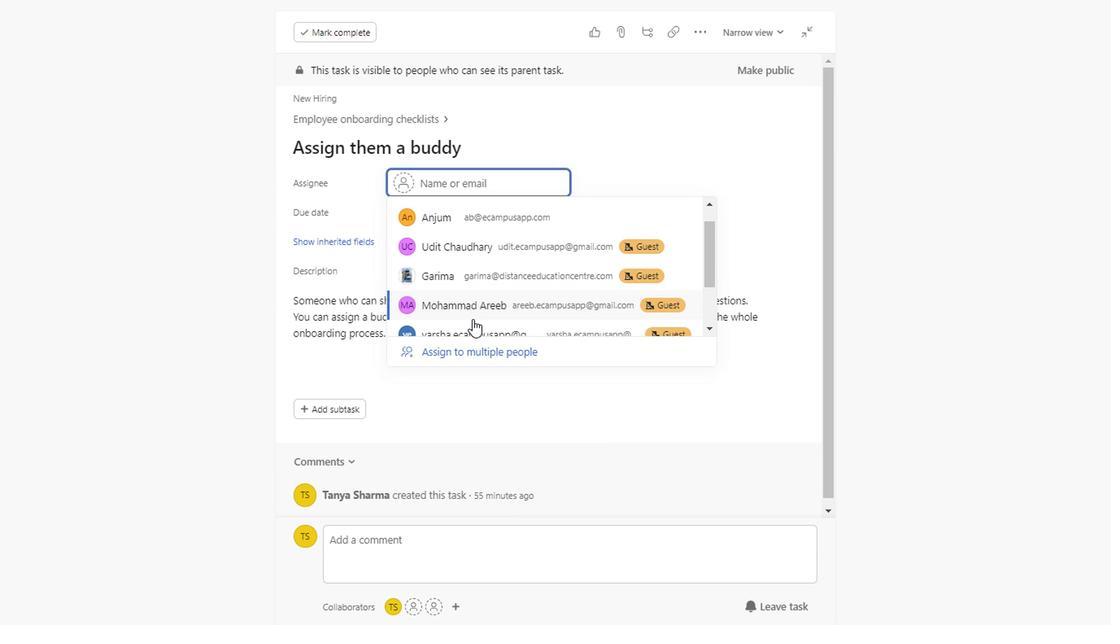 
Action: Mouse scrolled (468, 321) with delta (0, 0)
Screenshot: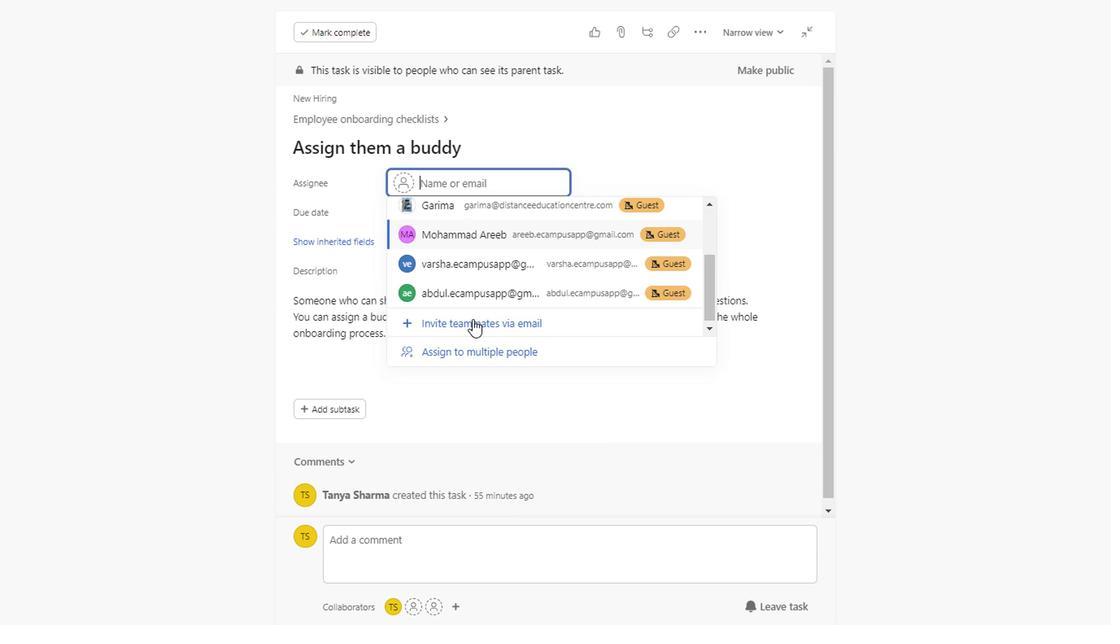 
Action: Mouse scrolled (468, 321) with delta (0, 0)
Screenshot: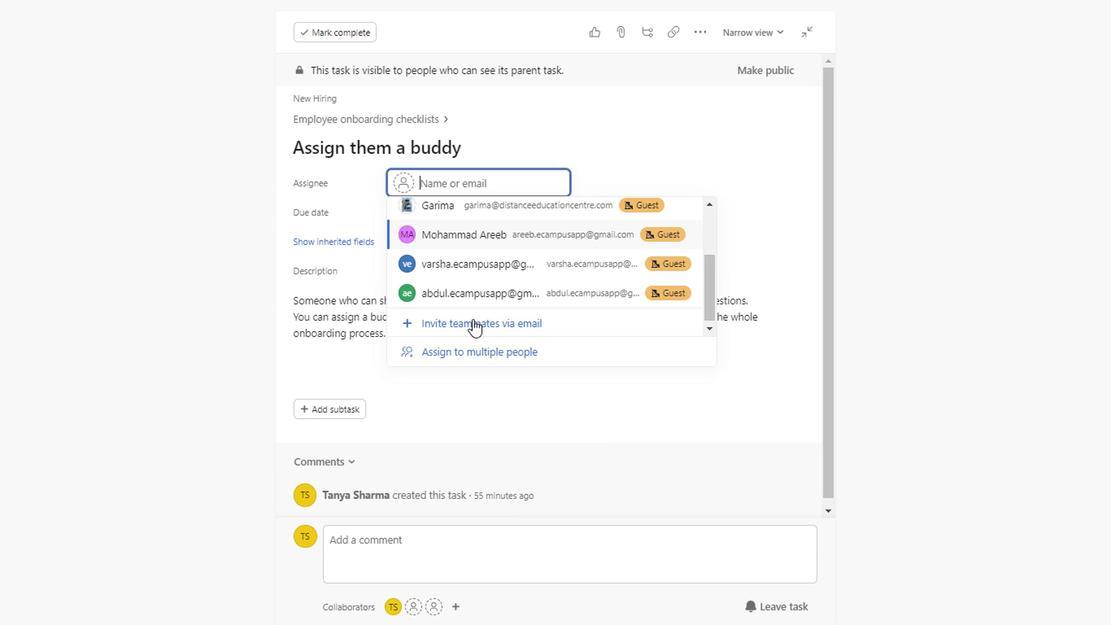 
Action: Mouse scrolled (468, 321) with delta (0, 0)
Screenshot: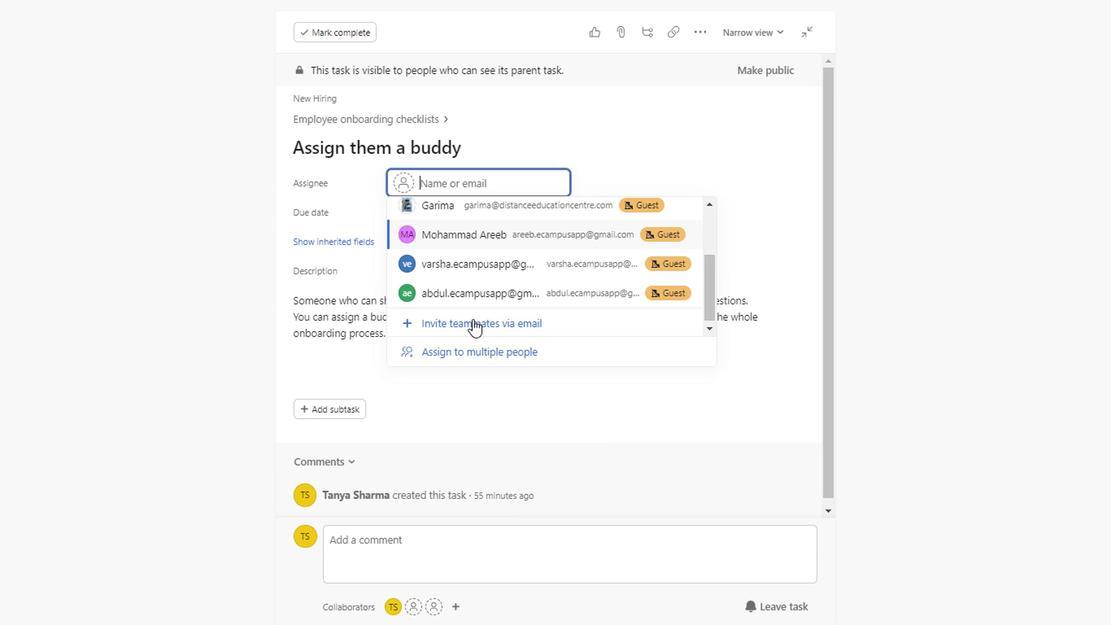 
Action: Mouse scrolled (468, 321) with delta (0, 0)
Screenshot: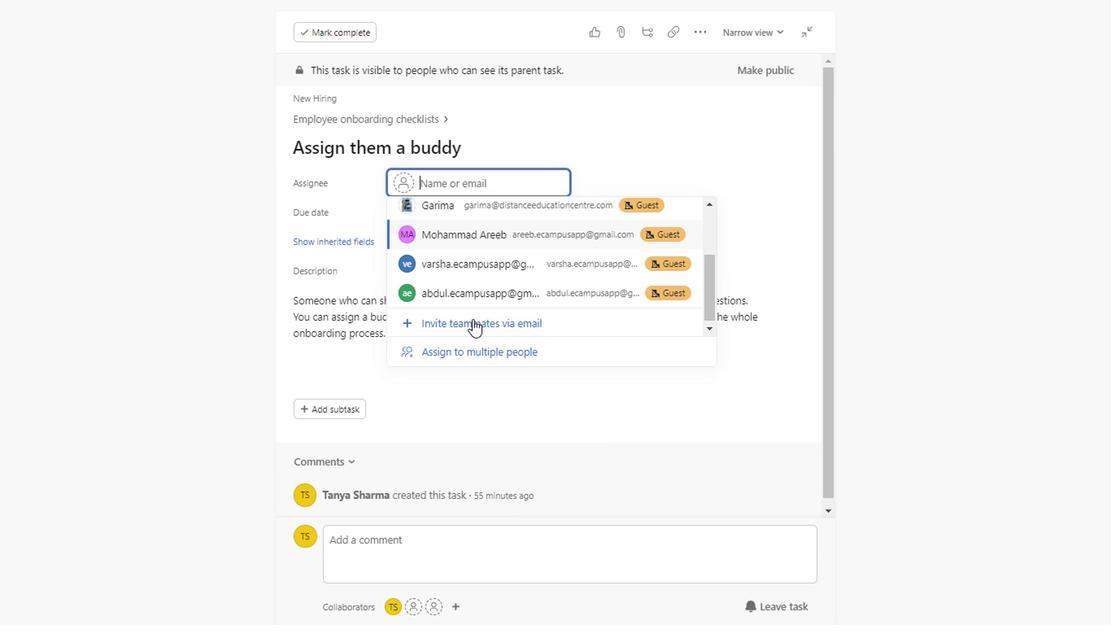
Action: Mouse scrolled (468, 321) with delta (0, 0)
Screenshot: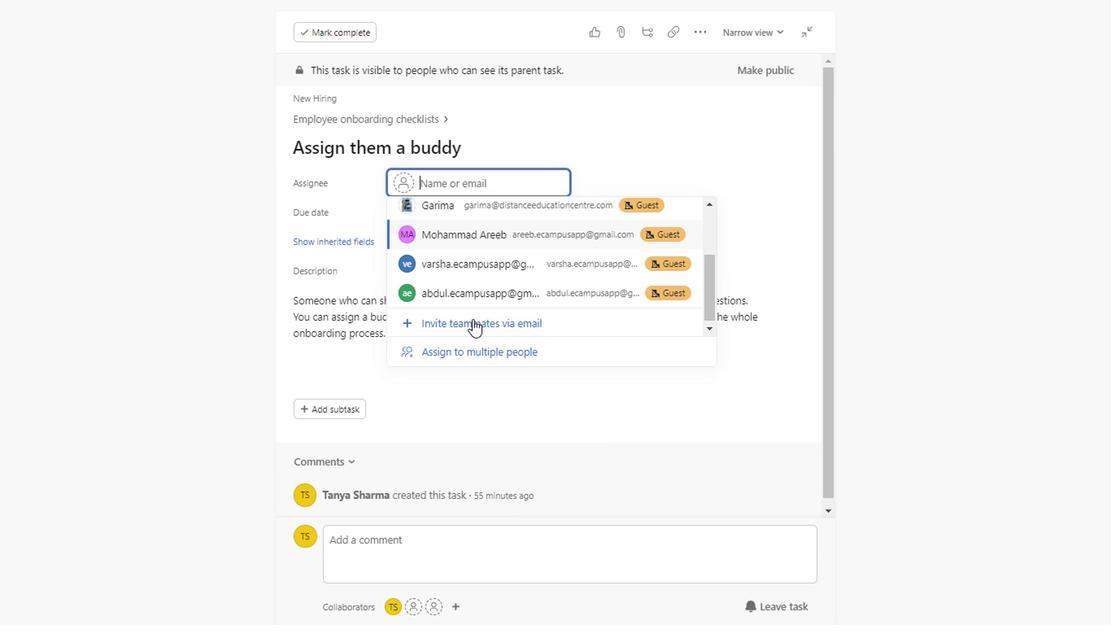 
Action: Mouse scrolled (468, 321) with delta (0, 0)
Screenshot: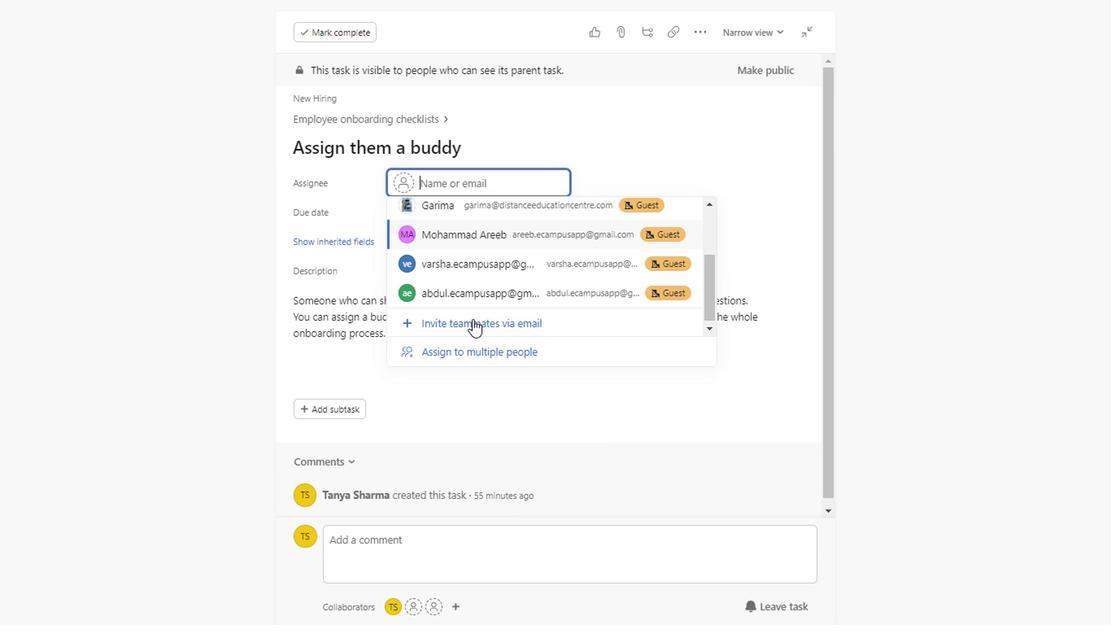 
Action: Mouse scrolled (468, 321) with delta (0, 0)
Screenshot: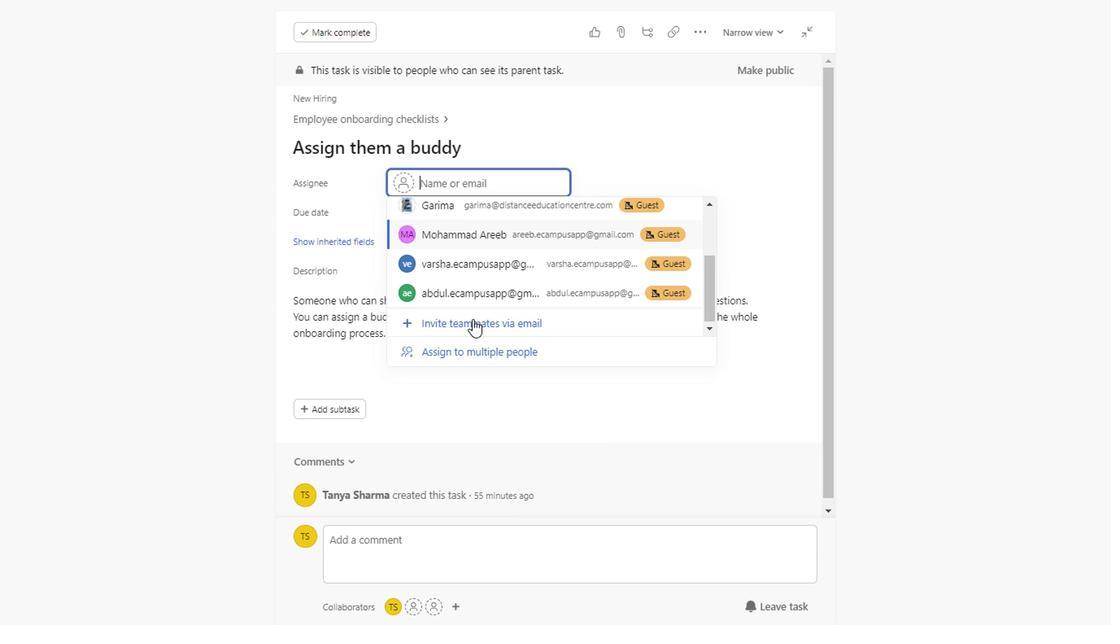 
Action: Mouse scrolled (468, 321) with delta (0, 0)
Screenshot: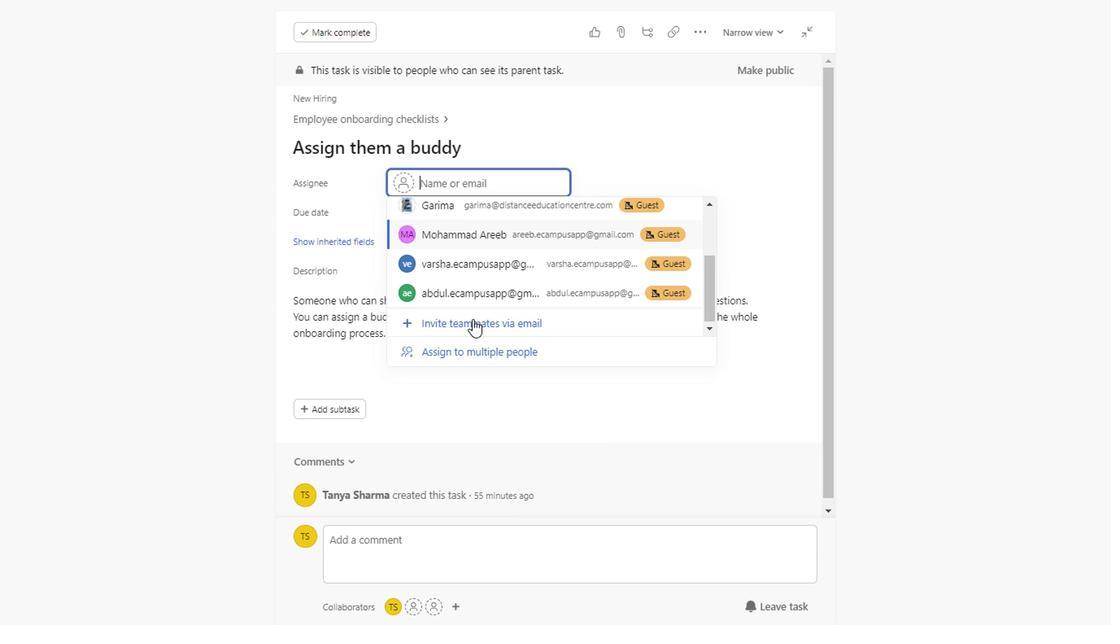 
Action: Mouse scrolled (468, 321) with delta (0, 0)
Screenshot: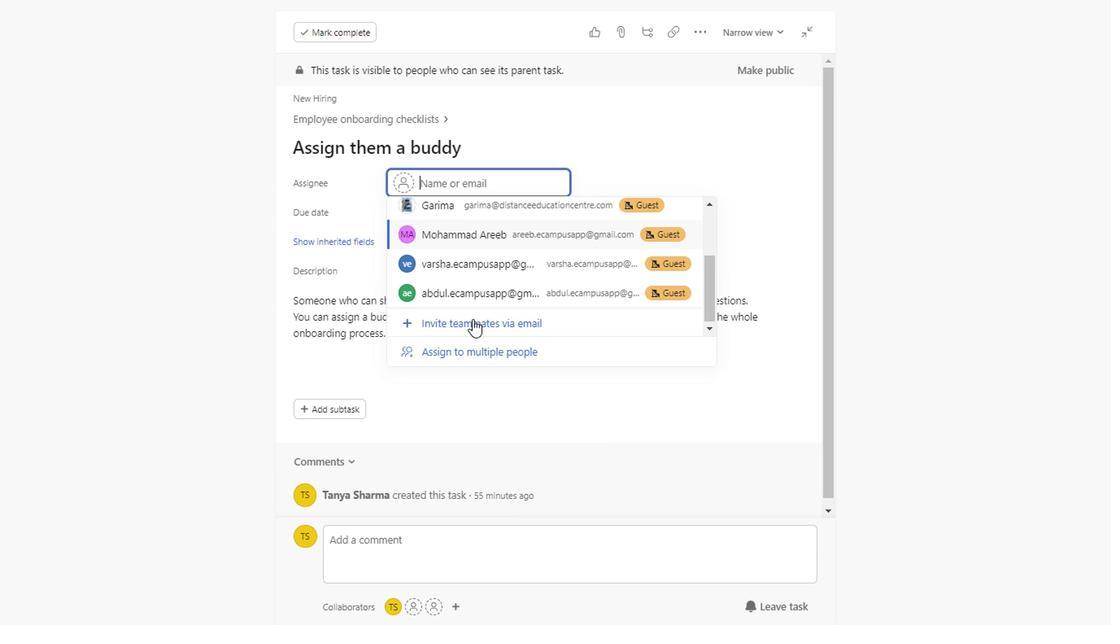 
Action: Mouse scrolled (468, 321) with delta (0, 0)
Screenshot: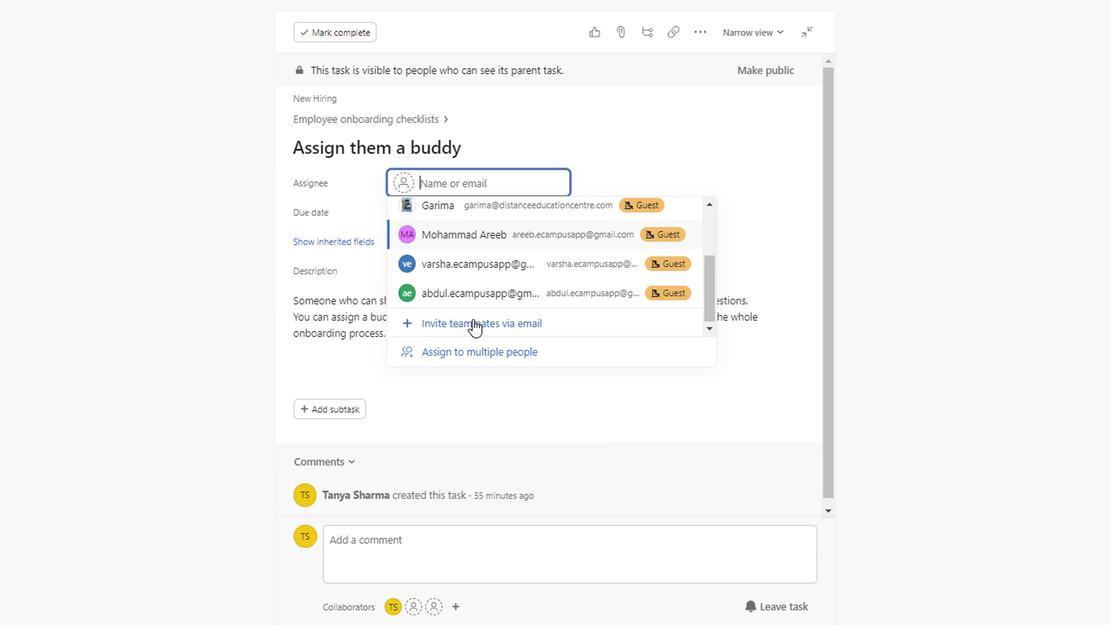 
Action: Mouse scrolled (468, 321) with delta (0, 0)
Screenshot: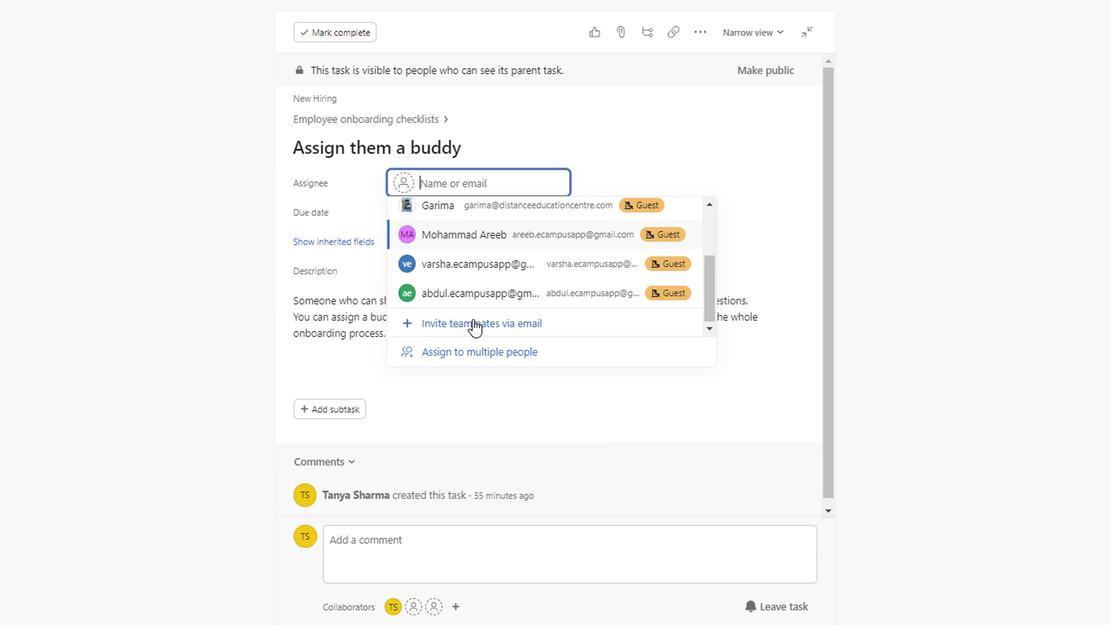 
Action: Mouse scrolled (468, 321) with delta (0, 0)
Screenshot: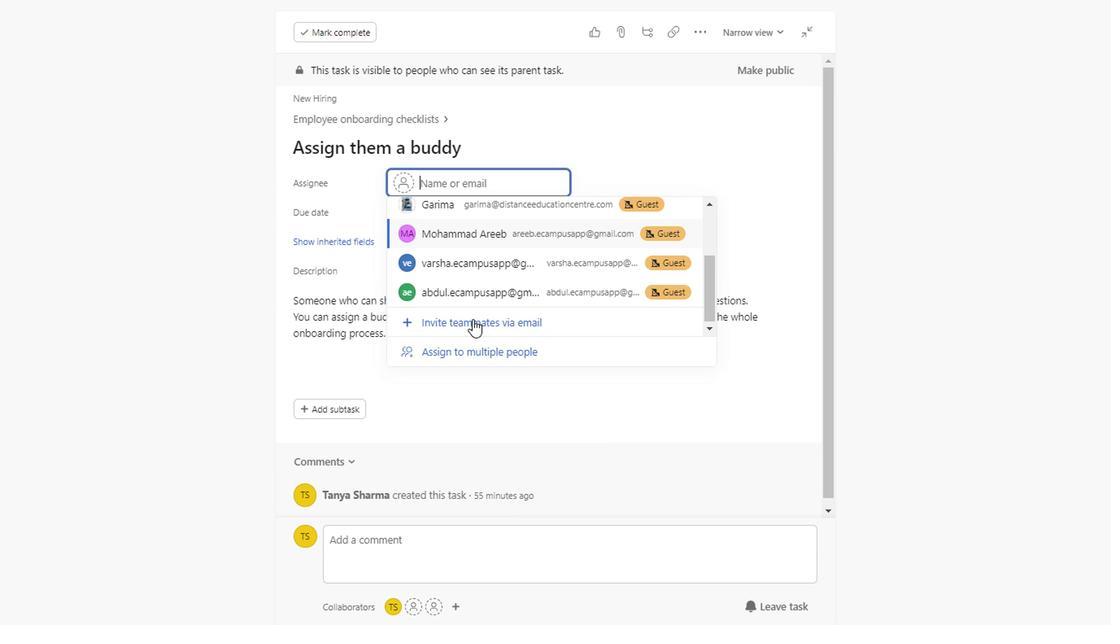 
Action: Mouse scrolled (468, 321) with delta (0, 0)
Screenshot: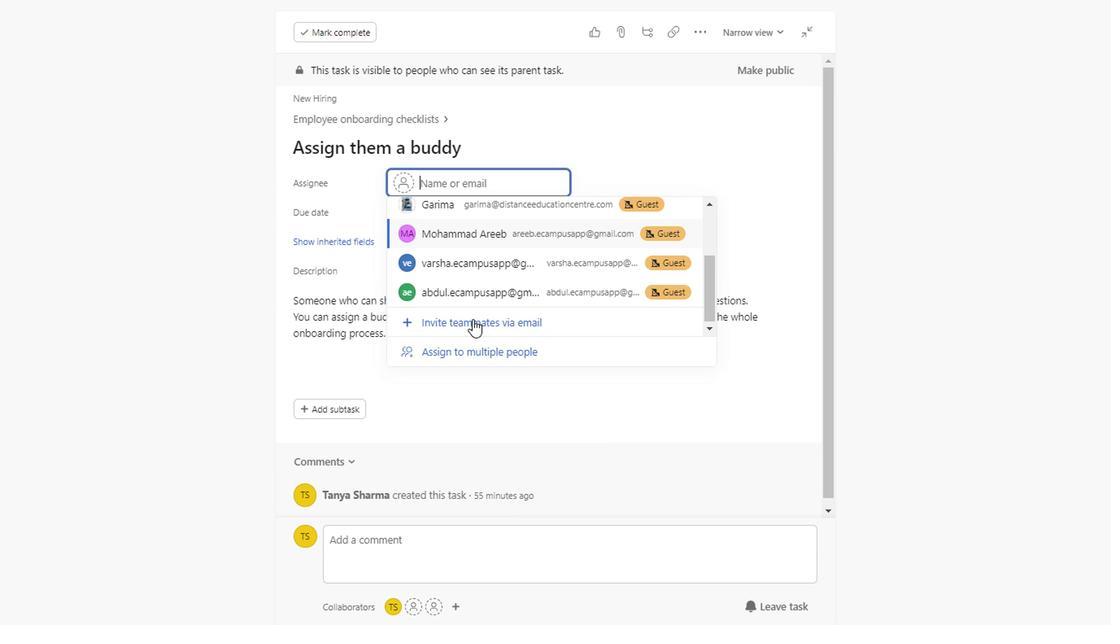 
Action: Mouse scrolled (468, 321) with delta (0, 0)
Screenshot: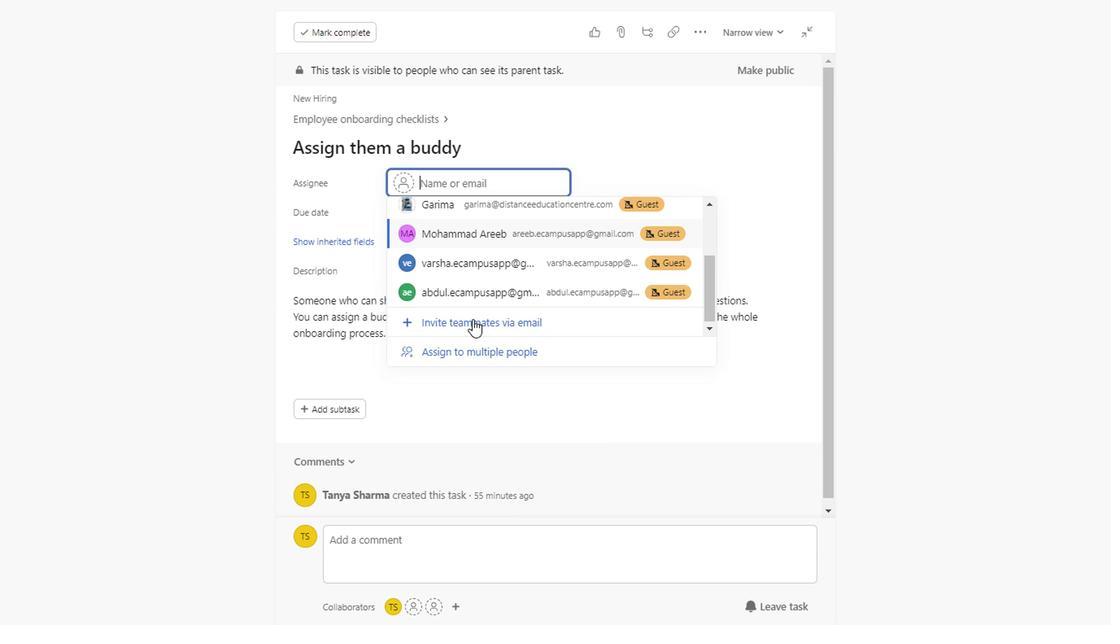 
Action: Mouse scrolled (468, 321) with delta (0, 0)
Screenshot: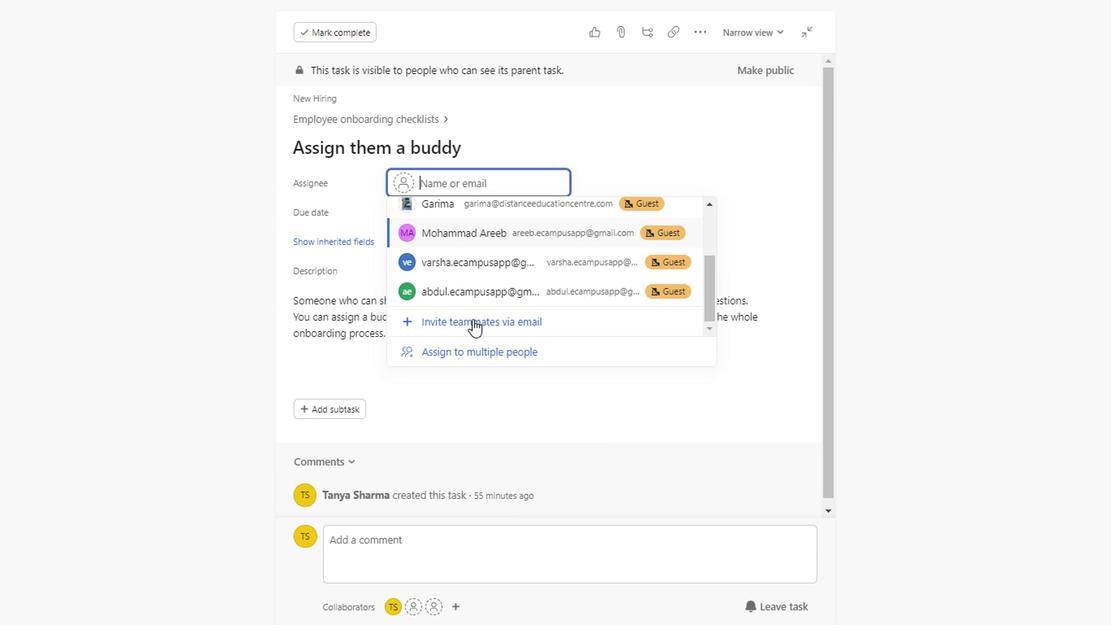 
Action: Mouse scrolled (468, 321) with delta (0, 0)
Screenshot: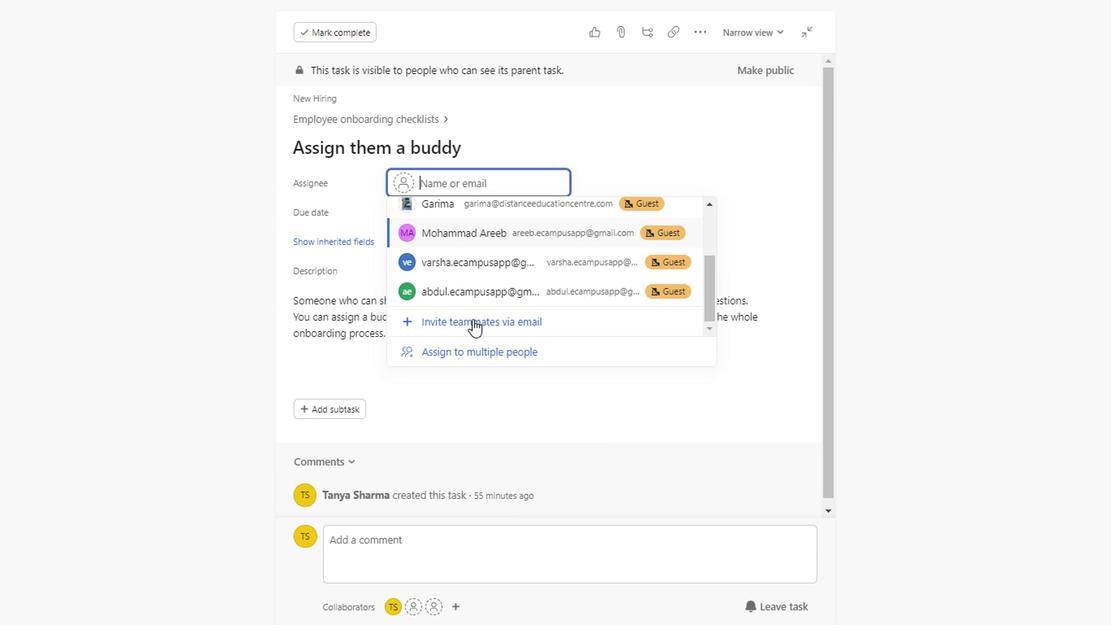 
Action: Mouse scrolled (468, 321) with delta (0, 0)
Screenshot: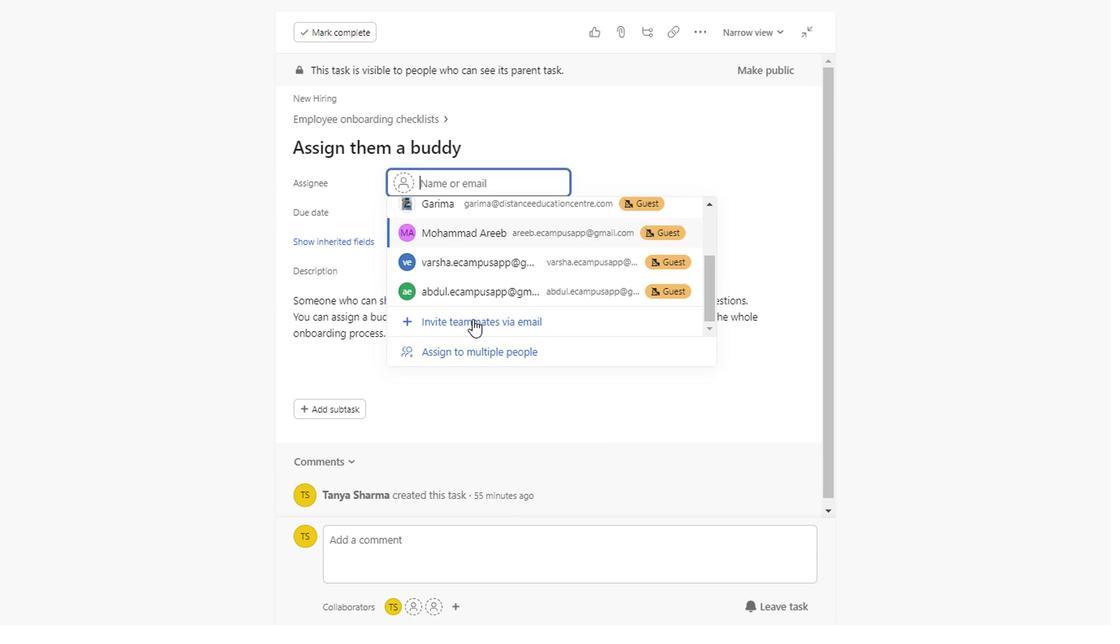 
Action: Mouse scrolled (468, 321) with delta (0, 0)
Screenshot: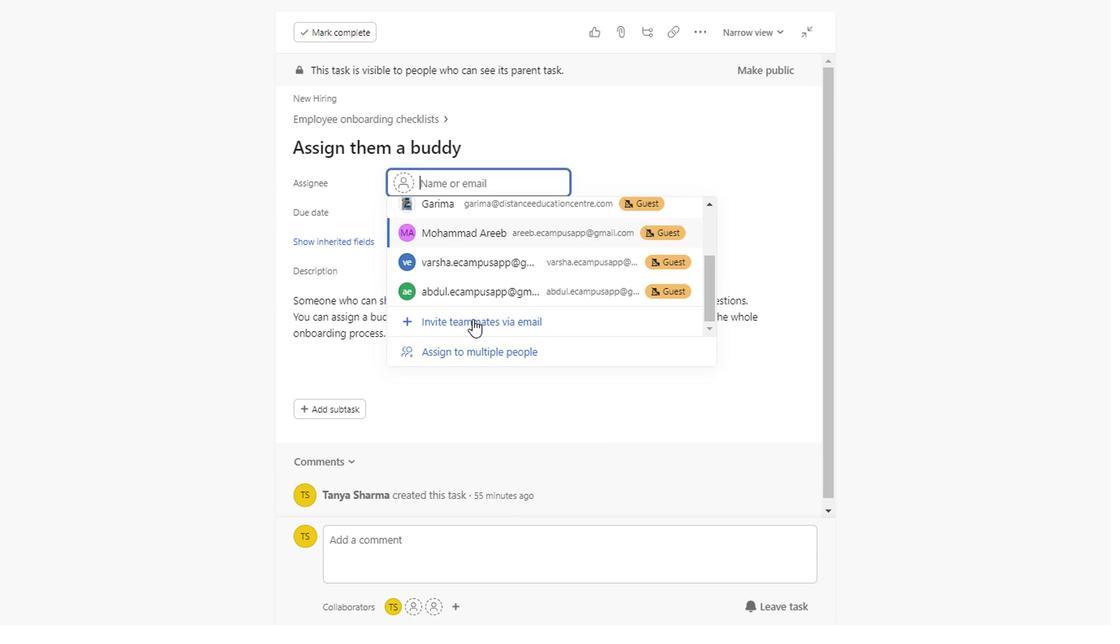 
Action: Mouse scrolled (468, 321) with delta (0, 0)
Screenshot: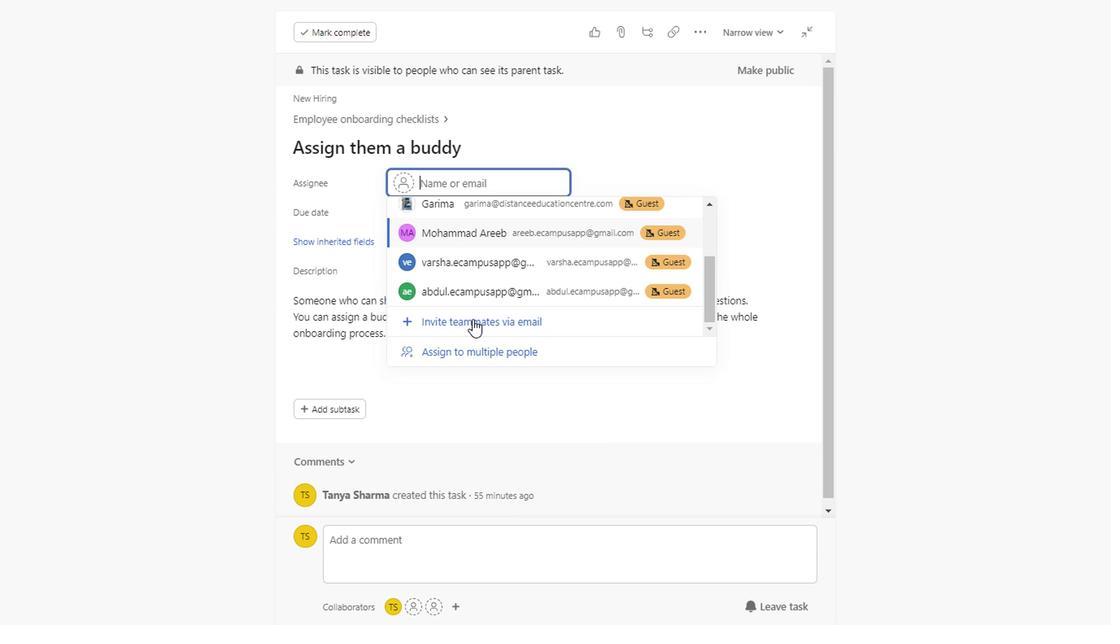 
Action: Mouse scrolled (468, 321) with delta (0, 0)
Screenshot: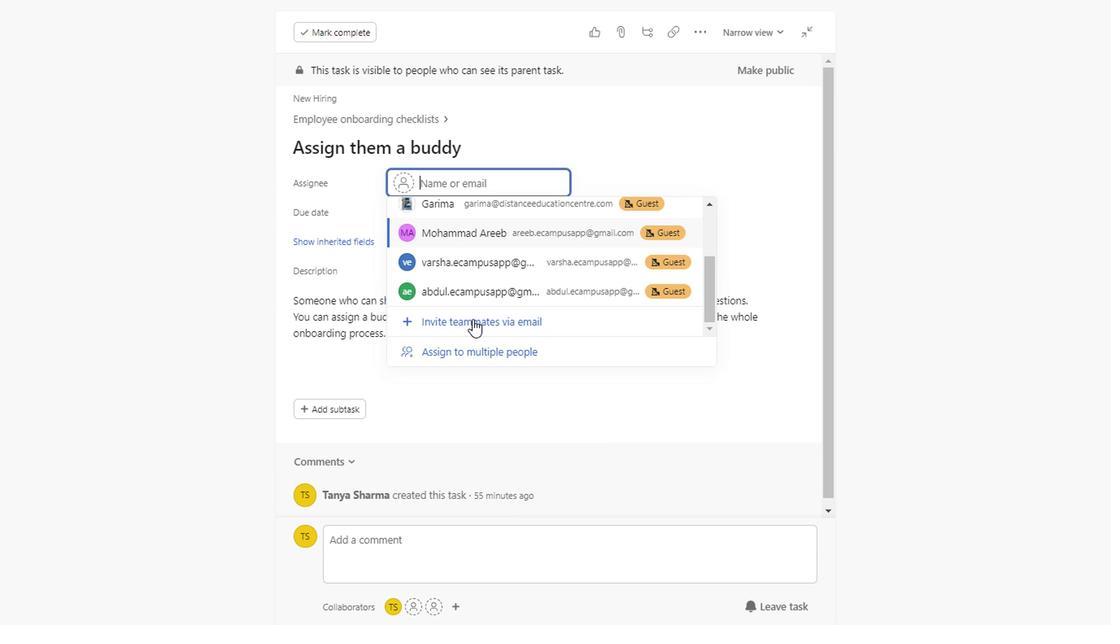 
Action: Mouse moved to (483, 266)
Screenshot: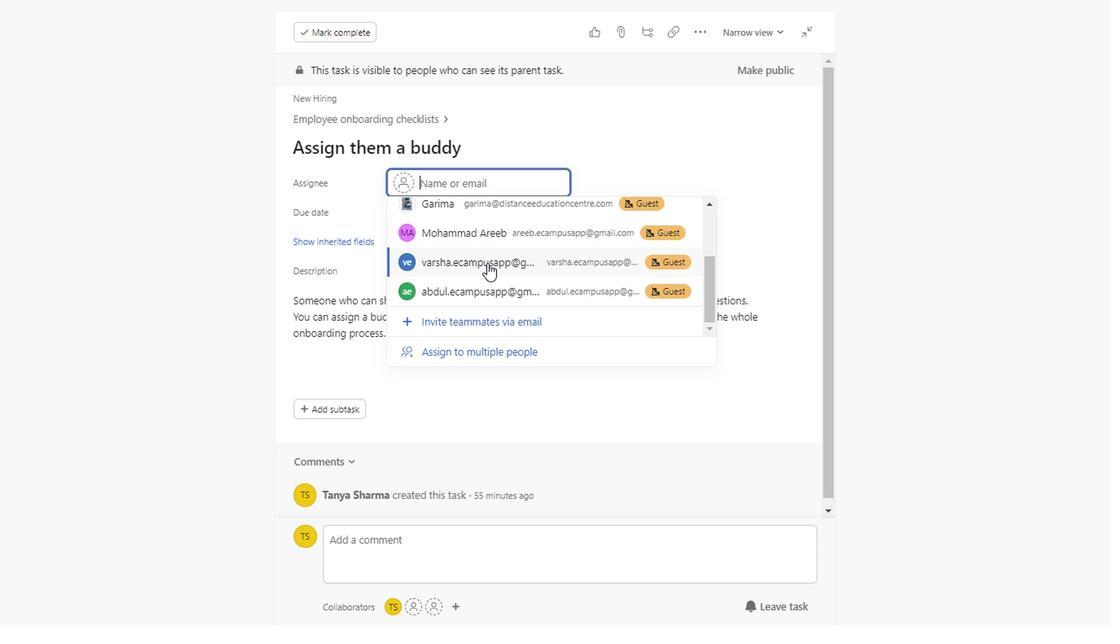 
Action: Mouse pressed left at (483, 266)
Screenshot: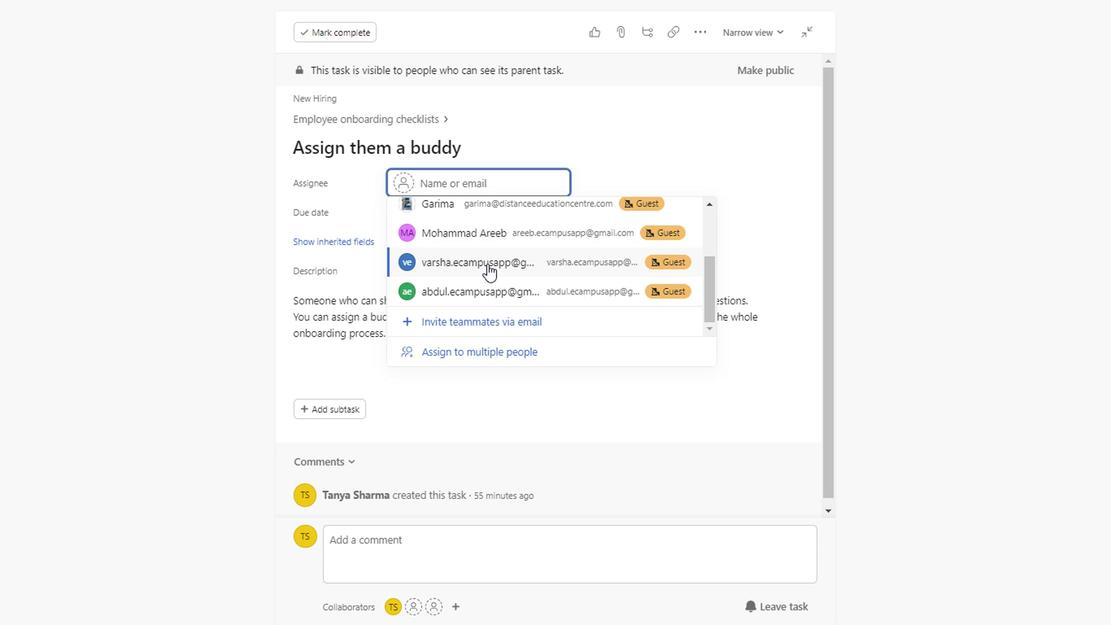 
Action: Mouse moved to (621, 386)
Screenshot: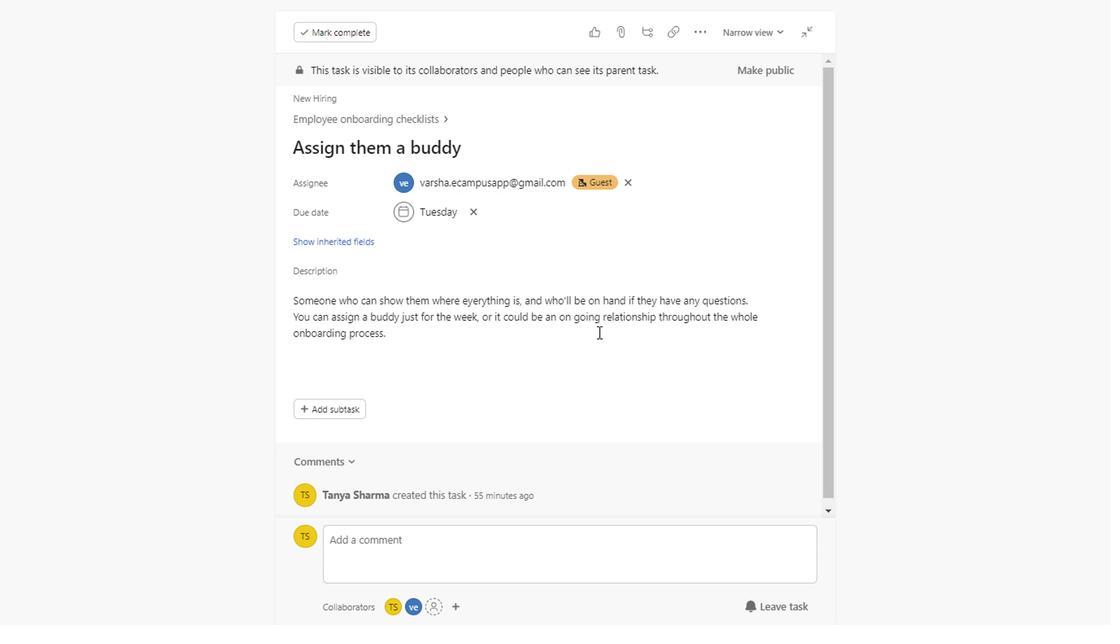 
Action: Mouse scrolled (621, 385) with delta (0, -1)
Screenshot: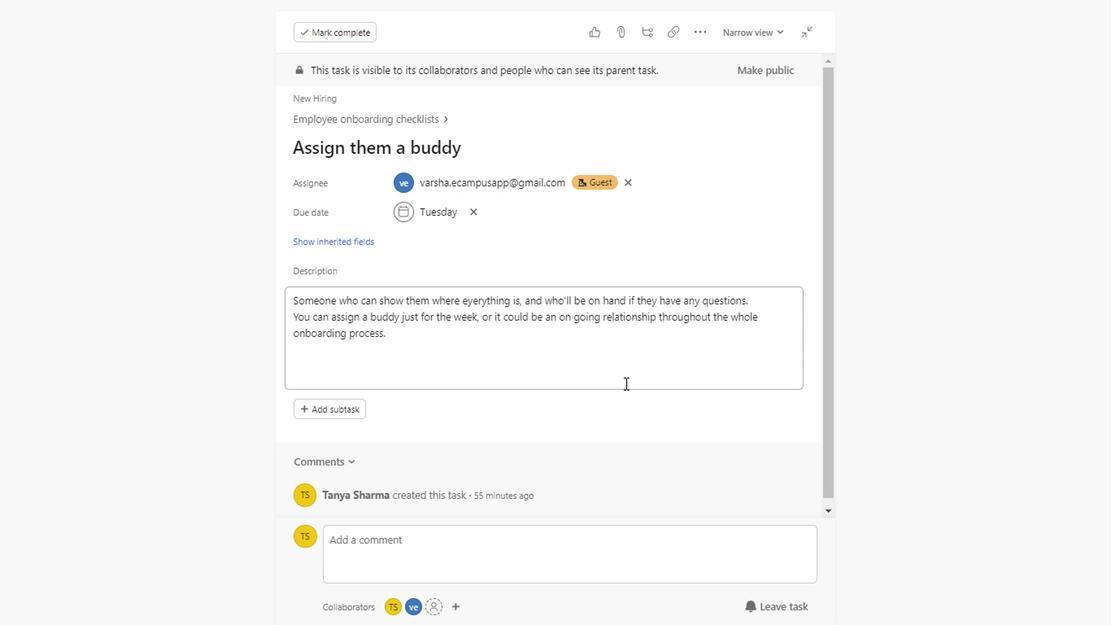 
Action: Mouse scrolled (621, 385) with delta (0, -1)
Screenshot: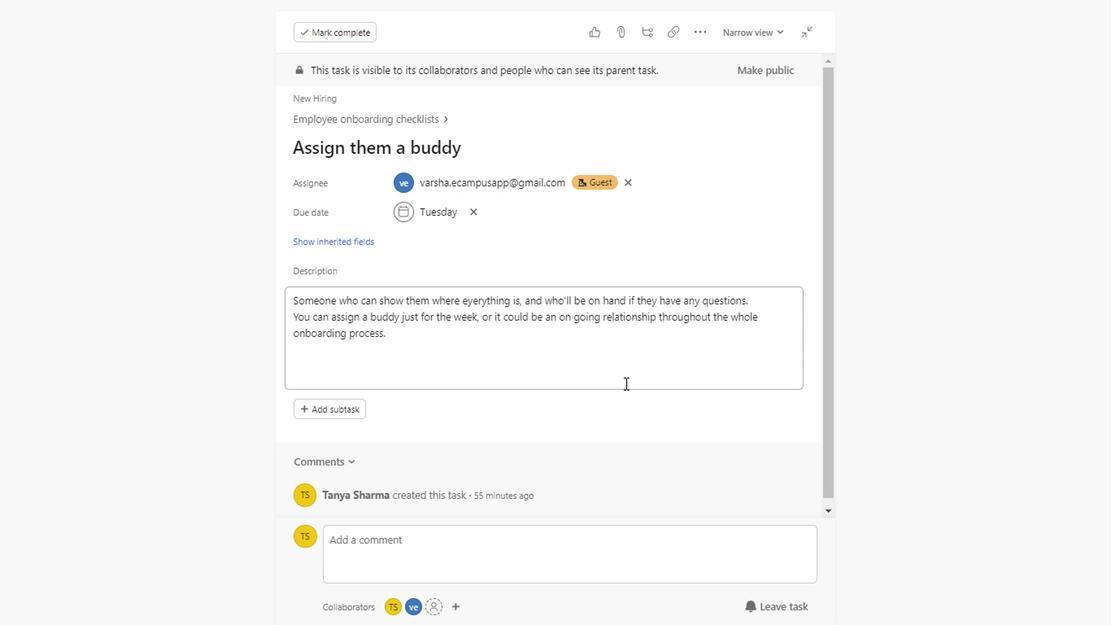 
Action: Mouse scrolled (621, 385) with delta (0, -1)
Screenshot: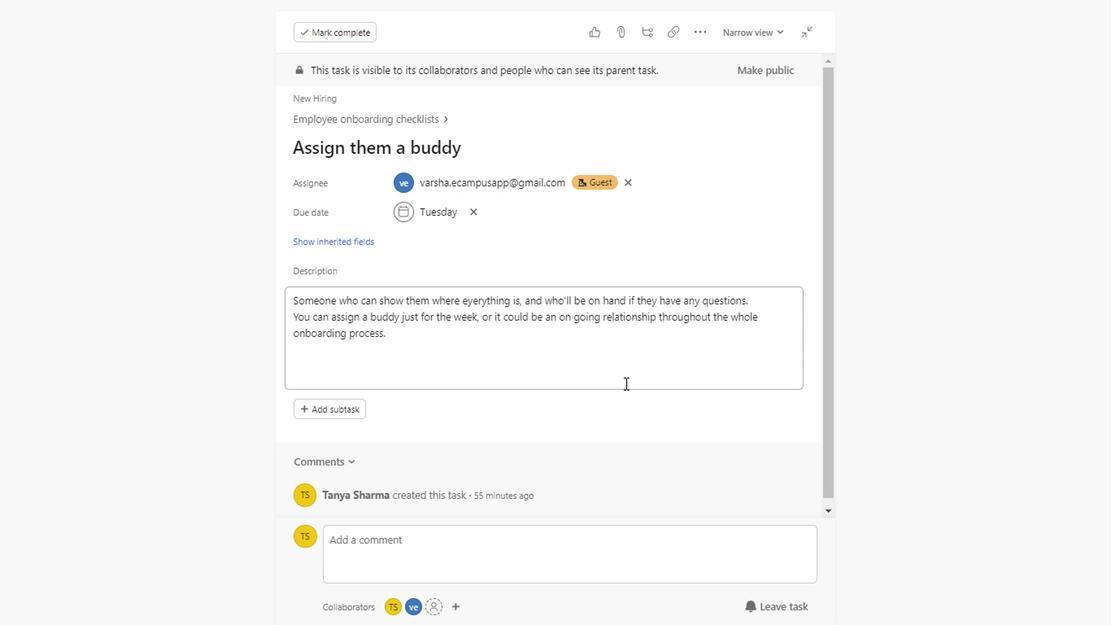 
Action: Mouse scrolled (621, 385) with delta (0, -1)
Screenshot: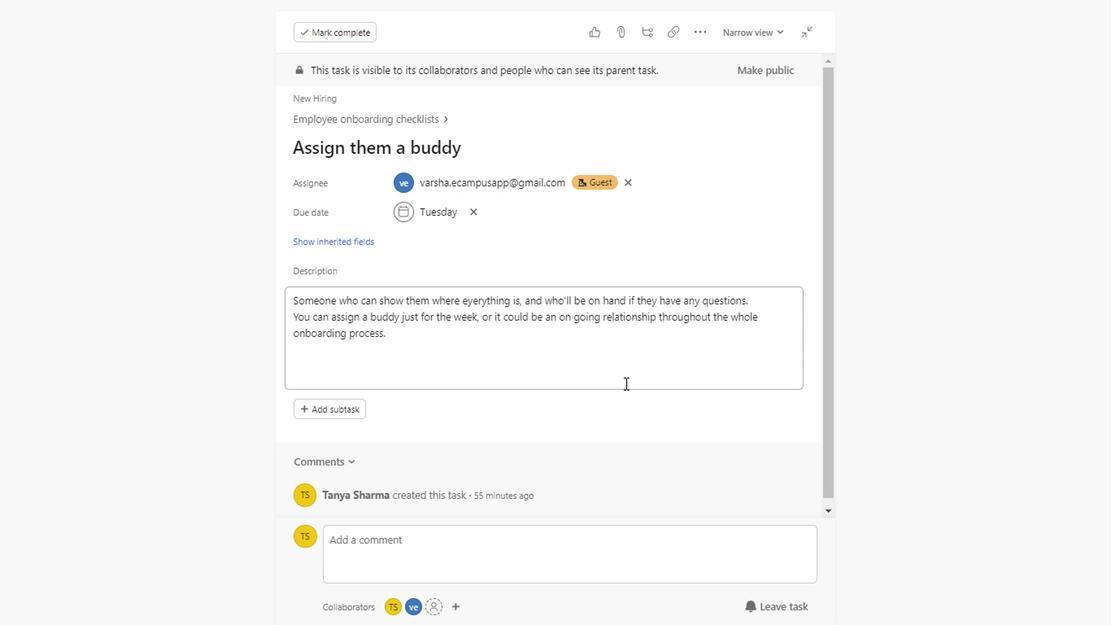 
Action: Mouse scrolled (621, 385) with delta (0, -1)
Screenshot: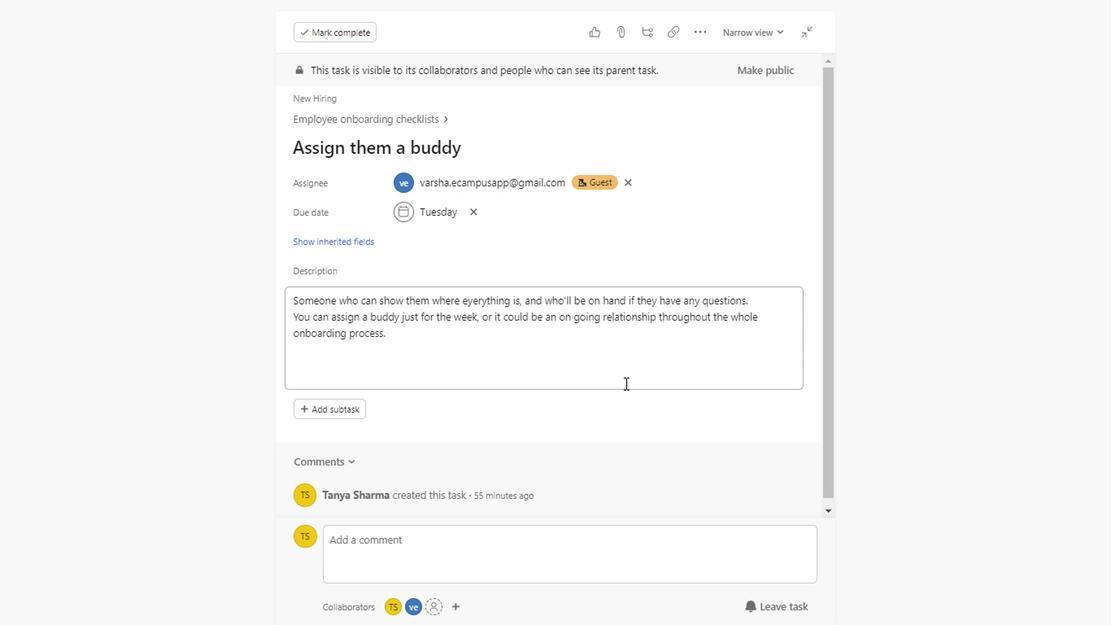 
Action: Mouse scrolled (621, 385) with delta (0, -1)
Screenshot: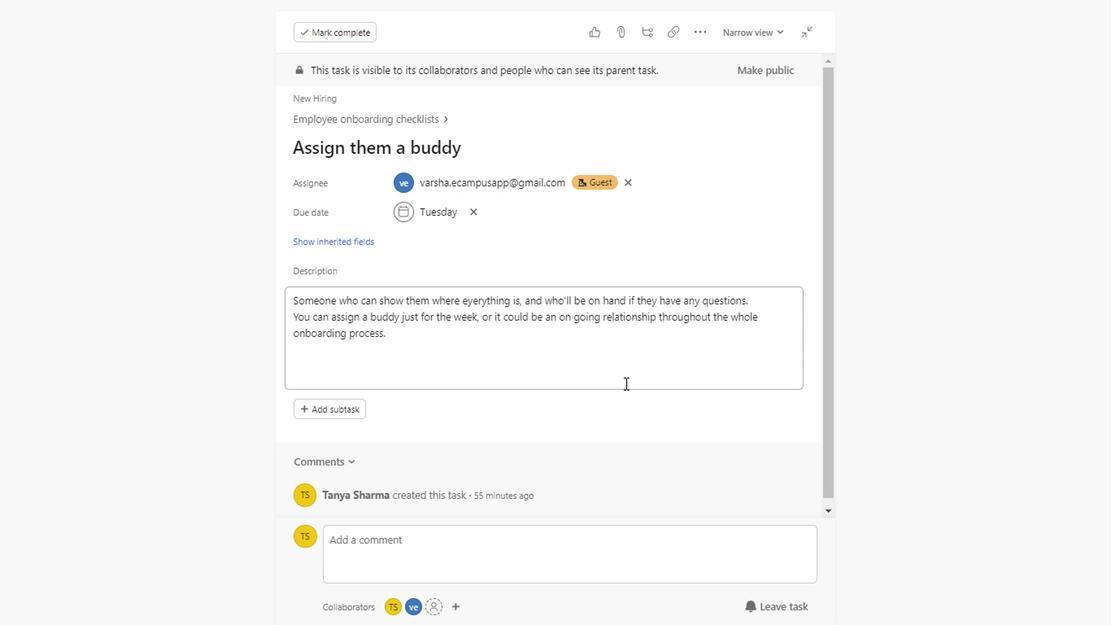 
Action: Mouse scrolled (621, 385) with delta (0, -1)
Screenshot: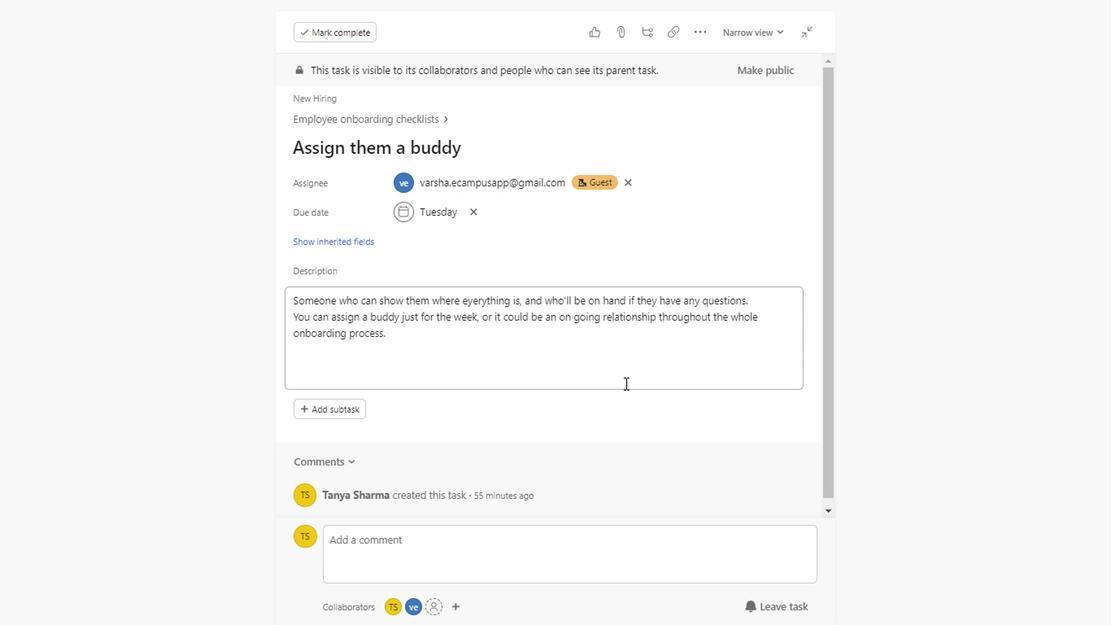 
Action: Mouse scrolled (621, 385) with delta (0, -1)
Screenshot: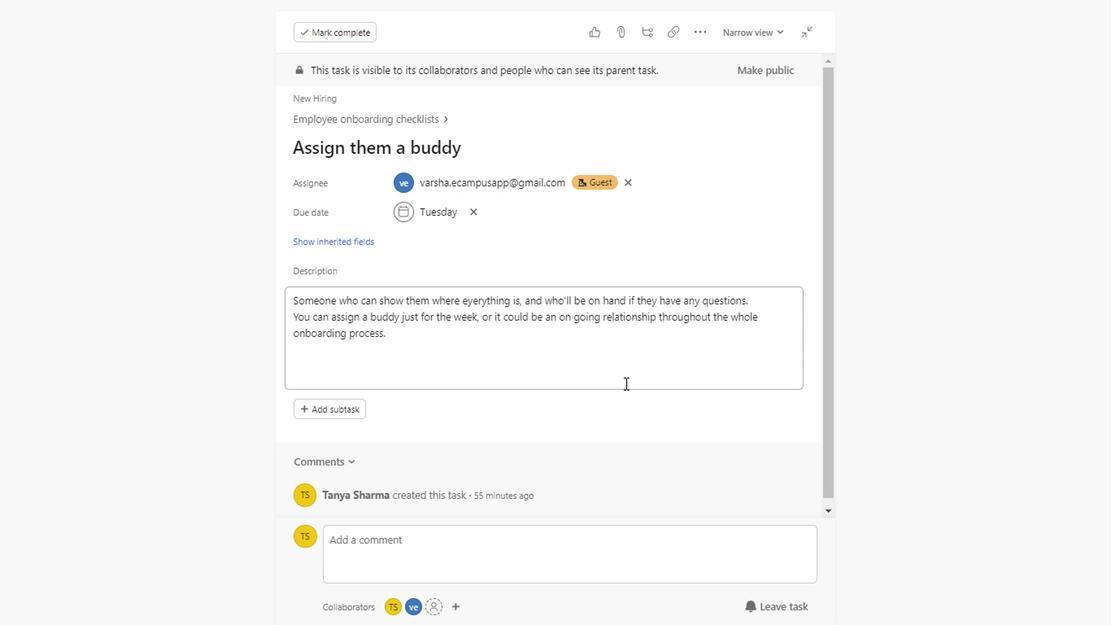 
Action: Mouse scrolled (621, 385) with delta (0, -1)
Screenshot: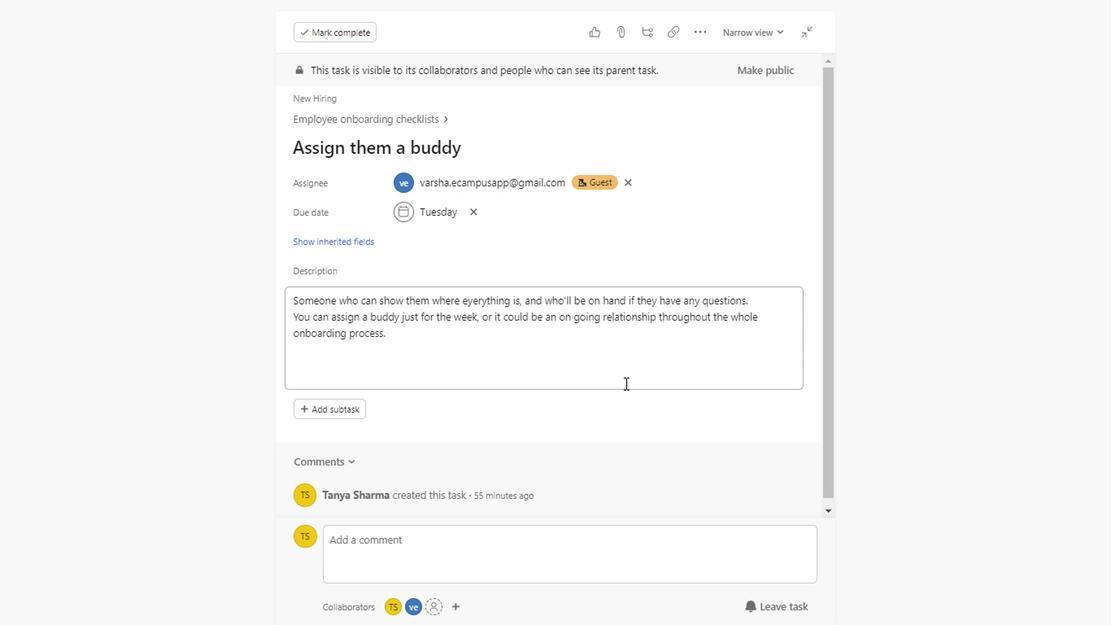 
Action: Mouse scrolled (621, 385) with delta (0, -1)
Screenshot: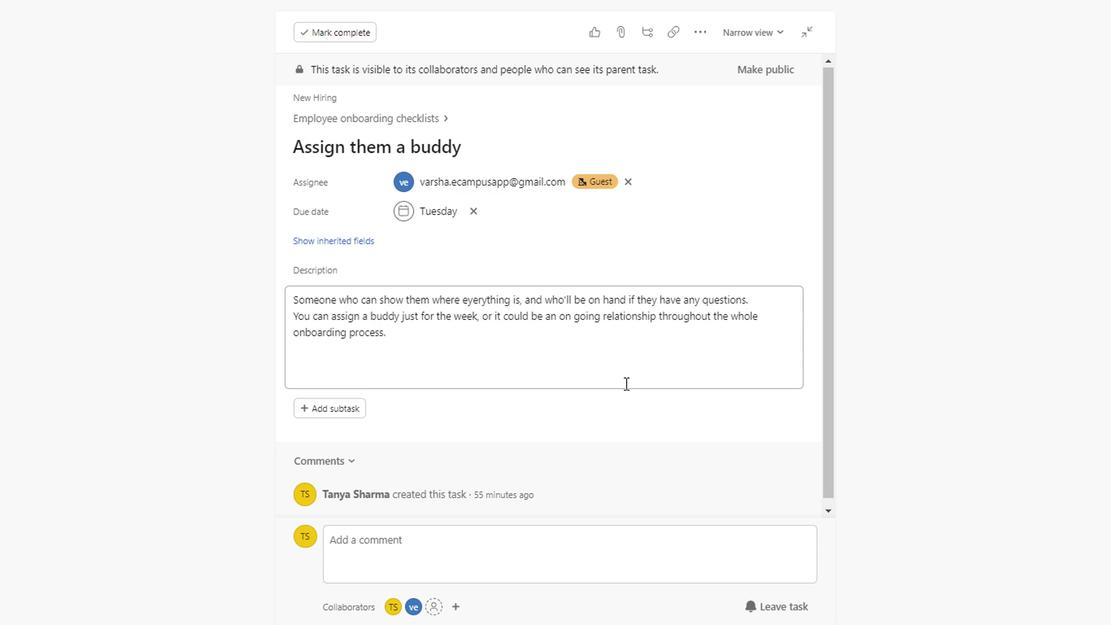 
Action: Mouse scrolled (621, 385) with delta (0, -1)
Screenshot: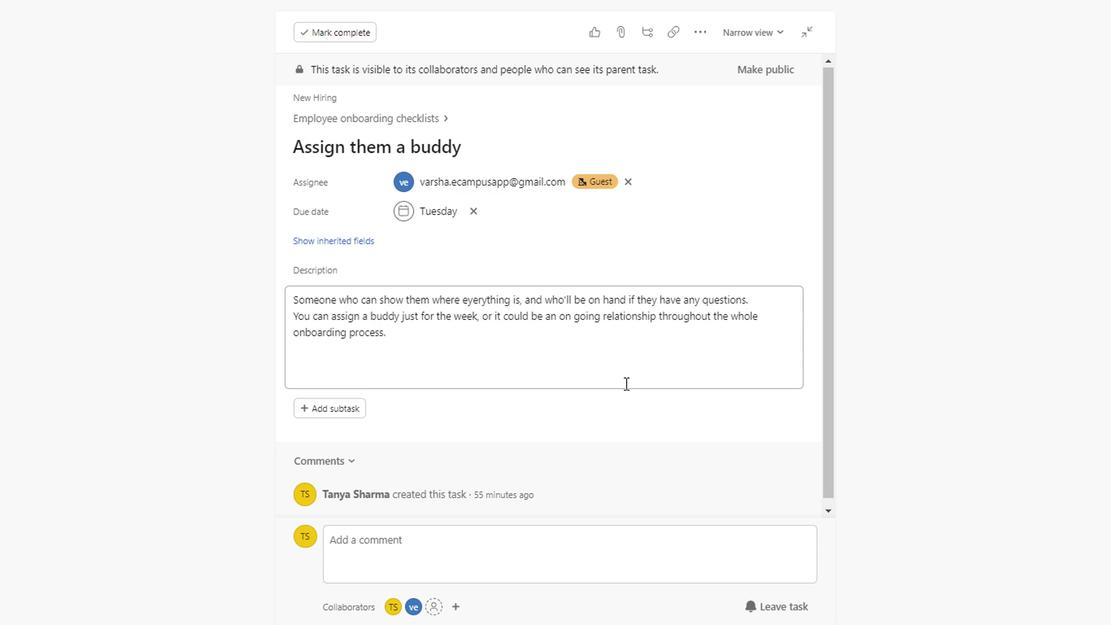 
Action: Mouse scrolled (621, 385) with delta (0, -1)
Screenshot: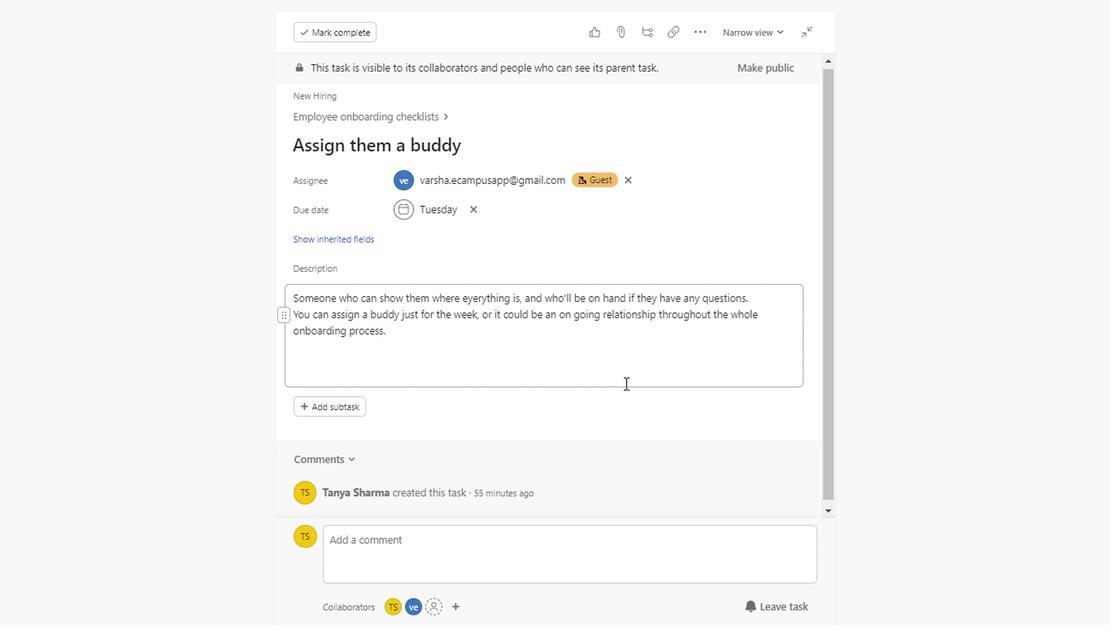 
Action: Mouse scrolled (621, 385) with delta (0, -1)
Screenshot: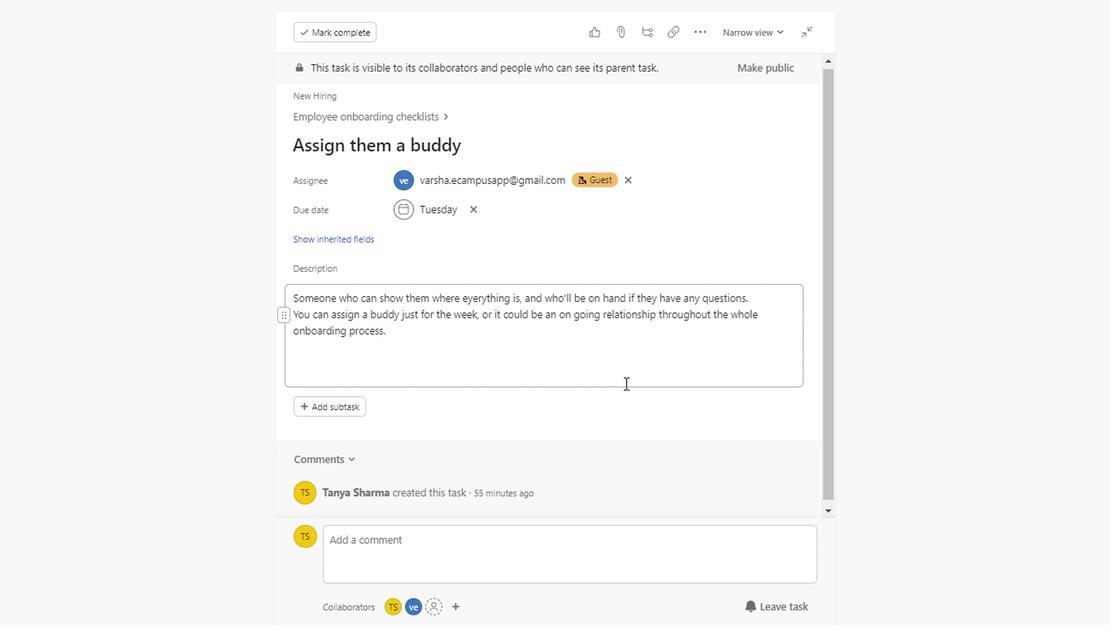 
Action: Mouse scrolled (621, 385) with delta (0, -1)
Screenshot: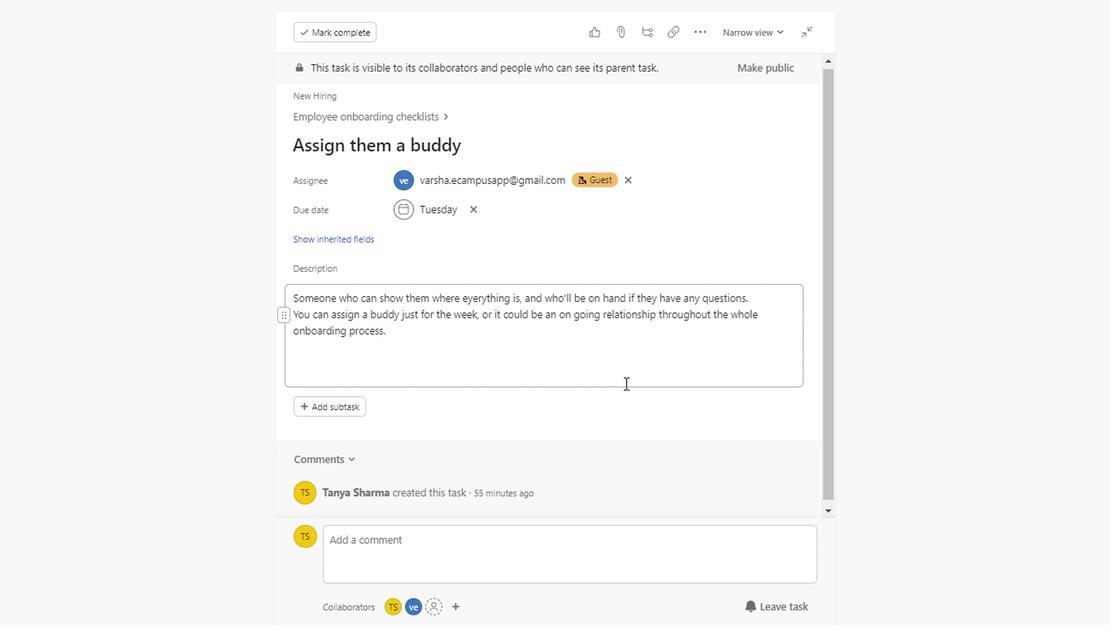 
Action: Mouse scrolled (621, 385) with delta (0, -1)
Screenshot: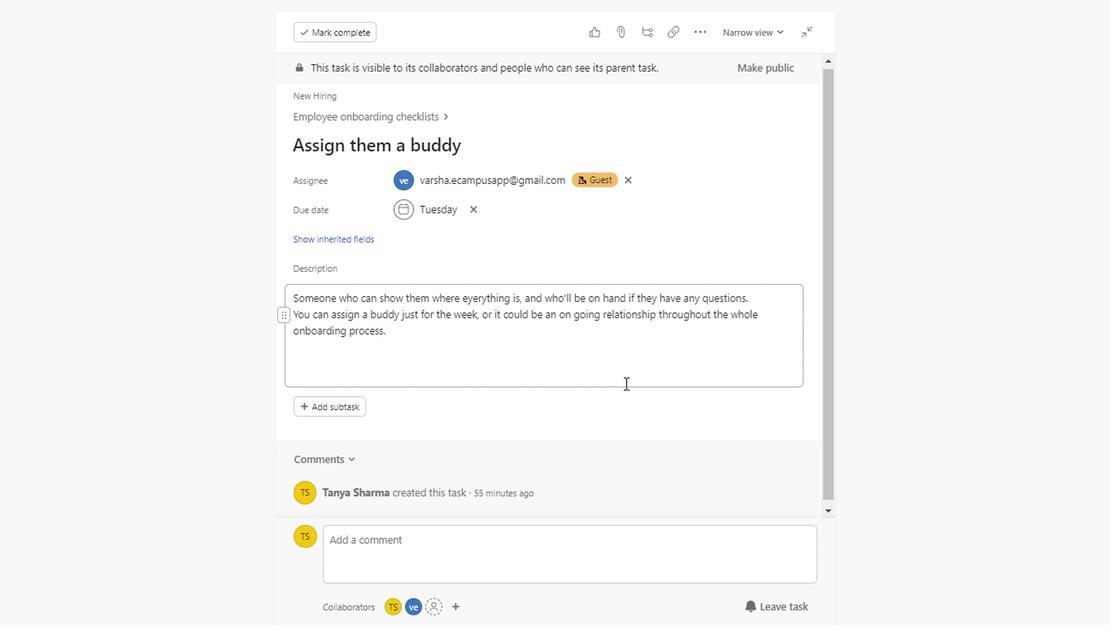 
Action: Mouse scrolled (621, 385) with delta (0, -1)
Screenshot: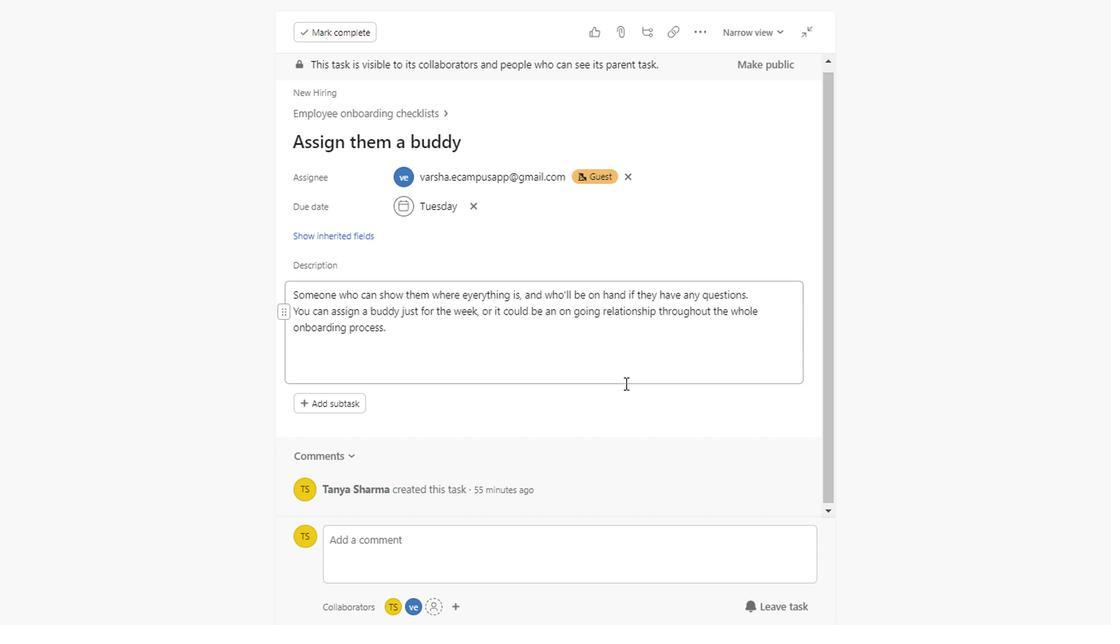 
Action: Mouse scrolled (621, 385) with delta (0, -1)
Screenshot: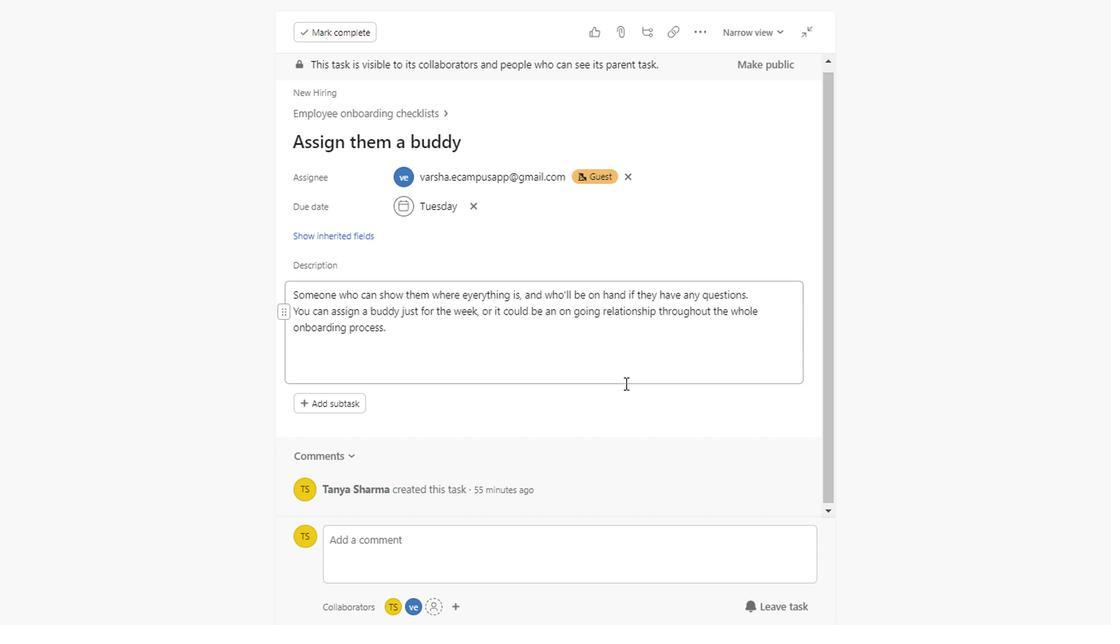 
Action: Mouse scrolled (621, 385) with delta (0, -1)
Screenshot: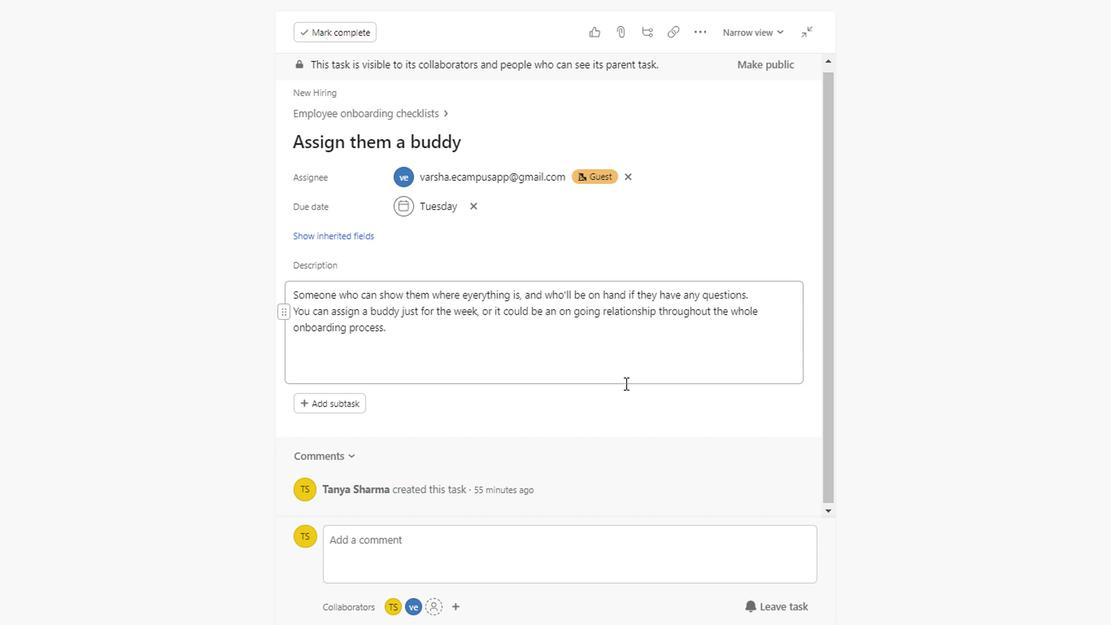 
Action: Mouse scrolled (621, 385) with delta (0, -1)
Screenshot: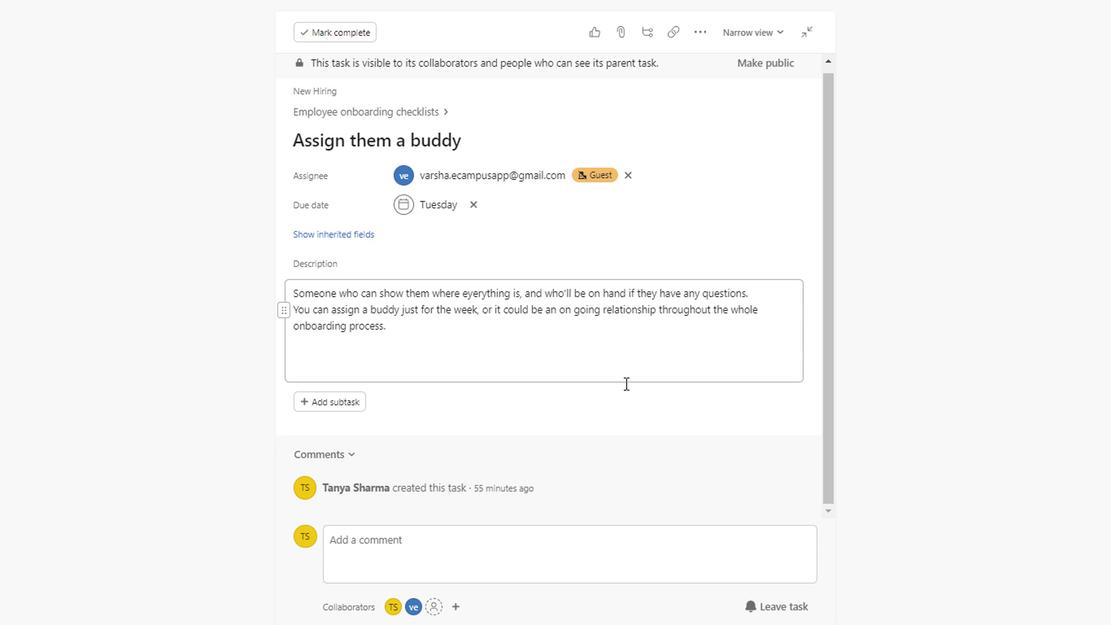 
Action: Mouse scrolled (621, 385) with delta (0, -1)
Screenshot: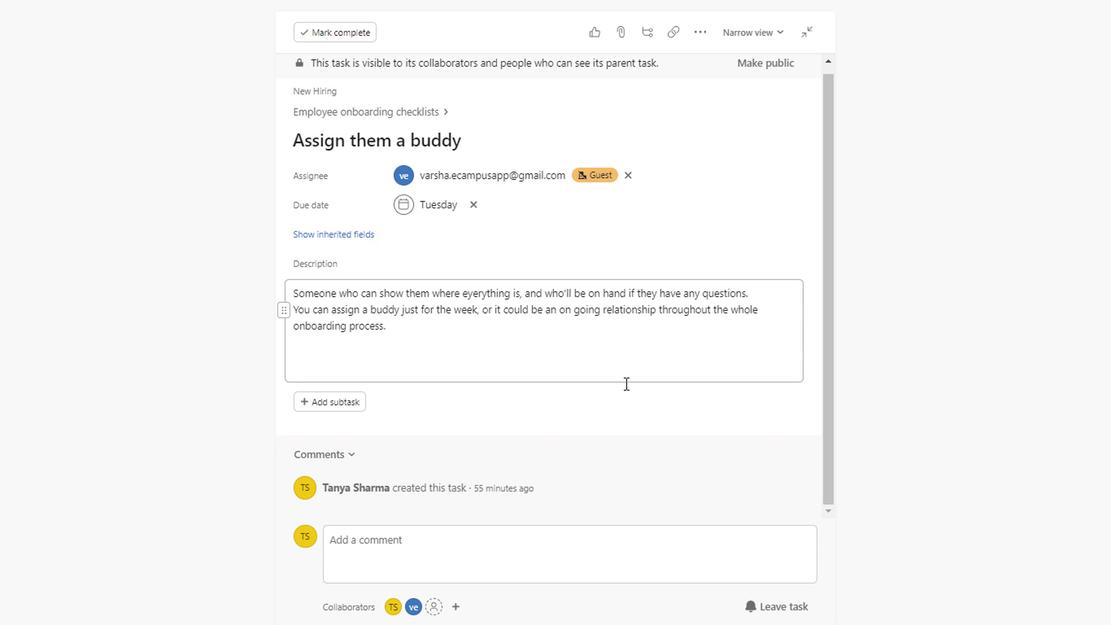 
Action: Mouse scrolled (621, 385) with delta (0, -1)
Screenshot: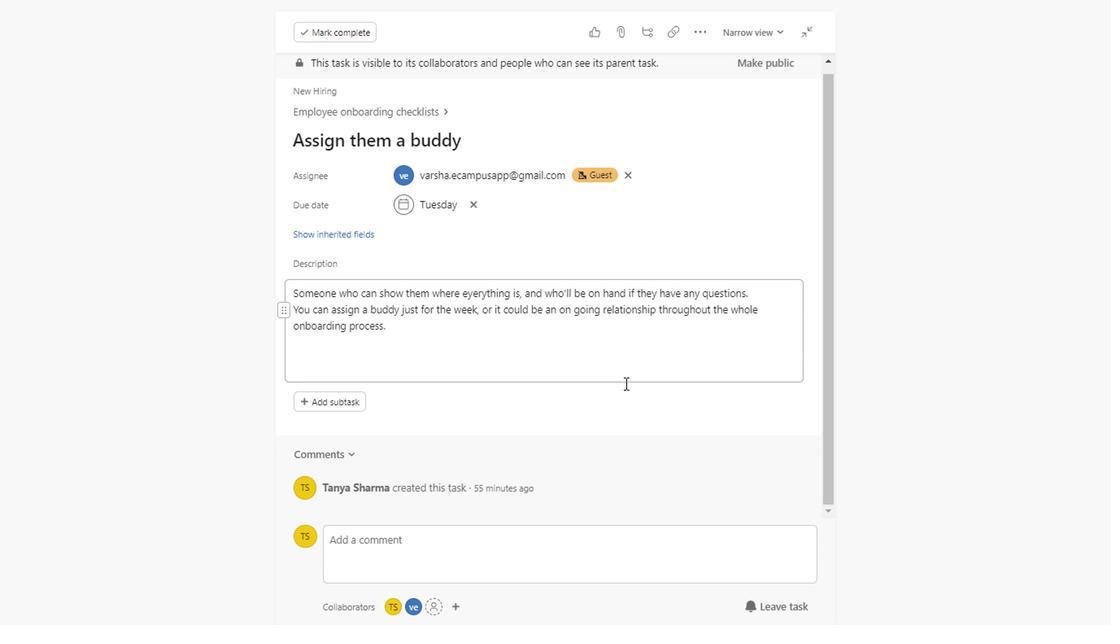 
Action: Mouse scrolled (621, 385) with delta (0, -1)
Screenshot: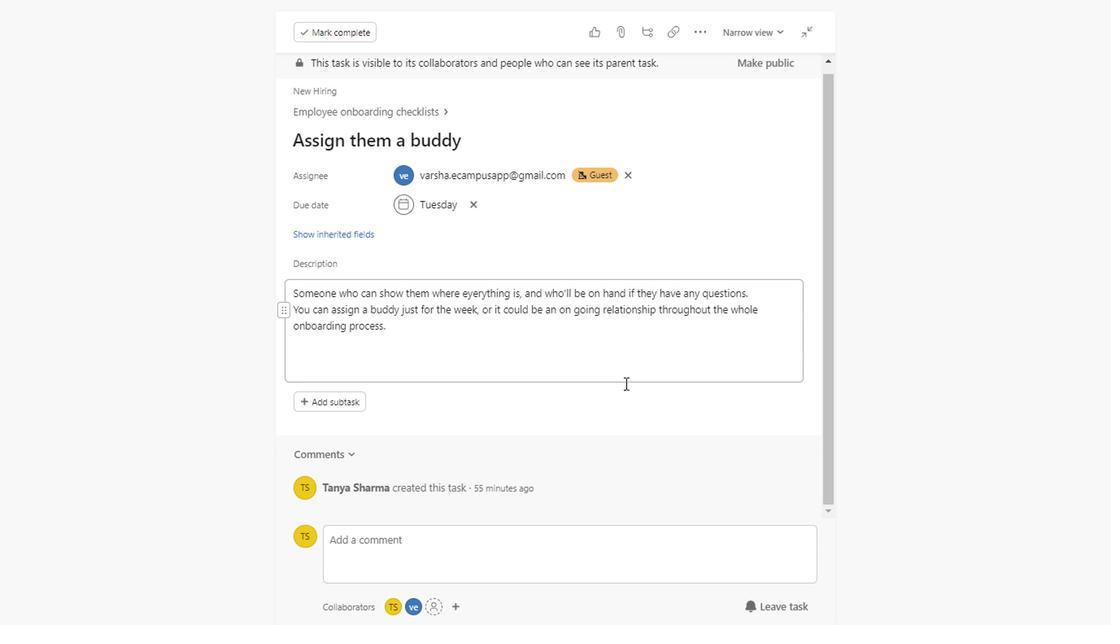 
Action: Mouse scrolled (621, 385) with delta (0, -1)
Screenshot: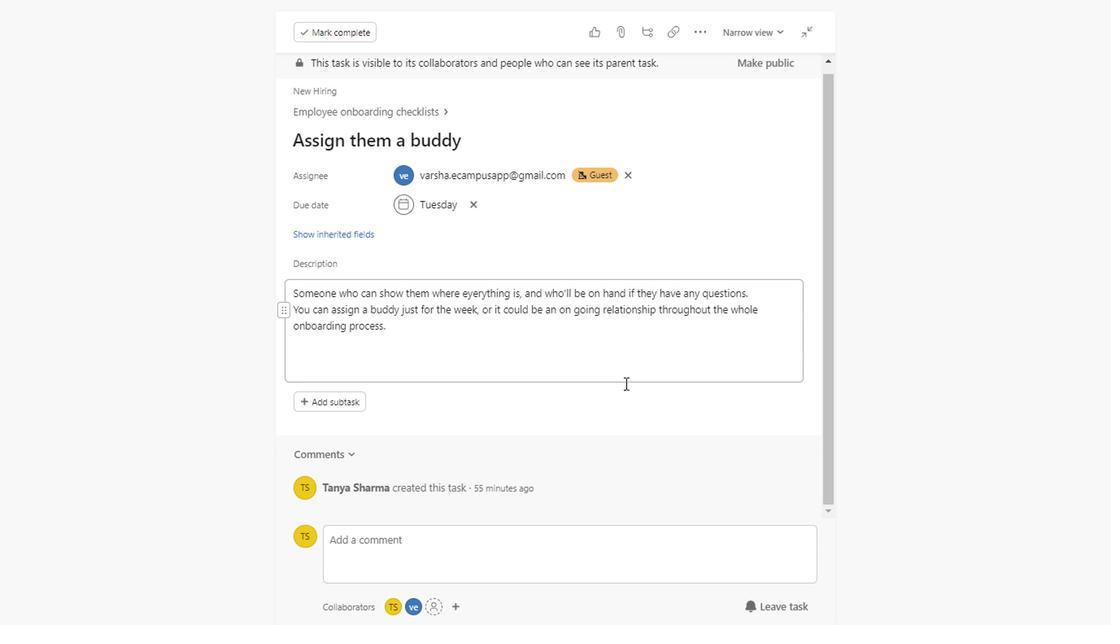
Action: Mouse scrolled (621, 385) with delta (0, -1)
Screenshot: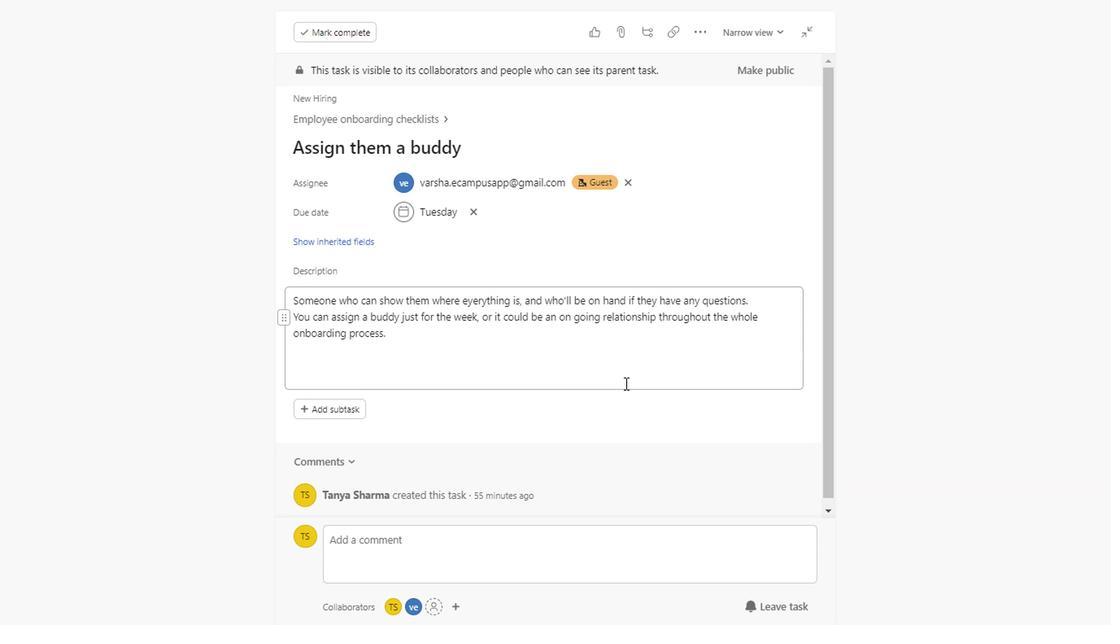 
Action: Mouse moved to (515, 387)
Screenshot: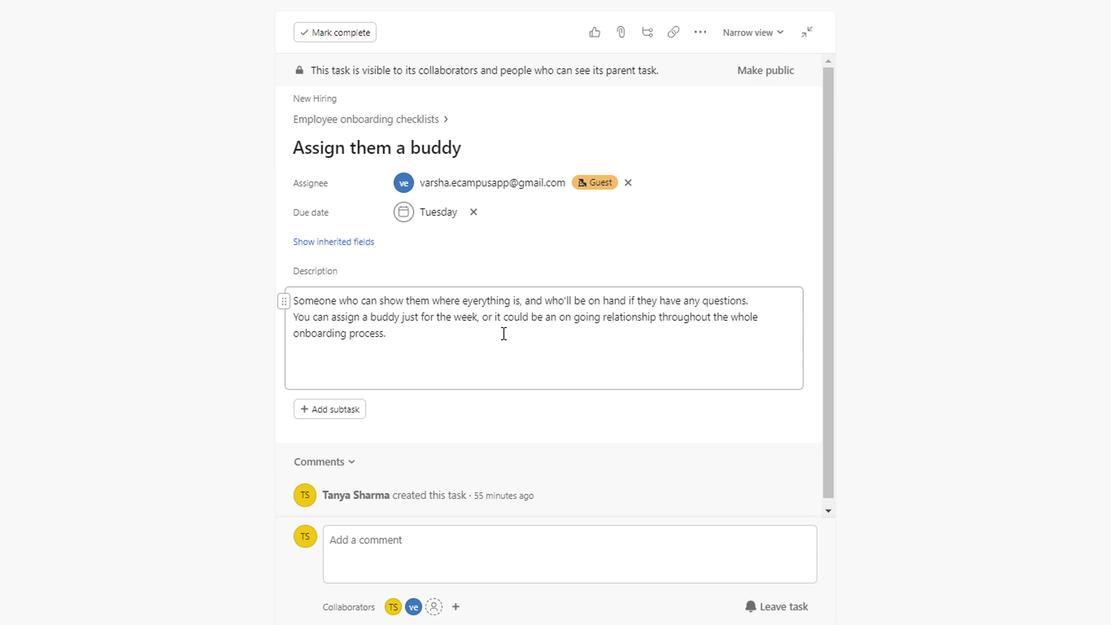
Action: Mouse scrolled (515, 386) with delta (0, 0)
Screenshot: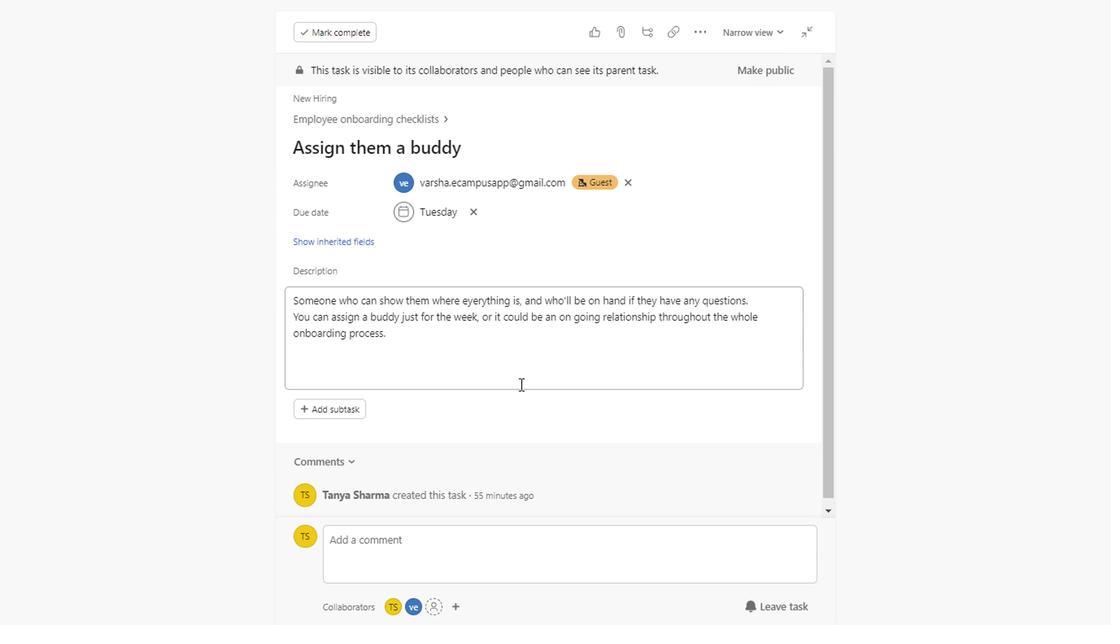
Action: Mouse scrolled (515, 386) with delta (0, 0)
Screenshot: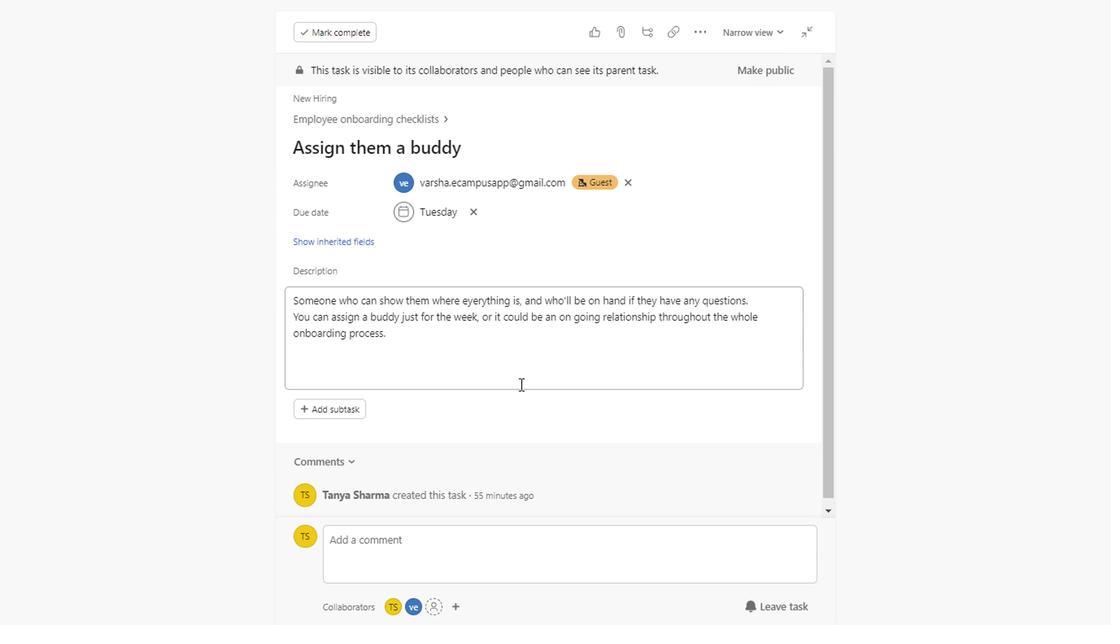 
Action: Mouse scrolled (515, 386) with delta (0, 0)
